 Task: What's the schedule for the any last Metrorail Orange Line train from Dadeland South to Miami Airport?
Action: Mouse moved to (111, 53)
Screenshot: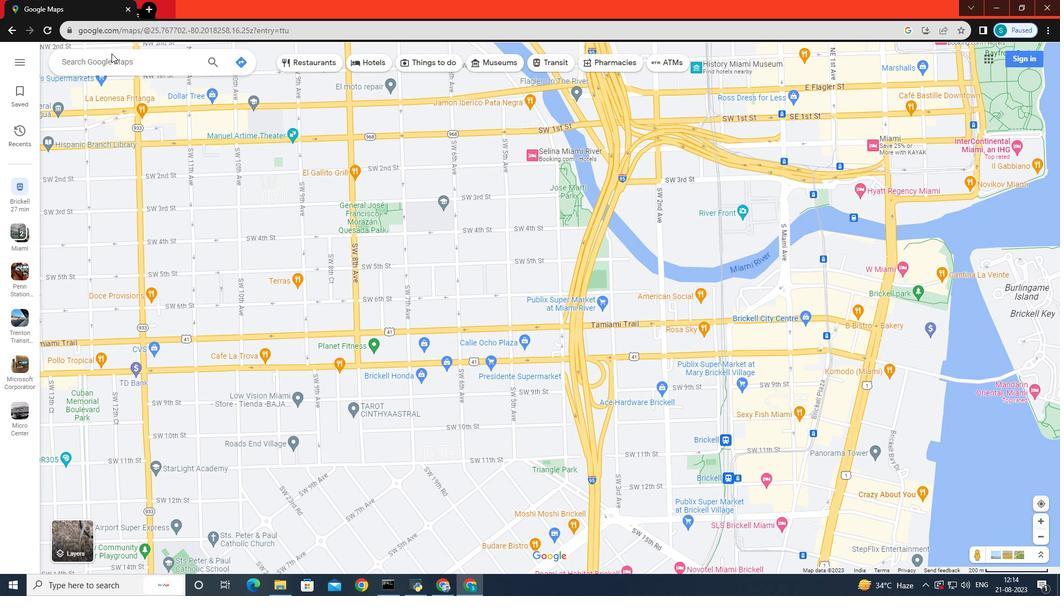 
Action: Mouse pressed left at (111, 53)
Screenshot: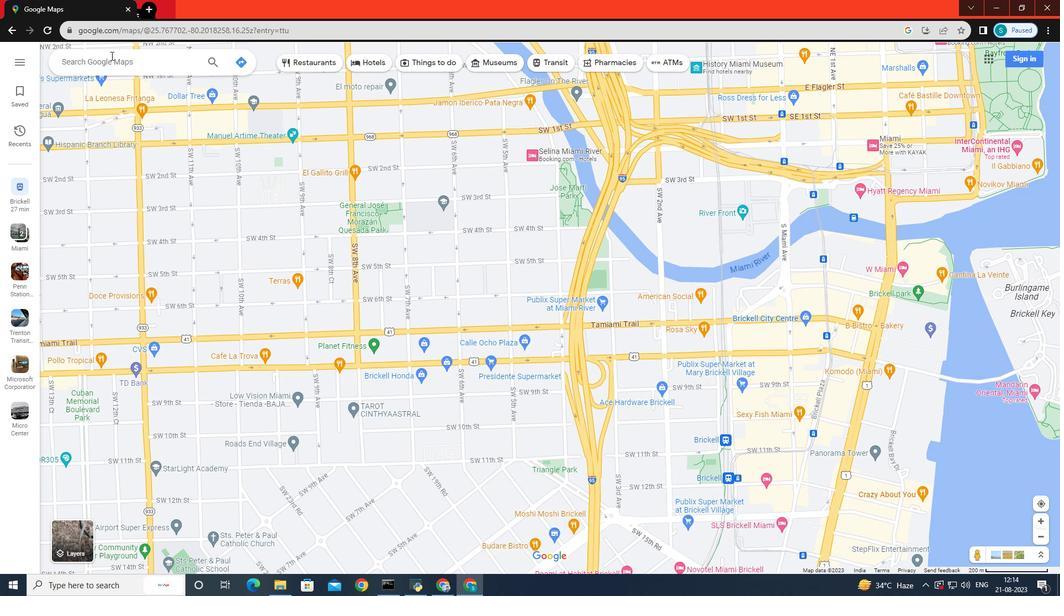
Action: Mouse moved to (107, 57)
Screenshot: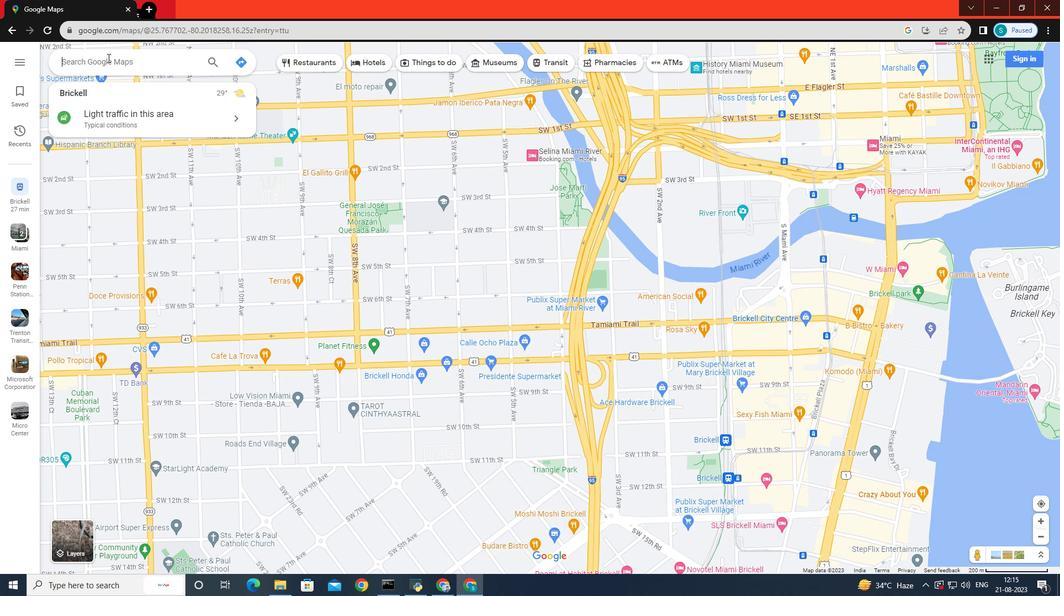 
Action: Mouse pressed left at (107, 57)
Screenshot: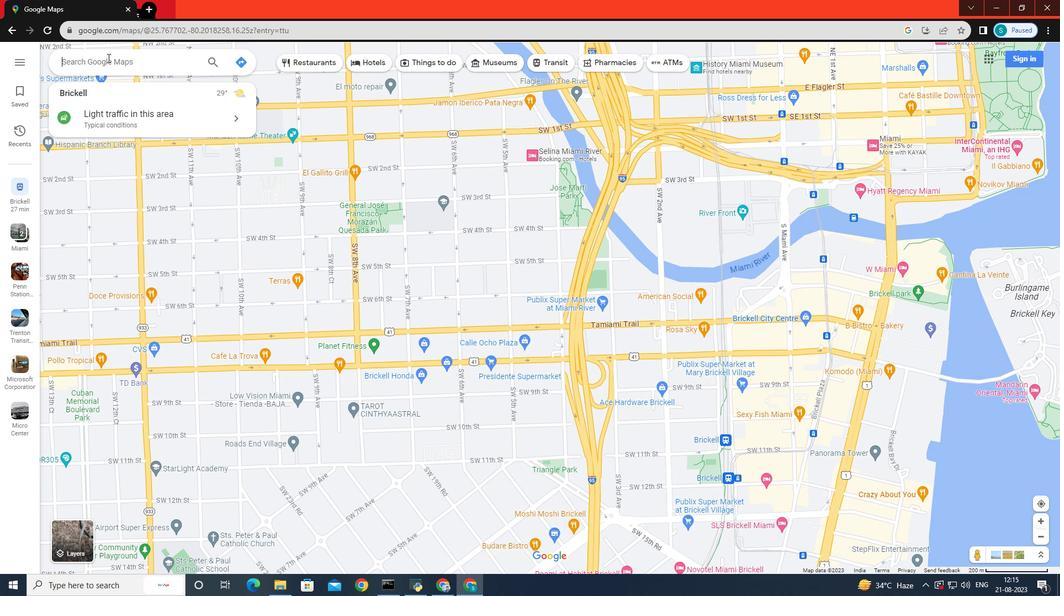 
Action: Key pressed <Key.shift>Dadeland<Key.space><Key.shift>South<Key.space><Key.shift>Station<Key.enter>
Screenshot: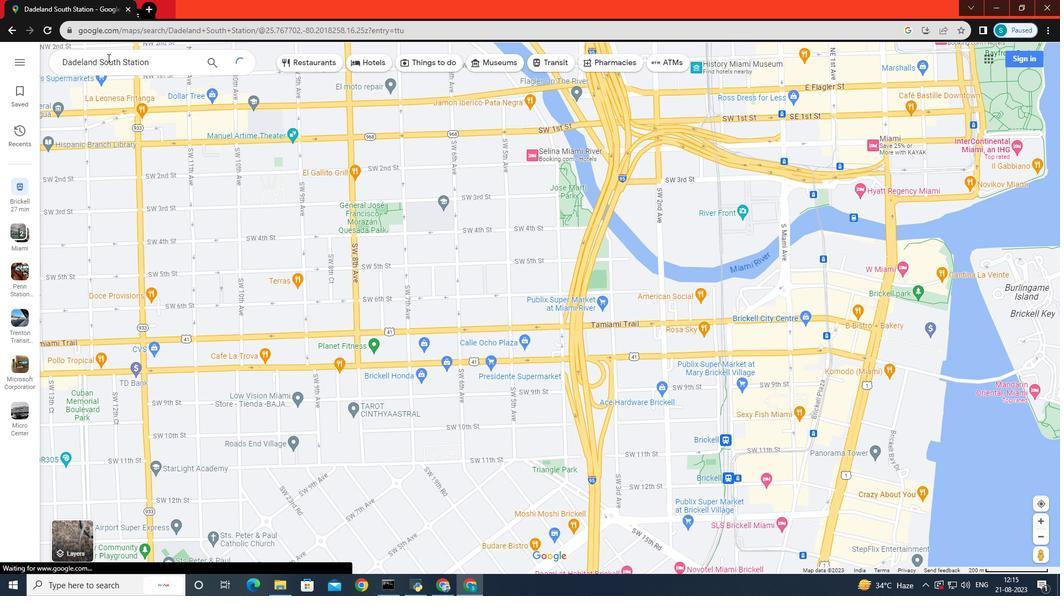
Action: Mouse moved to (75, 277)
Screenshot: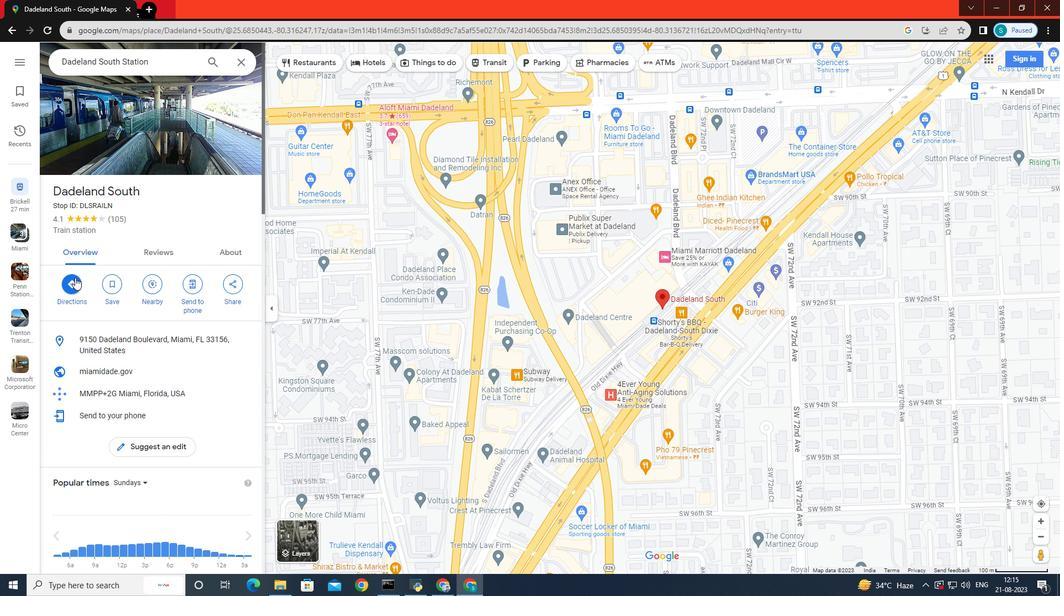 
Action: Mouse pressed left at (75, 277)
Screenshot: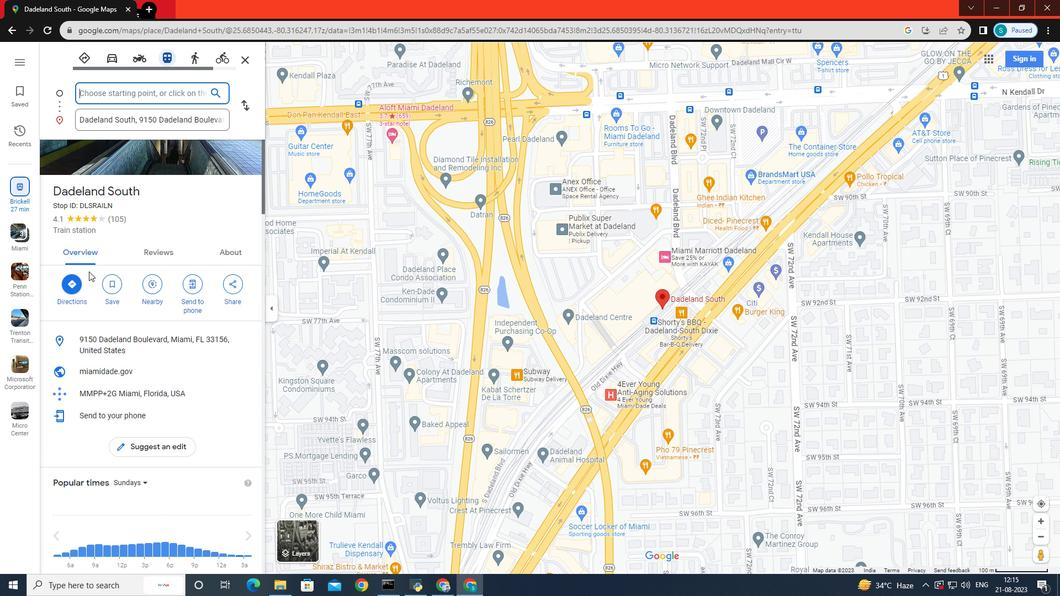 
Action: Mouse moved to (234, 118)
Screenshot: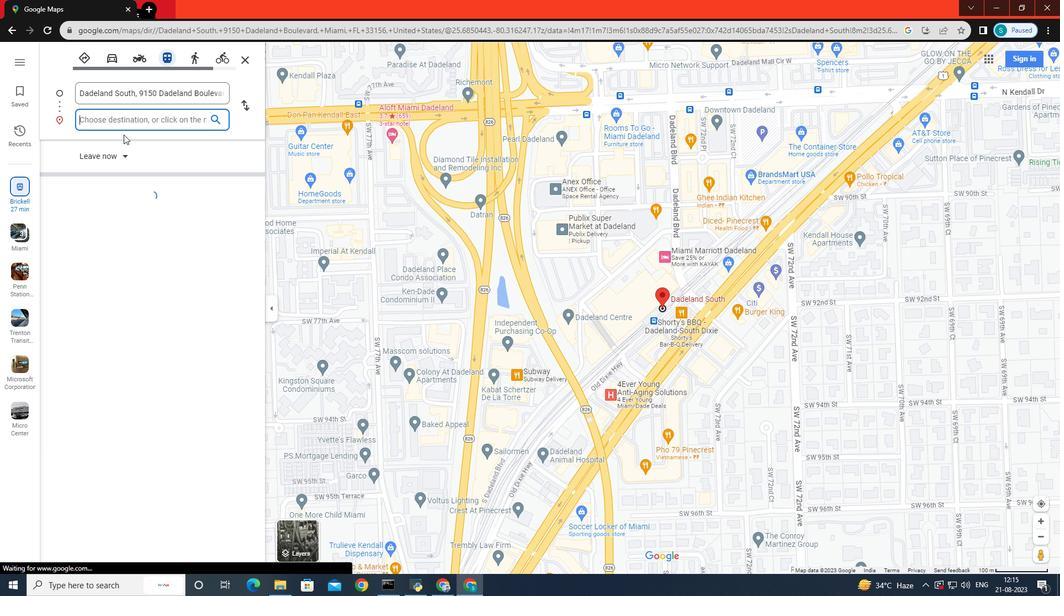 
Action: Mouse pressed left at (245, 111)
Screenshot: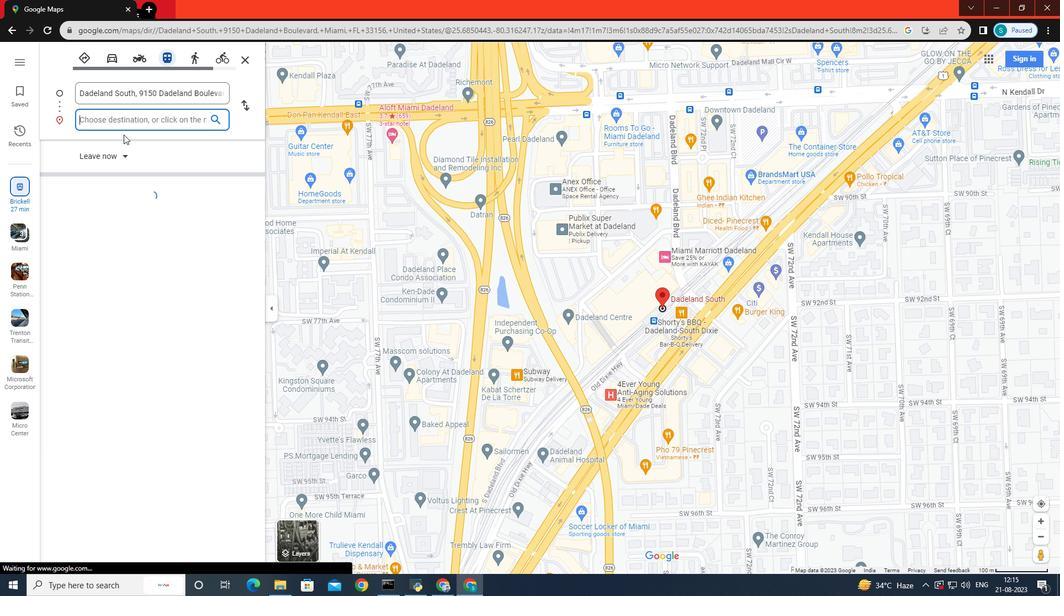 
Action: Mouse moved to (124, 120)
Screenshot: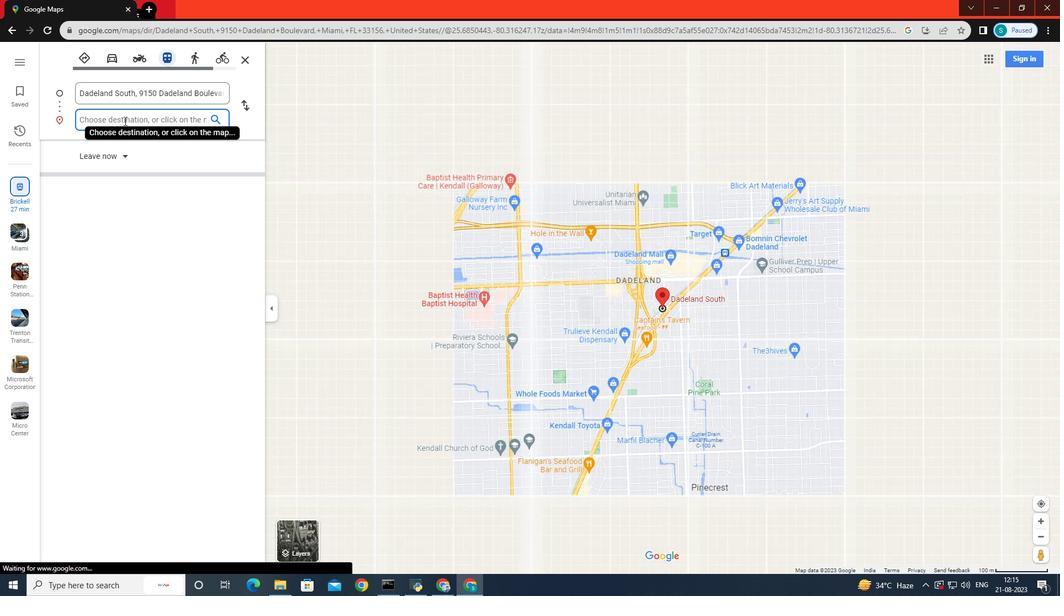 
Action: Mouse pressed left at (124, 120)
Screenshot: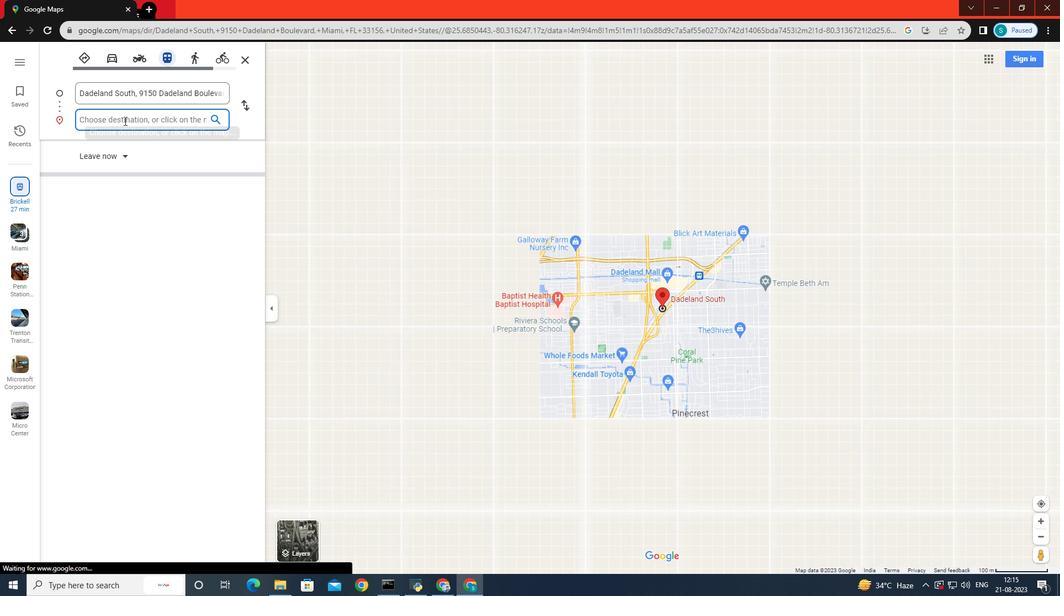 
Action: Mouse moved to (83, 54)
Screenshot: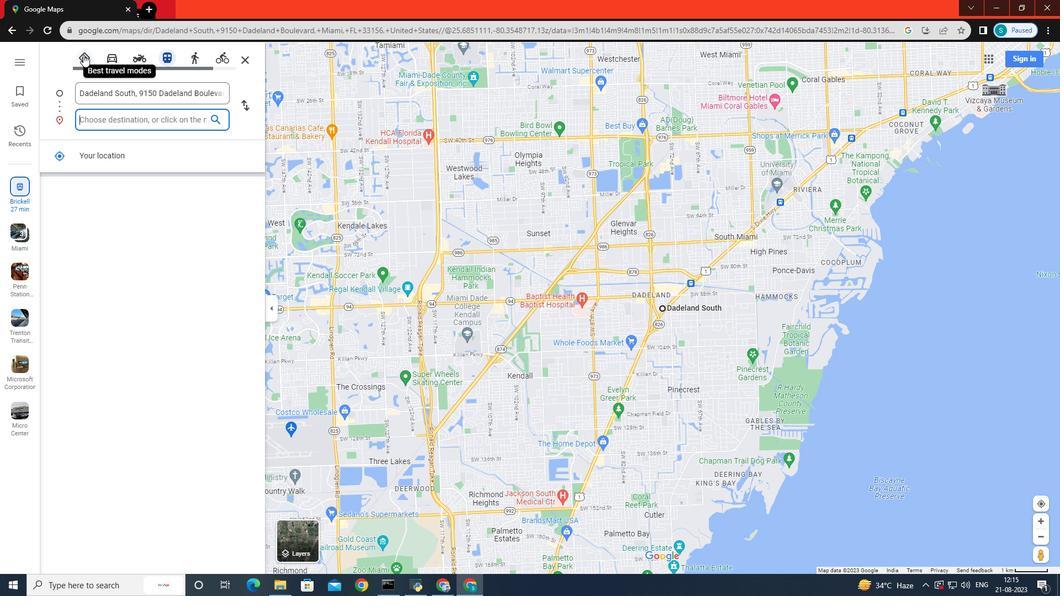 
Action: Key pressed <Key.shift>Miami<Key.space><Key.shift>Airport<Key.space><Key.shift>Station<Key.enter>
Screenshot: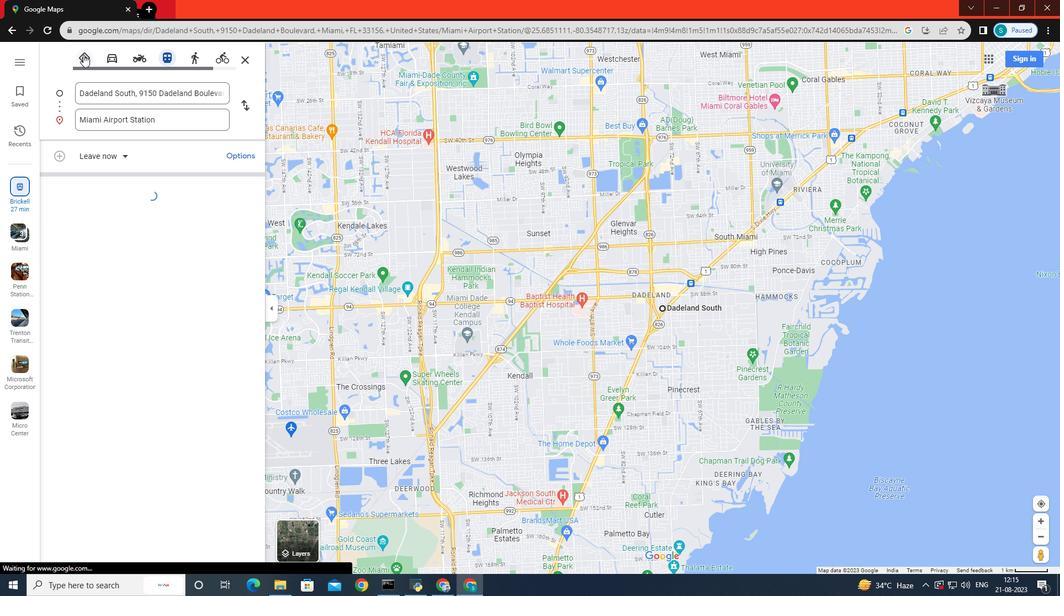 
Action: Mouse moved to (101, 272)
Screenshot: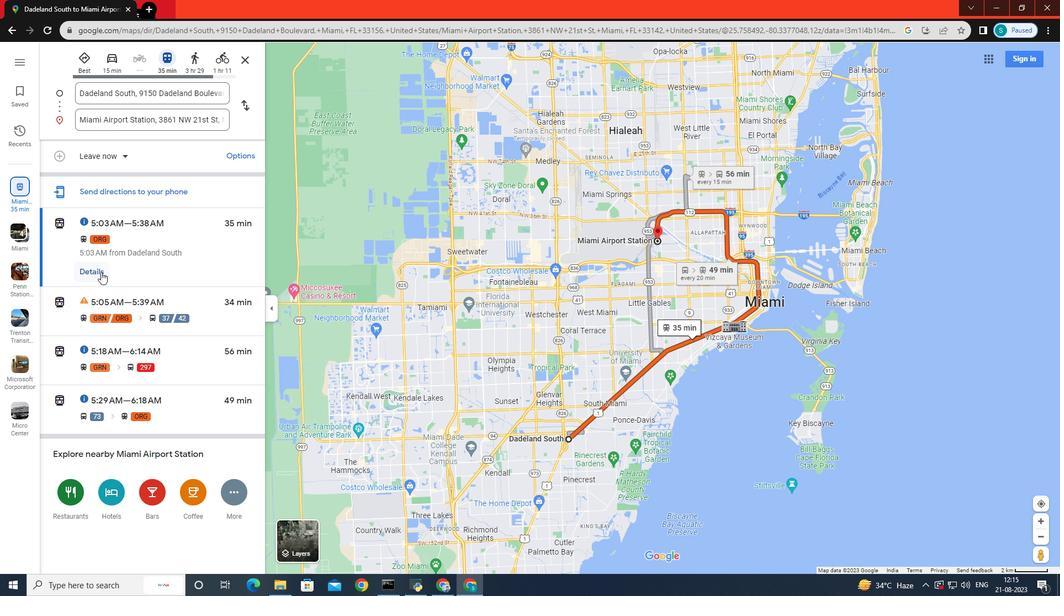 
Action: Mouse pressed left at (101, 272)
Screenshot: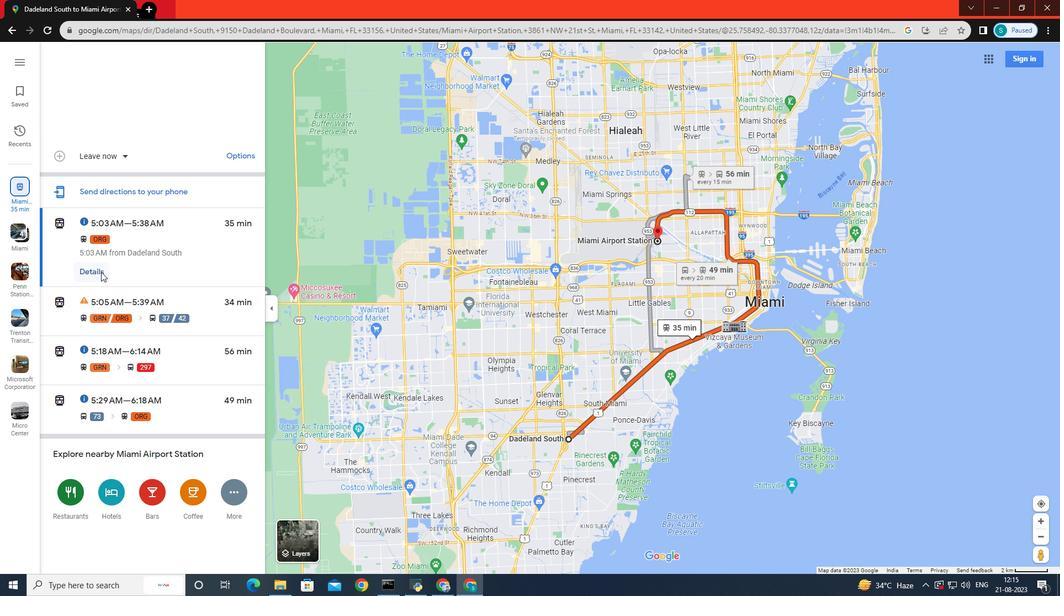 
Action: Mouse moved to (107, 284)
Screenshot: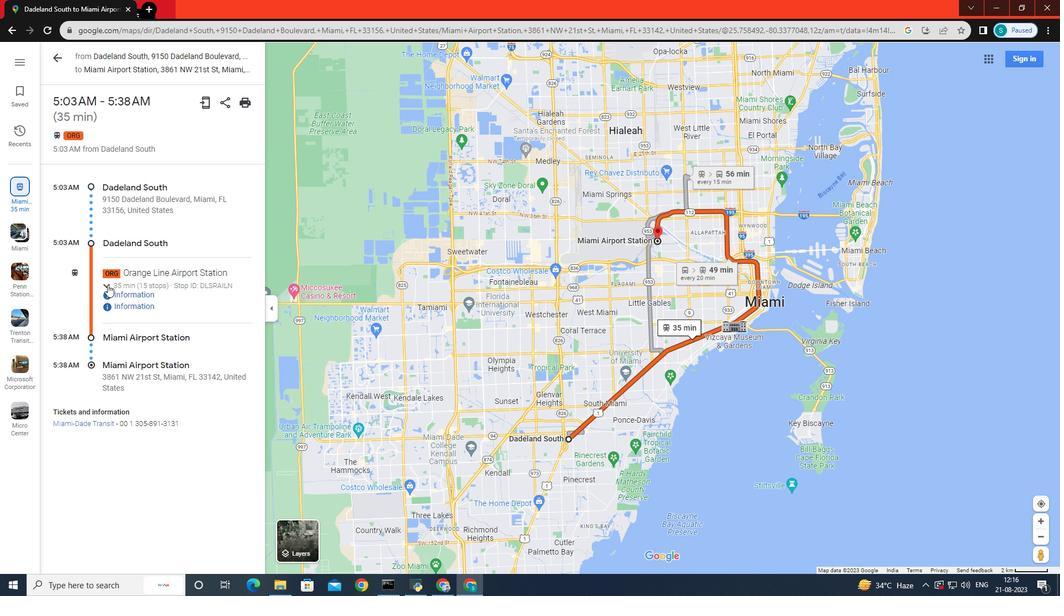
Action: Mouse pressed left at (107, 284)
Screenshot: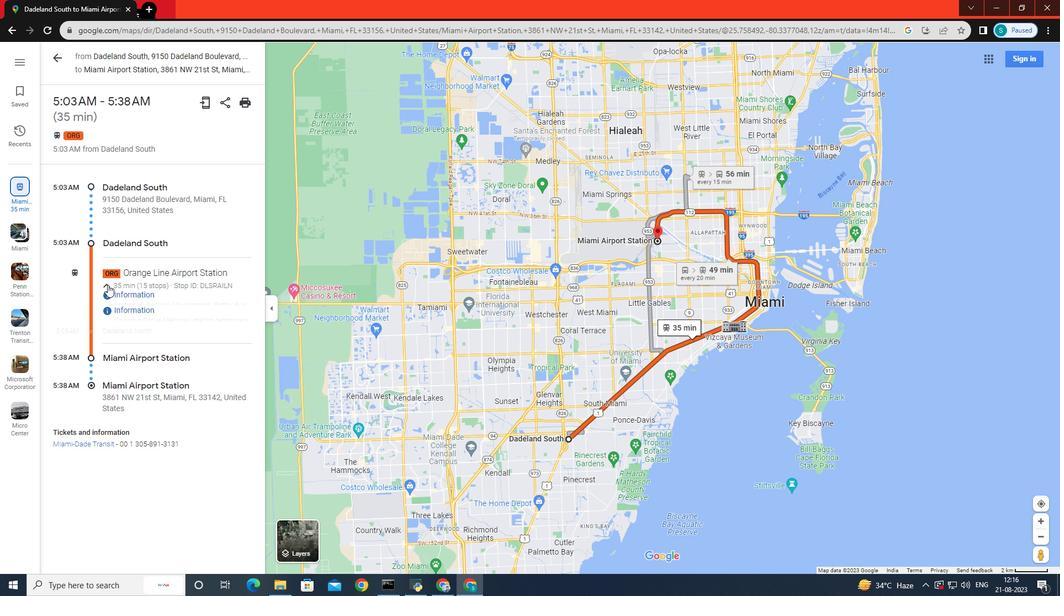 
Action: Mouse pressed left at (107, 284)
Screenshot: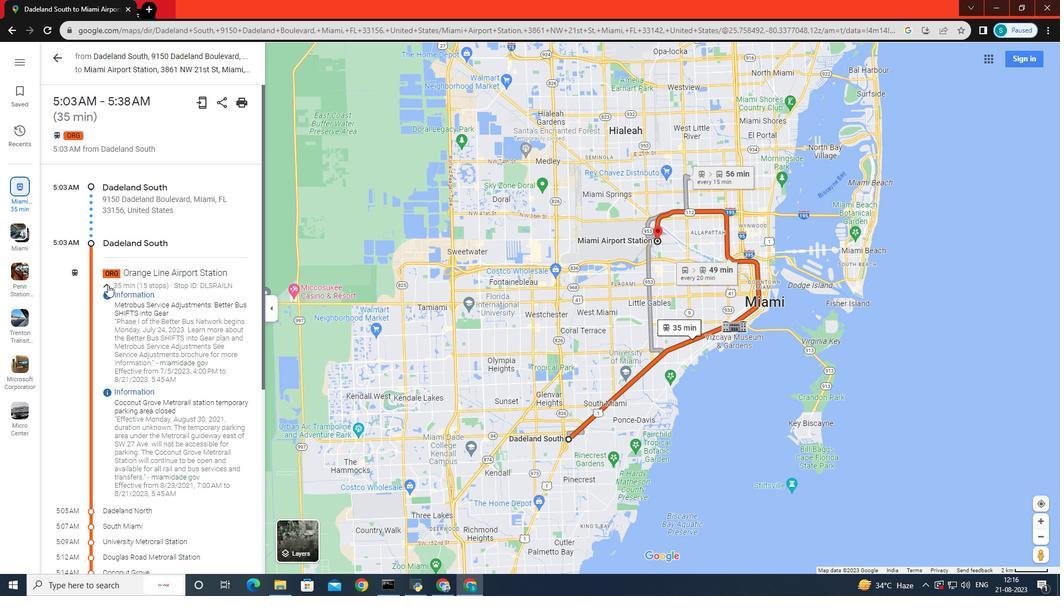 
Action: Mouse moved to (55, 53)
Screenshot: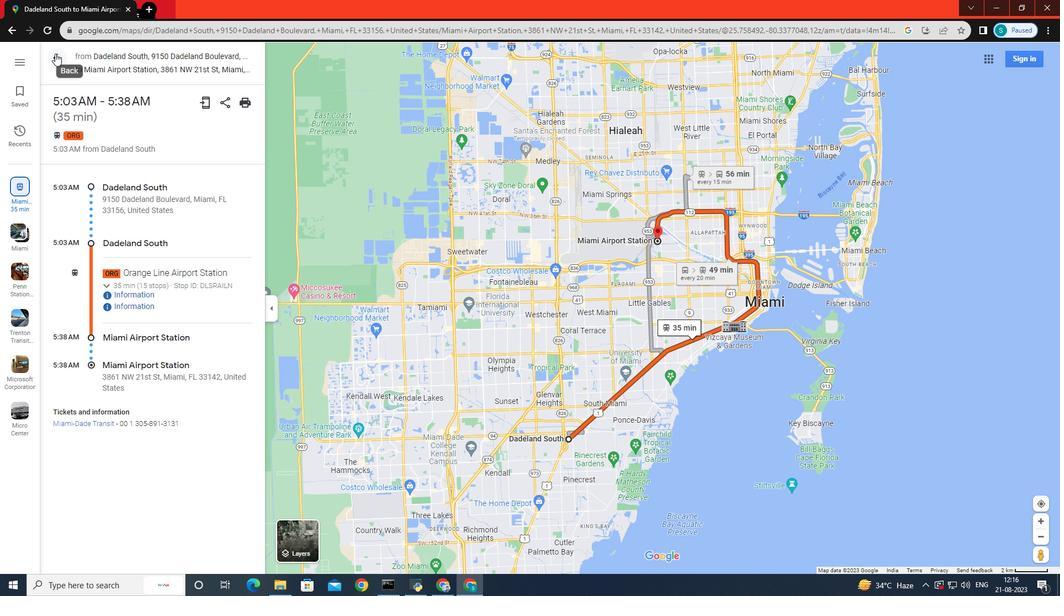 
Action: Mouse pressed left at (55, 53)
Screenshot: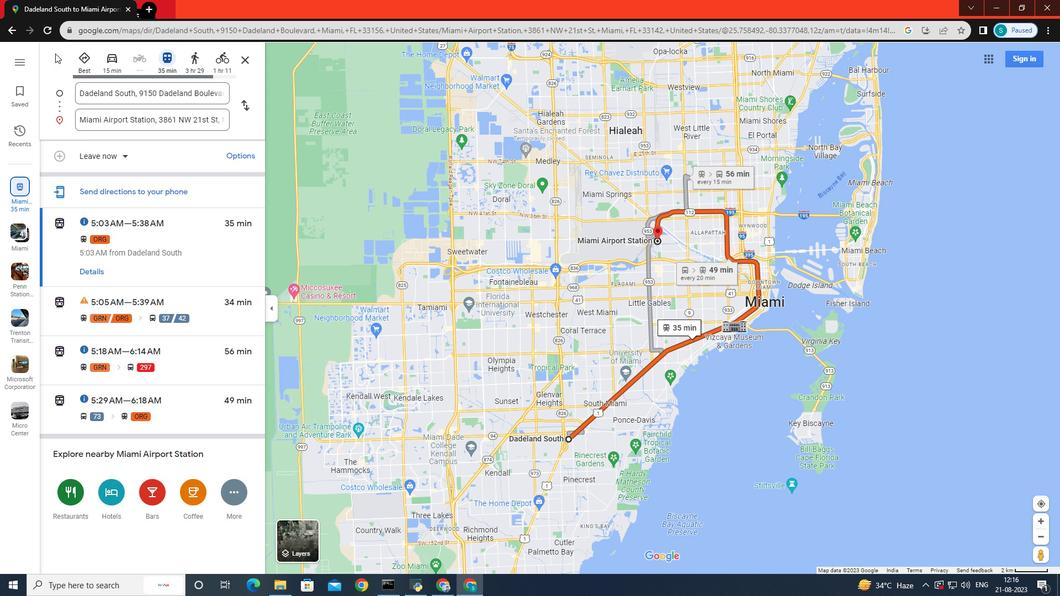 
Action: Mouse moved to (70, 315)
Screenshot: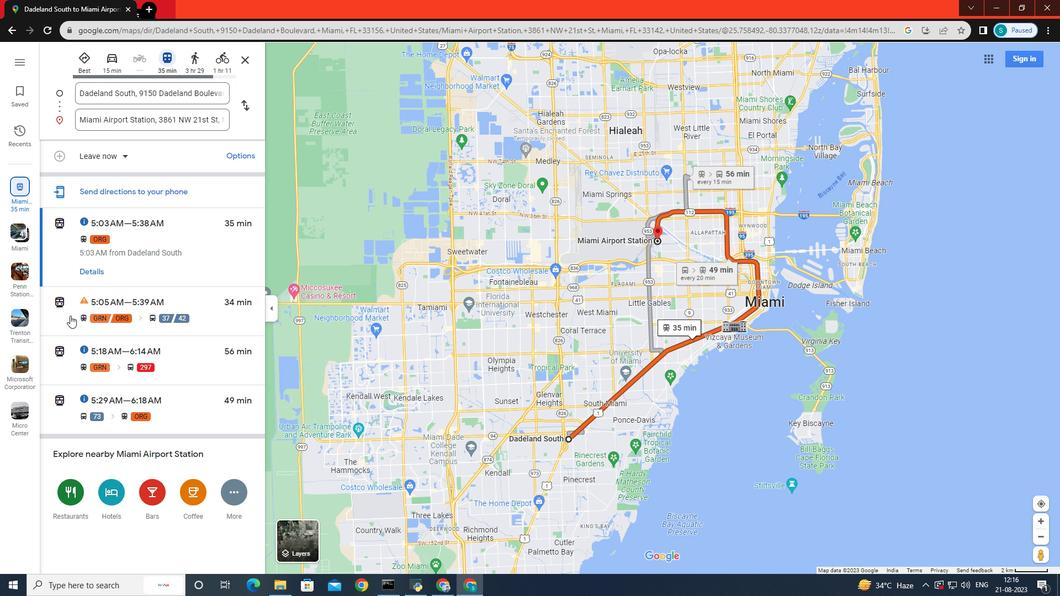 
Action: Mouse pressed left at (70, 315)
Screenshot: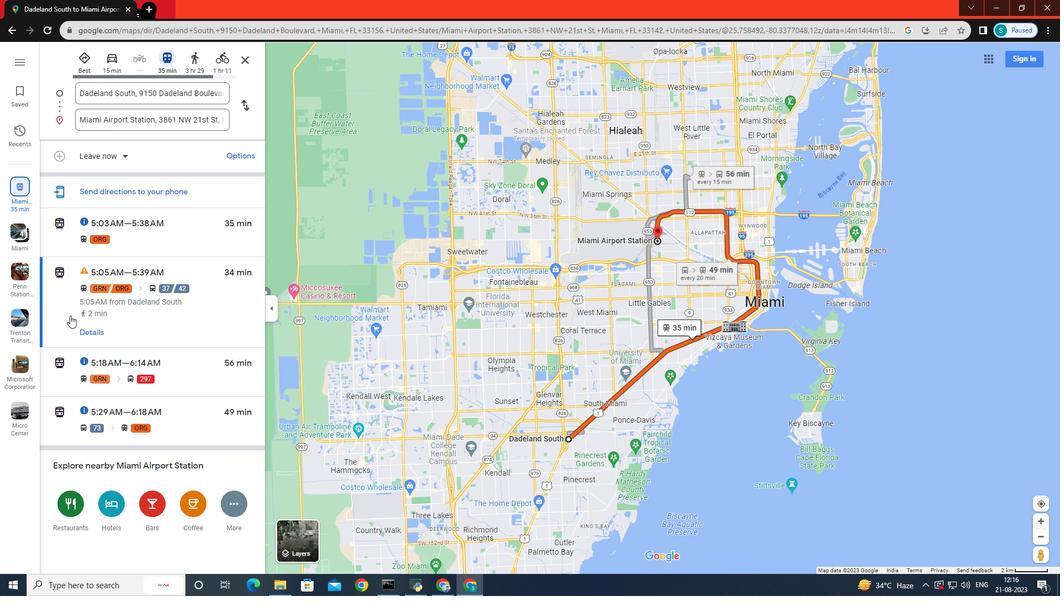 
Action: Mouse moved to (87, 329)
Screenshot: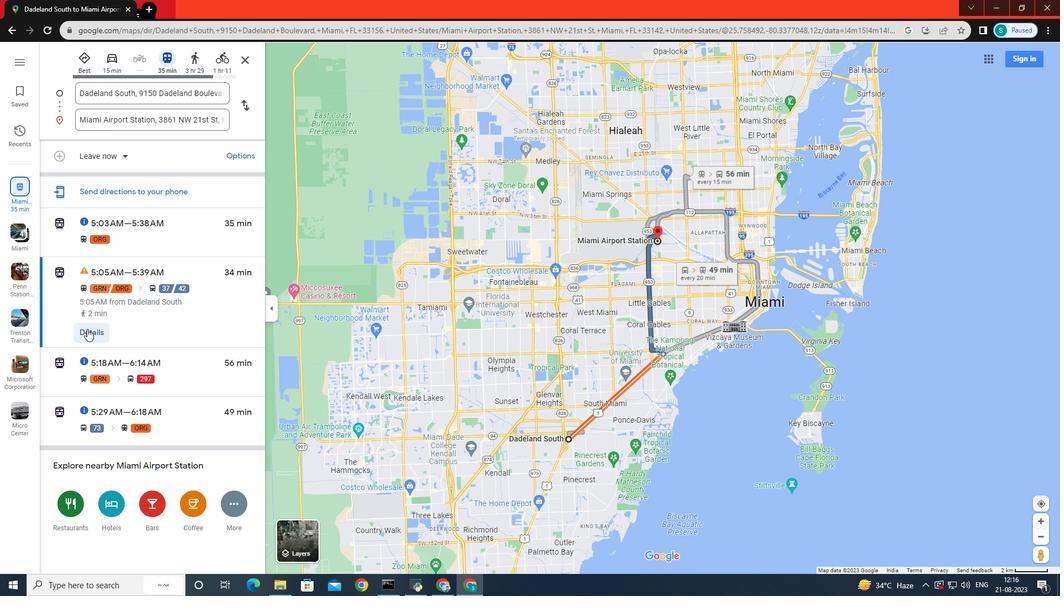 
Action: Mouse pressed left at (87, 329)
Screenshot: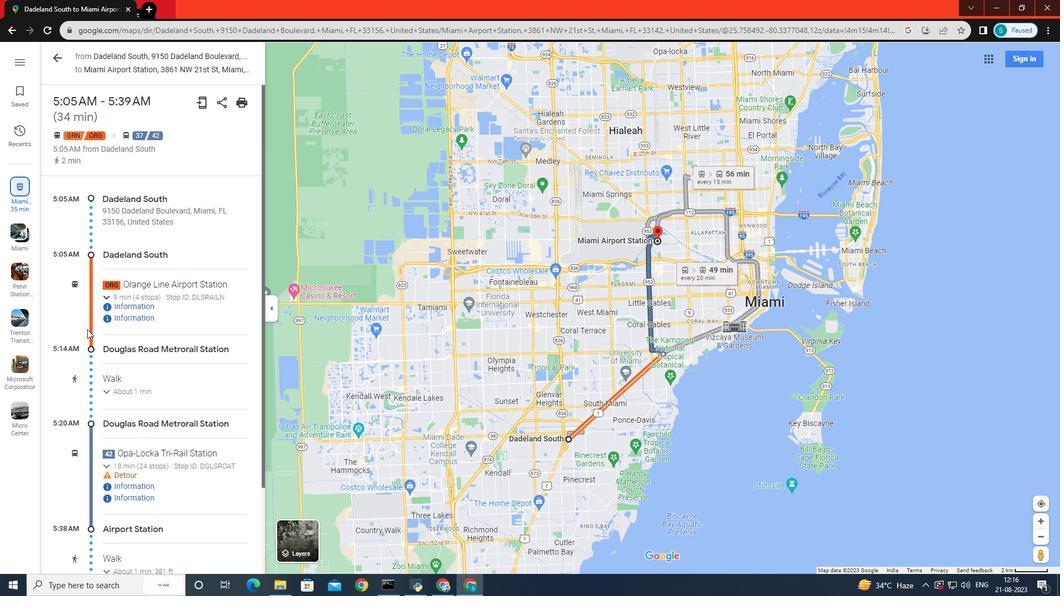 
Action: Mouse moved to (87, 329)
Screenshot: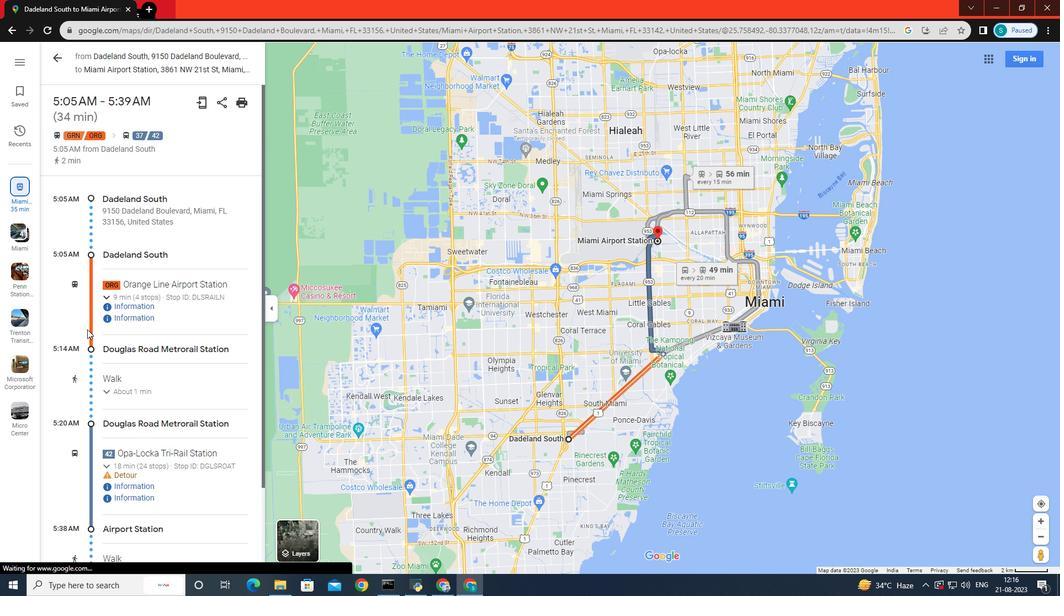 
Action: Mouse scrolled (87, 330) with delta (0, 0)
Screenshot: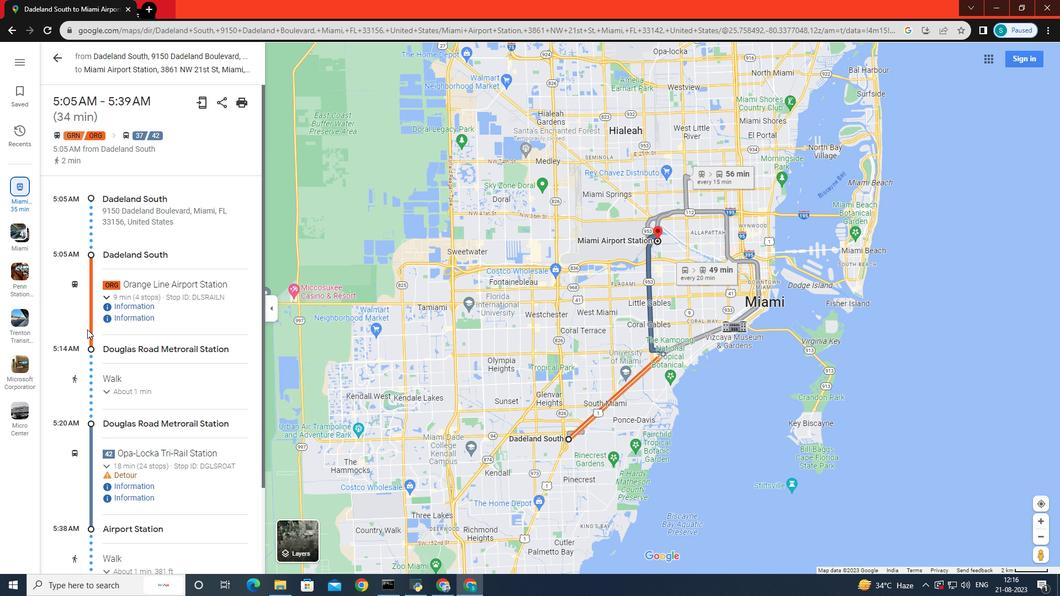 
Action: Mouse scrolled (87, 330) with delta (0, 0)
Screenshot: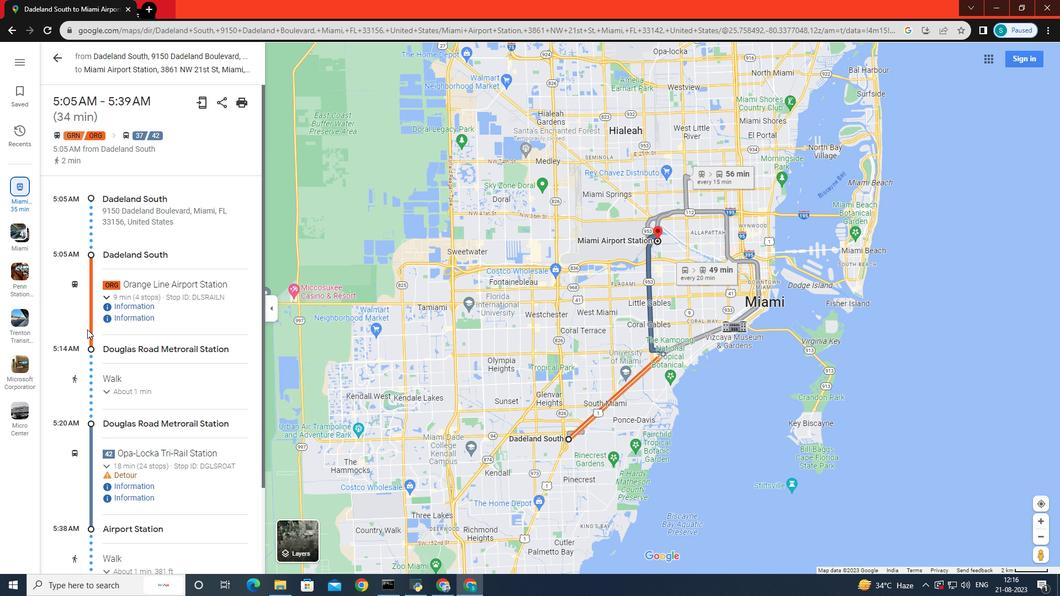 
Action: Mouse scrolled (87, 330) with delta (0, 0)
Screenshot: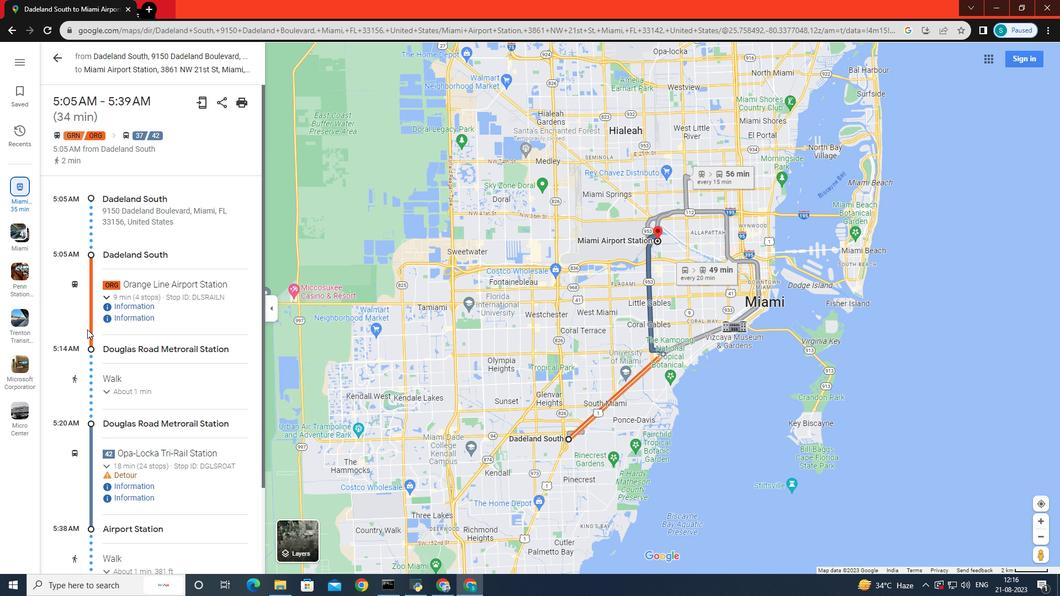 
Action: Mouse scrolled (87, 330) with delta (0, 0)
Screenshot: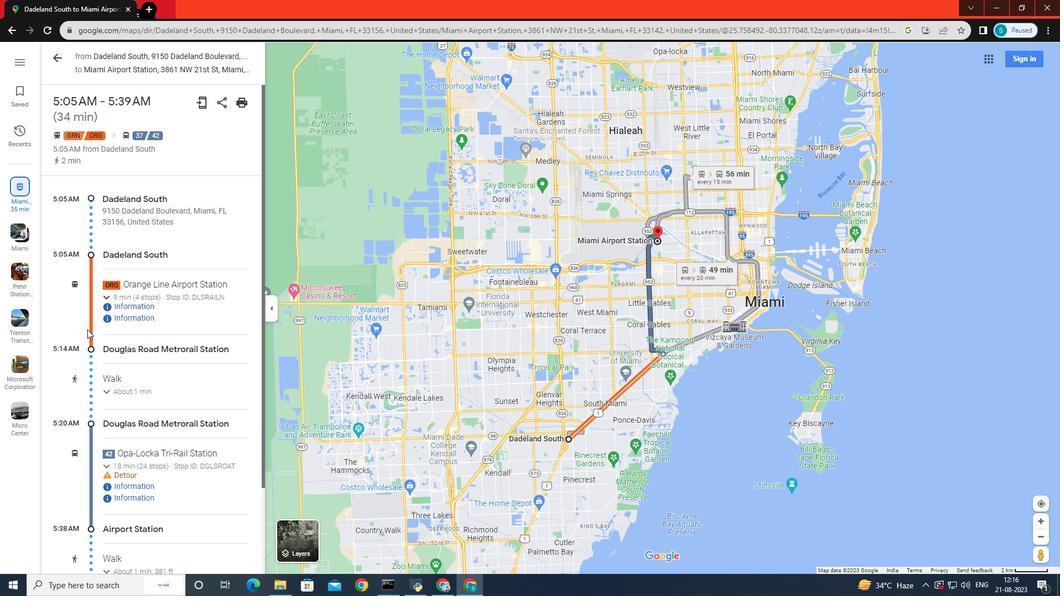 
Action: Mouse moved to (105, 294)
Screenshot: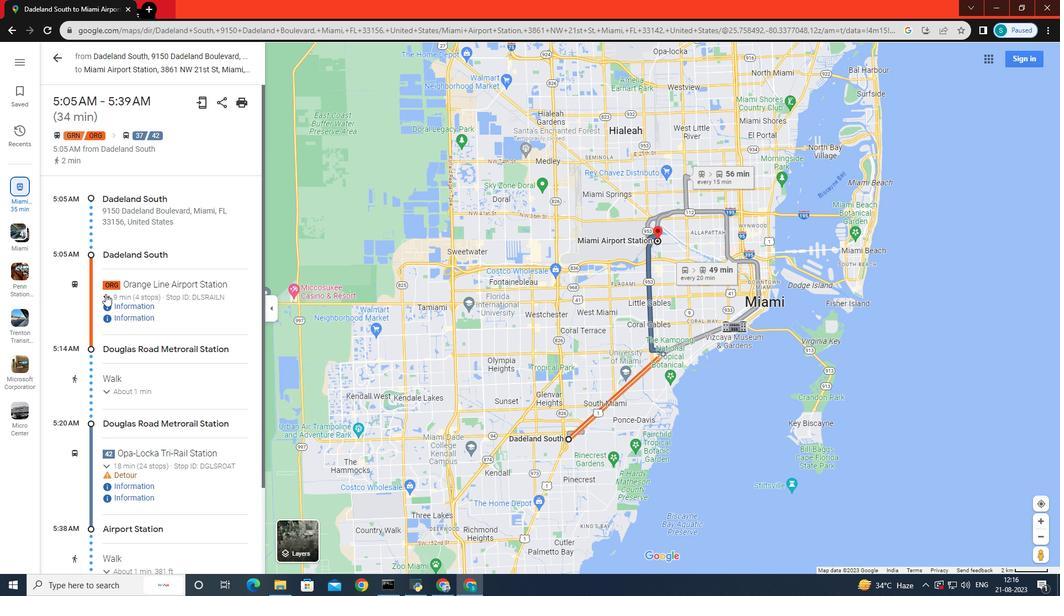 
Action: Mouse pressed left at (105, 294)
Screenshot: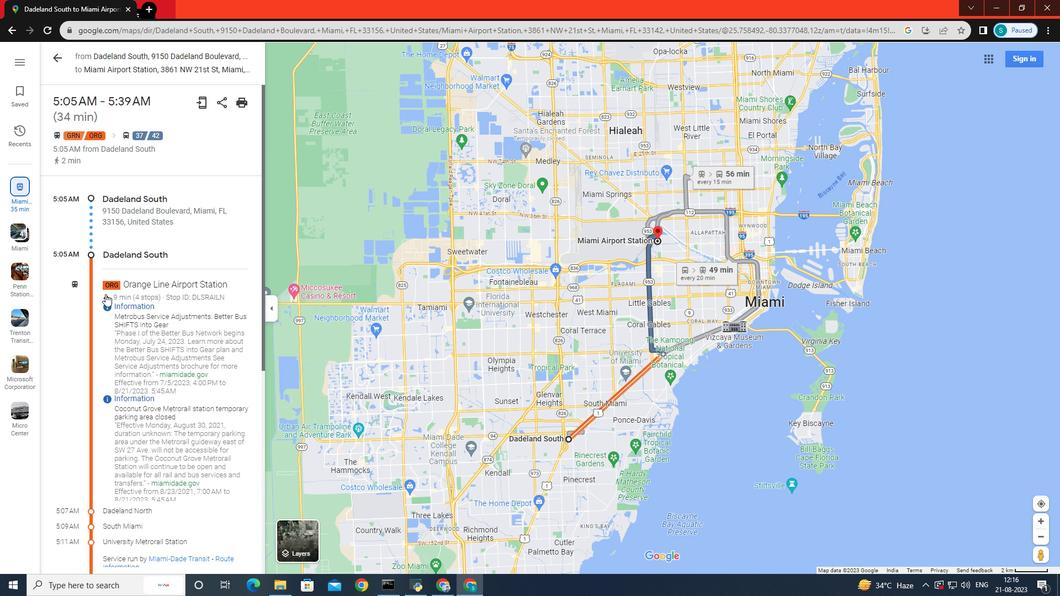 
Action: Mouse moved to (100, 297)
Screenshot: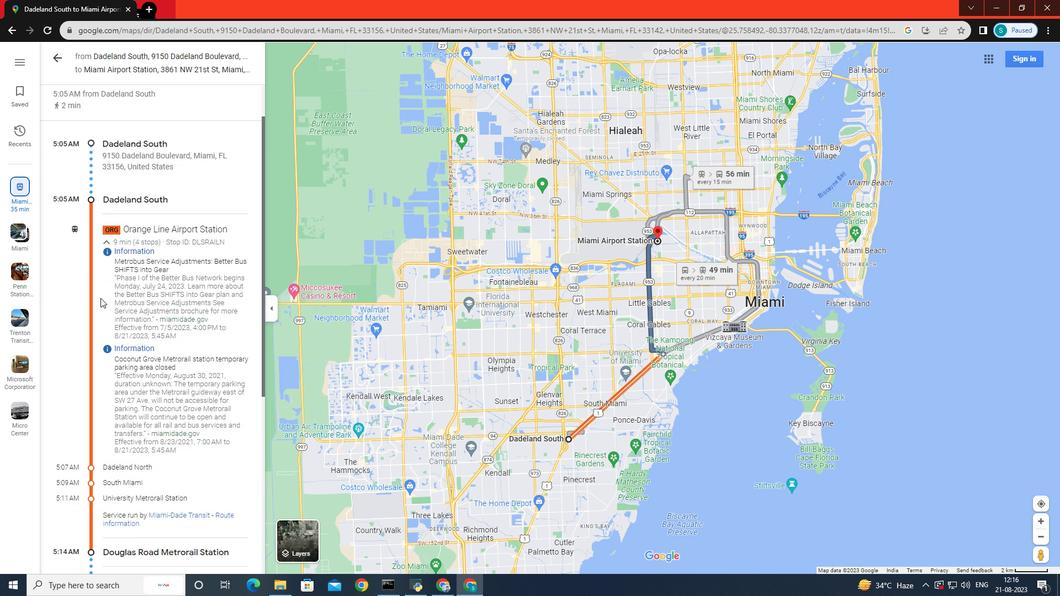 
Action: Mouse scrolled (100, 297) with delta (0, 0)
Screenshot: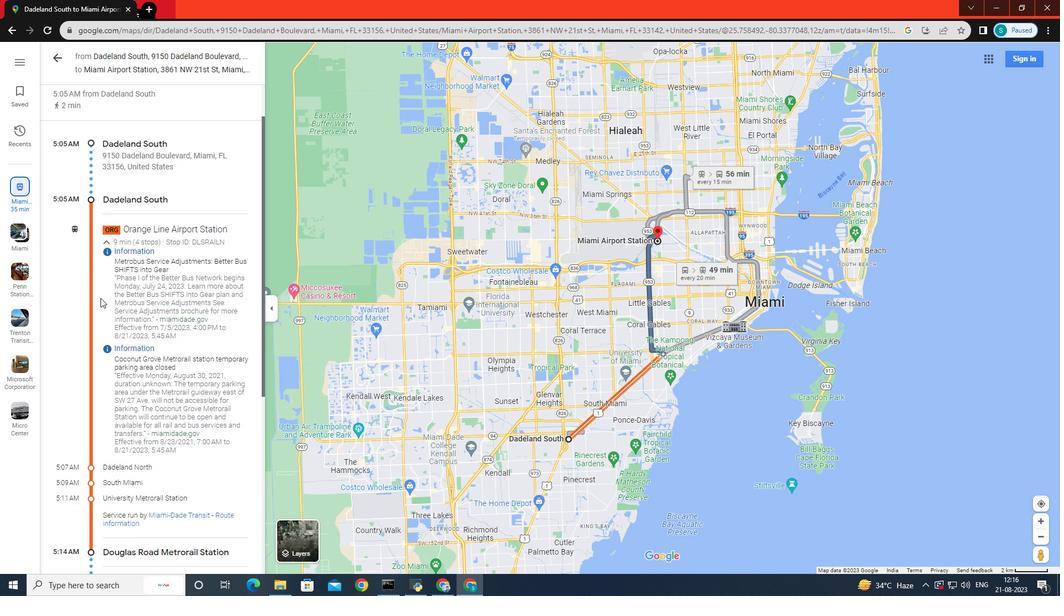 
Action: Mouse moved to (100, 298)
Screenshot: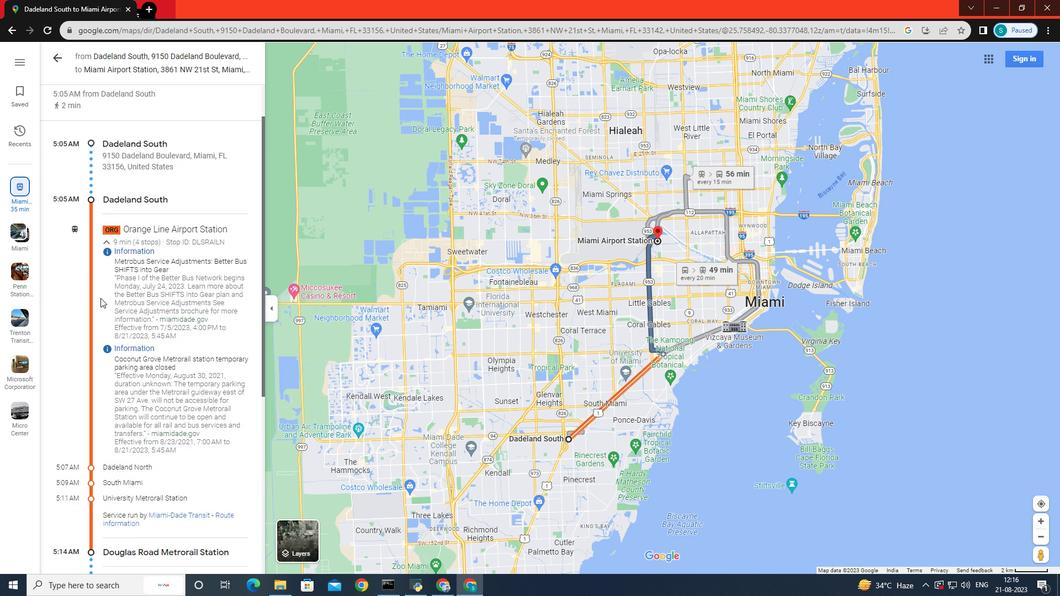
Action: Mouse scrolled (100, 297) with delta (0, 0)
Screenshot: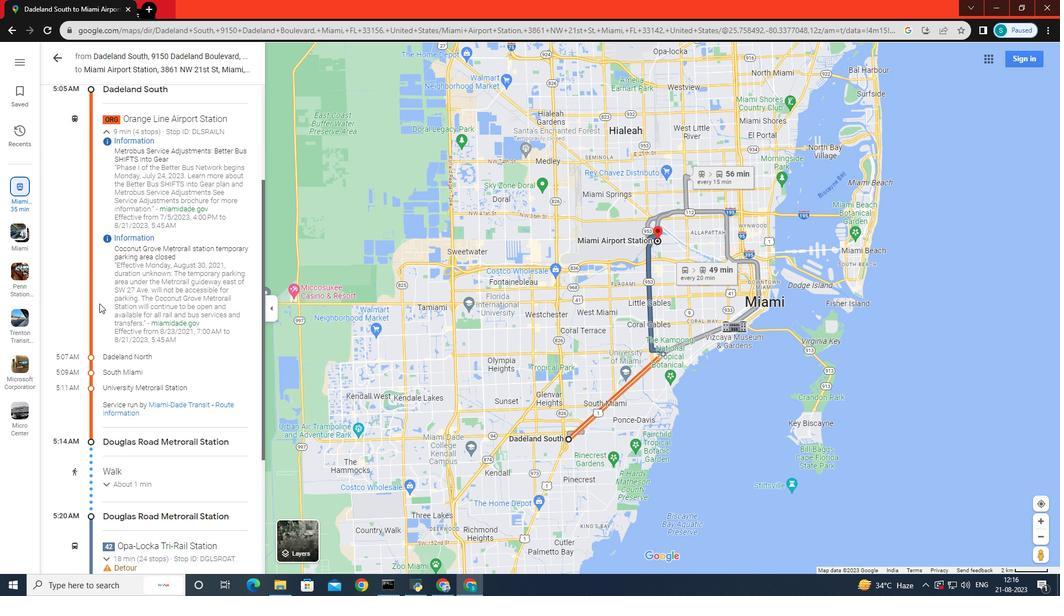 
Action: Mouse moved to (99, 303)
Screenshot: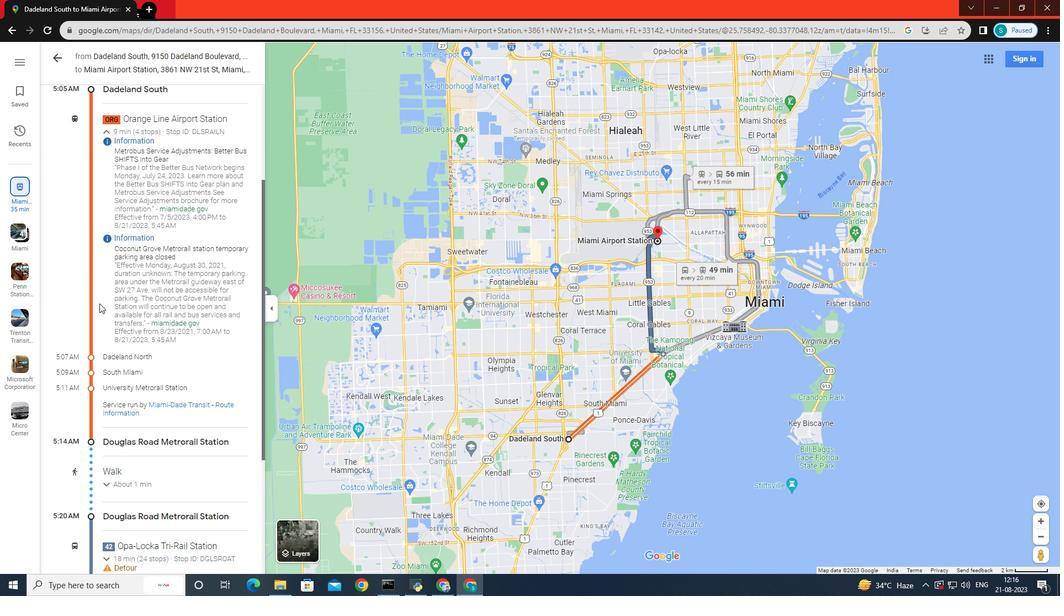 
Action: Mouse scrolled (99, 302) with delta (0, 0)
Screenshot: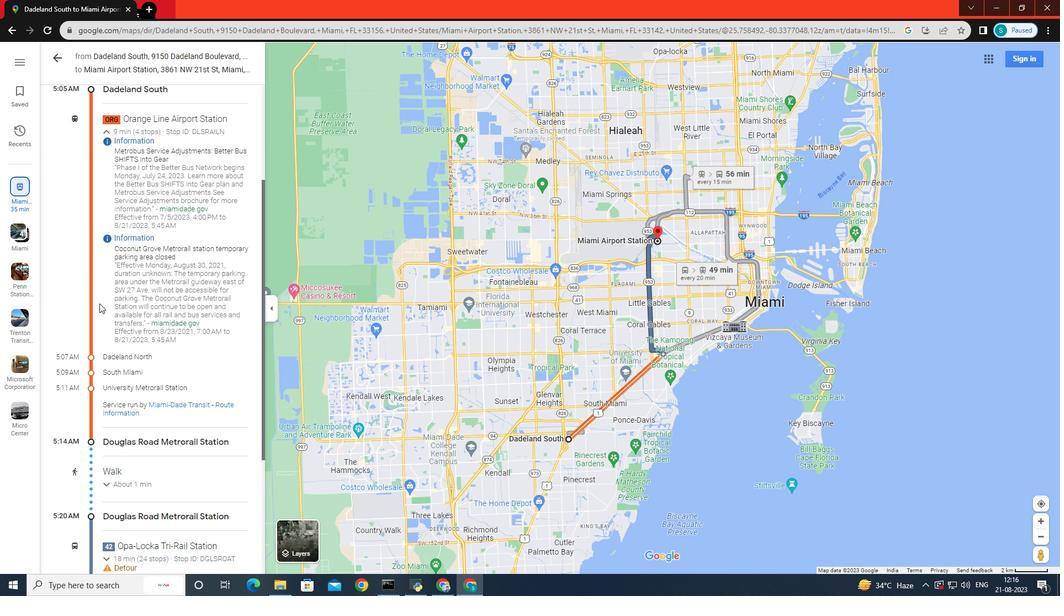 
Action: Mouse moved to (99, 303)
Screenshot: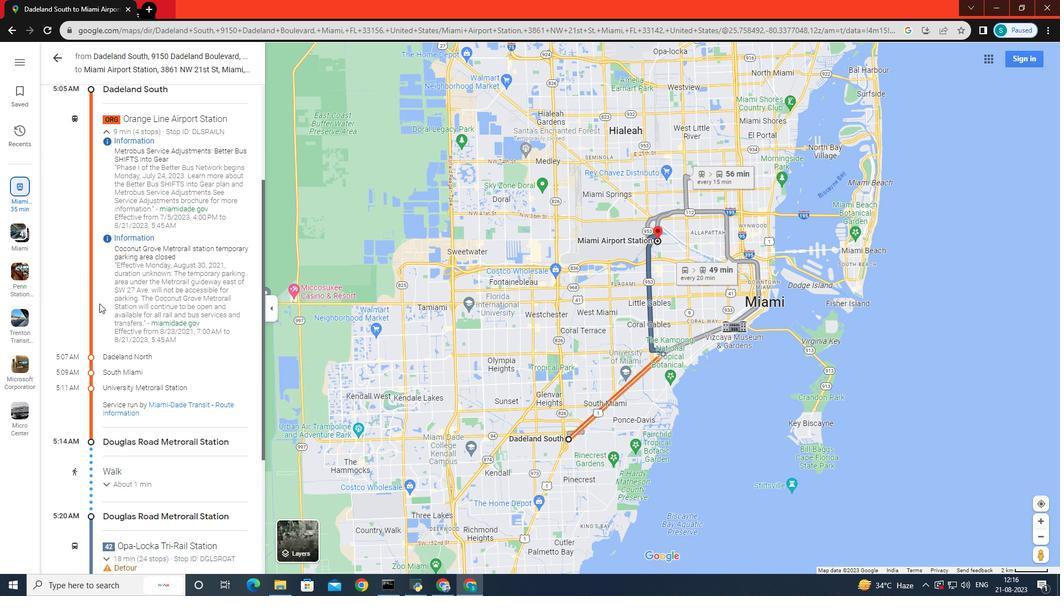 
Action: Mouse scrolled (99, 303) with delta (0, 0)
Screenshot: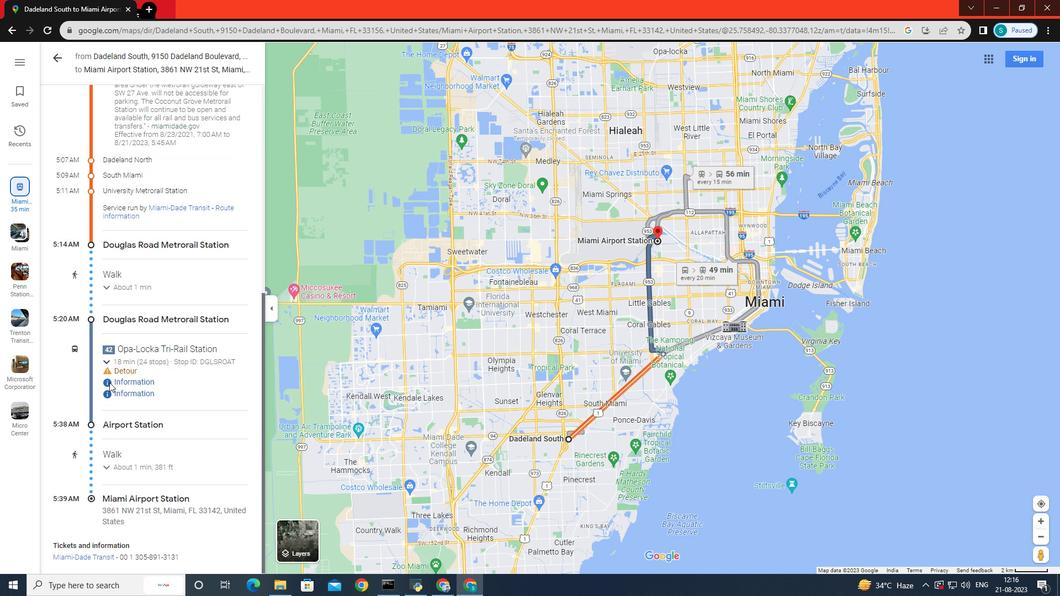 
Action: Mouse moved to (98, 305)
Screenshot: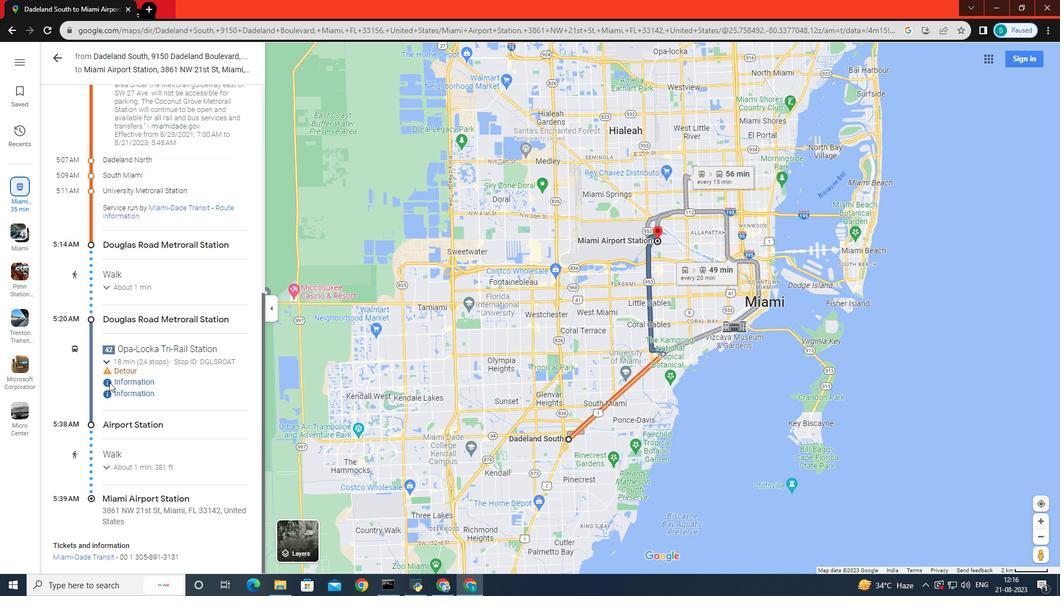 
Action: Mouse scrolled (98, 304) with delta (0, 0)
Screenshot: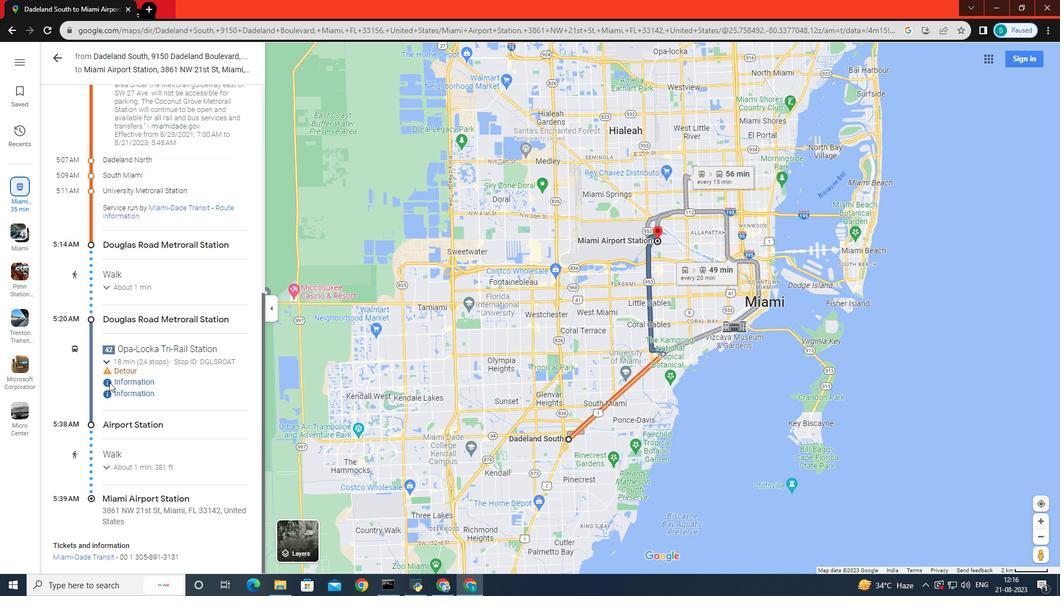 
Action: Mouse moved to (96, 308)
Screenshot: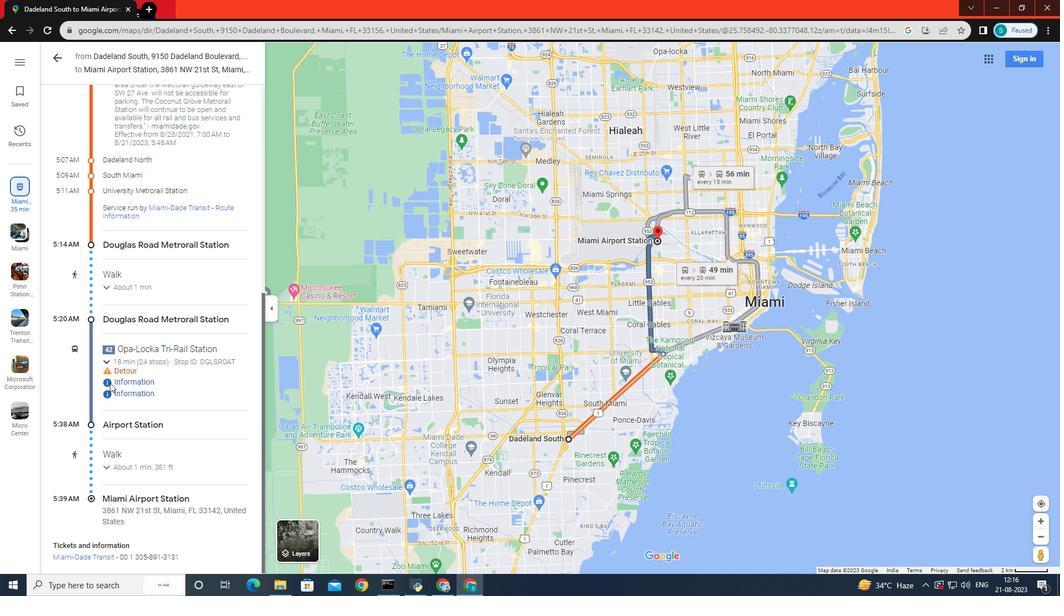 
Action: Mouse scrolled (96, 308) with delta (0, 0)
Screenshot: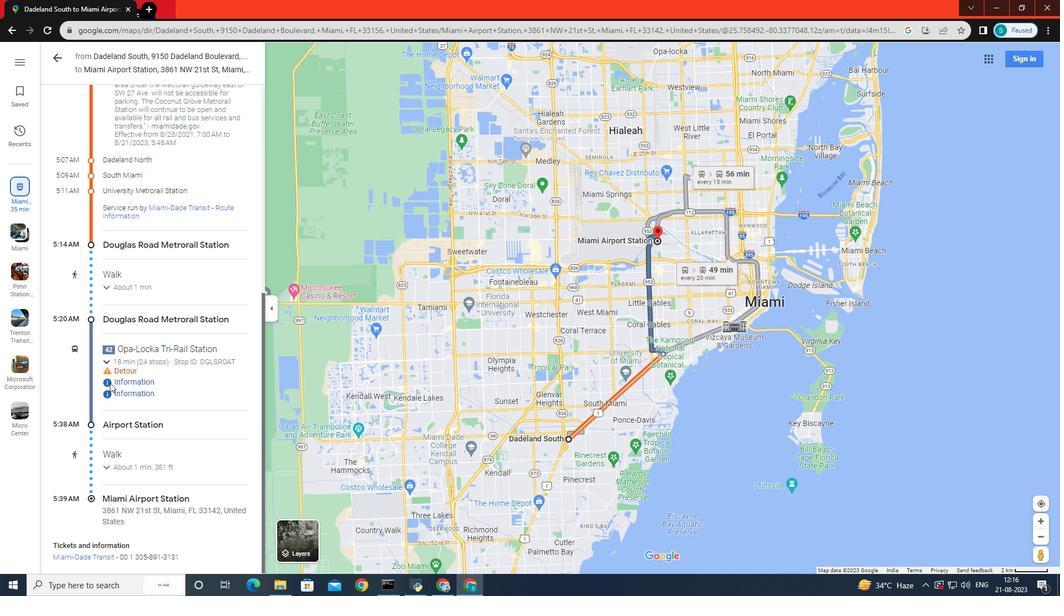 
Action: Mouse moved to (96, 310)
Screenshot: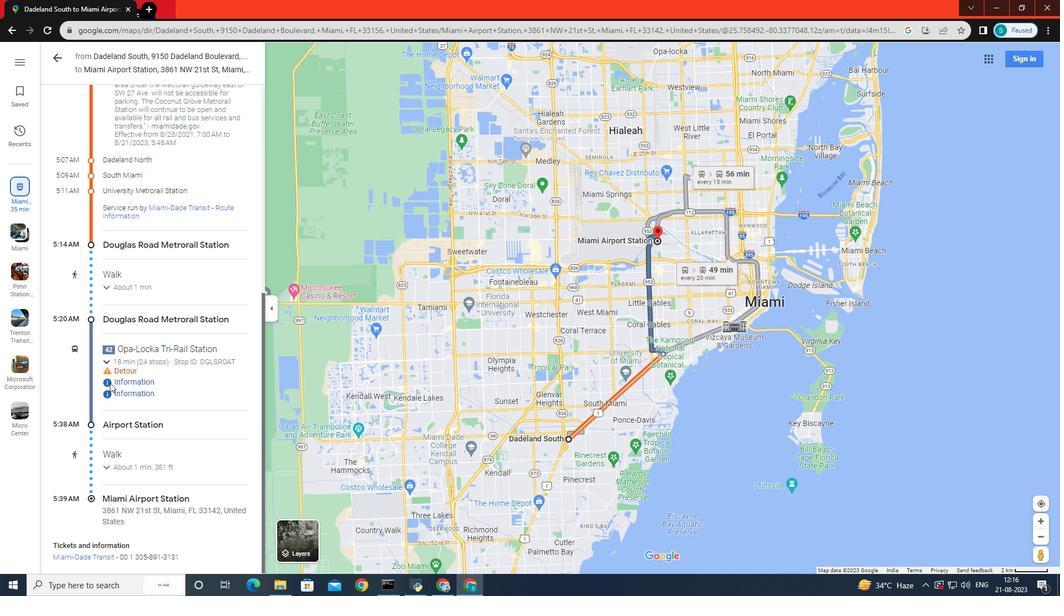 
Action: Mouse scrolled (96, 309) with delta (0, 0)
Screenshot: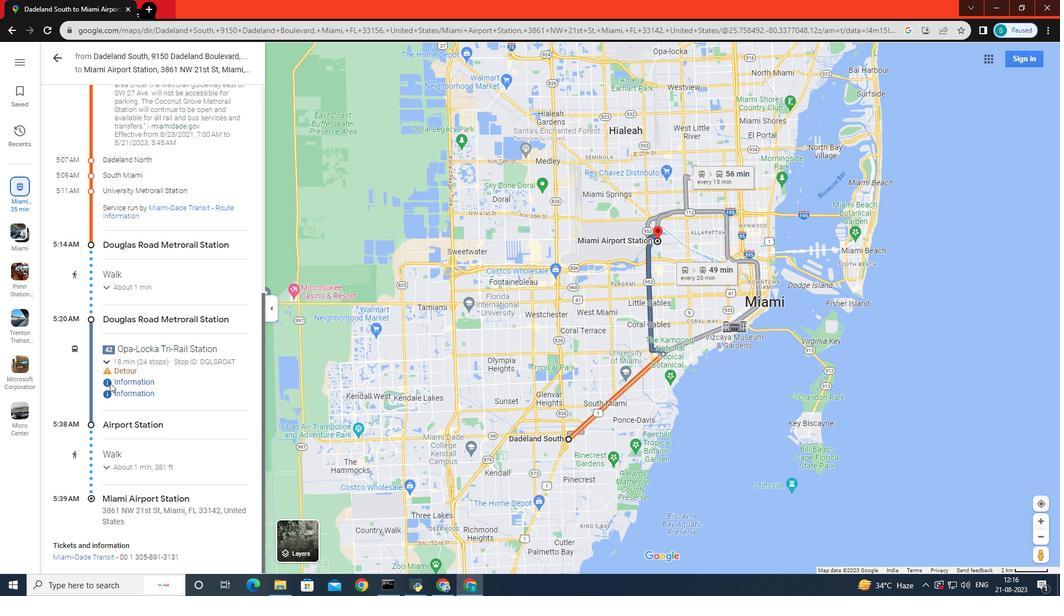 
Action: Mouse moved to (109, 286)
Screenshot: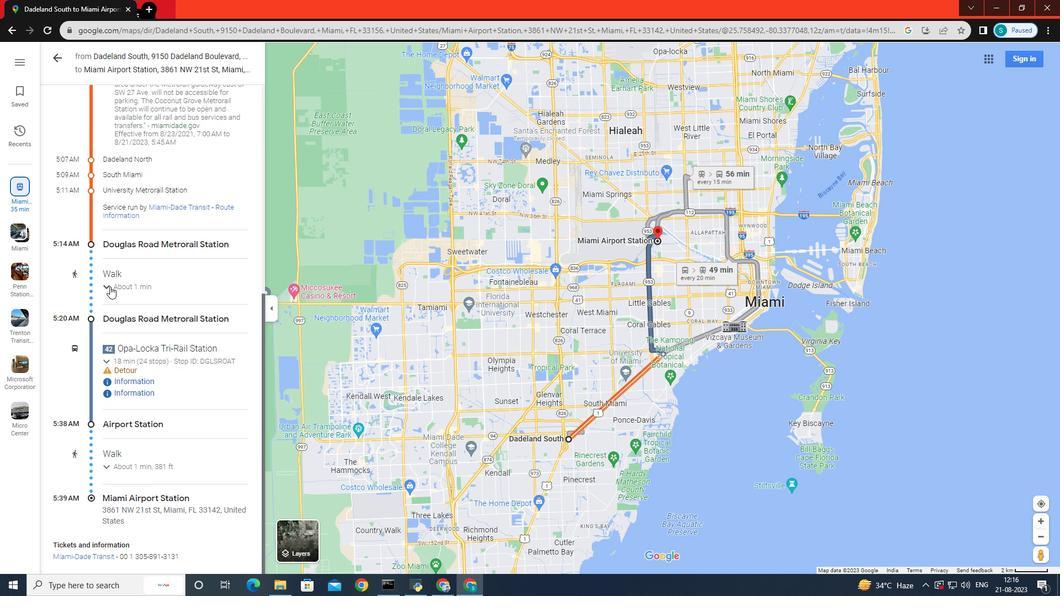 
Action: Mouse pressed left at (109, 286)
Screenshot: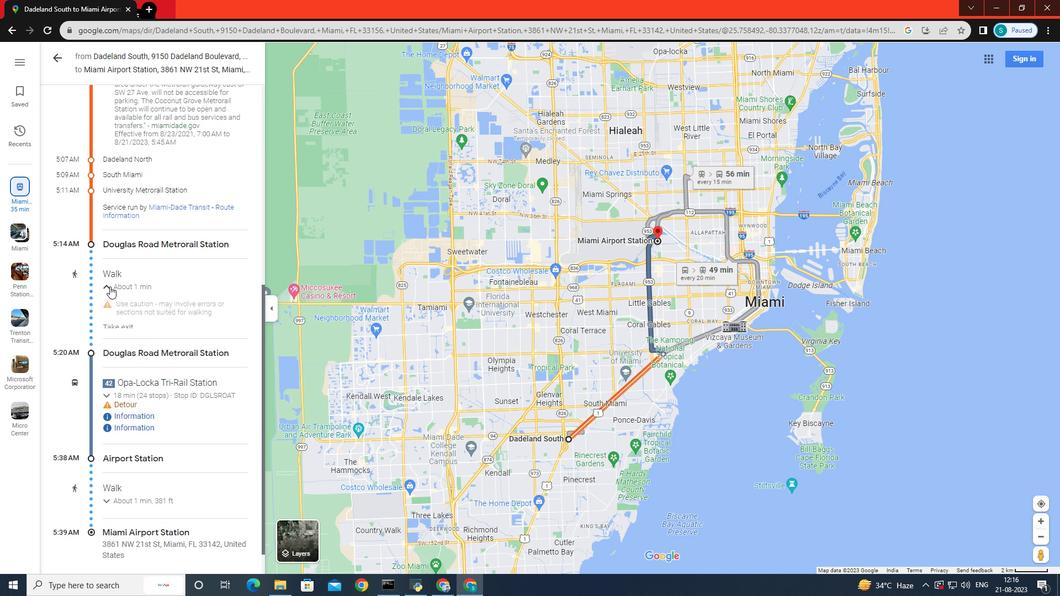 
Action: Mouse moved to (106, 287)
Screenshot: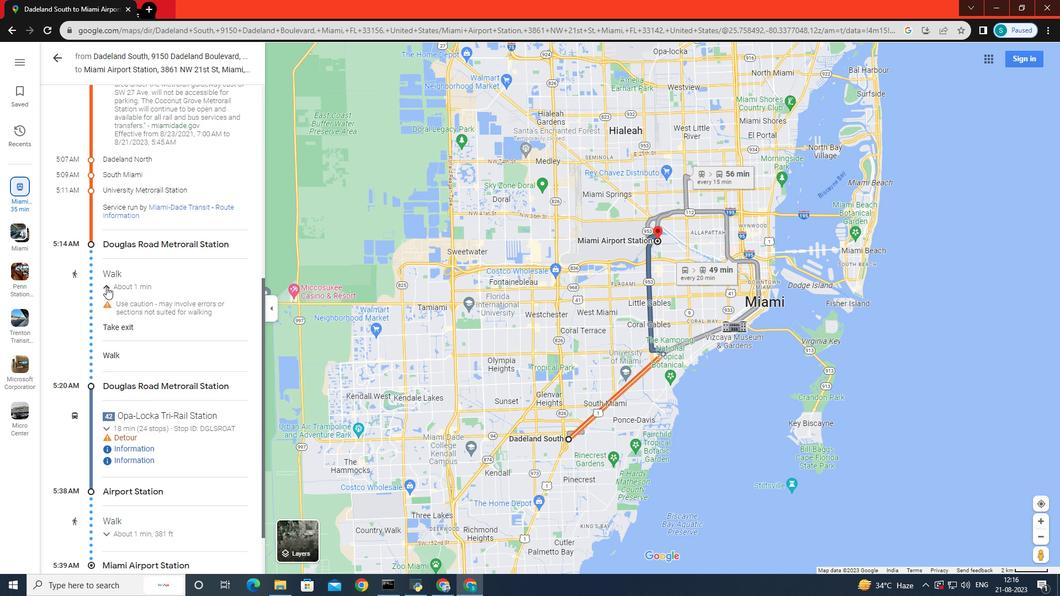 
Action: Mouse pressed left at (106, 287)
Screenshot: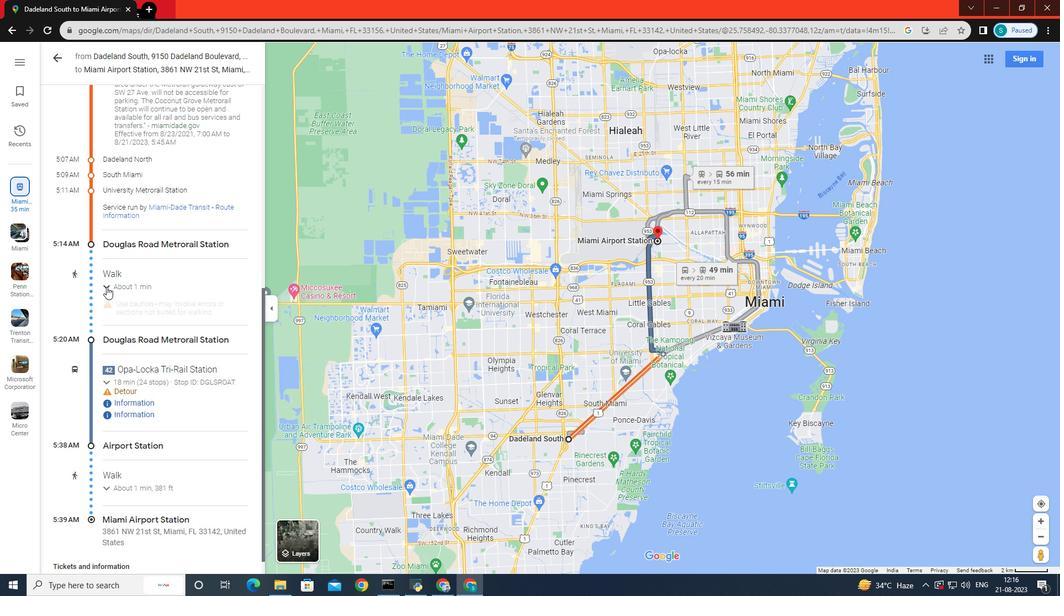 
Action: Mouse scrolled (106, 286) with delta (0, 0)
Screenshot: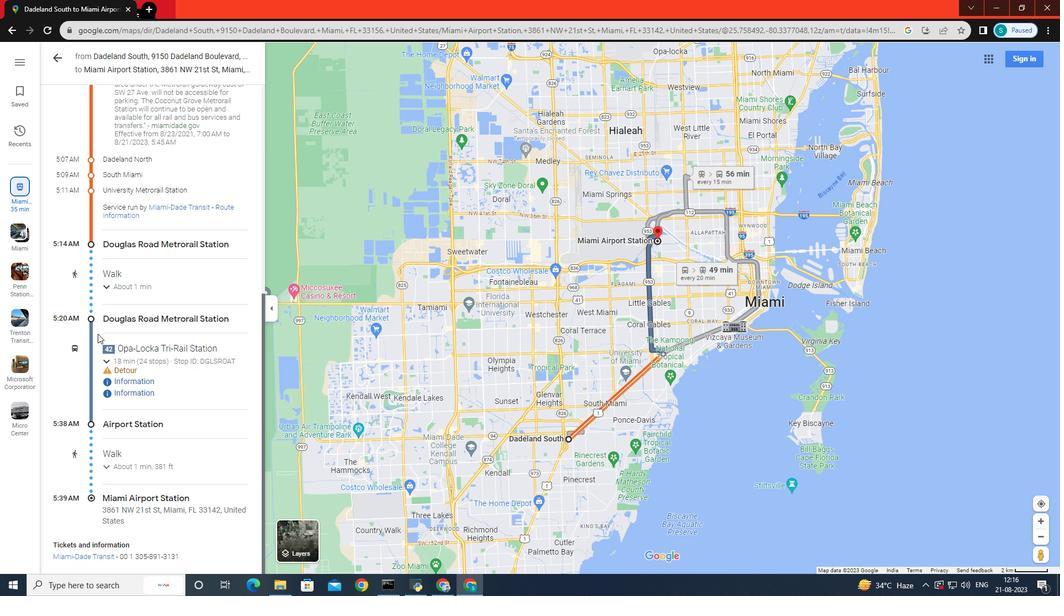 
Action: Mouse moved to (104, 464)
Screenshot: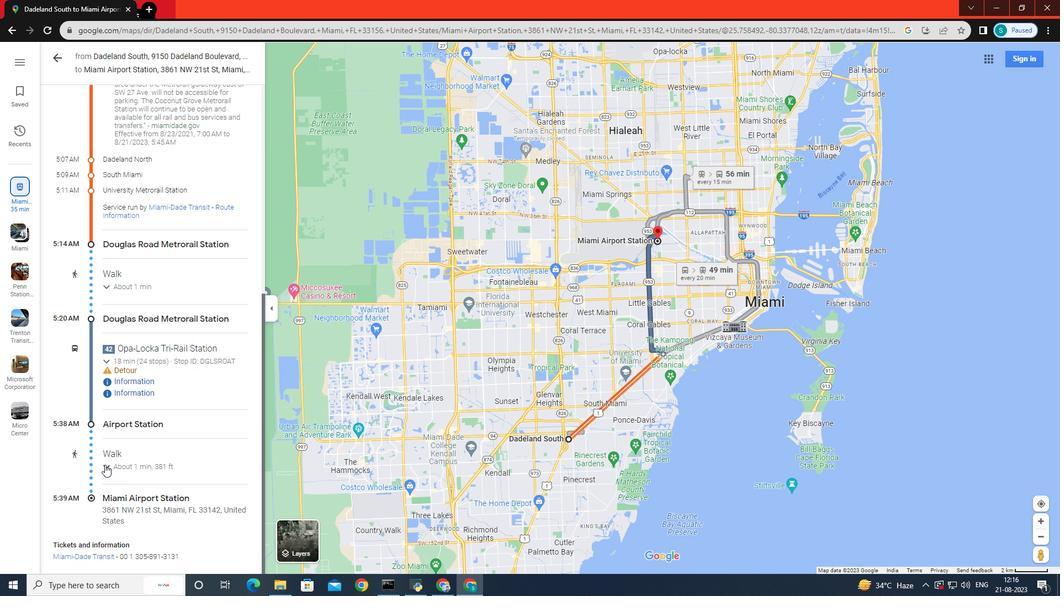 
Action: Mouse pressed left at (104, 464)
Screenshot: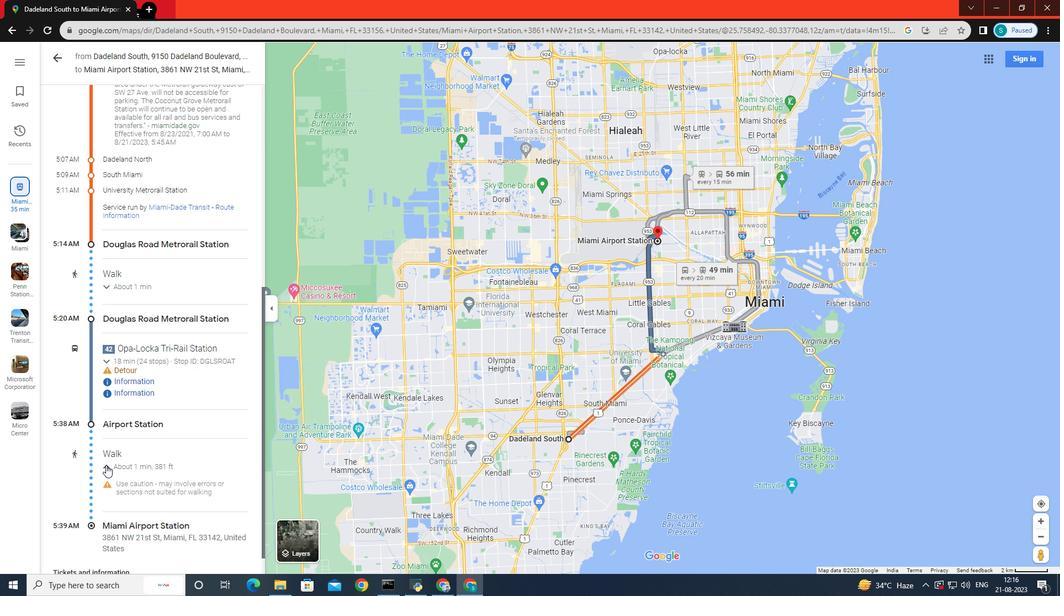
Action: Mouse moved to (107, 360)
Screenshot: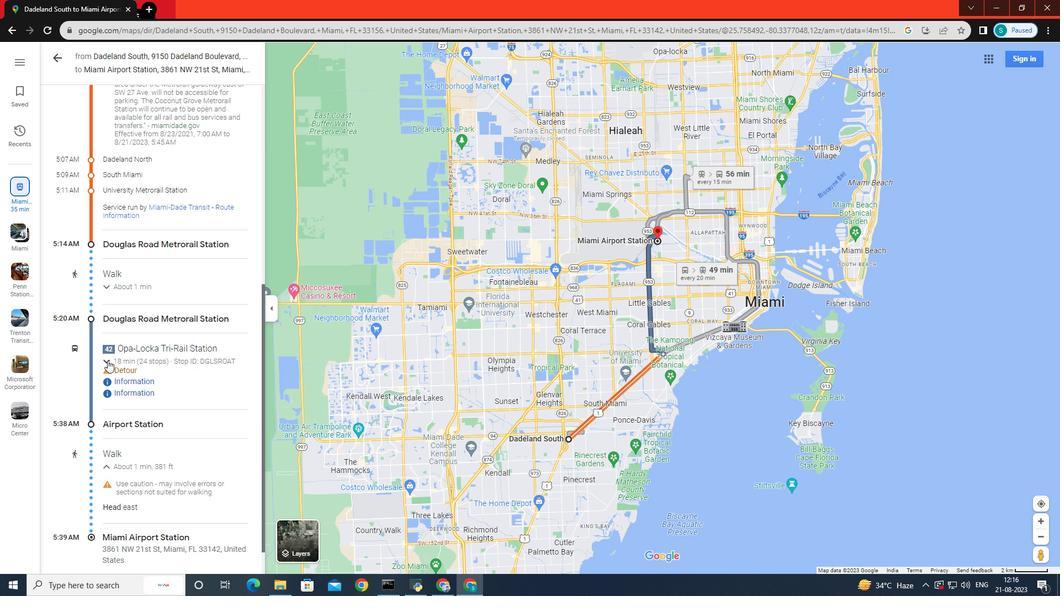 
Action: Mouse pressed left at (107, 360)
Screenshot: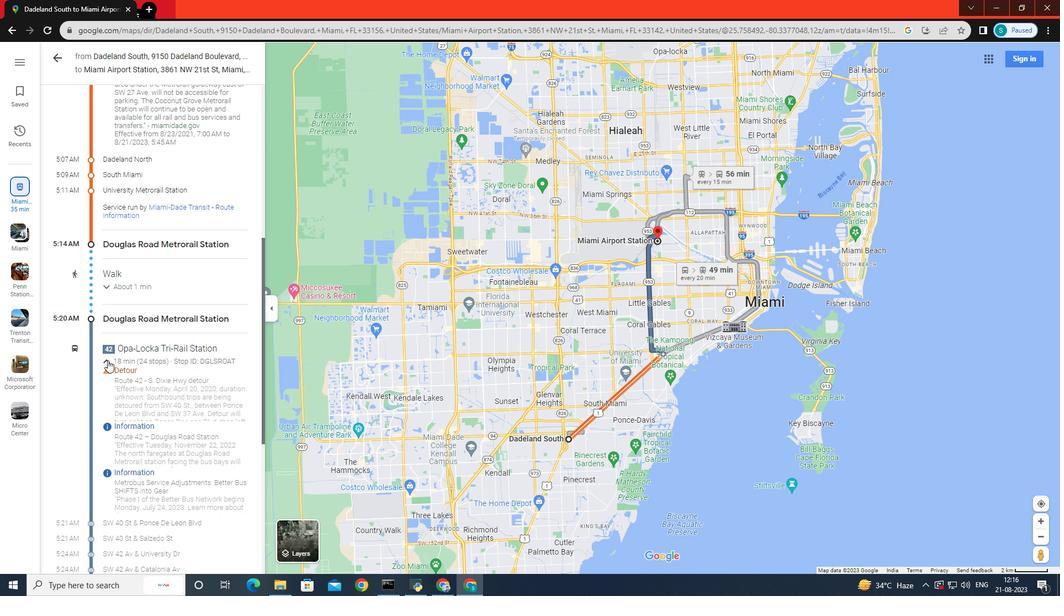 
Action: Mouse scrolled (107, 359) with delta (0, 0)
Screenshot: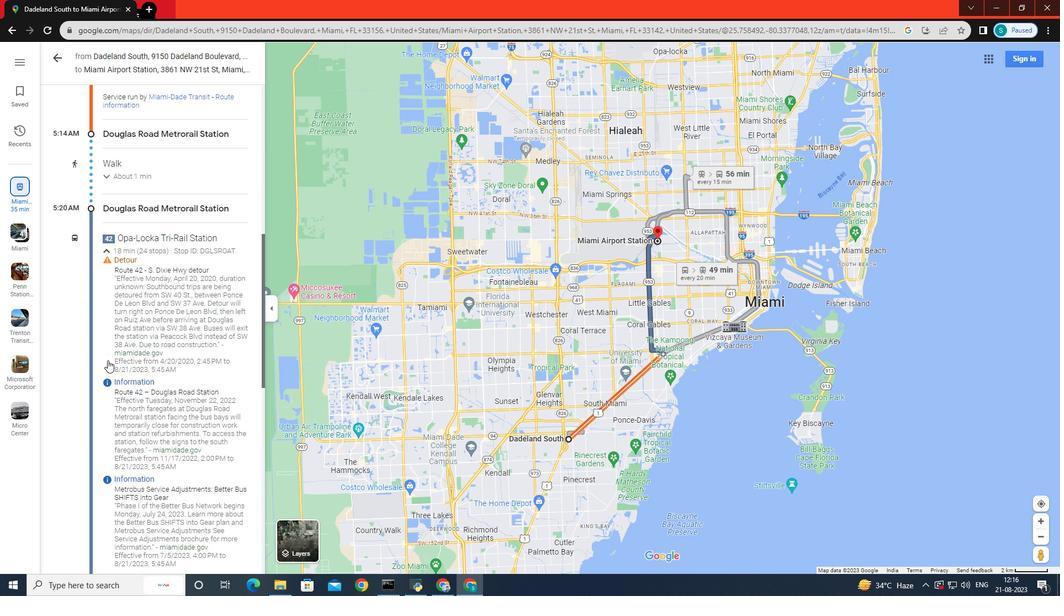 
Action: Mouse scrolled (107, 359) with delta (0, 0)
Screenshot: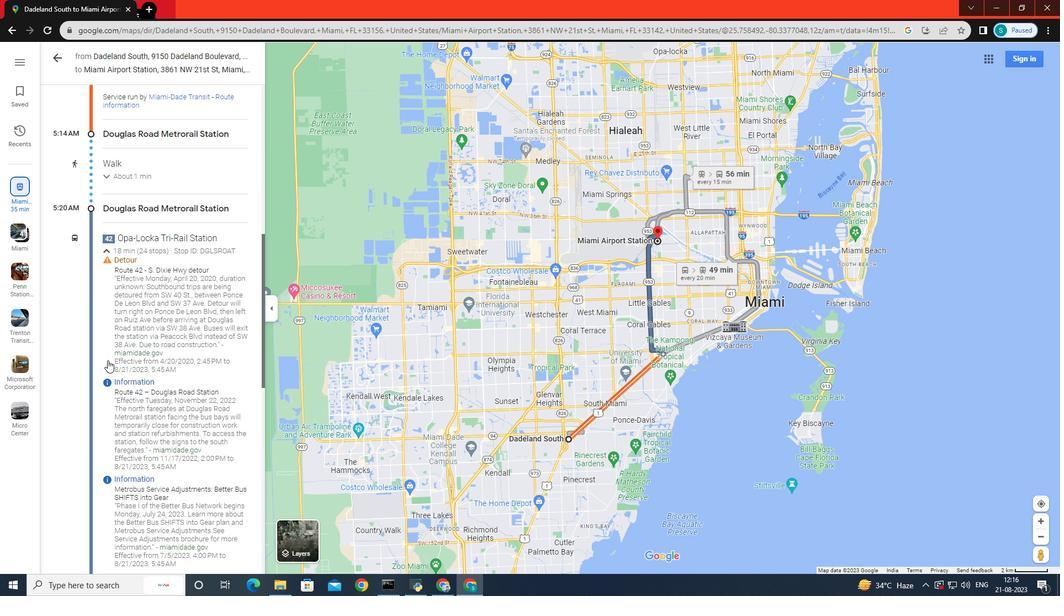 
Action: Mouse scrolled (107, 359) with delta (0, 0)
Screenshot: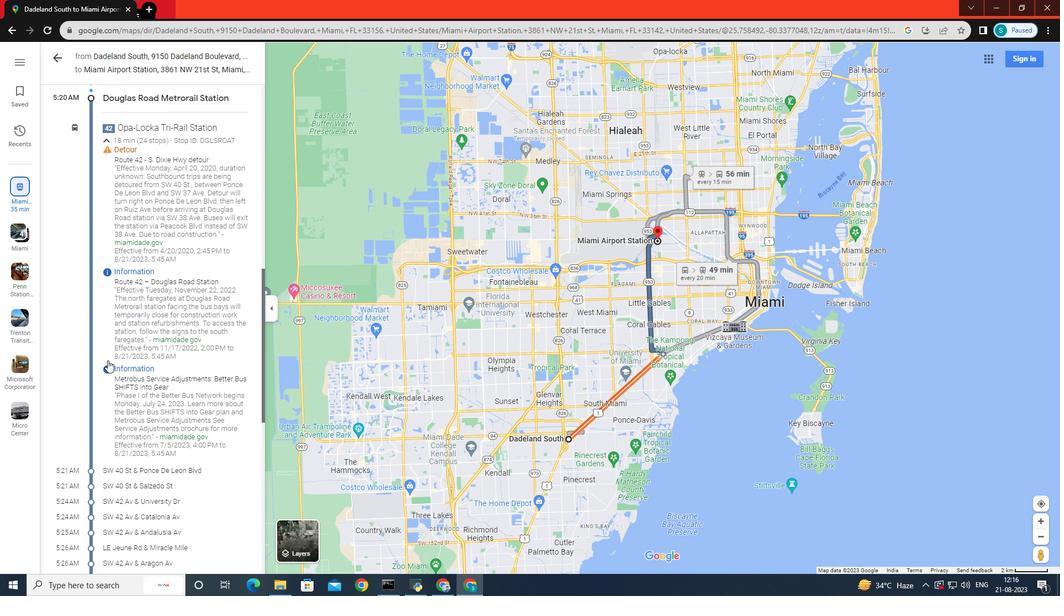 
Action: Mouse scrolled (107, 359) with delta (0, 0)
Screenshot: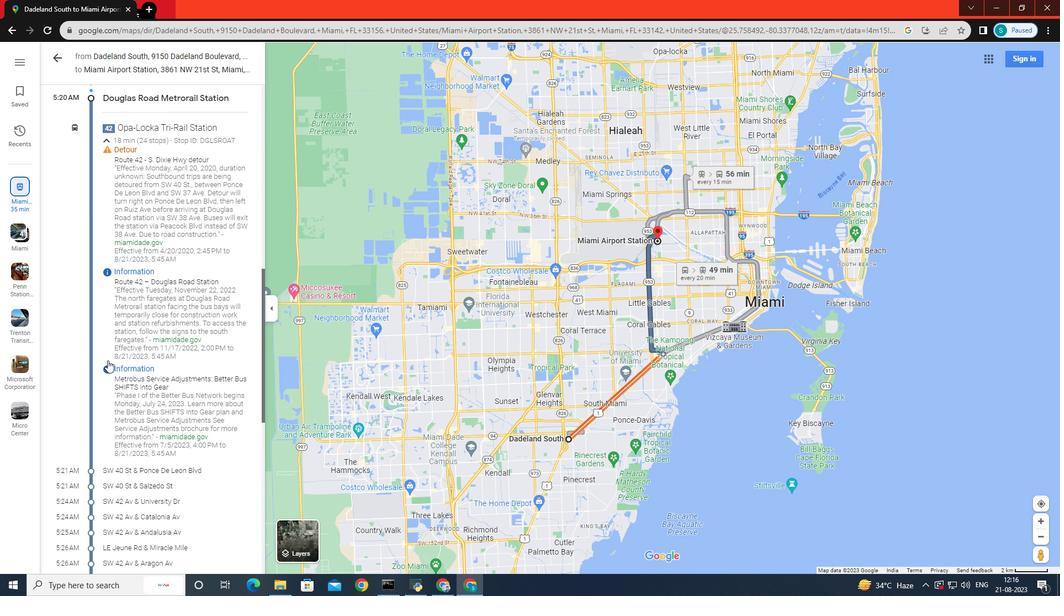 
Action: Mouse scrolled (107, 359) with delta (0, 0)
Screenshot: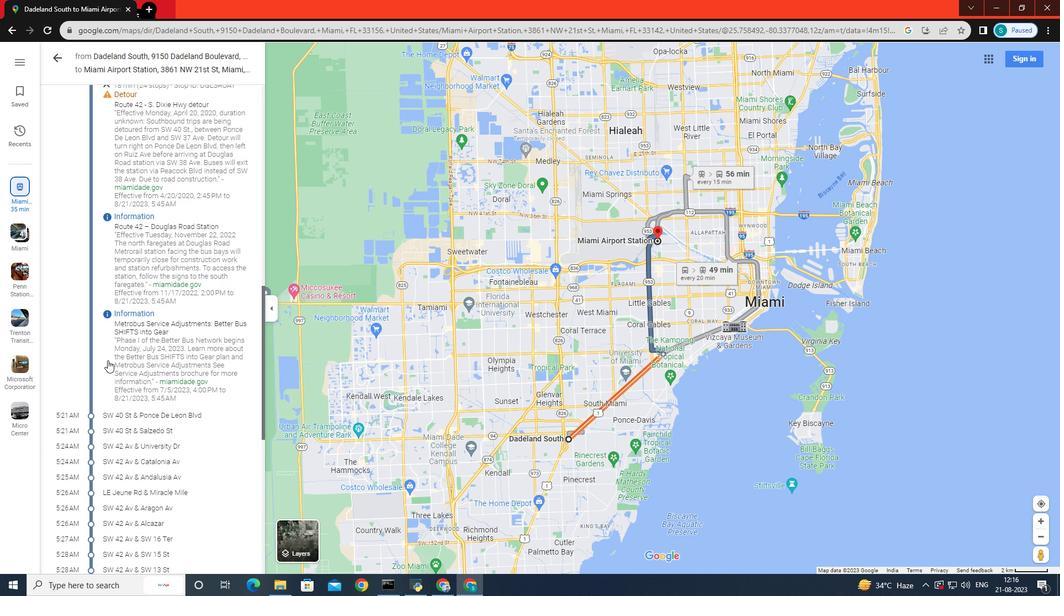 
Action: Mouse scrolled (107, 359) with delta (0, 0)
Screenshot: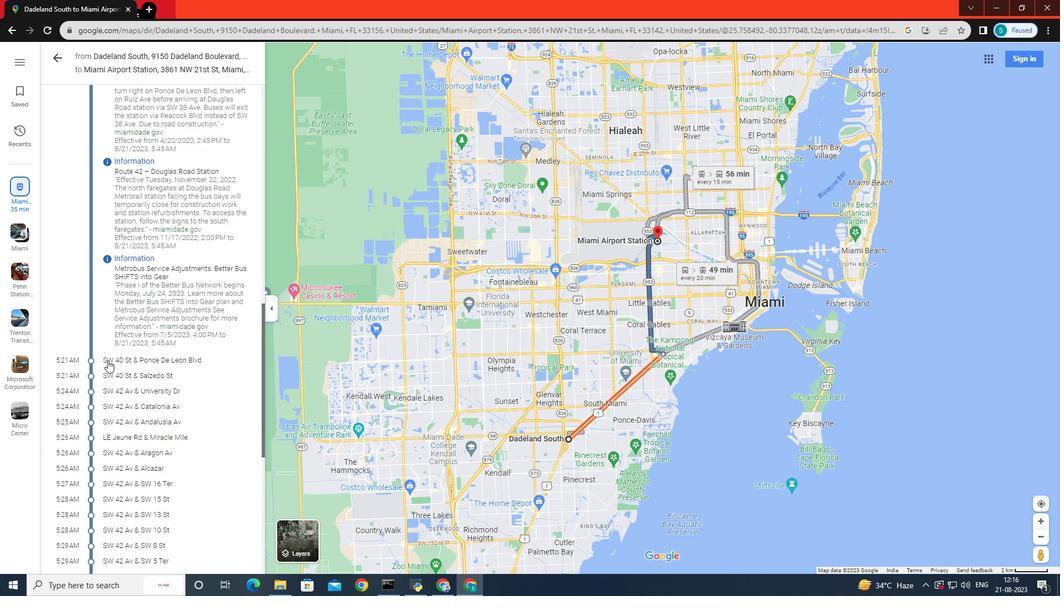
Action: Mouse scrolled (107, 359) with delta (0, 0)
Screenshot: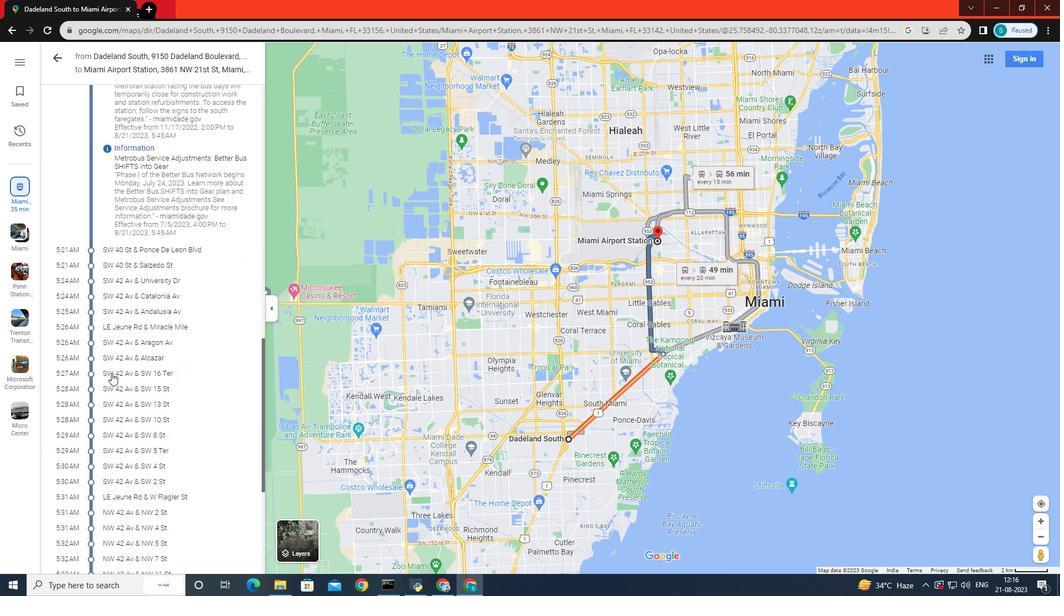 
Action: Mouse moved to (109, 360)
Screenshot: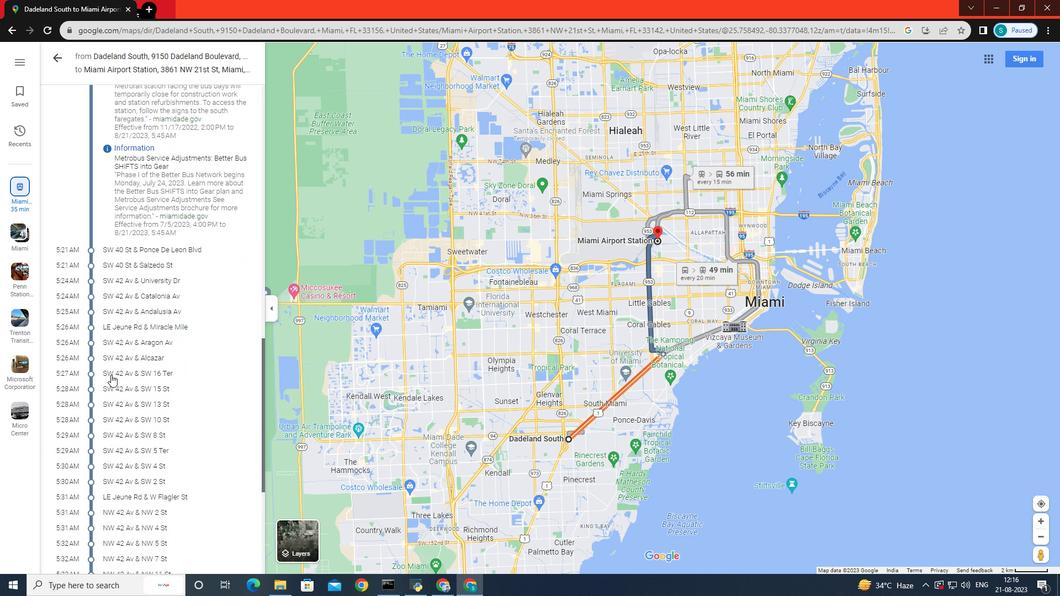 
Action: Mouse scrolled (109, 359) with delta (0, 0)
Screenshot: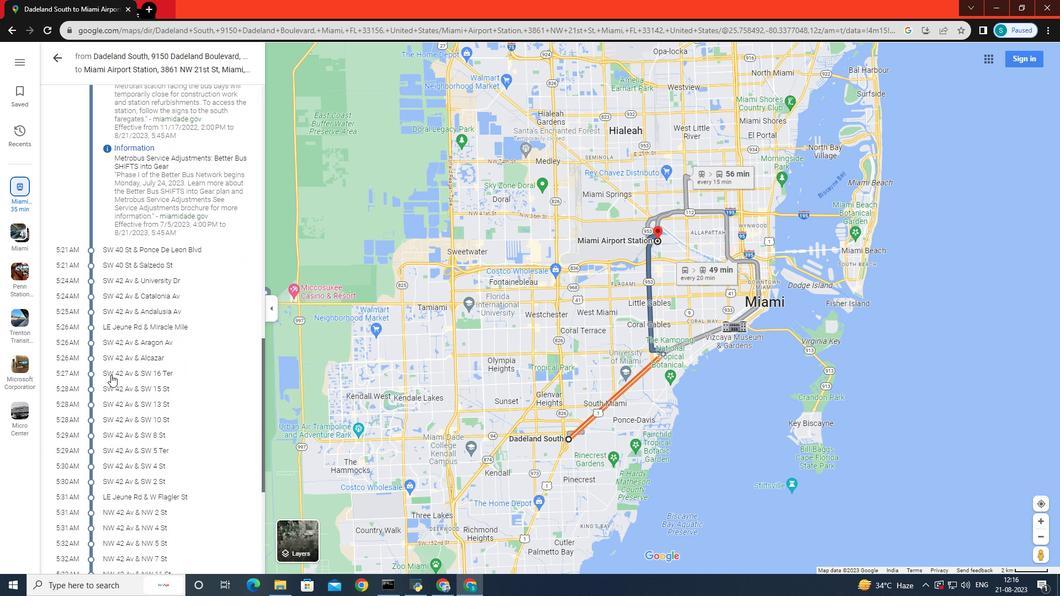 
Action: Mouse moved to (107, 376)
Screenshot: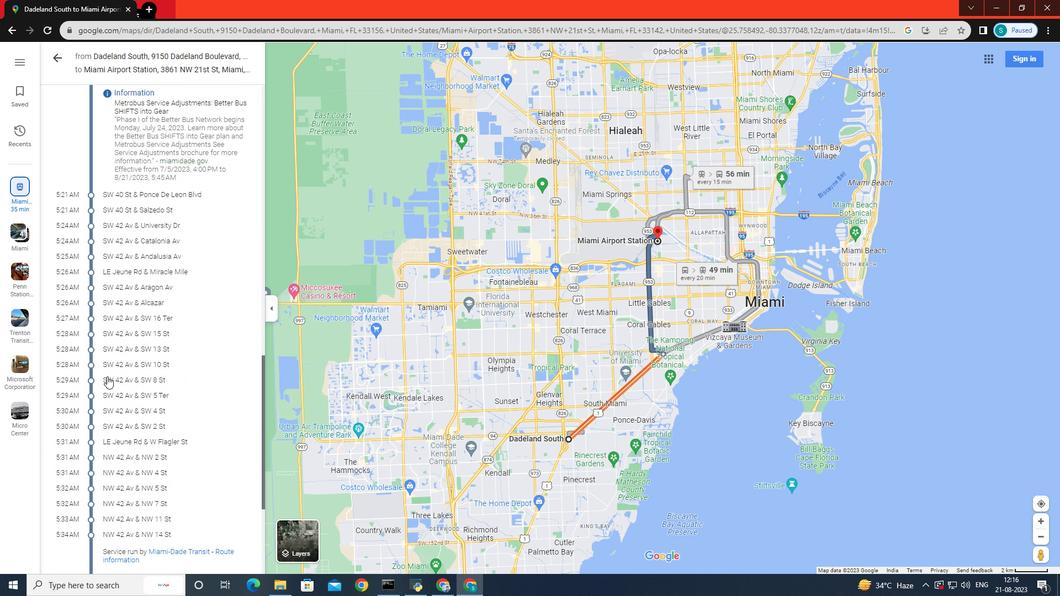 
Action: Mouse scrolled (107, 375) with delta (0, 0)
Screenshot: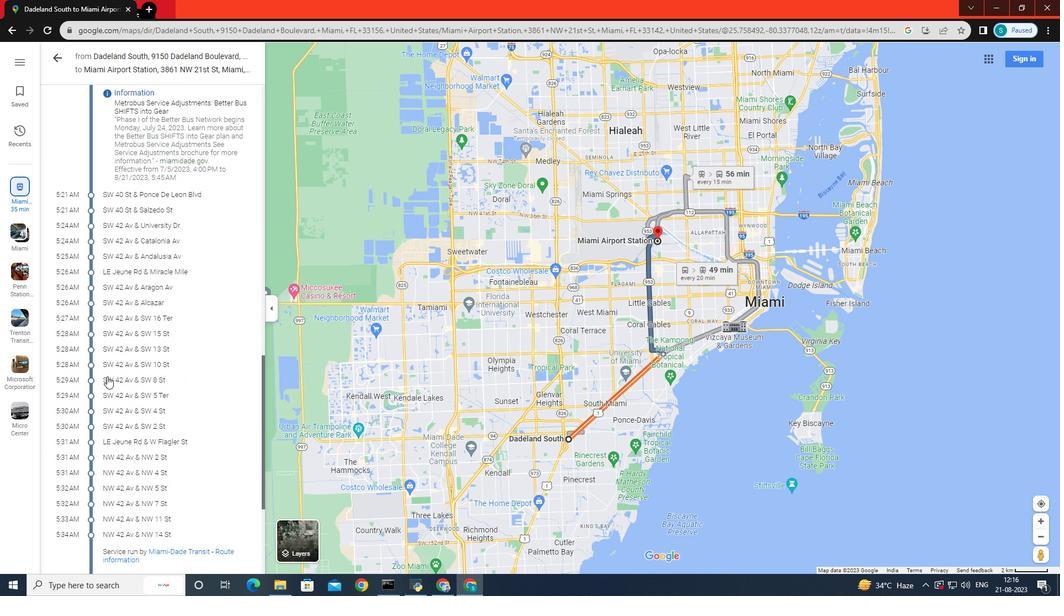 
Action: Mouse moved to (107, 376)
Screenshot: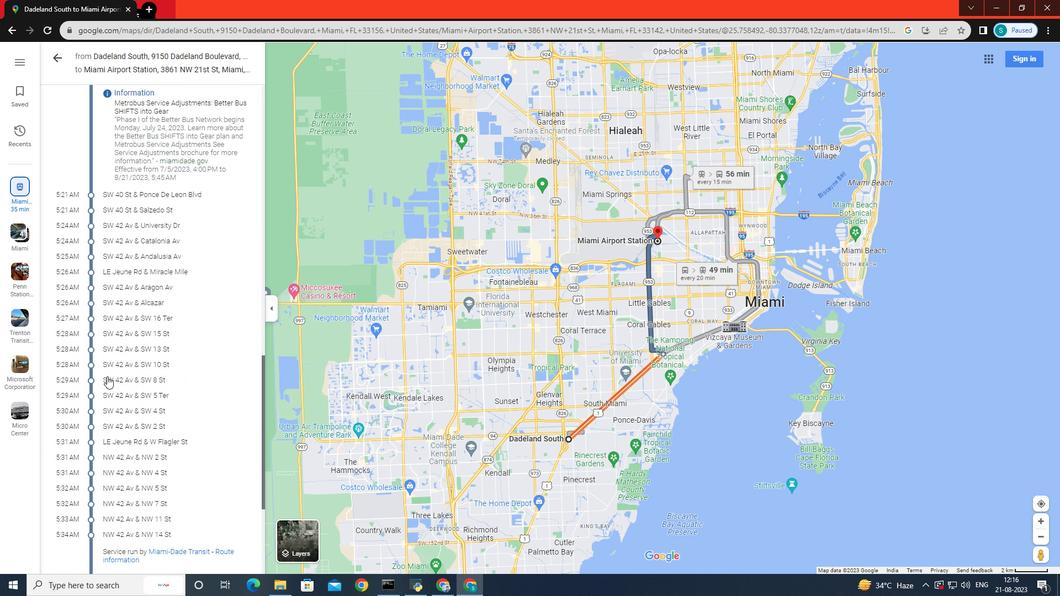 
Action: Mouse scrolled (107, 377) with delta (0, 0)
Screenshot: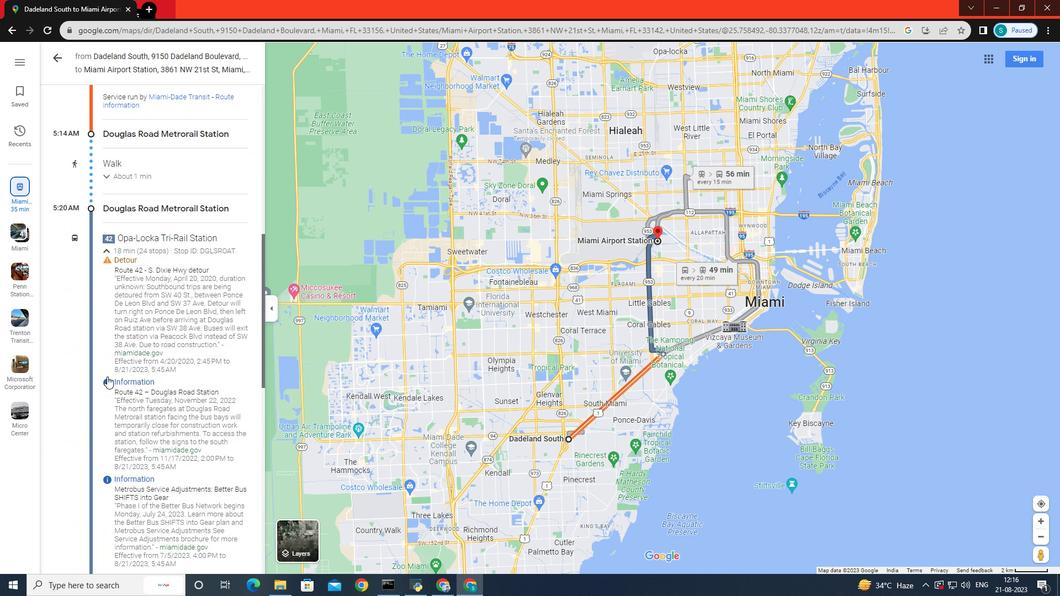 
Action: Mouse scrolled (107, 377) with delta (0, 0)
Screenshot: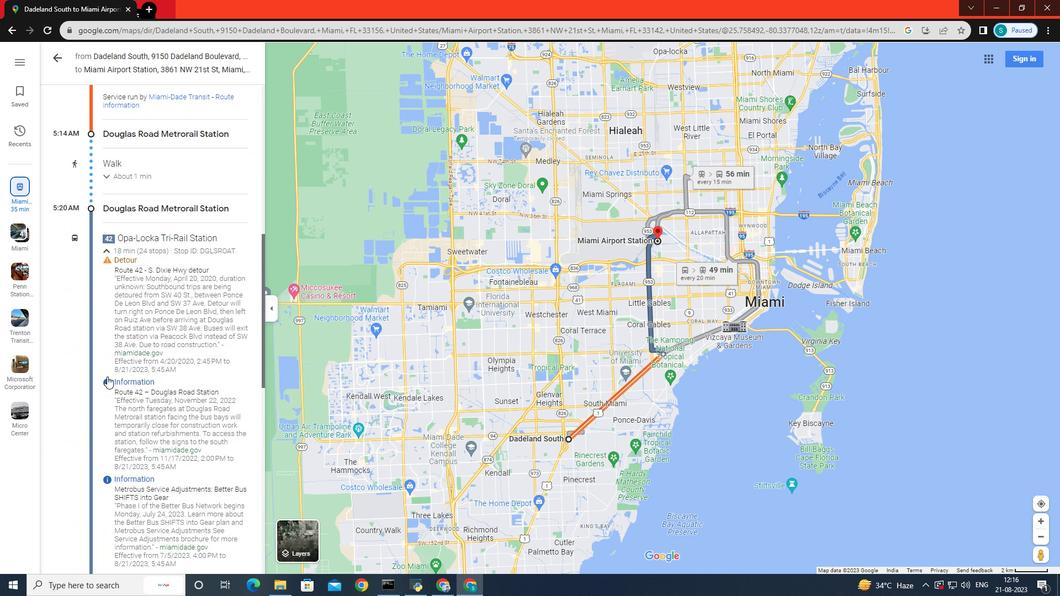 
Action: Mouse scrolled (107, 377) with delta (0, 0)
Screenshot: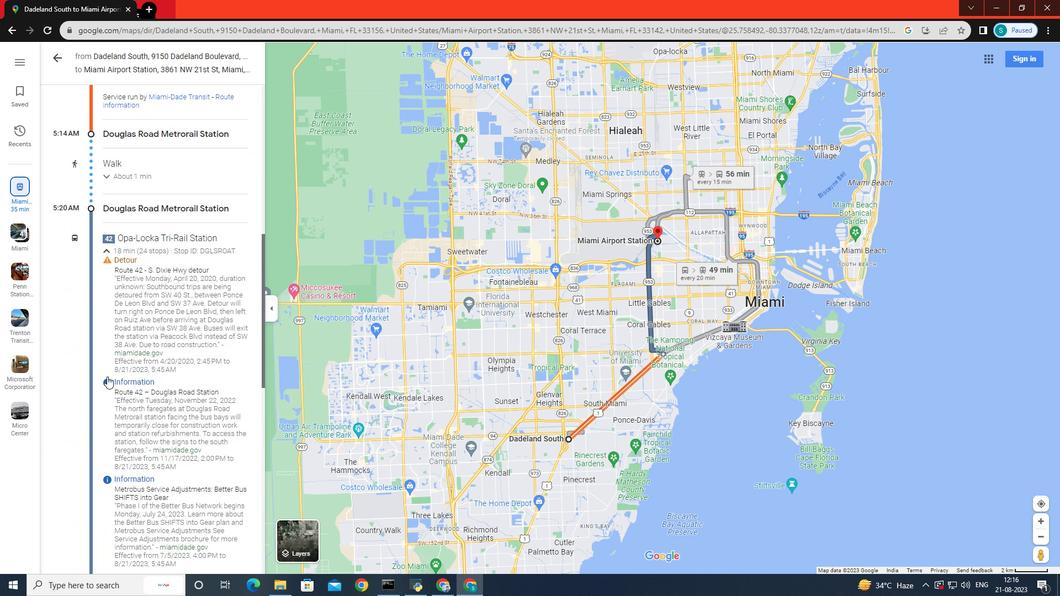 
Action: Mouse scrolled (107, 377) with delta (0, 0)
Screenshot: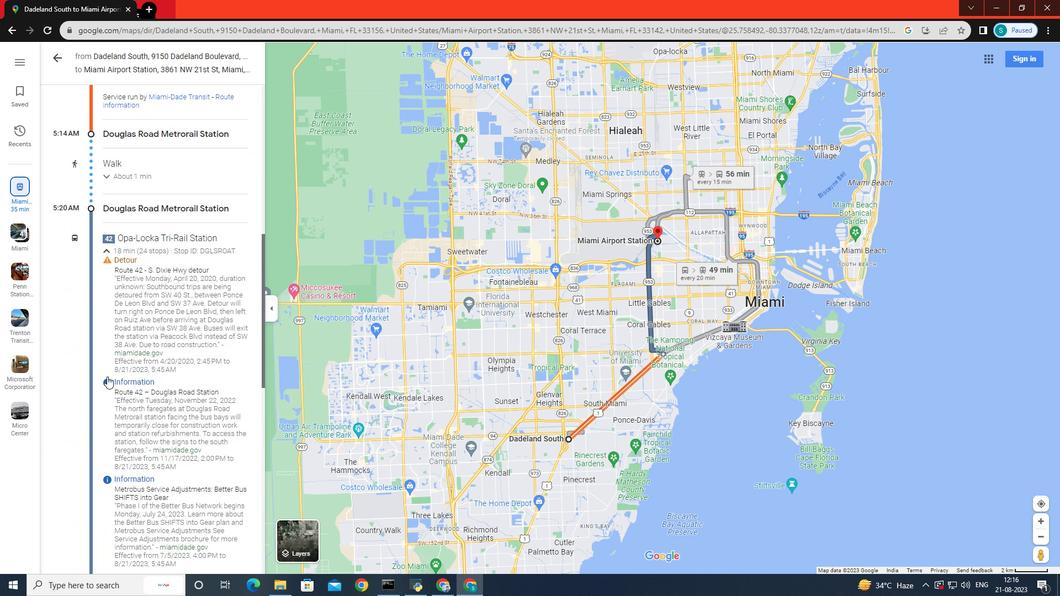 
Action: Mouse scrolled (107, 377) with delta (0, 0)
Screenshot: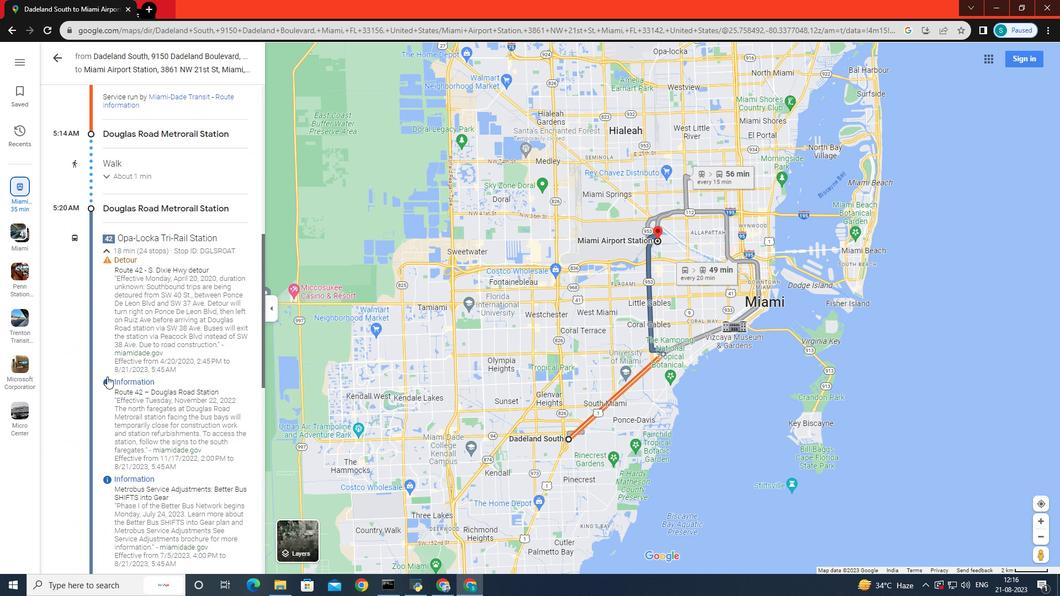 
Action: Mouse scrolled (107, 377) with delta (0, 0)
Screenshot: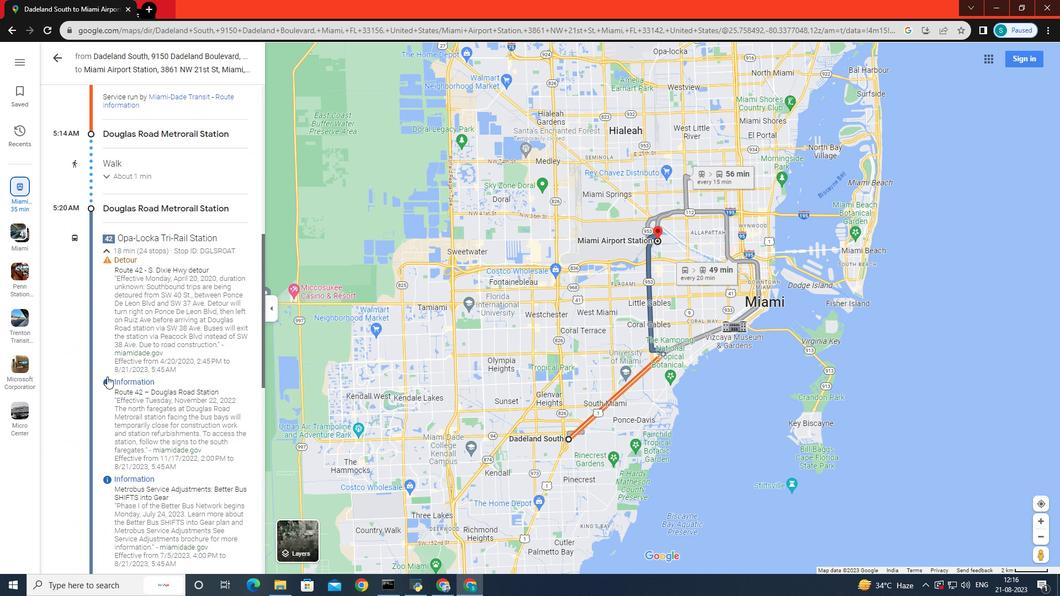 
Action: Mouse scrolled (107, 377) with delta (0, 0)
Screenshot: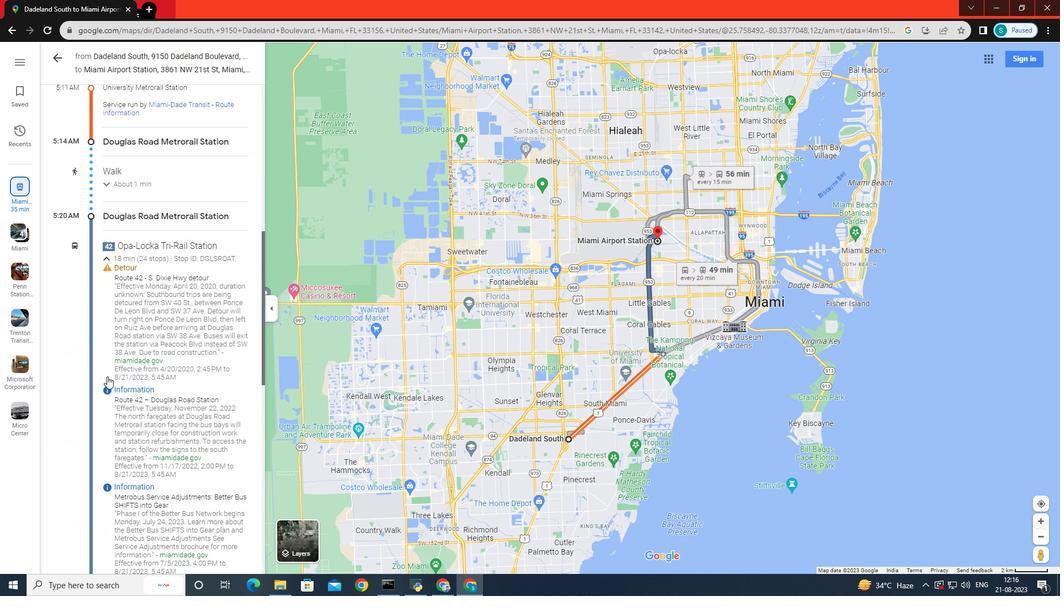 
Action: Mouse scrolled (107, 377) with delta (0, 0)
Screenshot: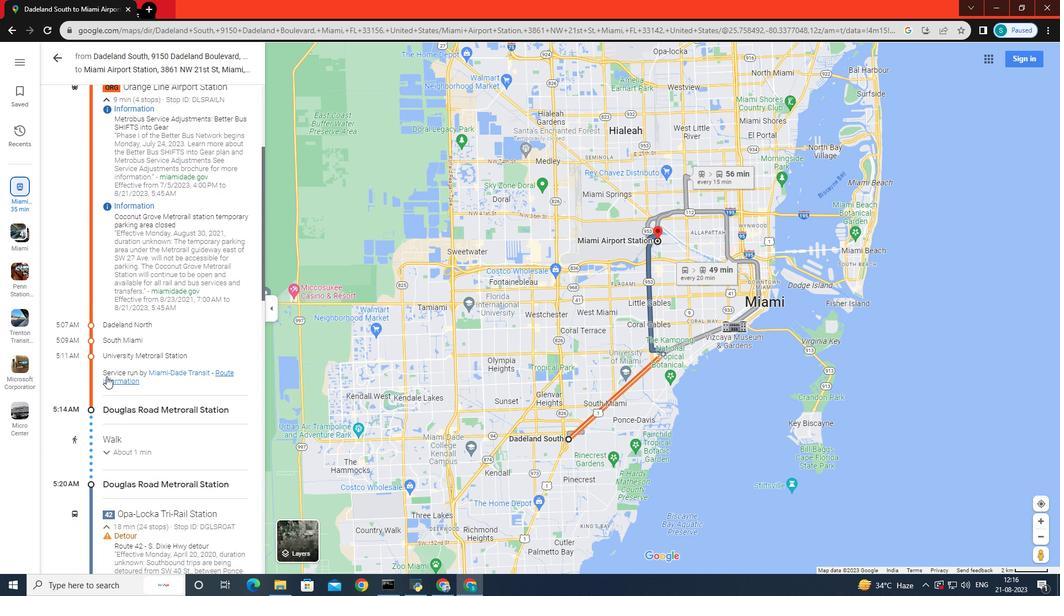 
Action: Mouse scrolled (107, 377) with delta (0, 0)
Screenshot: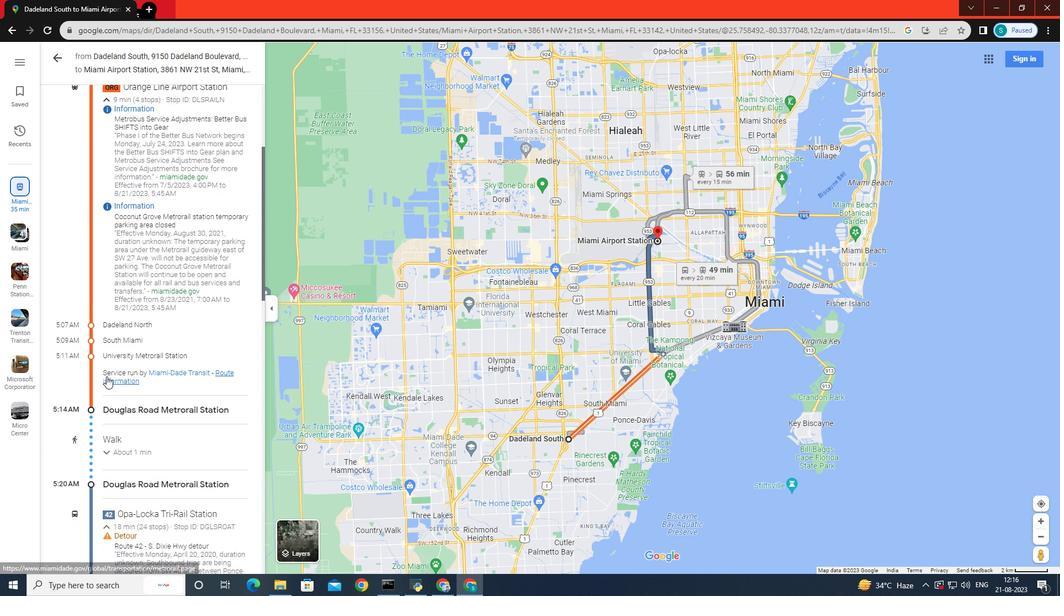 
Action: Mouse scrolled (107, 377) with delta (0, 0)
Screenshot: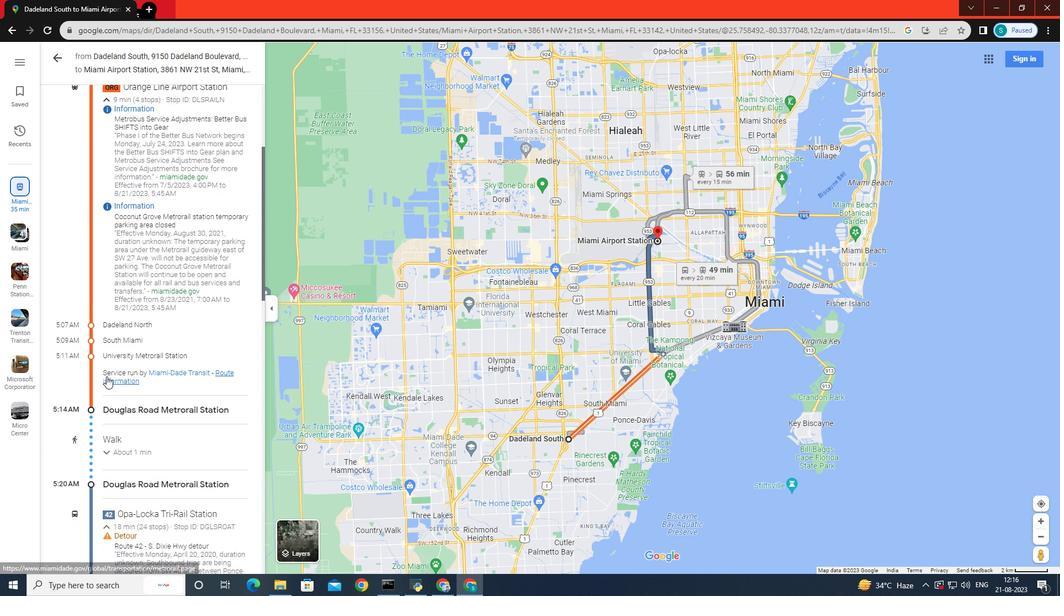 
Action: Mouse scrolled (107, 377) with delta (0, 0)
Screenshot: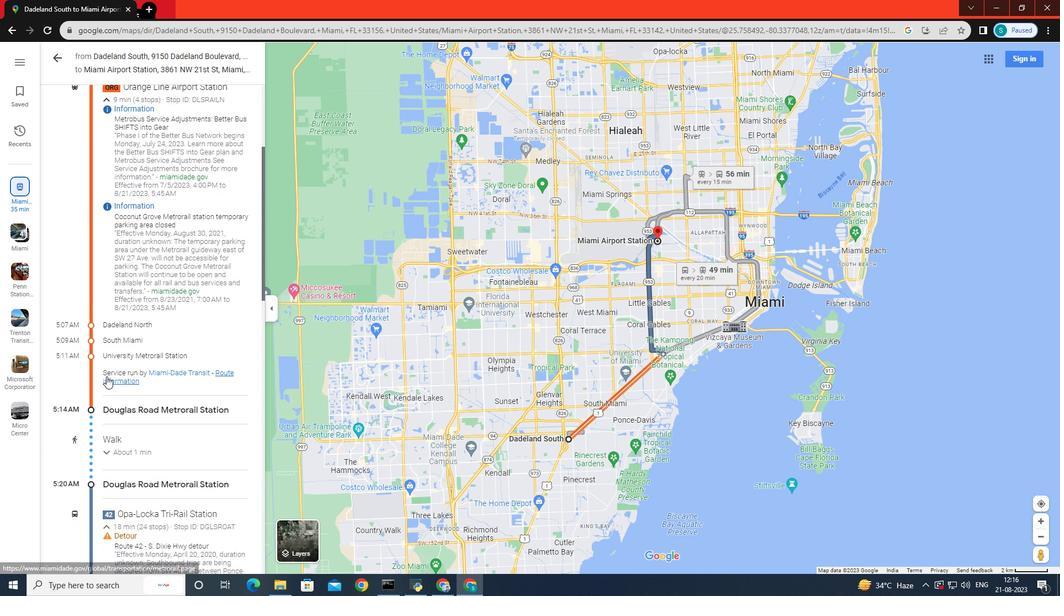 
Action: Mouse scrolled (107, 377) with delta (0, 0)
Screenshot: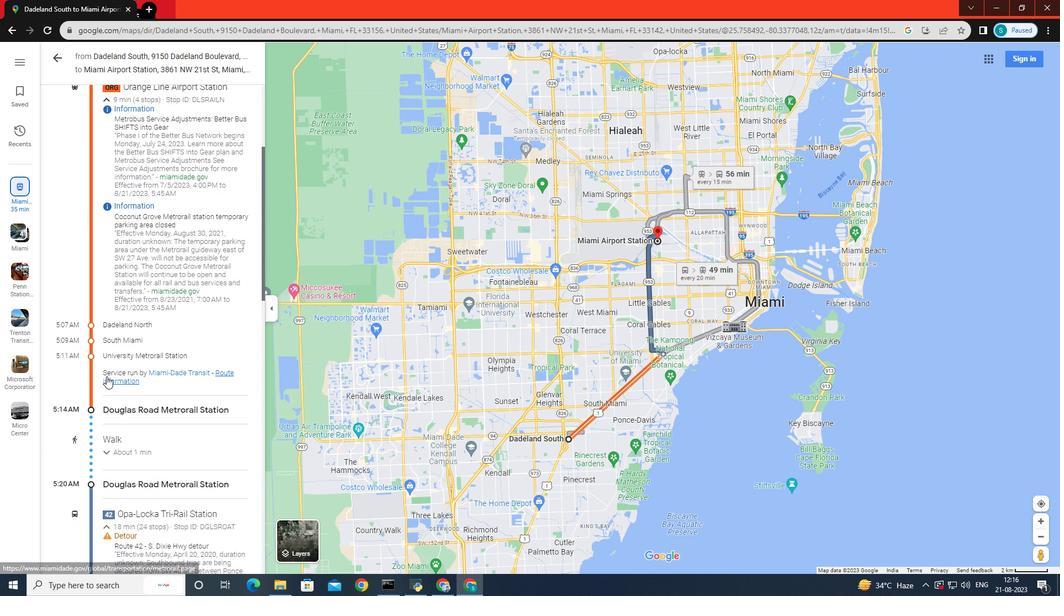 
Action: Mouse moved to (106, 376)
Screenshot: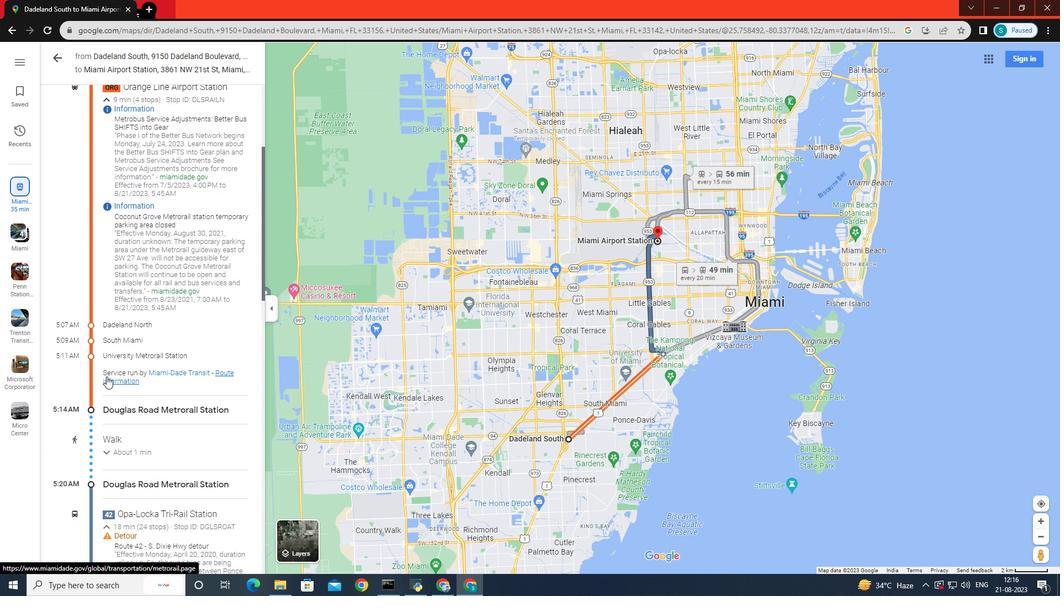 
Action: Key pressed <Key.down><Key.down><Key.down><Key.down><Key.down><Key.down><Key.down><Key.down><Key.down><Key.down><Key.down><Key.down><Key.down><Key.down><Key.down><Key.down><Key.down><Key.down><Key.down><Key.down><Key.down><Key.down><Key.down><Key.down><Key.down><Key.down><Key.down><Key.down><Key.down><Key.down><Key.down><Key.down><Key.down><Key.down><Key.down><Key.down><Key.down><Key.right><Key.right><Key.down><Key.down>
Screenshot: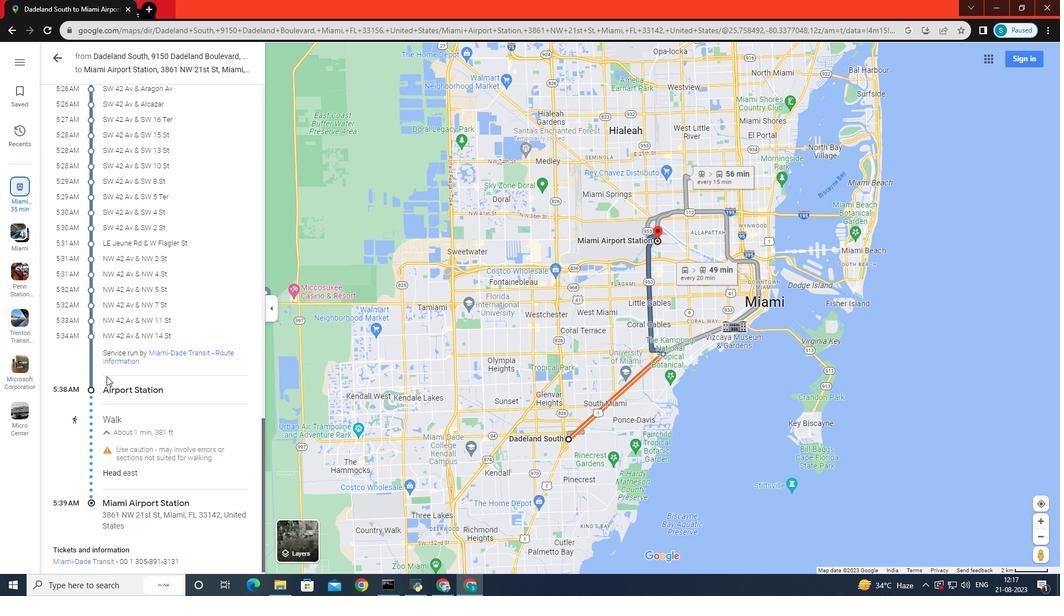 
Action: Mouse moved to (107, 267)
Screenshot: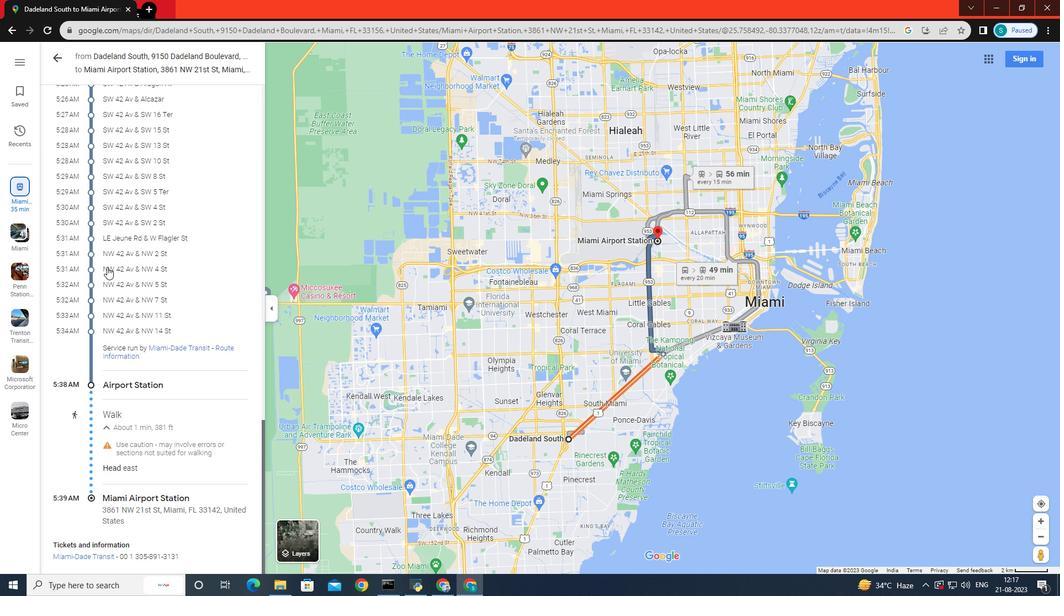 
Action: Mouse scrolled (107, 266) with delta (0, 0)
Screenshot: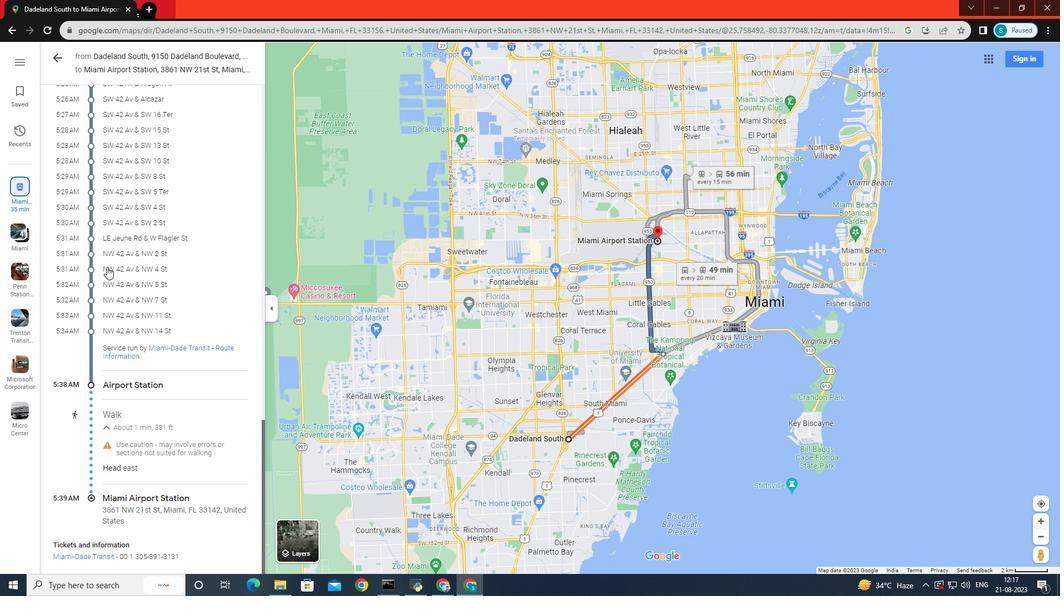 
Action: Mouse moved to (162, 374)
Screenshot: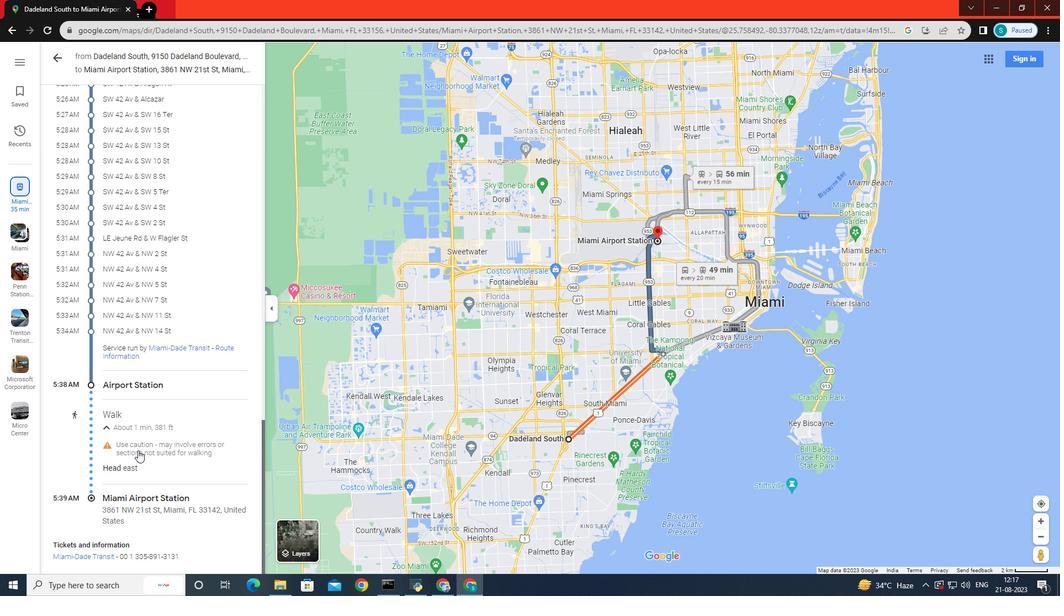 
Action: Mouse scrolled (103, 280) with delta (0, 0)
Screenshot: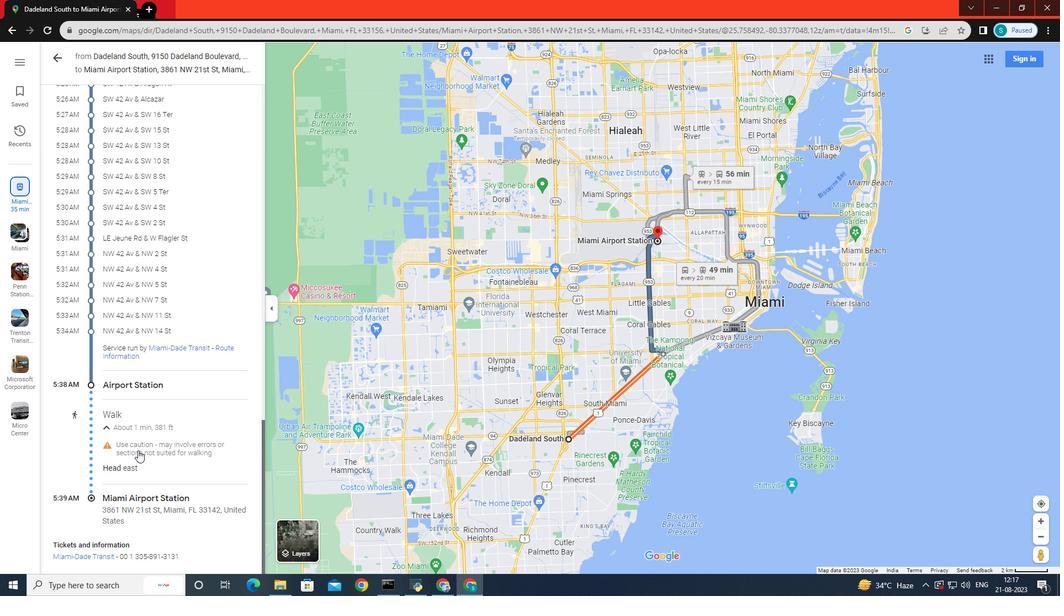 
Action: Mouse moved to (162, 375)
Screenshot: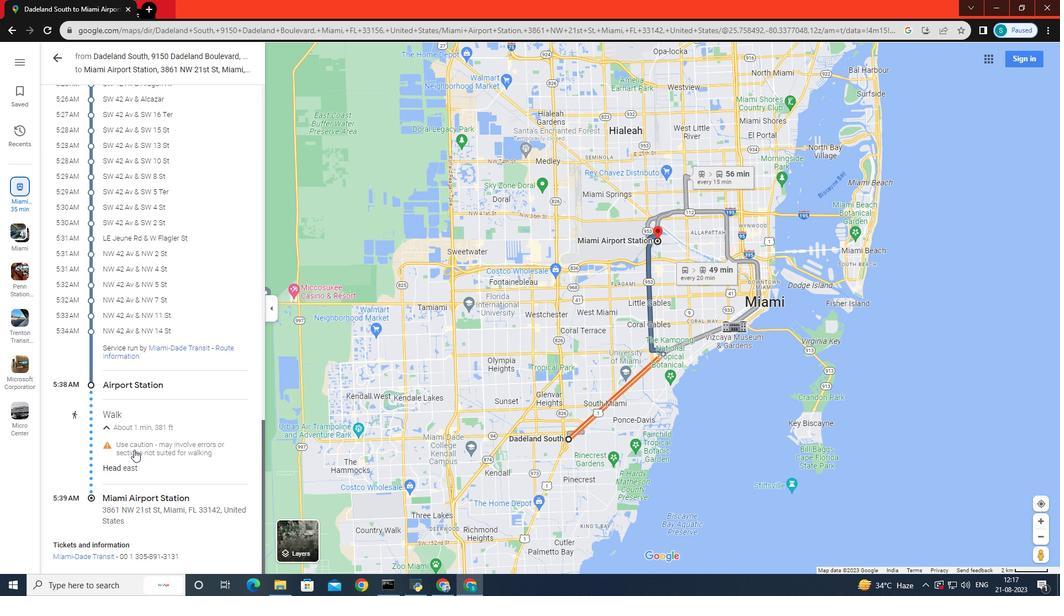 
Action: Mouse scrolled (119, 327) with delta (0, 0)
Screenshot: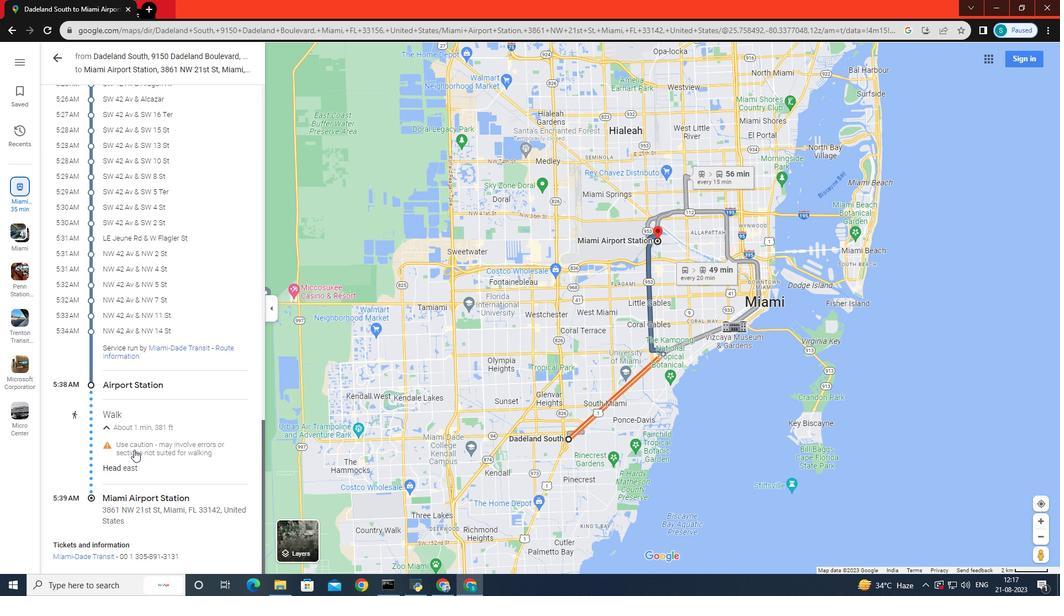 
Action: Mouse moved to (103, 429)
Screenshot: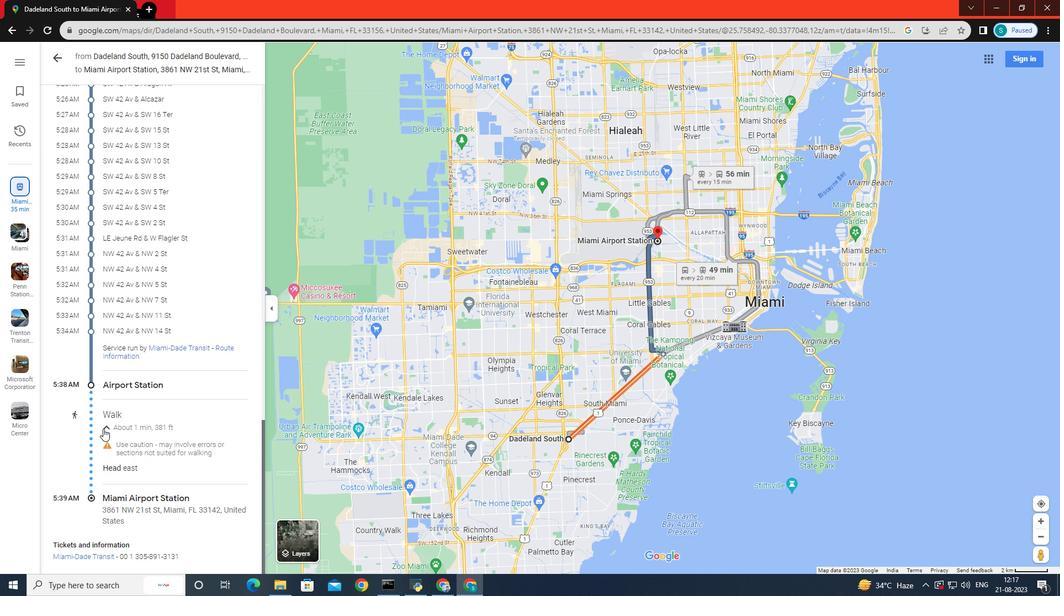 
Action: Mouse pressed left at (103, 429)
Screenshot: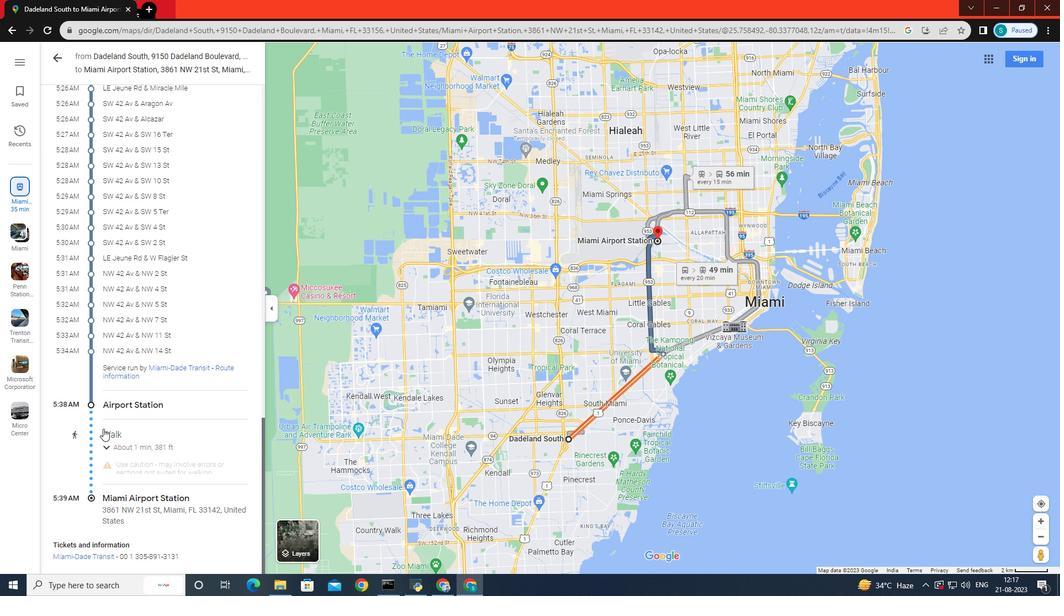 
Action: Mouse moved to (107, 466)
Screenshot: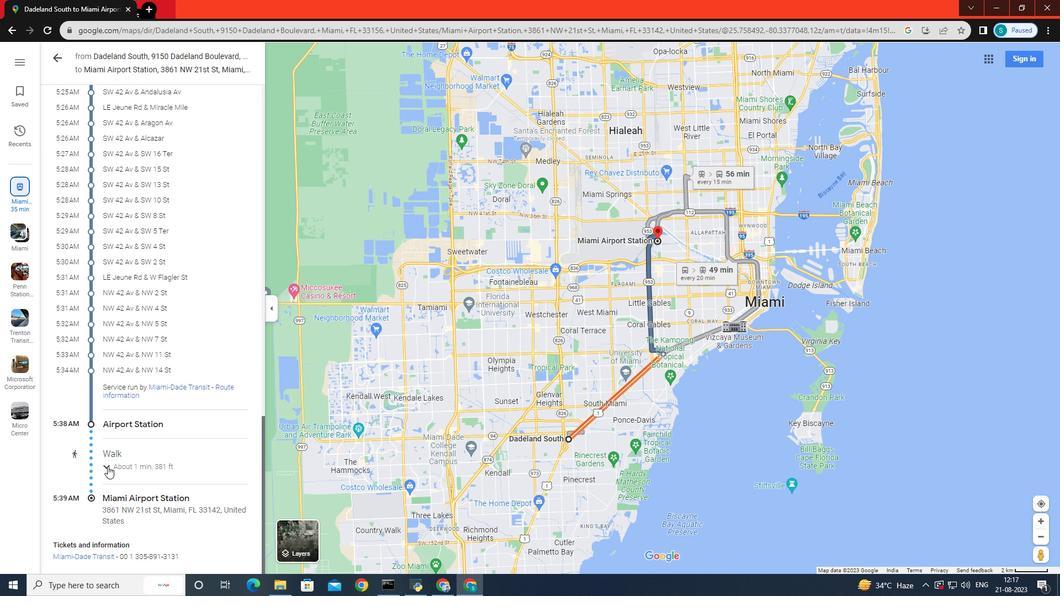 
Action: Mouse pressed left at (107, 466)
Screenshot: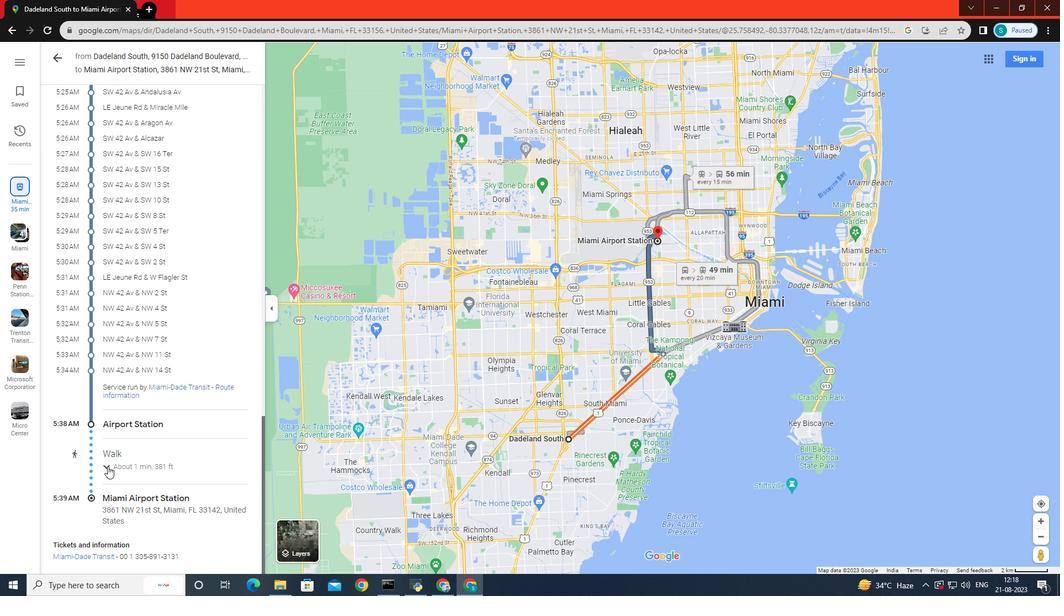 
Action: Mouse moved to (114, 440)
Screenshot: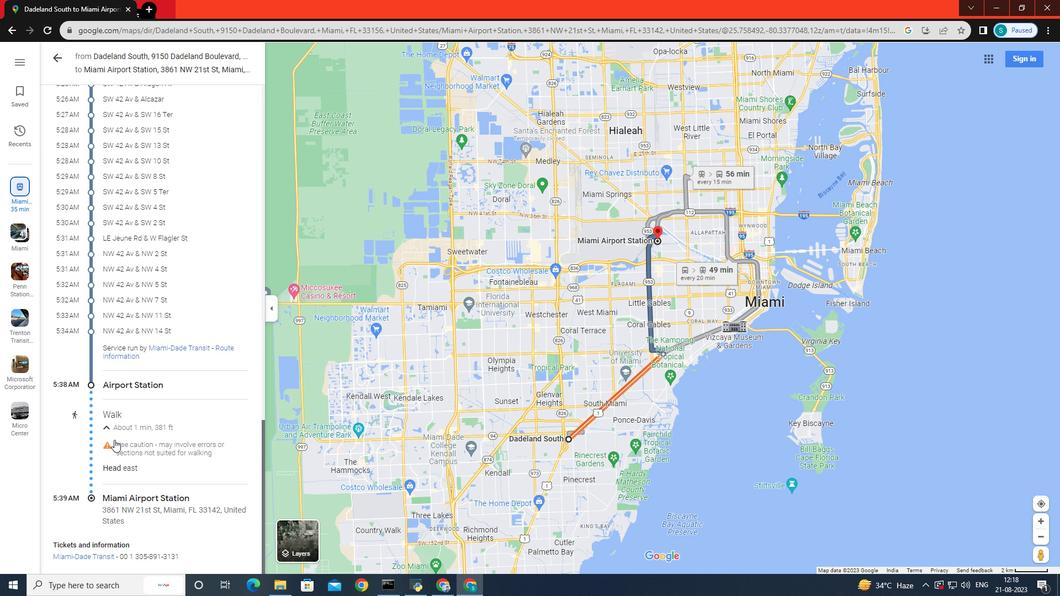 
Action: Mouse scrolled (114, 439) with delta (0, 0)
Screenshot: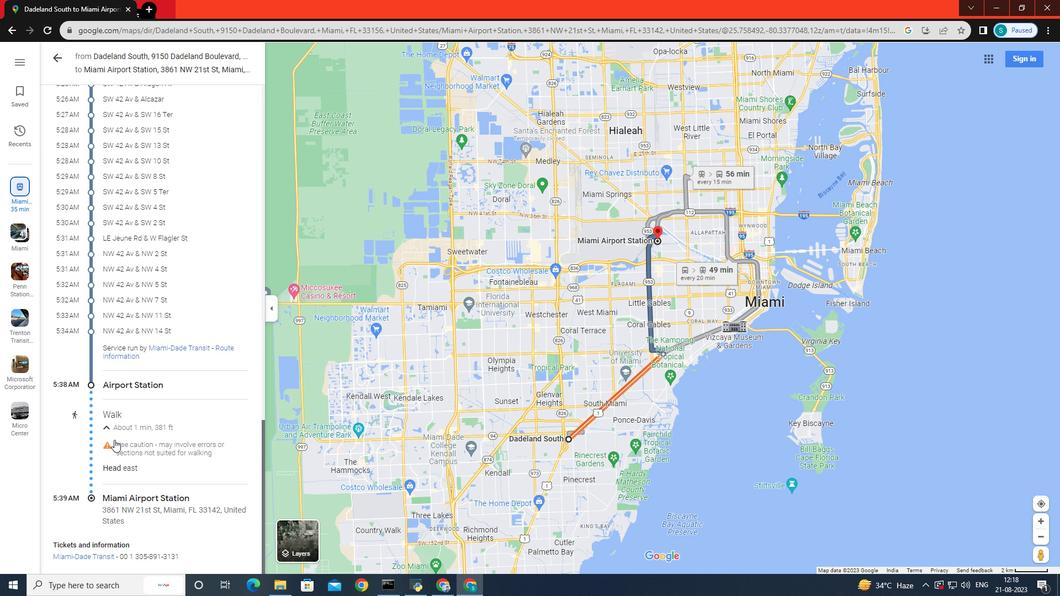 
Action: Mouse scrolled (114, 439) with delta (0, 0)
Screenshot: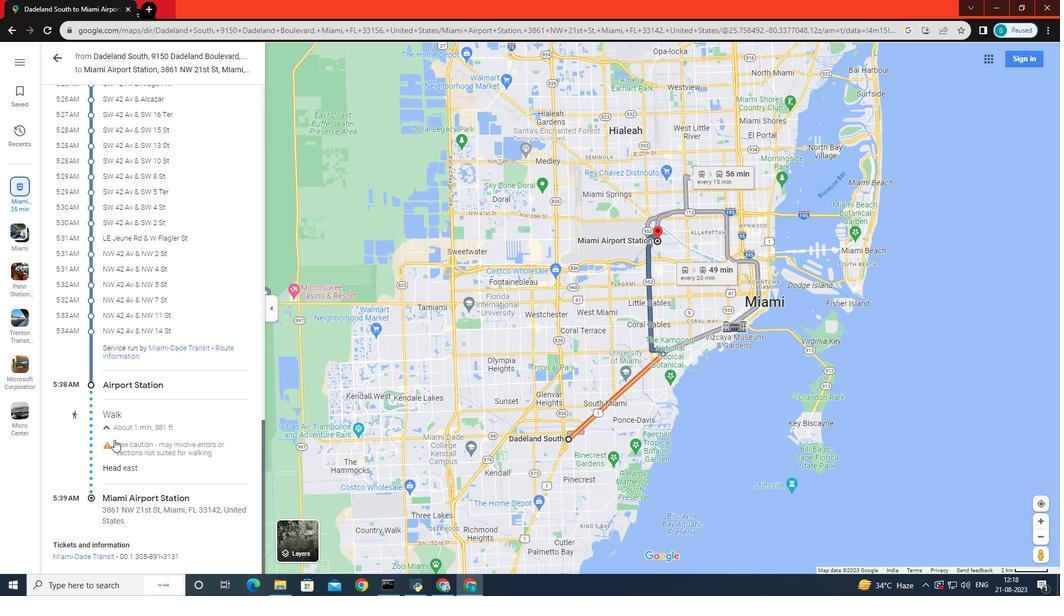 
Action: Mouse scrolled (114, 439) with delta (0, 0)
Screenshot: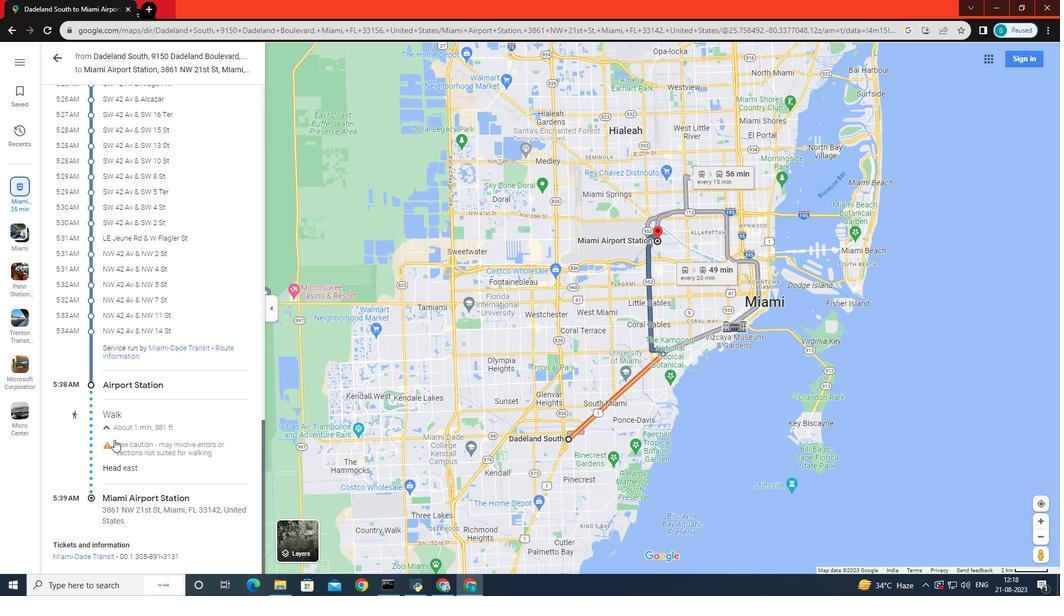 
Action: Mouse scrolled (114, 439) with delta (0, 0)
Screenshot: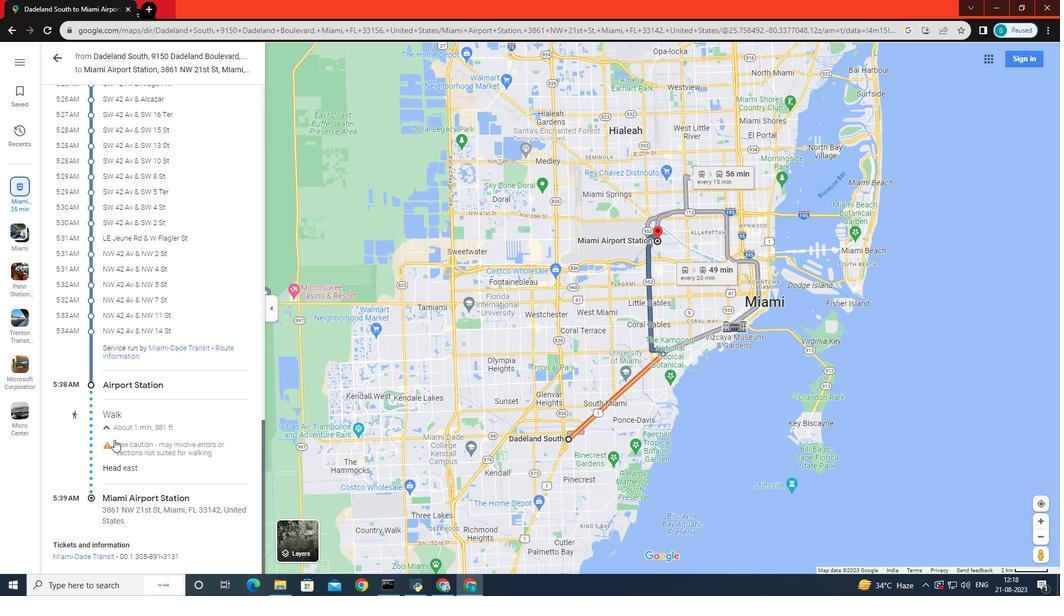 
Action: Mouse scrolled (114, 439) with delta (0, 0)
Screenshot: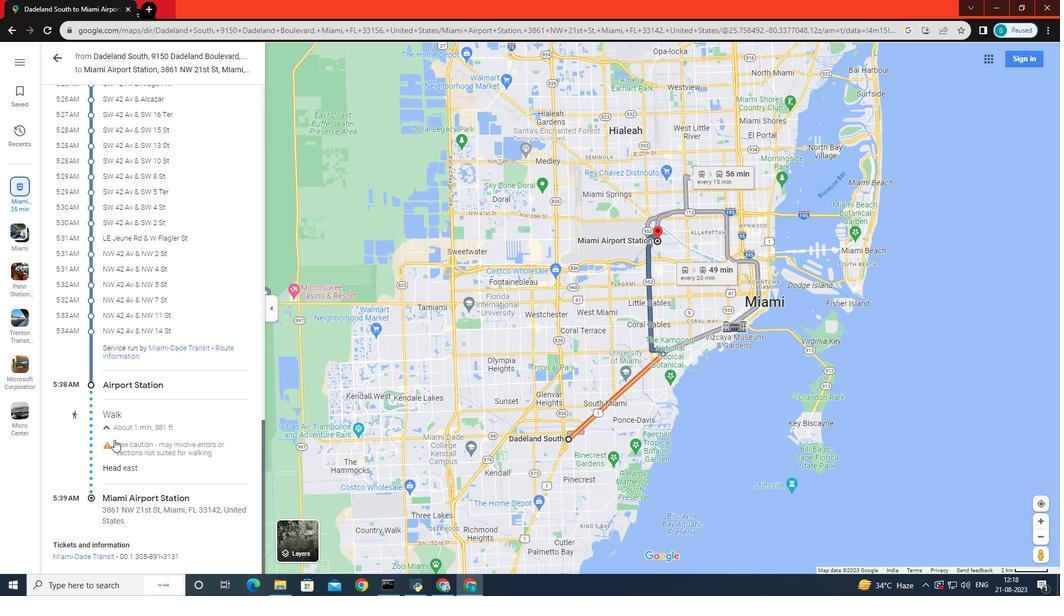 
Action: Mouse scrolled (114, 439) with delta (0, 0)
Screenshot: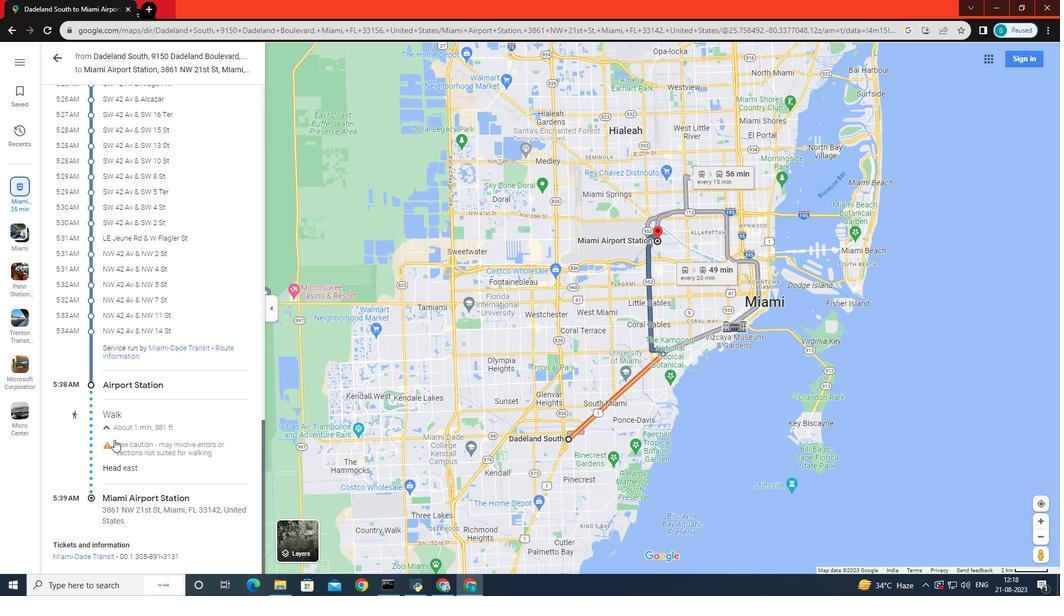 
Action: Mouse scrolled (114, 439) with delta (0, 0)
Screenshot: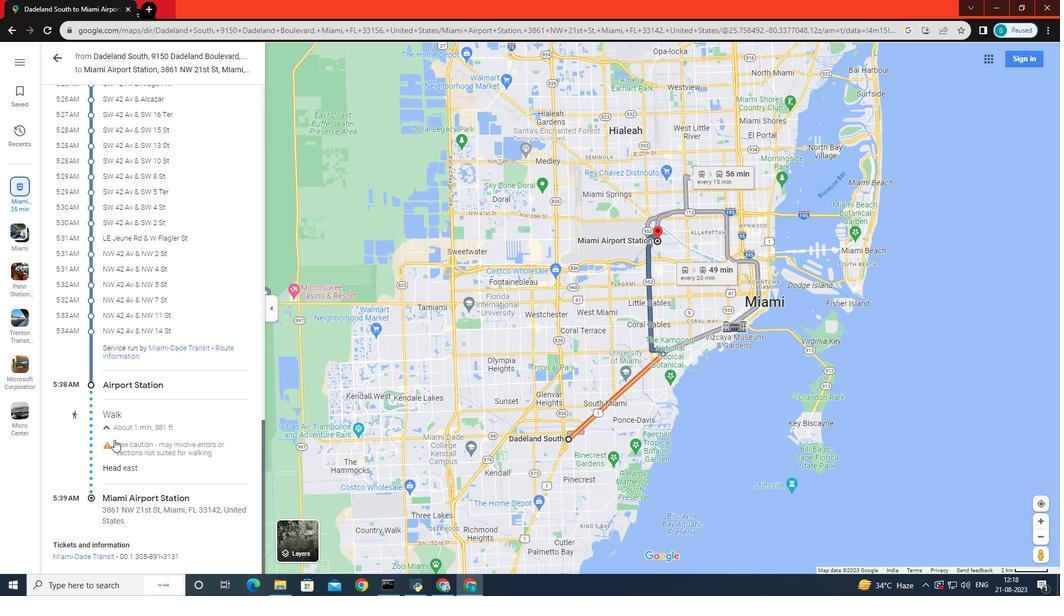 
Action: Mouse scrolled (114, 439) with delta (0, 0)
Screenshot: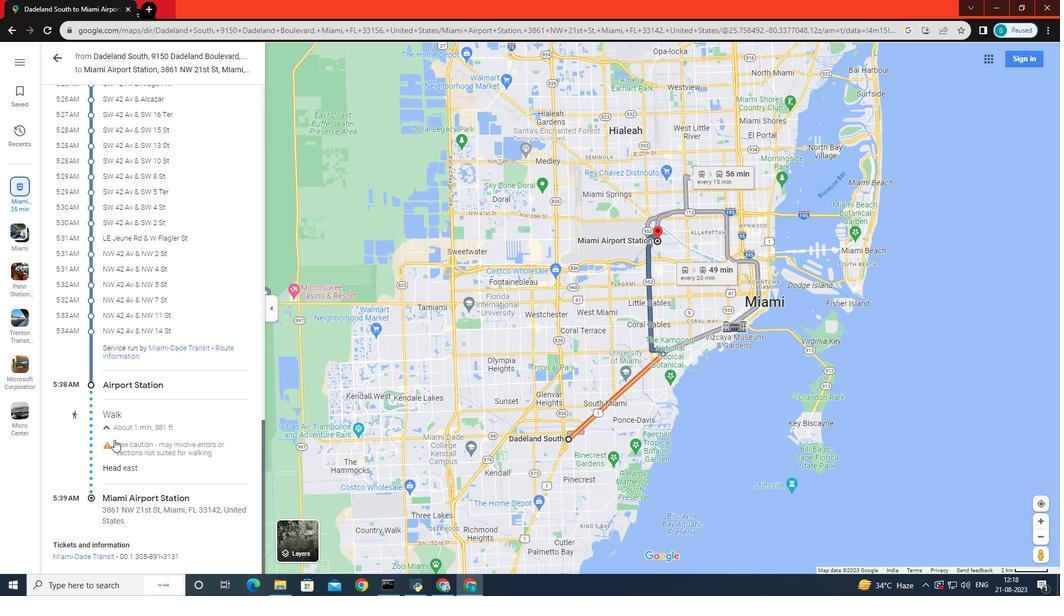 
Action: Mouse scrolled (114, 439) with delta (0, 0)
Screenshot: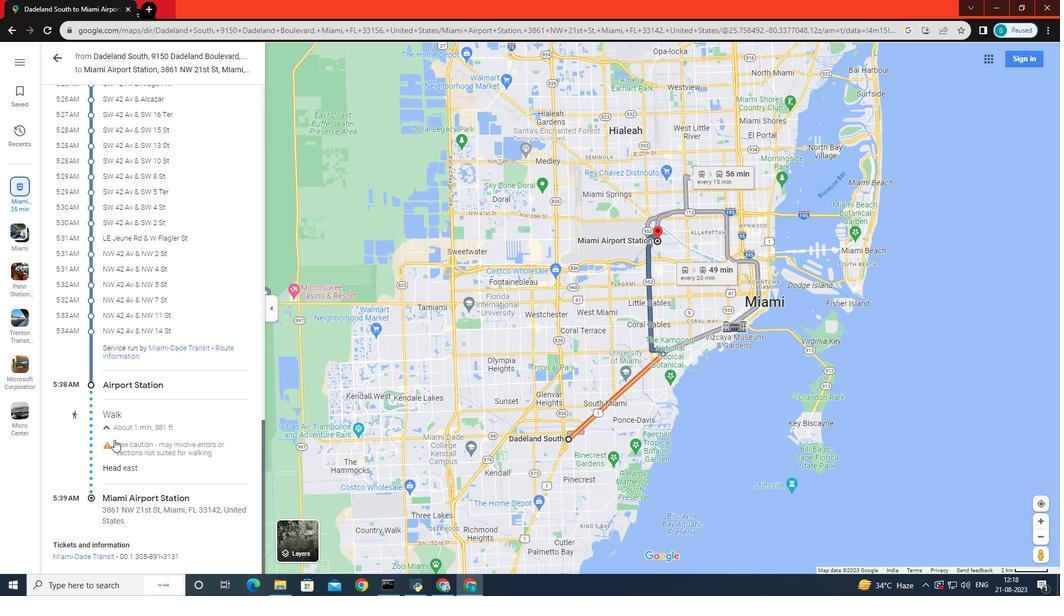 
Action: Mouse scrolled (114, 440) with delta (0, 0)
Screenshot: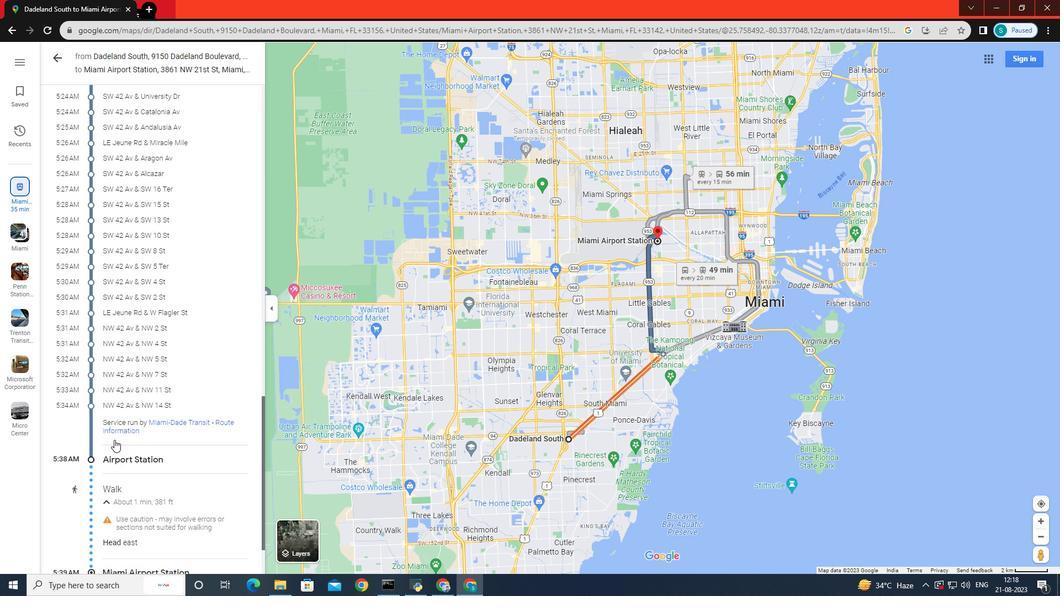 
Action: Mouse scrolled (114, 440) with delta (0, 0)
Screenshot: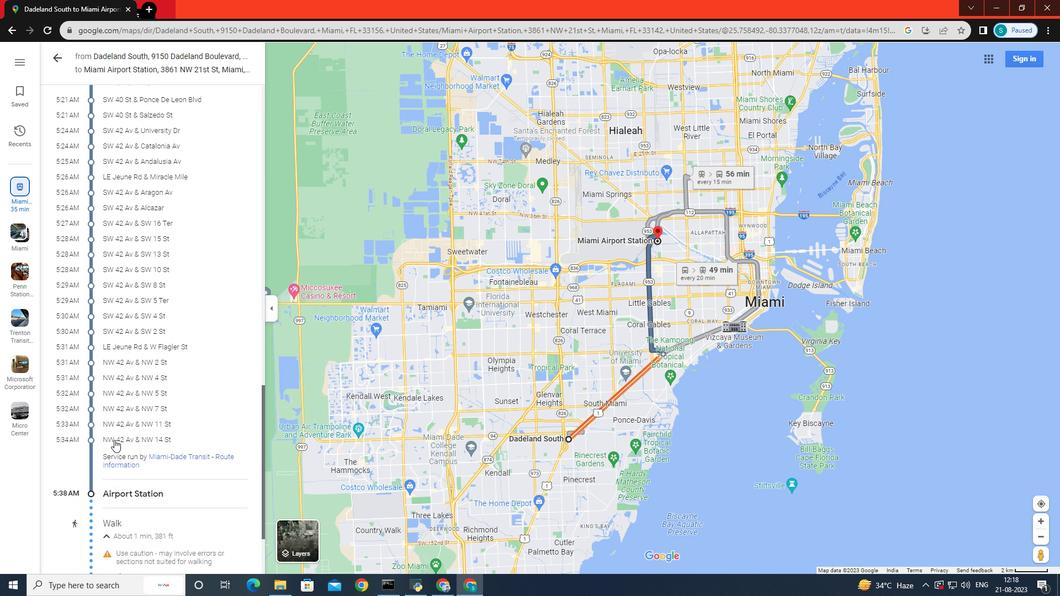 
Action: Mouse scrolled (114, 440) with delta (0, 0)
Screenshot: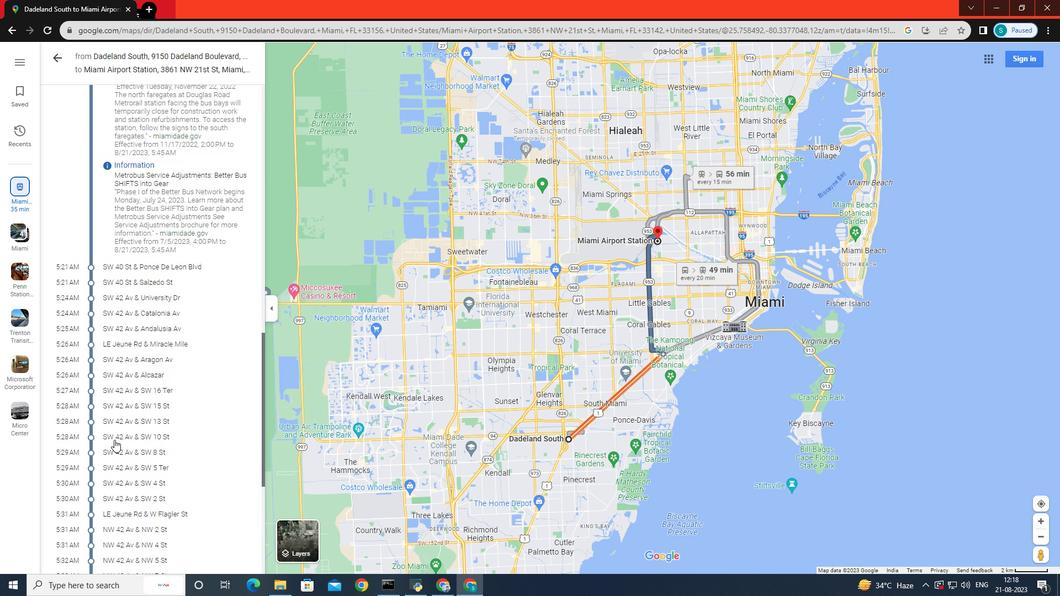 
Action: Mouse scrolled (114, 440) with delta (0, 0)
Screenshot: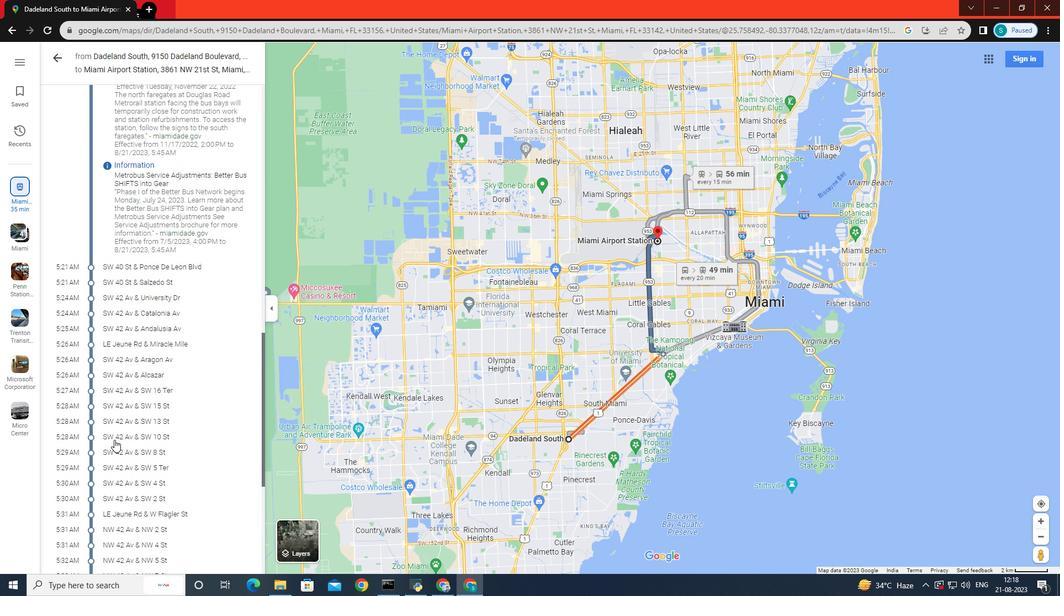 
Action: Mouse scrolled (114, 440) with delta (0, 0)
Screenshot: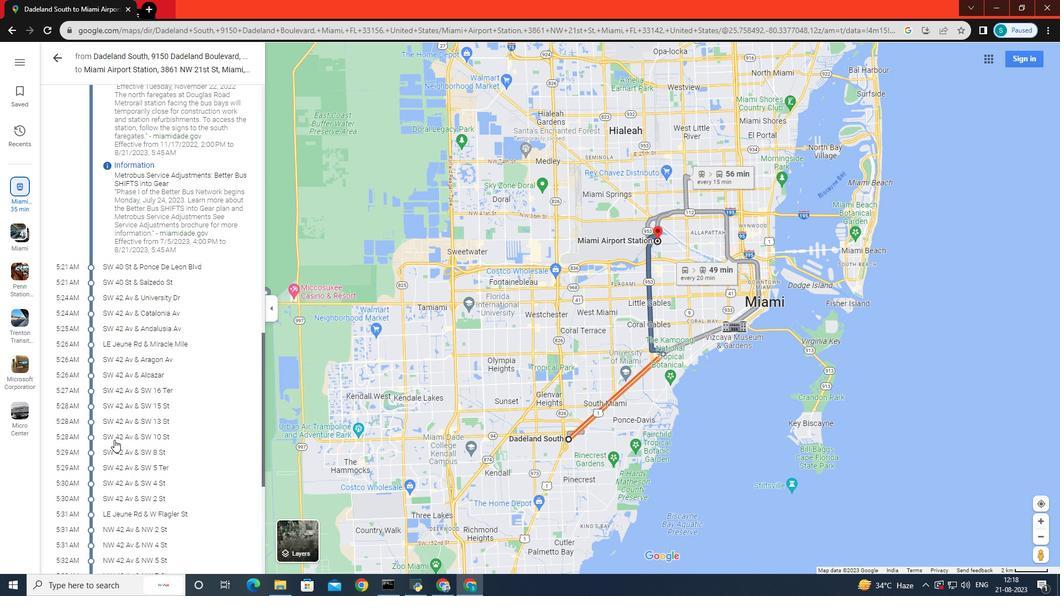 
Action: Mouse scrolled (114, 440) with delta (0, 0)
Screenshot: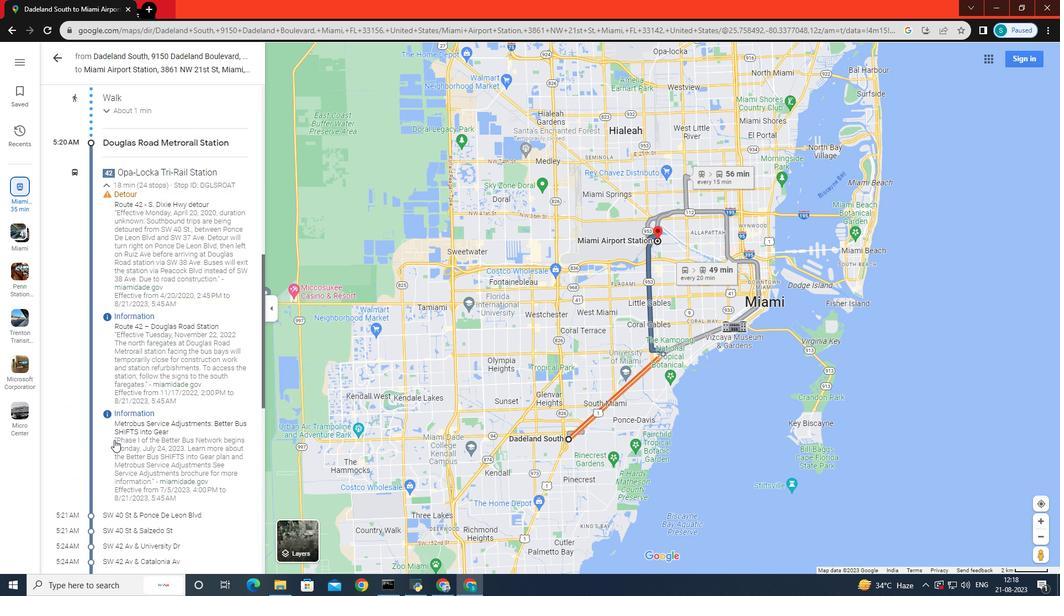 
Action: Mouse scrolled (114, 440) with delta (0, 0)
Screenshot: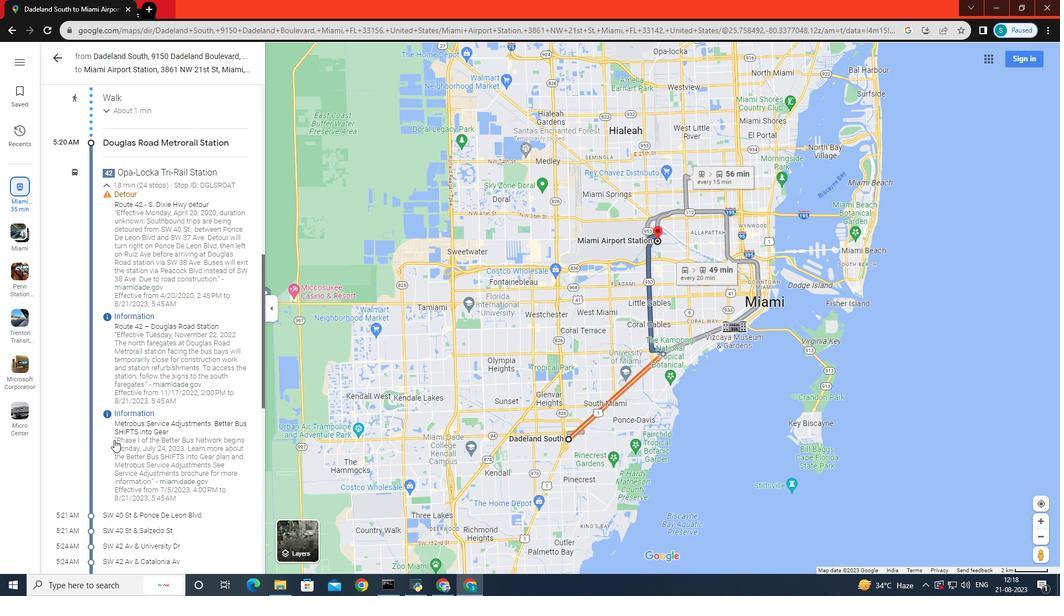 
Action: Mouse scrolled (114, 440) with delta (0, 0)
Screenshot: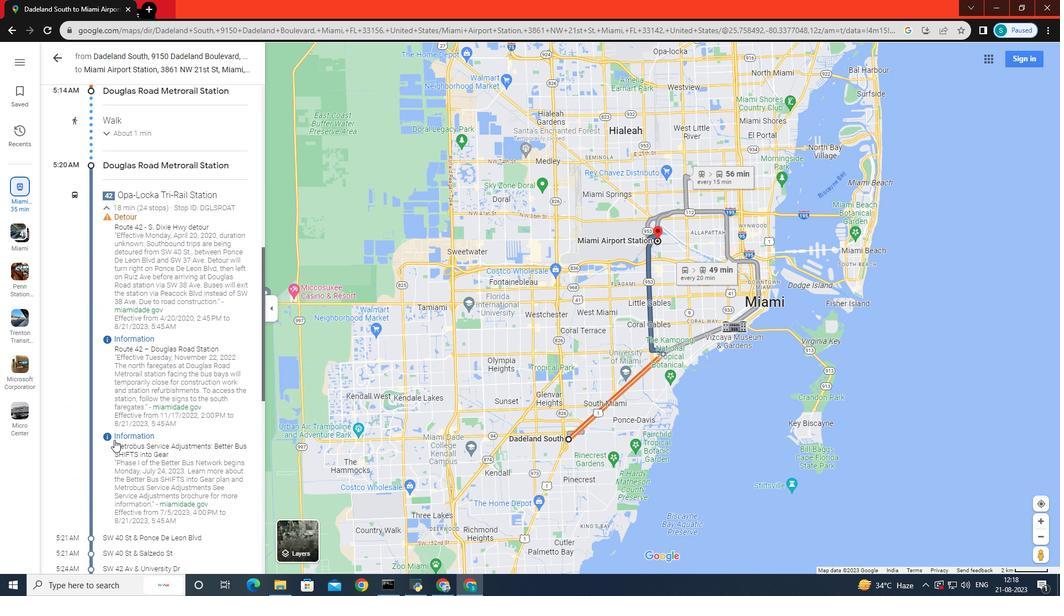 
Action: Mouse scrolled (114, 440) with delta (0, 0)
Screenshot: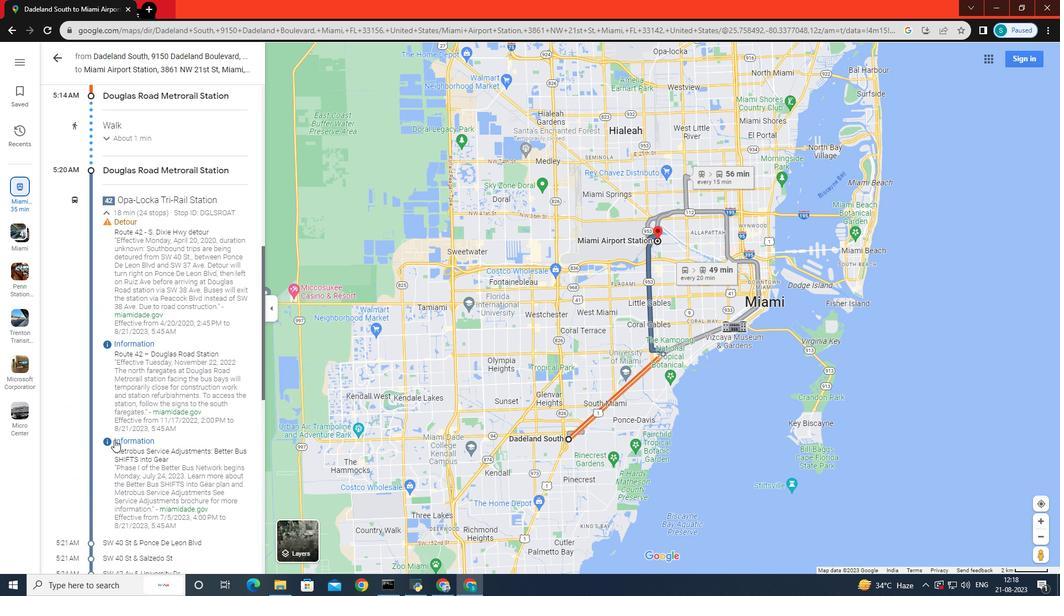 
Action: Mouse scrolled (114, 440) with delta (0, 0)
Screenshot: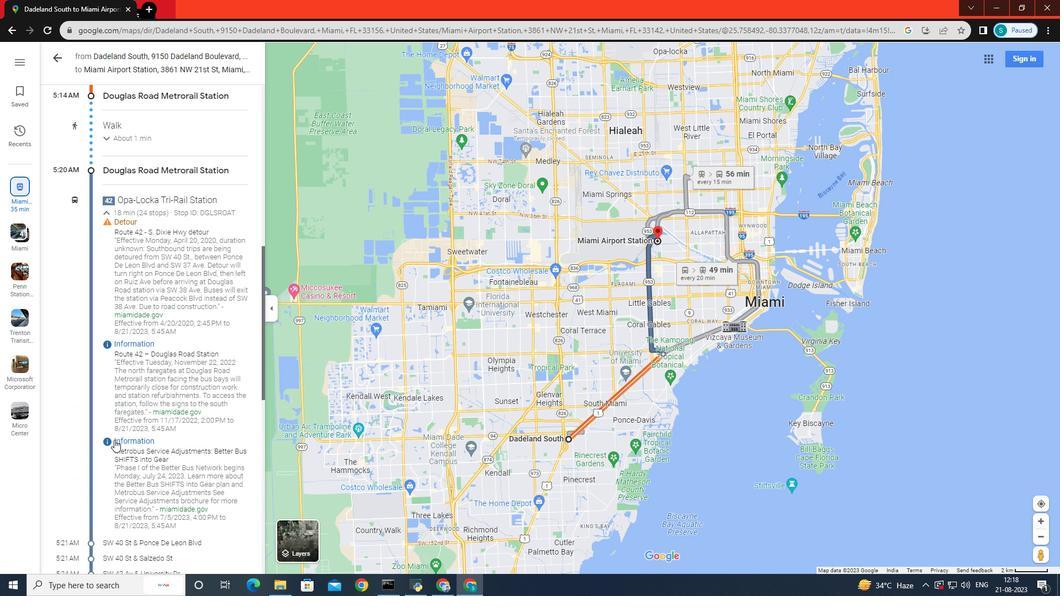 
Action: Mouse scrolled (114, 440) with delta (0, 0)
Screenshot: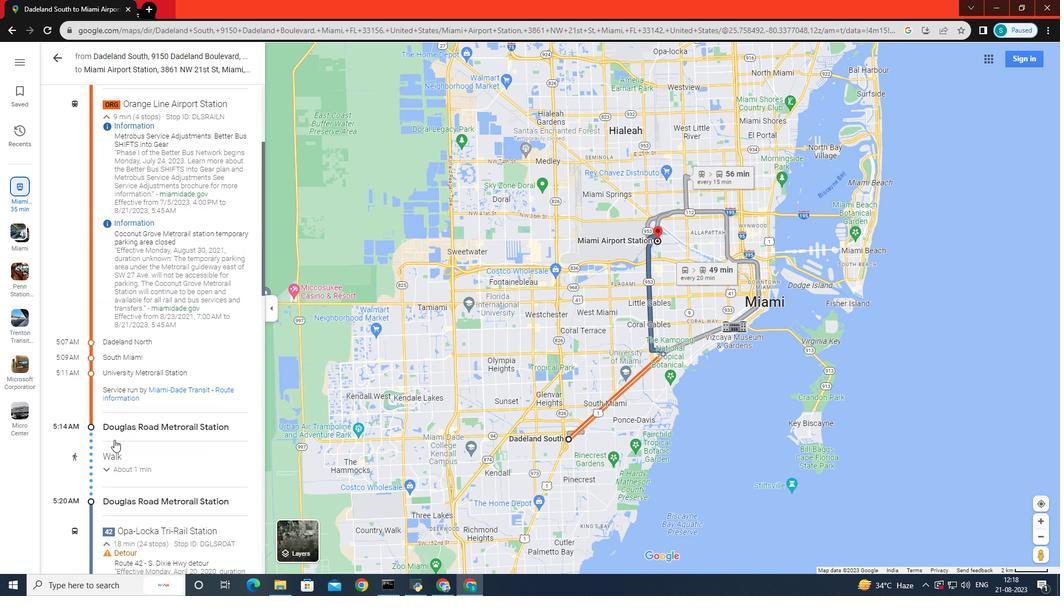 
Action: Mouse scrolled (114, 440) with delta (0, 0)
Screenshot: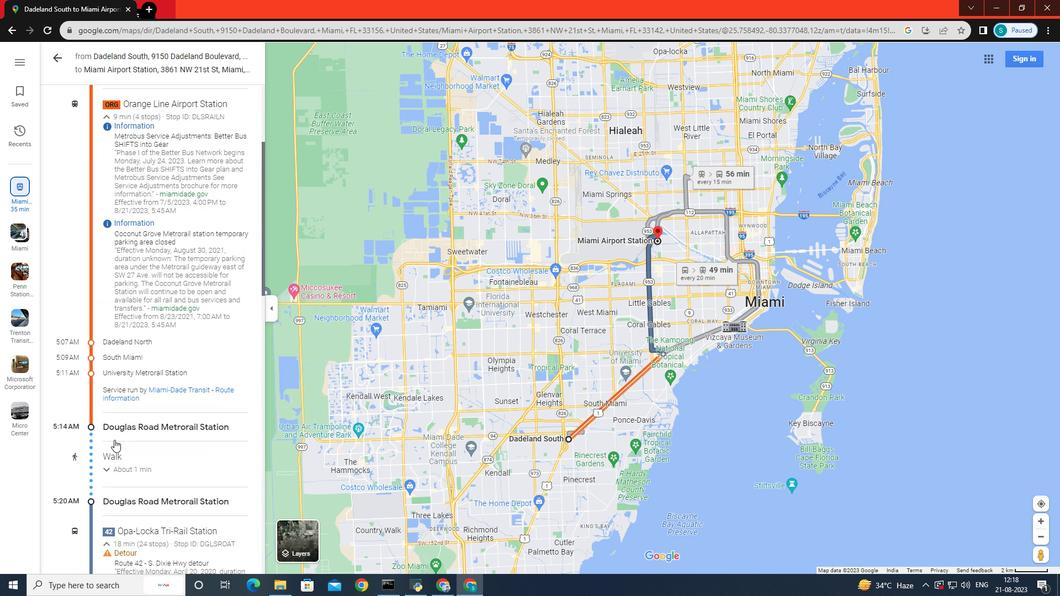 
Action: Mouse scrolled (114, 440) with delta (0, 0)
Screenshot: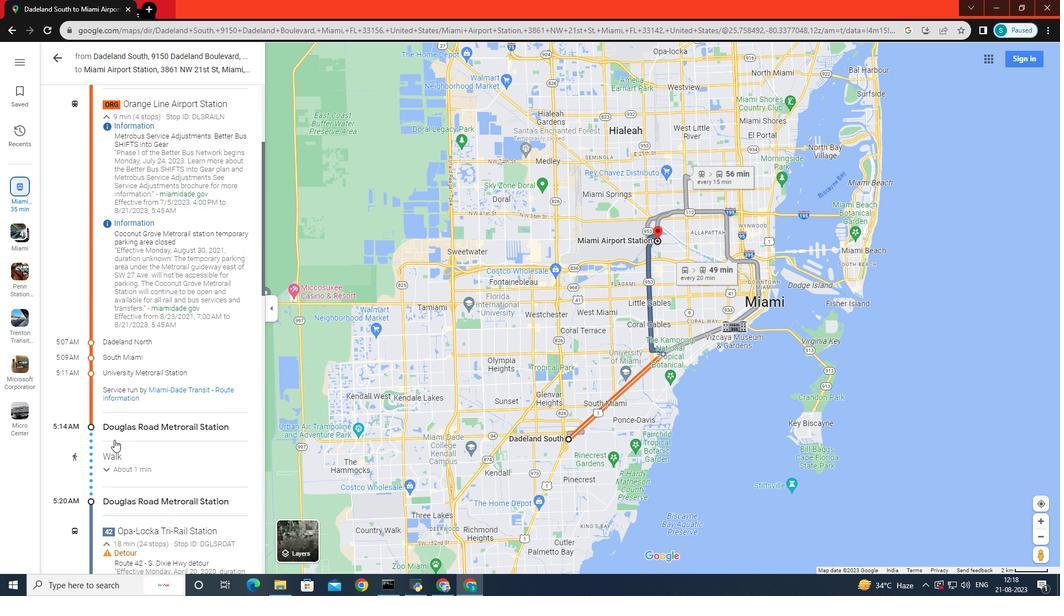 
Action: Mouse scrolled (114, 440) with delta (0, 0)
Screenshot: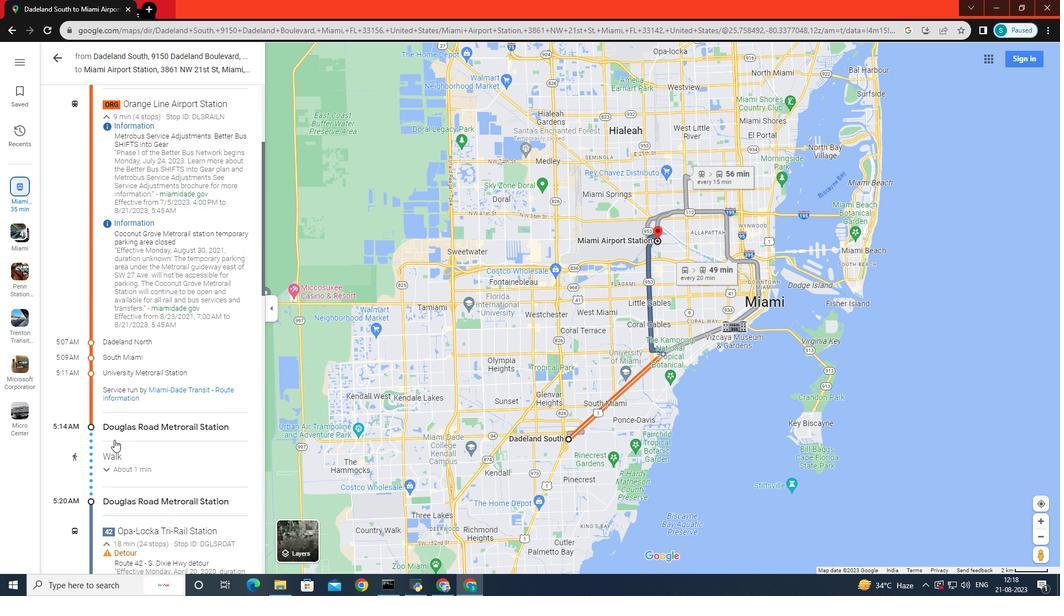 
Action: Mouse scrolled (114, 440) with delta (0, 0)
Screenshot: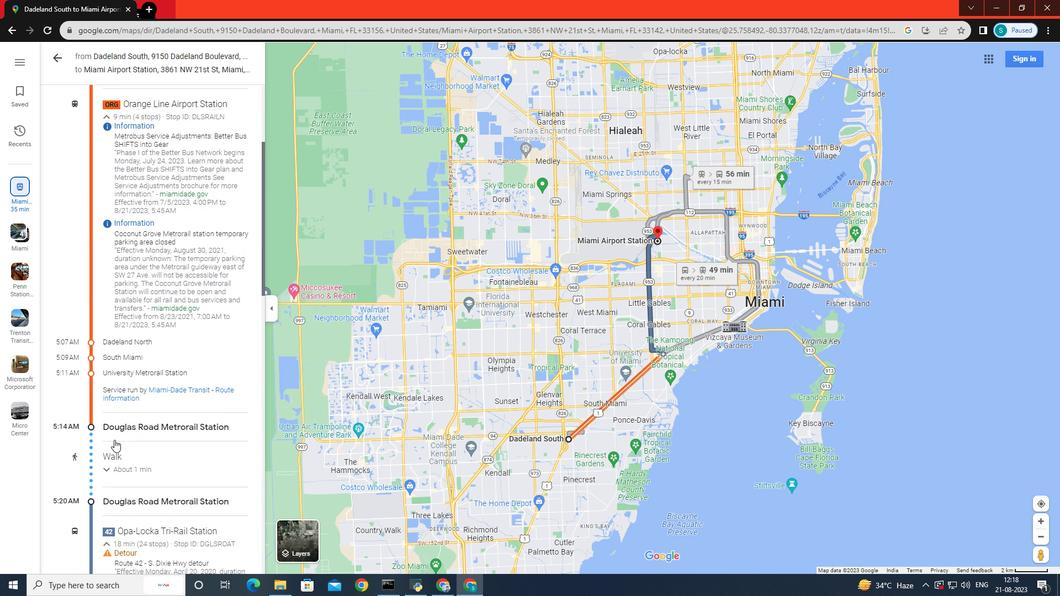 
Action: Mouse scrolled (114, 440) with delta (0, 0)
Screenshot: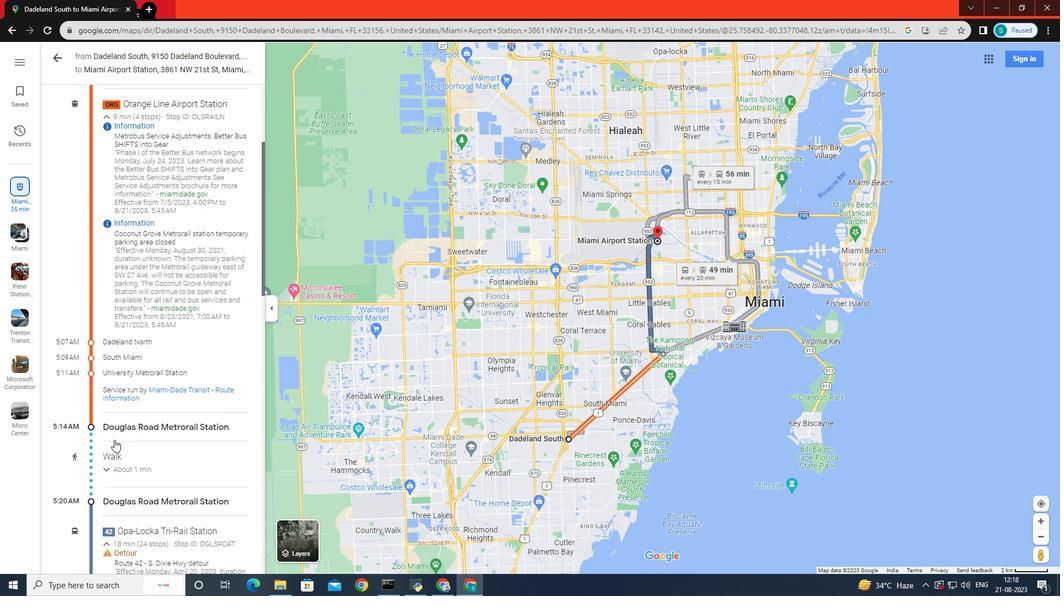
Action: Mouse scrolled (114, 440) with delta (0, 0)
Screenshot: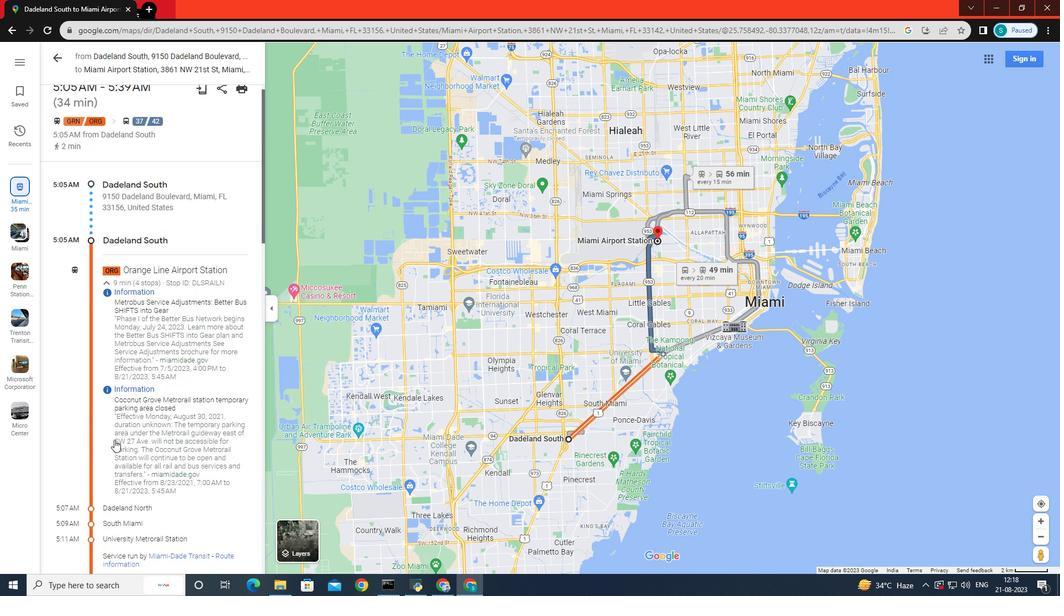
Action: Mouse scrolled (114, 440) with delta (0, 0)
Screenshot: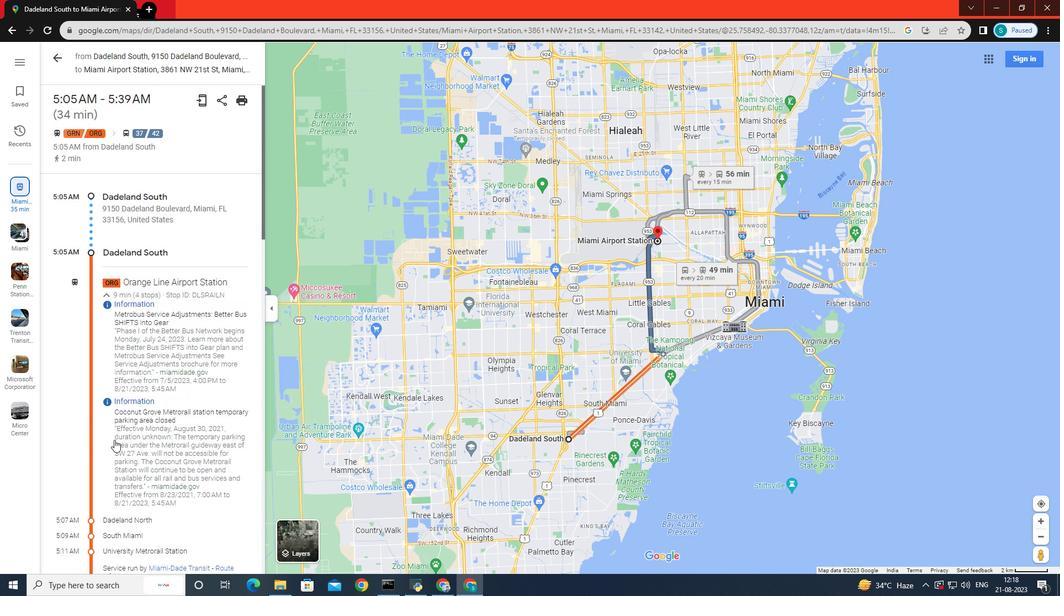 
Action: Mouse scrolled (114, 440) with delta (0, 0)
Screenshot: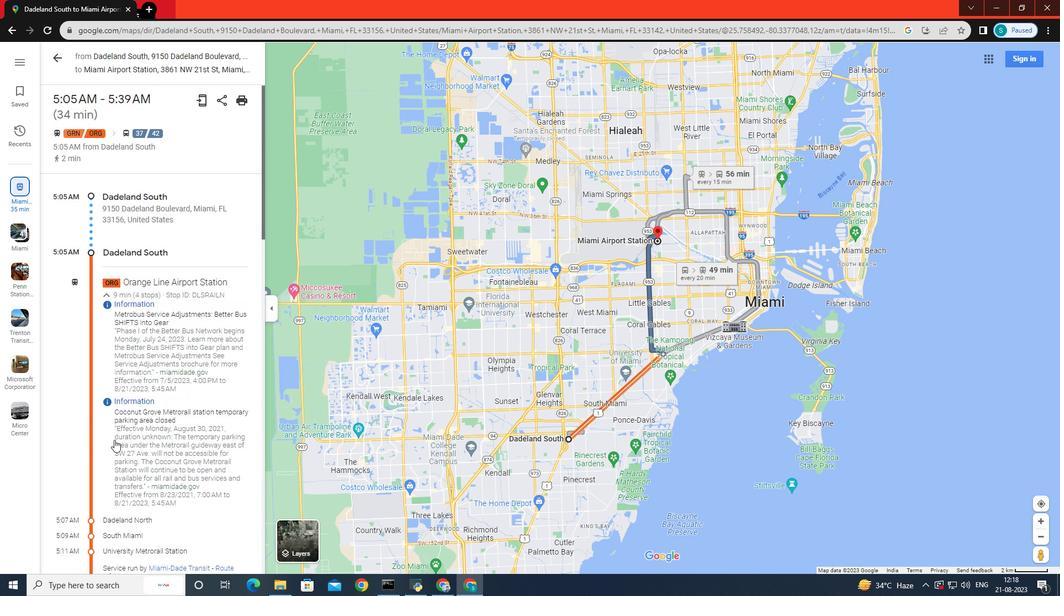 
Action: Mouse scrolled (114, 440) with delta (0, 0)
Screenshot: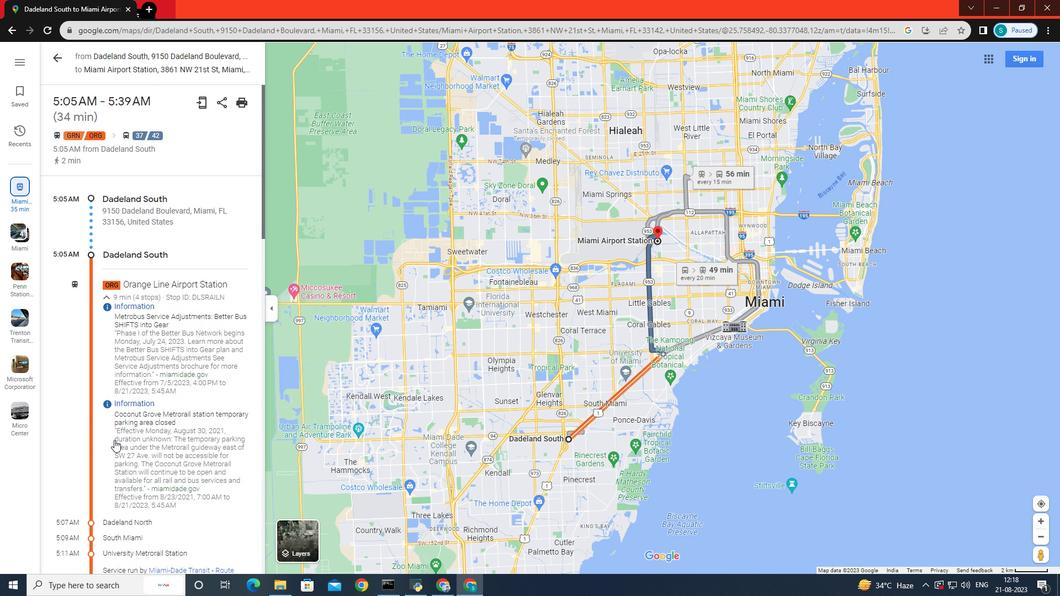 
Action: Mouse scrolled (114, 440) with delta (0, 0)
Screenshot: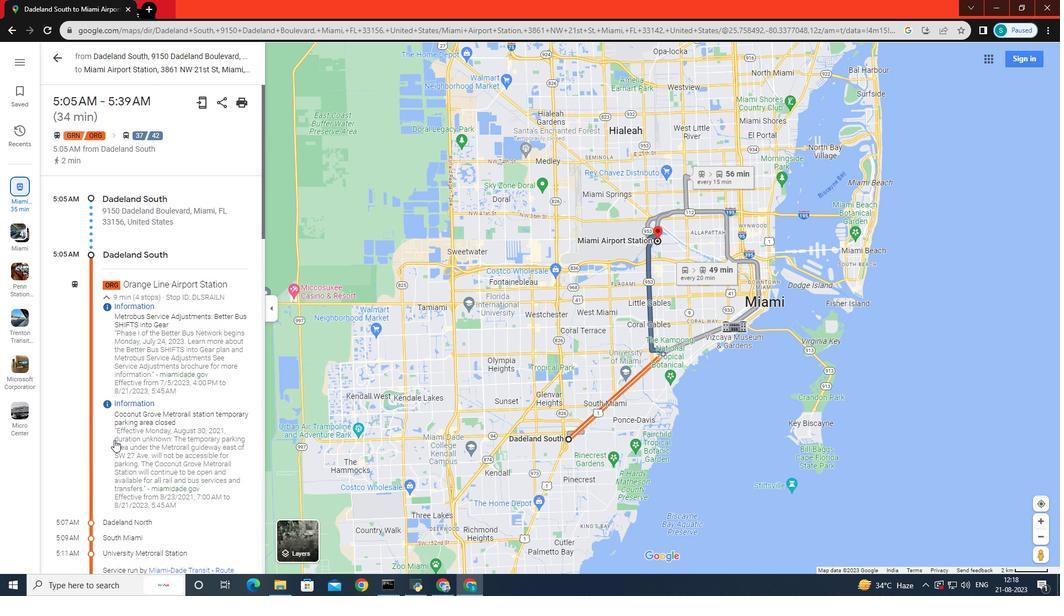 
Action: Mouse scrolled (114, 440) with delta (0, 0)
Screenshot: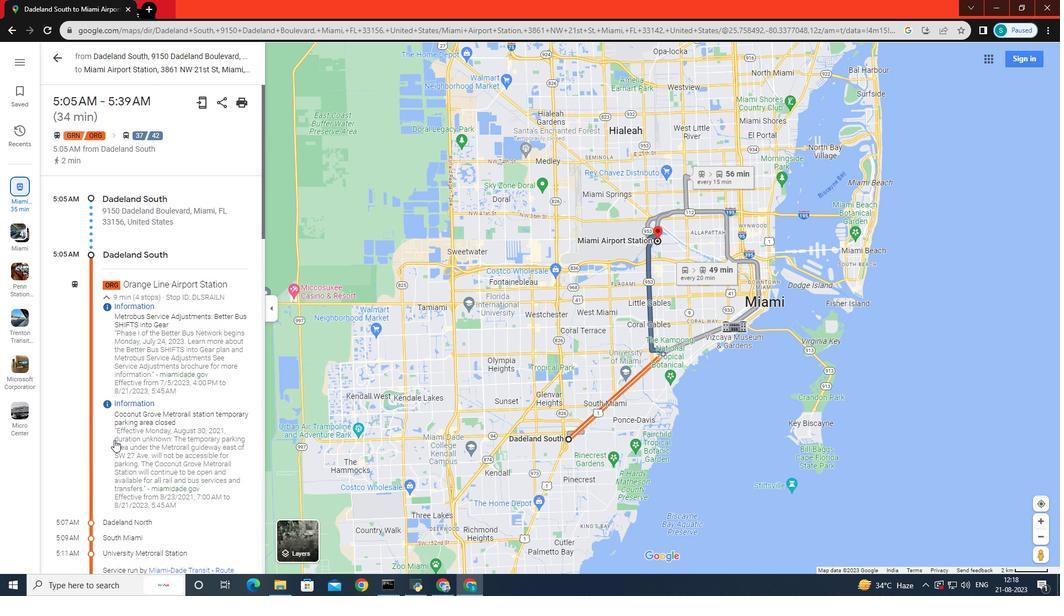 
Action: Mouse scrolled (114, 440) with delta (0, 0)
Screenshot: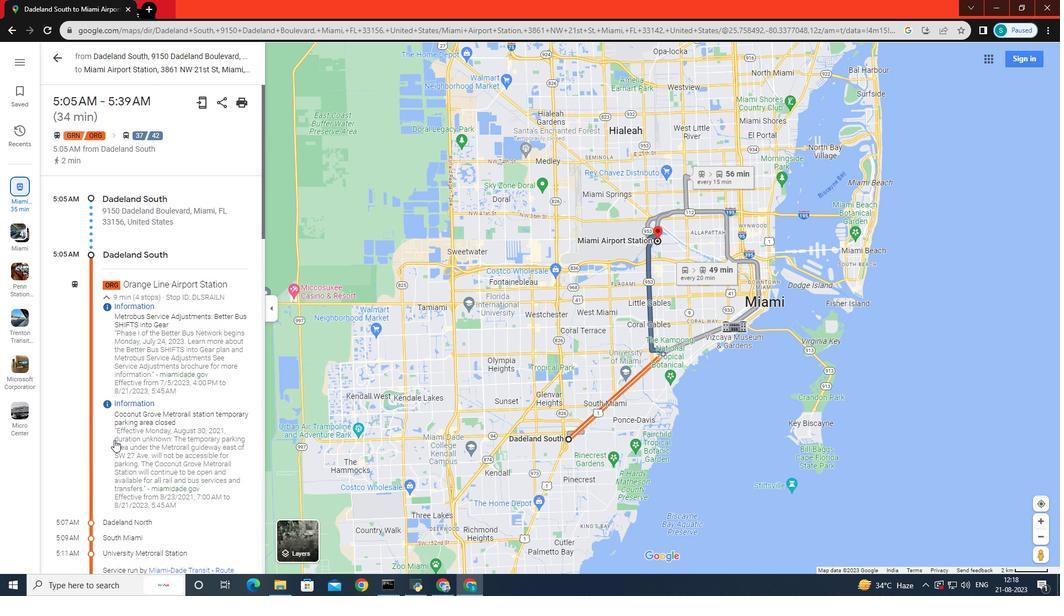 
Action: Mouse scrolled (114, 440) with delta (0, 0)
Screenshot: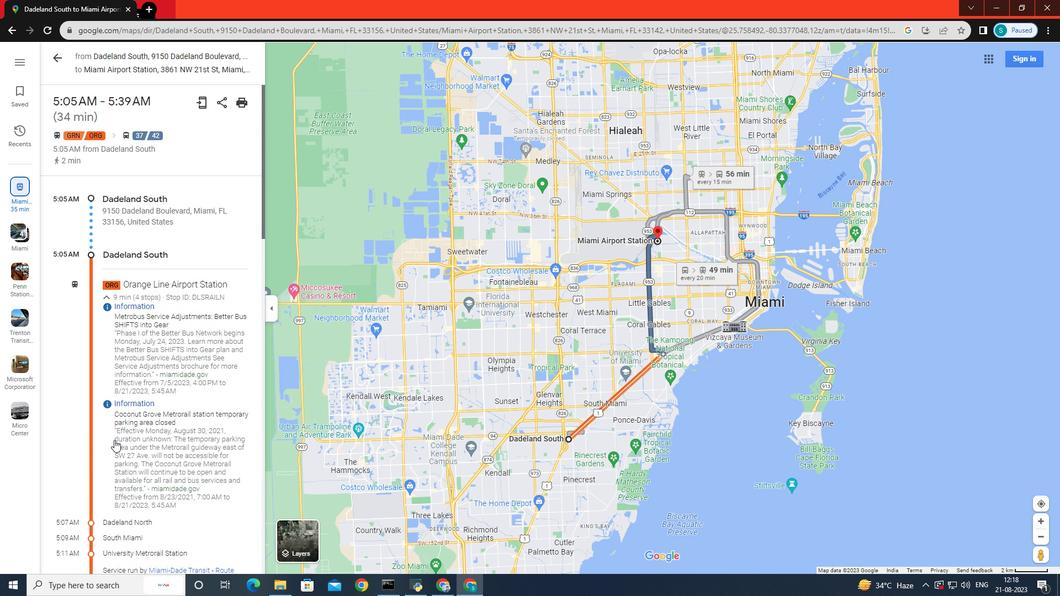 
Action: Mouse scrolled (114, 440) with delta (0, 0)
Screenshot: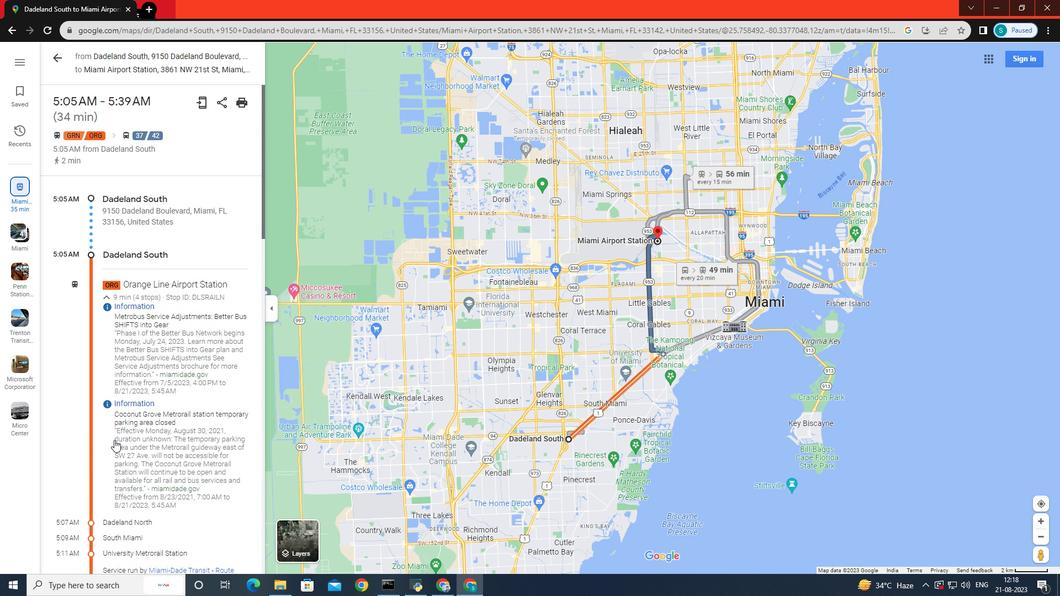 
Action: Mouse scrolled (114, 440) with delta (0, 0)
Screenshot: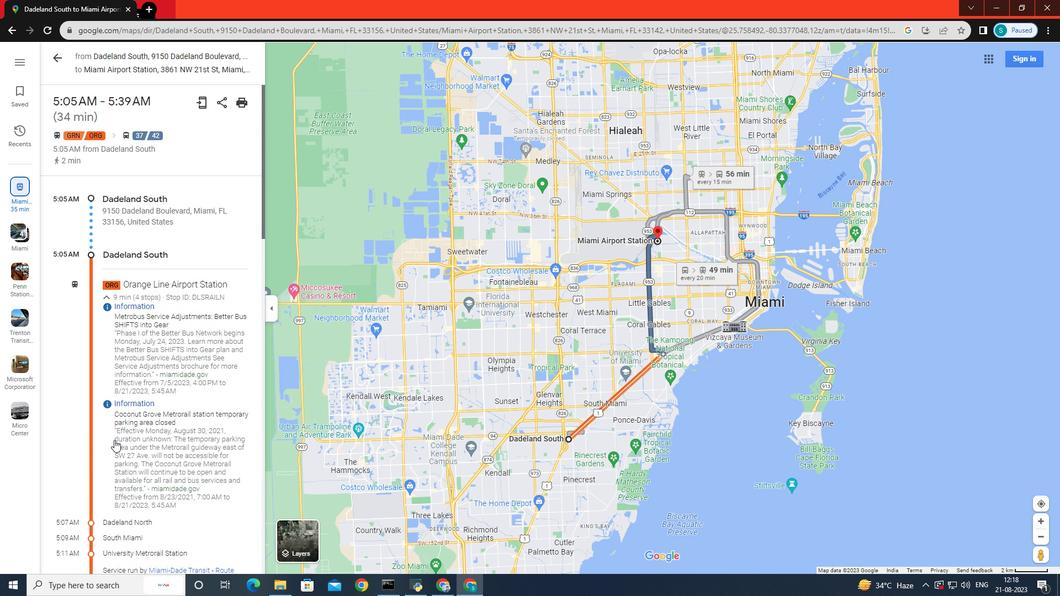 
Action: Mouse scrolled (114, 440) with delta (0, 0)
Screenshot: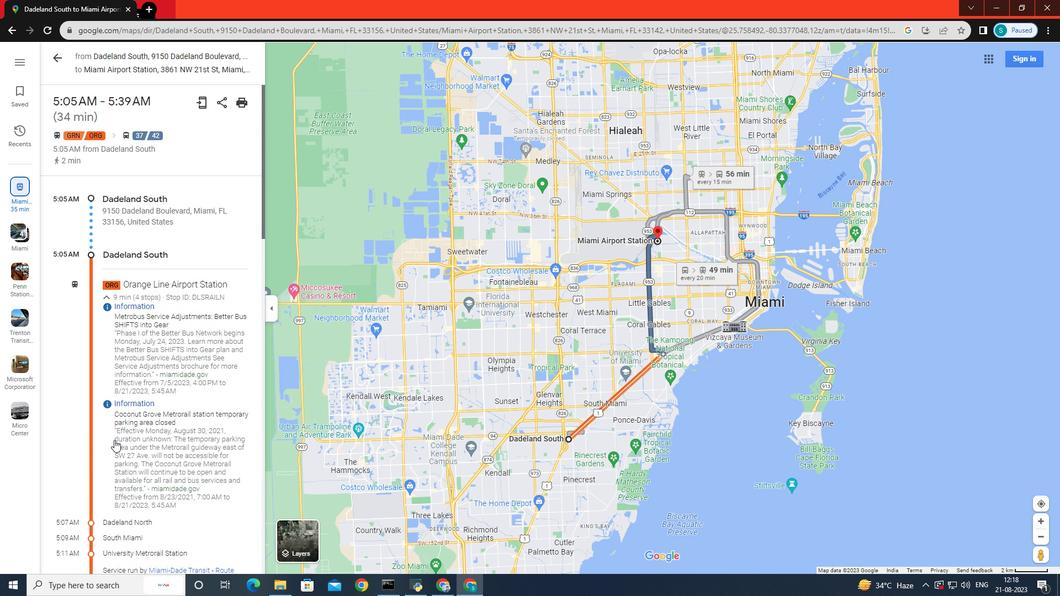
Action: Mouse scrolled (114, 440) with delta (0, 0)
Screenshot: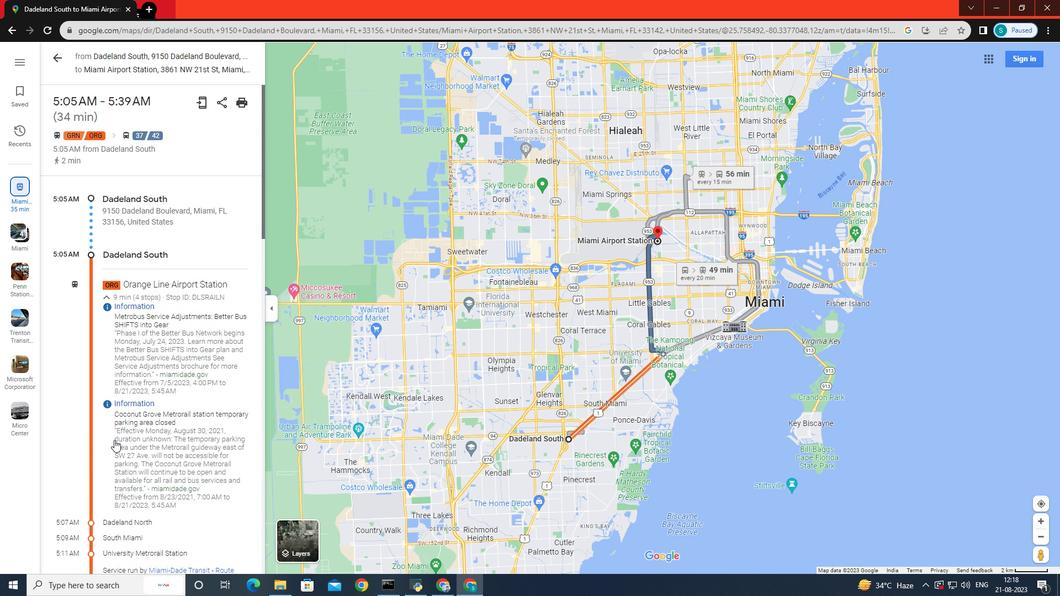 
Action: Mouse scrolled (114, 440) with delta (0, 0)
Screenshot: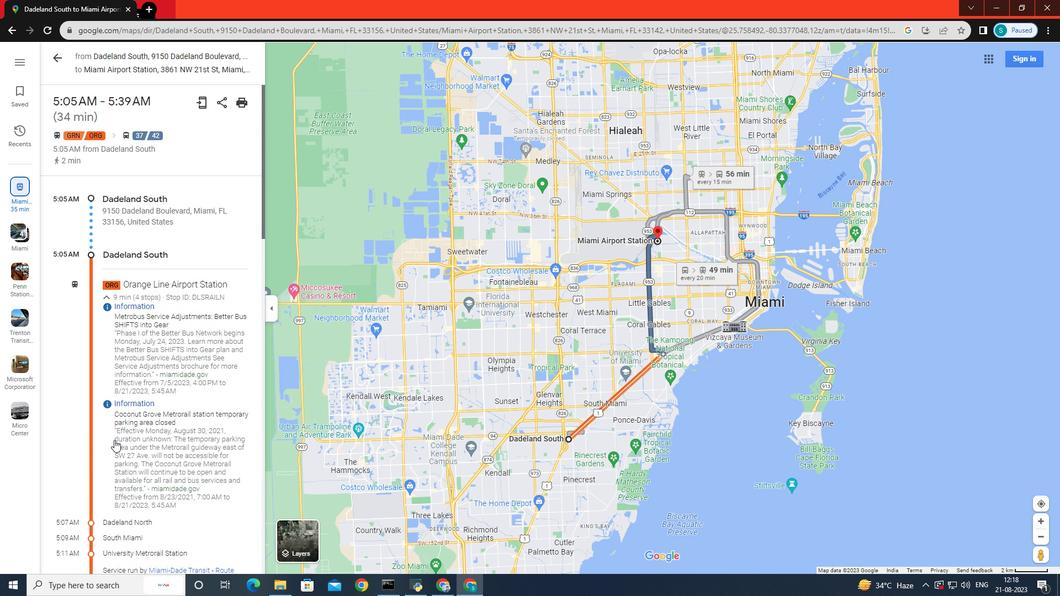 
Action: Mouse scrolled (114, 440) with delta (0, 0)
Screenshot: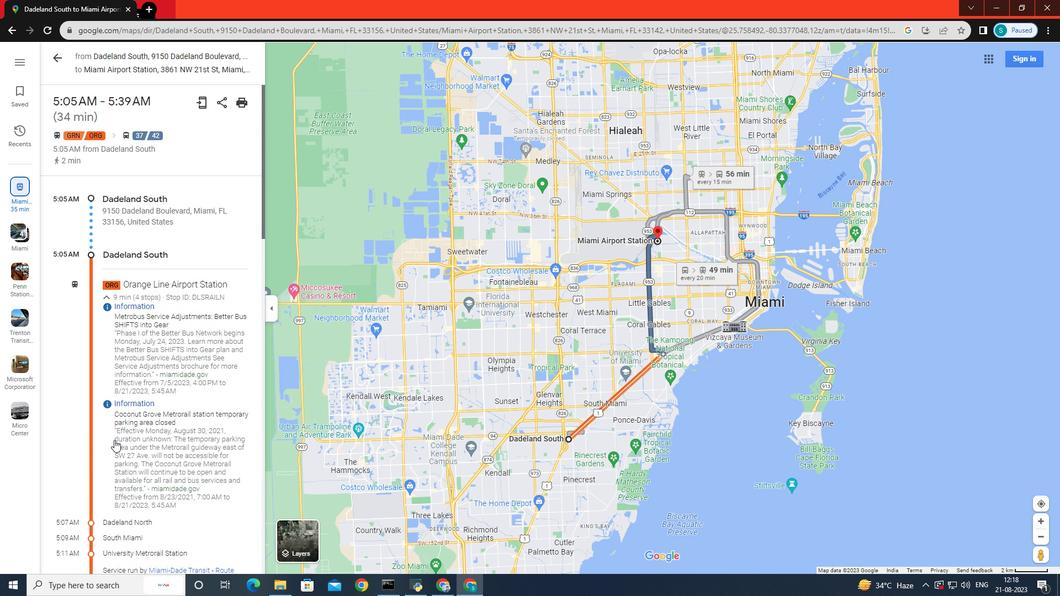 
Action: Mouse scrolled (114, 440) with delta (0, 0)
Screenshot: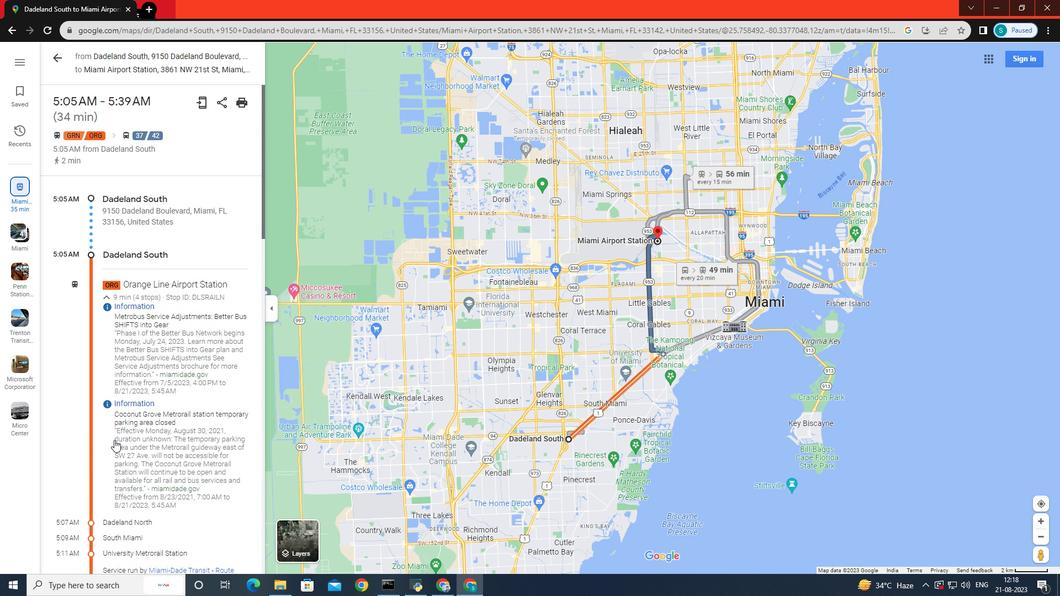 
Action: Mouse scrolled (114, 440) with delta (0, 0)
Screenshot: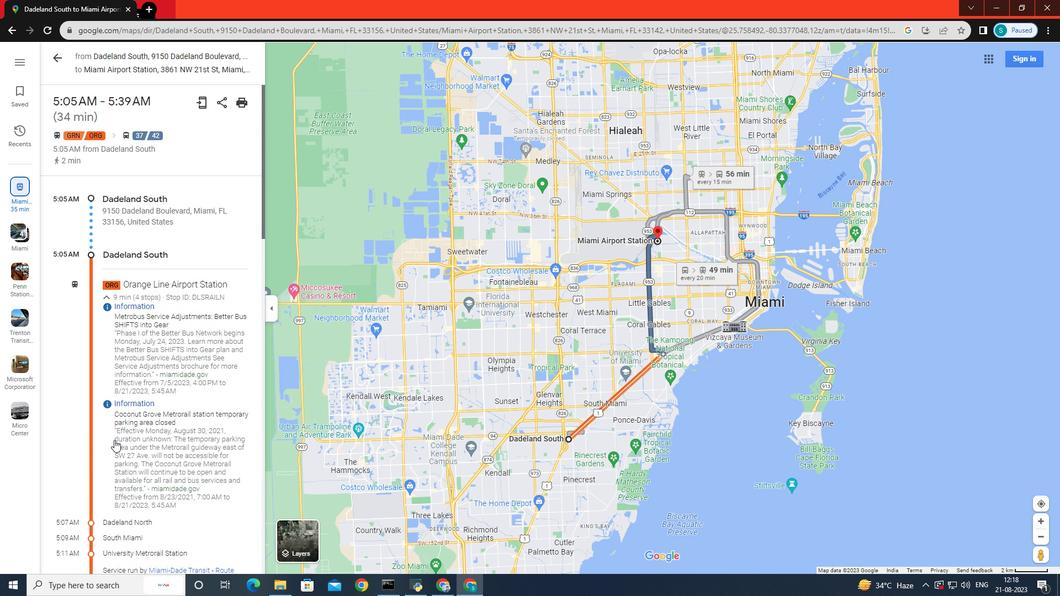 
Action: Mouse scrolled (114, 440) with delta (0, 0)
Screenshot: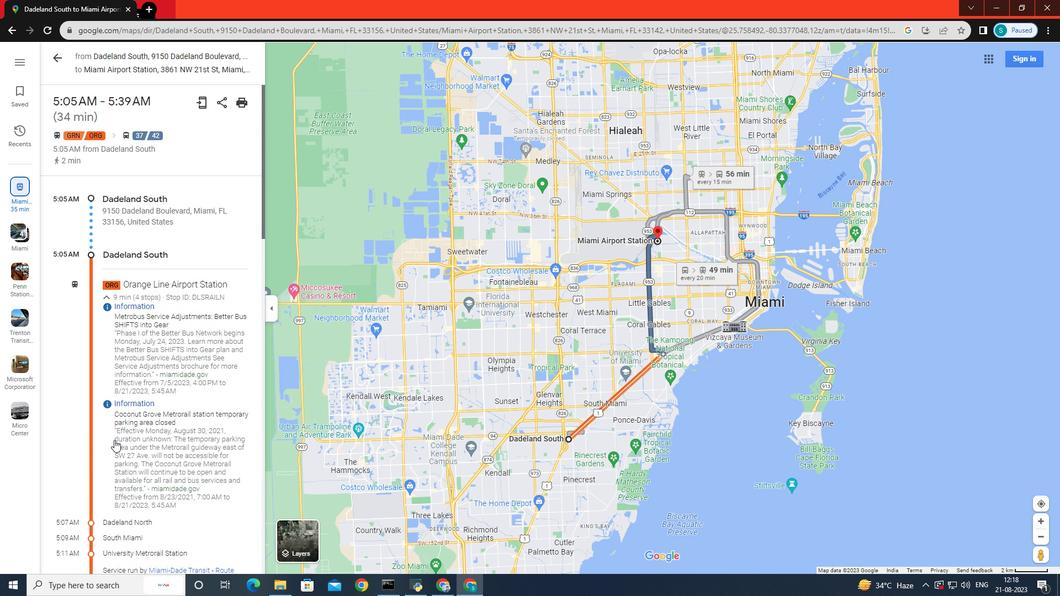 
Action: Mouse scrolled (114, 440) with delta (0, 0)
Screenshot: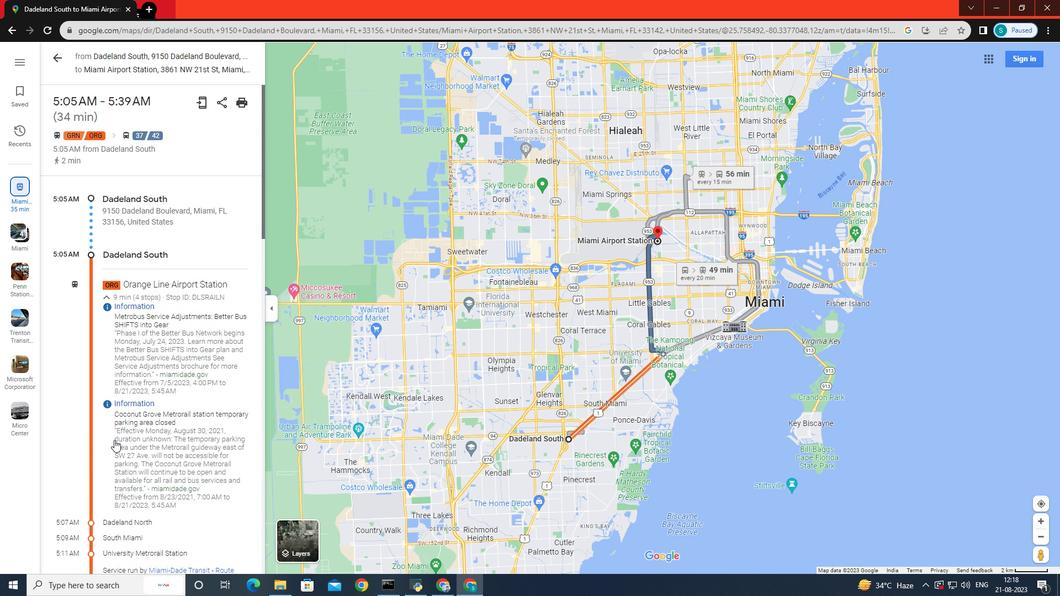 
Action: Mouse scrolled (114, 440) with delta (0, 0)
Screenshot: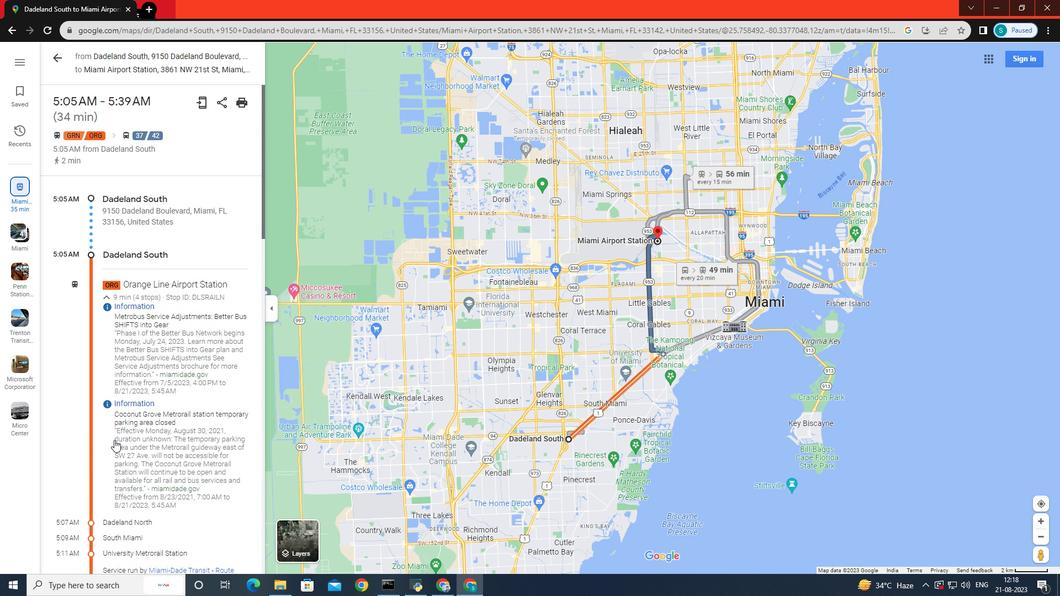 
Action: Mouse scrolled (114, 440) with delta (0, 0)
Screenshot: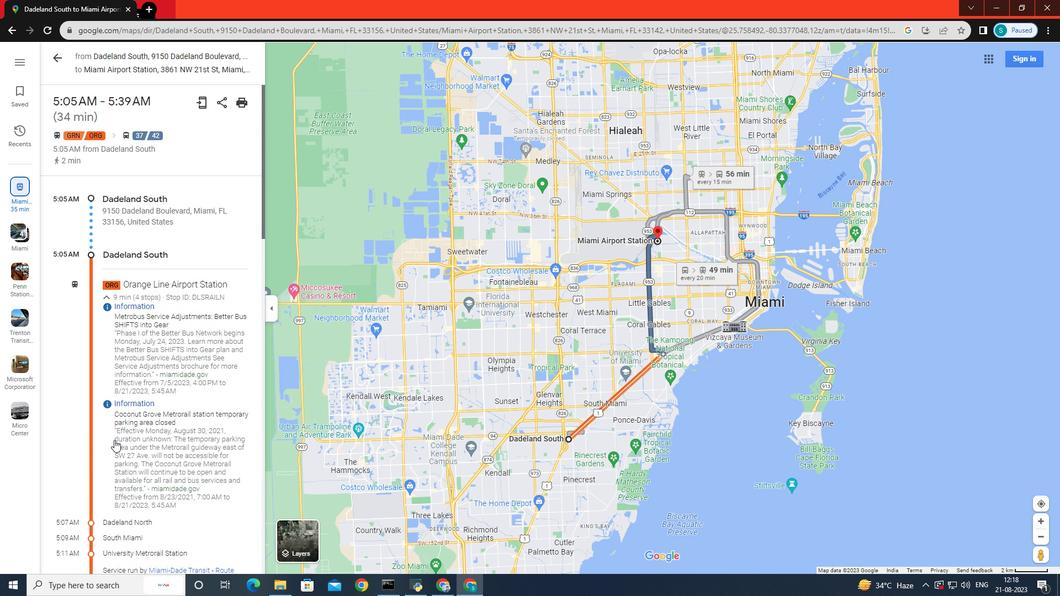 
Action: Mouse scrolled (114, 440) with delta (0, 0)
Screenshot: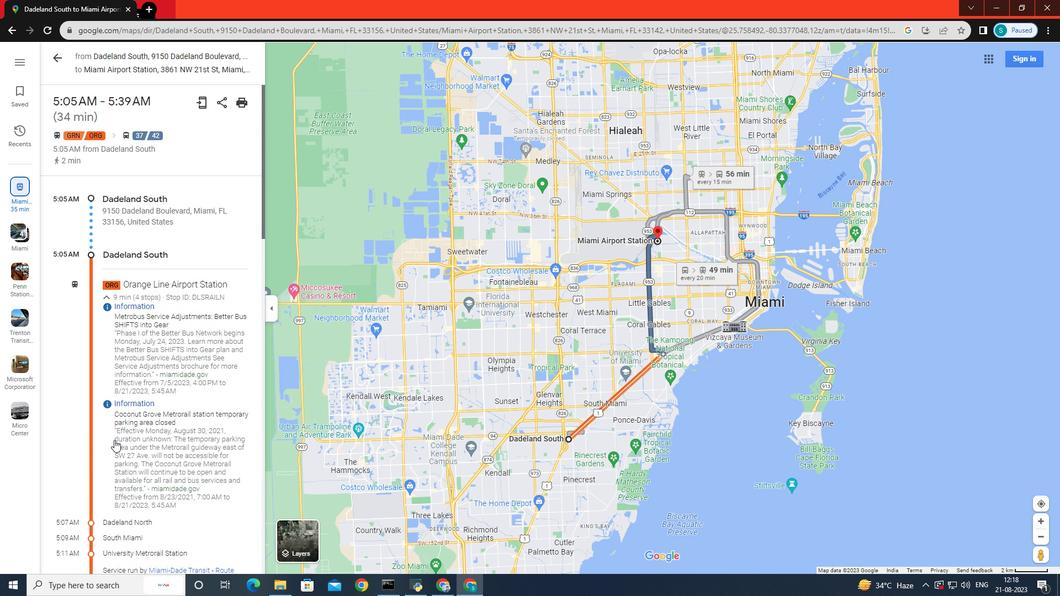 
Action: Mouse scrolled (114, 440) with delta (0, 0)
Screenshot: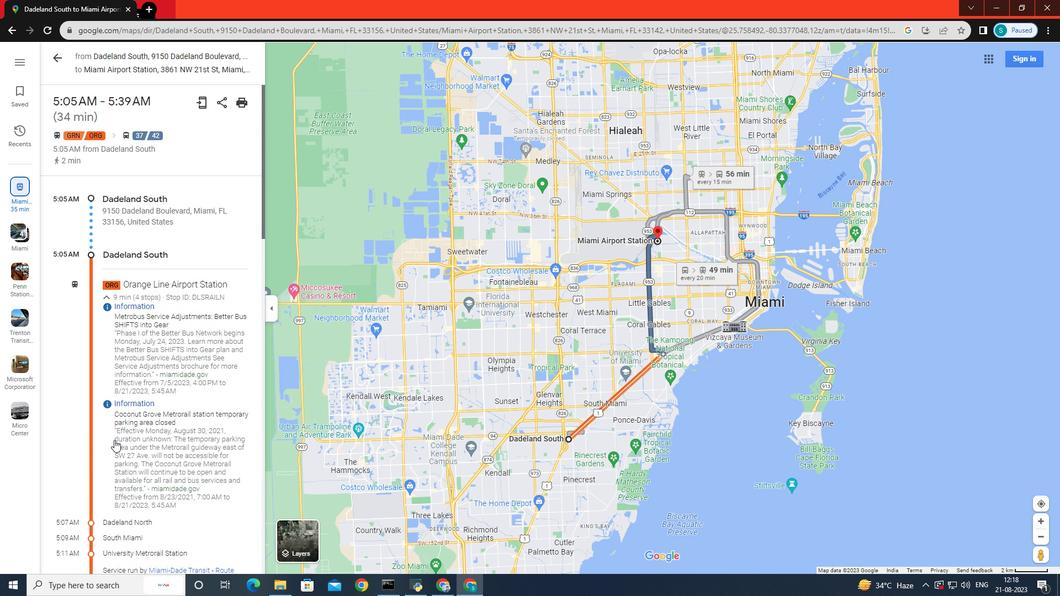 
Action: Mouse scrolled (114, 440) with delta (0, 0)
Screenshot: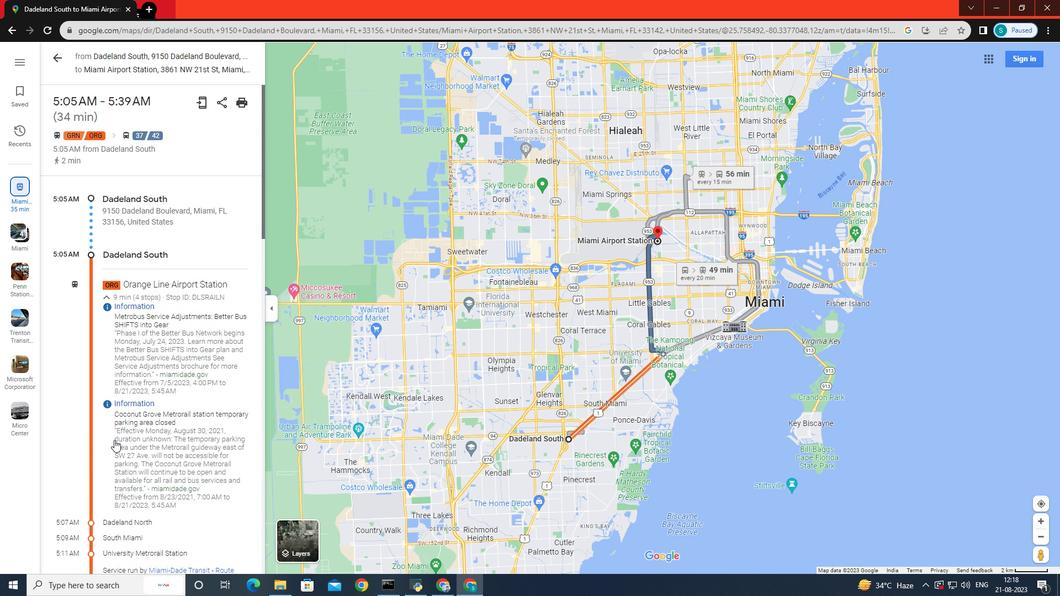 
Action: Mouse scrolled (114, 440) with delta (0, 0)
Screenshot: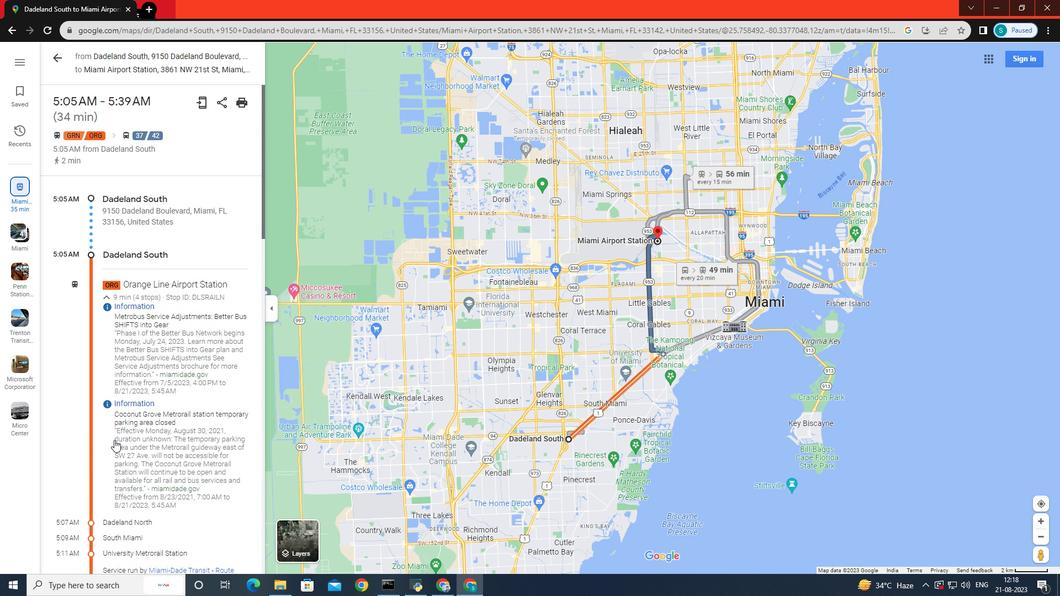 
Action: Mouse scrolled (114, 440) with delta (0, 0)
Screenshot: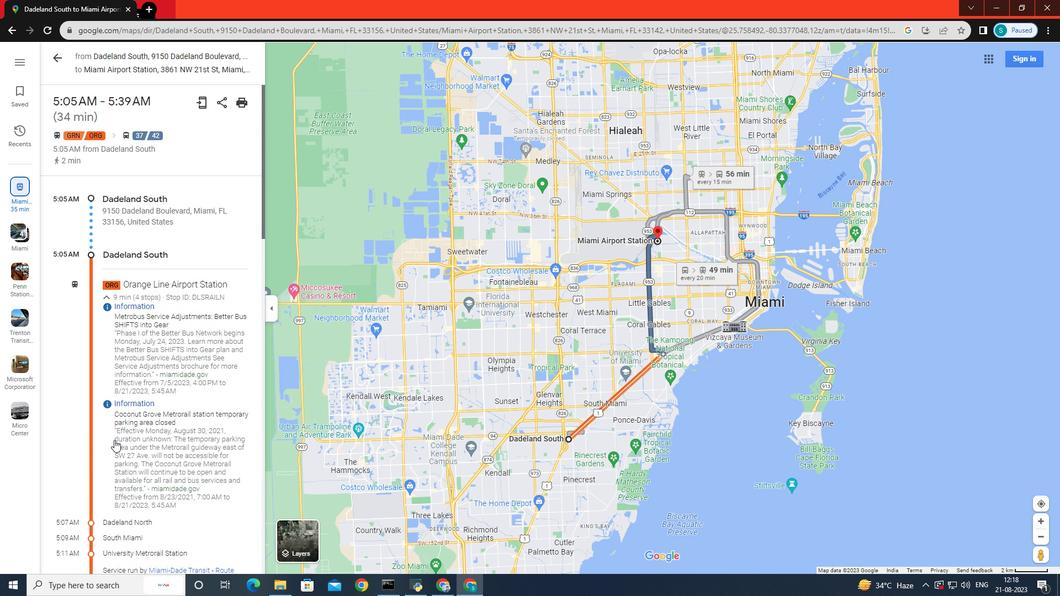 
Action: Mouse scrolled (114, 440) with delta (0, 0)
Screenshot: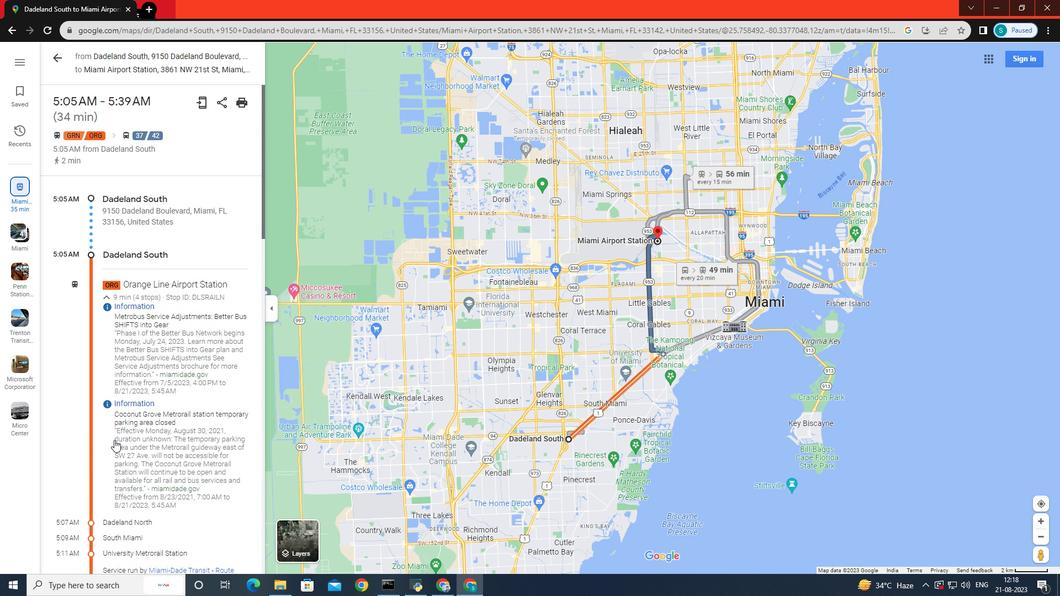 
Action: Mouse scrolled (114, 440) with delta (0, 0)
Screenshot: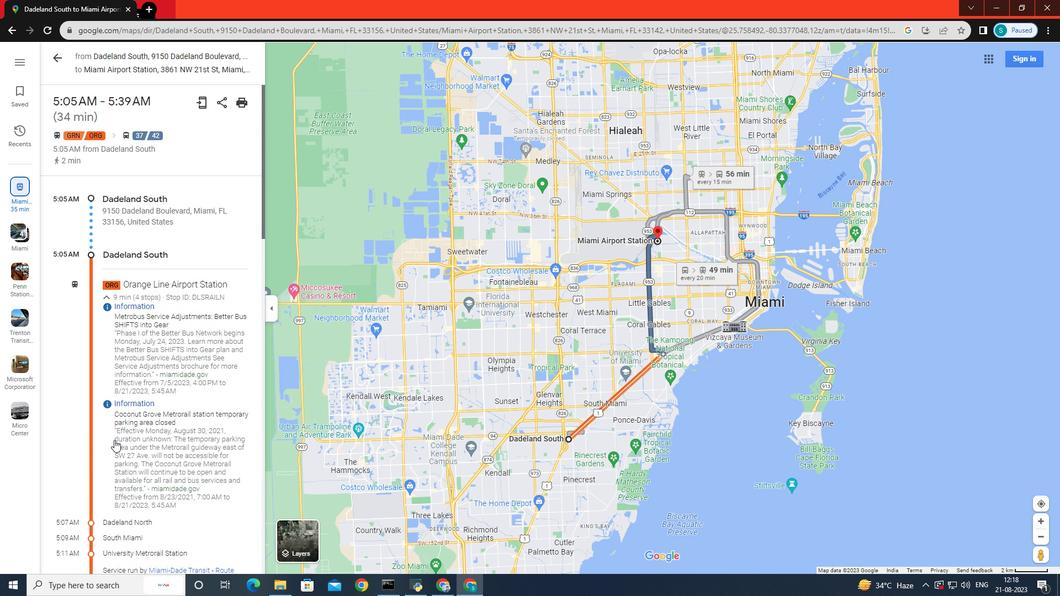 
Action: Mouse scrolled (114, 440) with delta (0, 0)
Screenshot: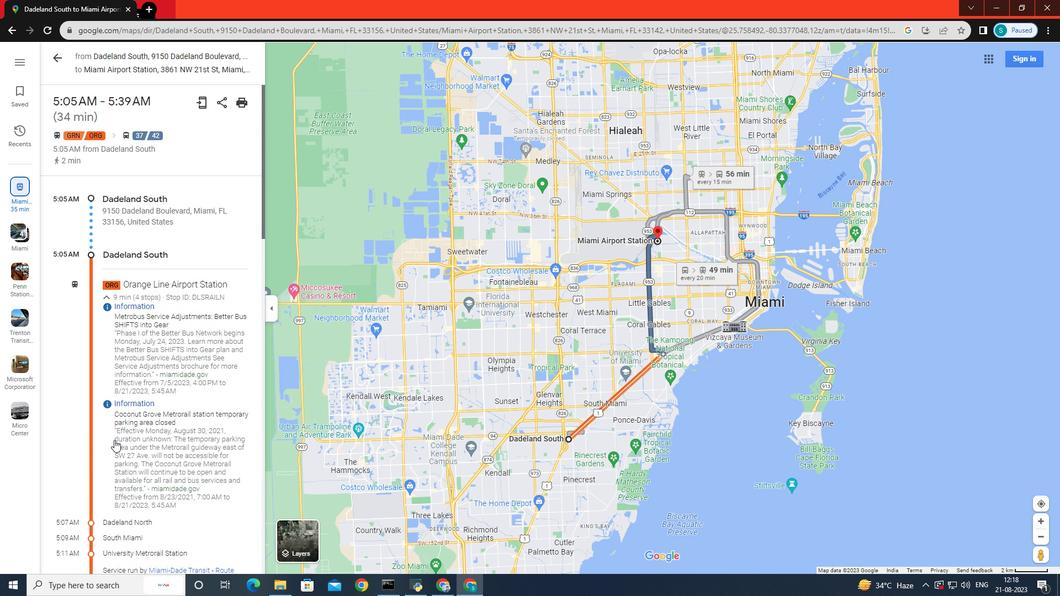 
Action: Mouse scrolled (114, 440) with delta (0, 0)
Screenshot: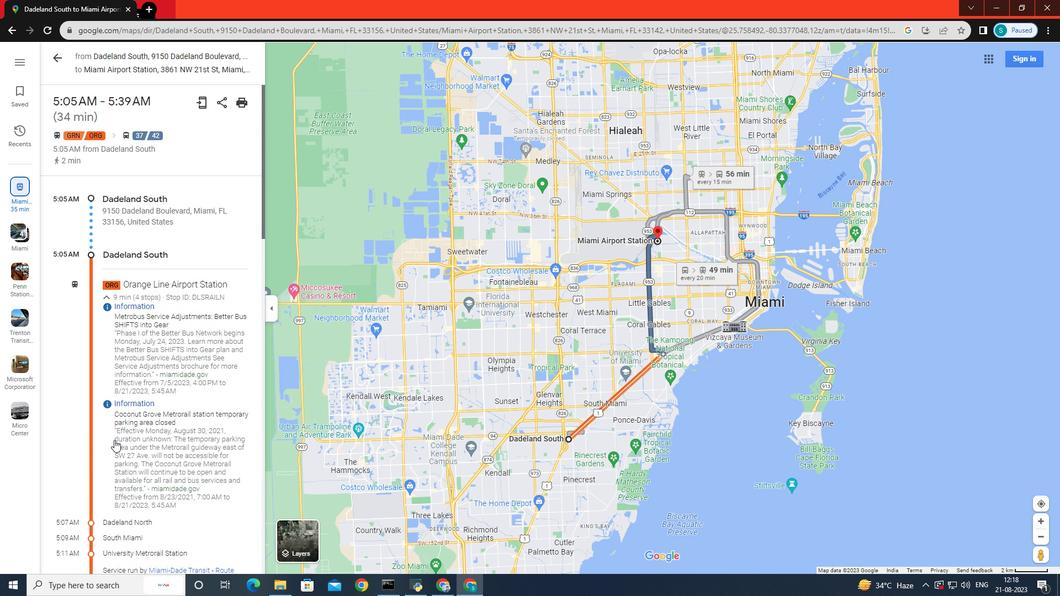 
Action: Mouse scrolled (114, 440) with delta (0, 0)
Screenshot: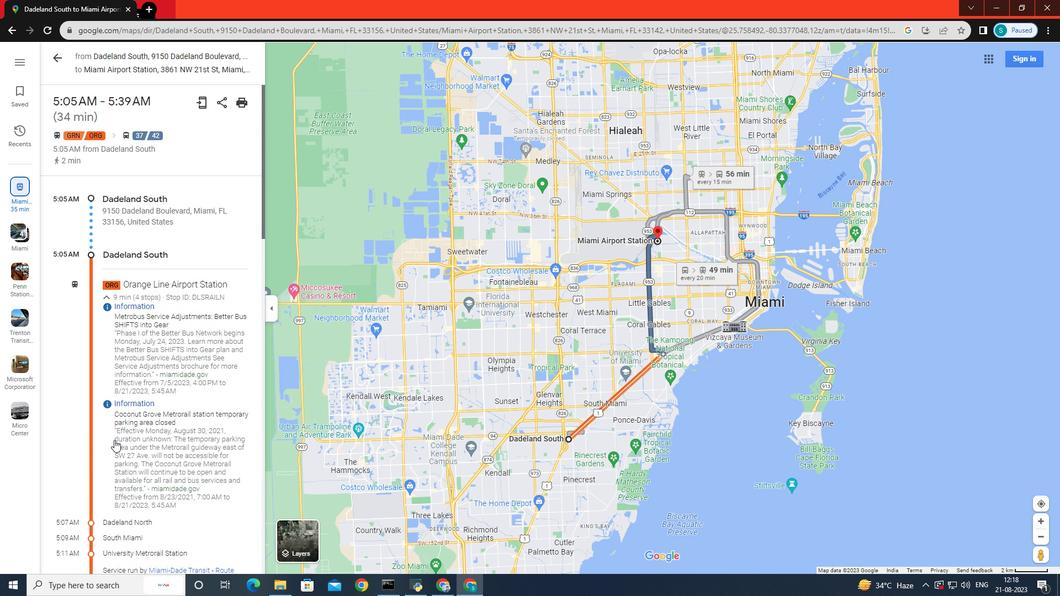 
Action: Mouse scrolled (114, 440) with delta (0, 0)
Screenshot: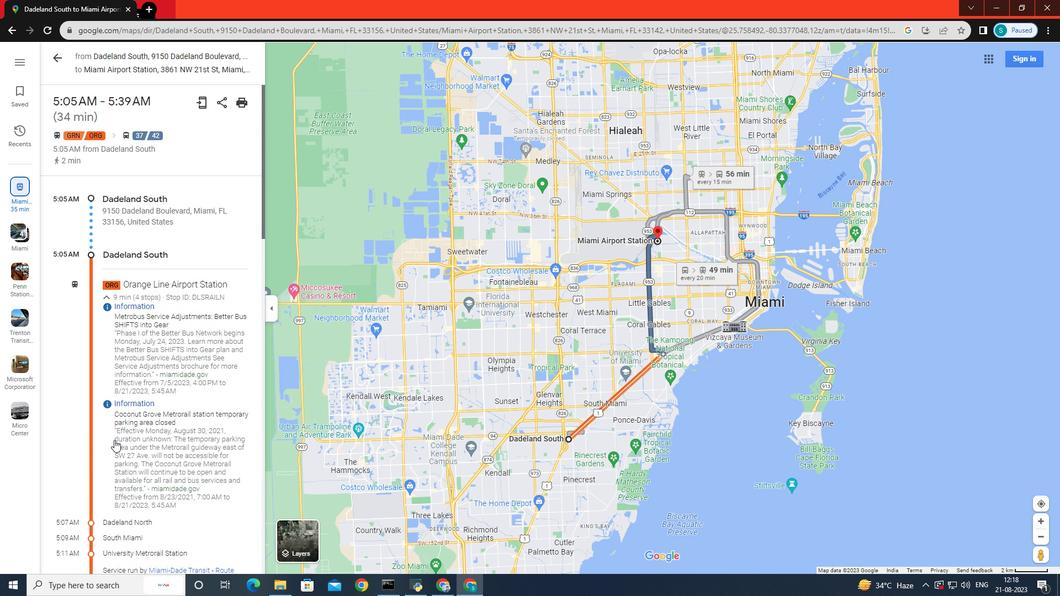 
Action: Mouse scrolled (114, 440) with delta (0, 0)
Screenshot: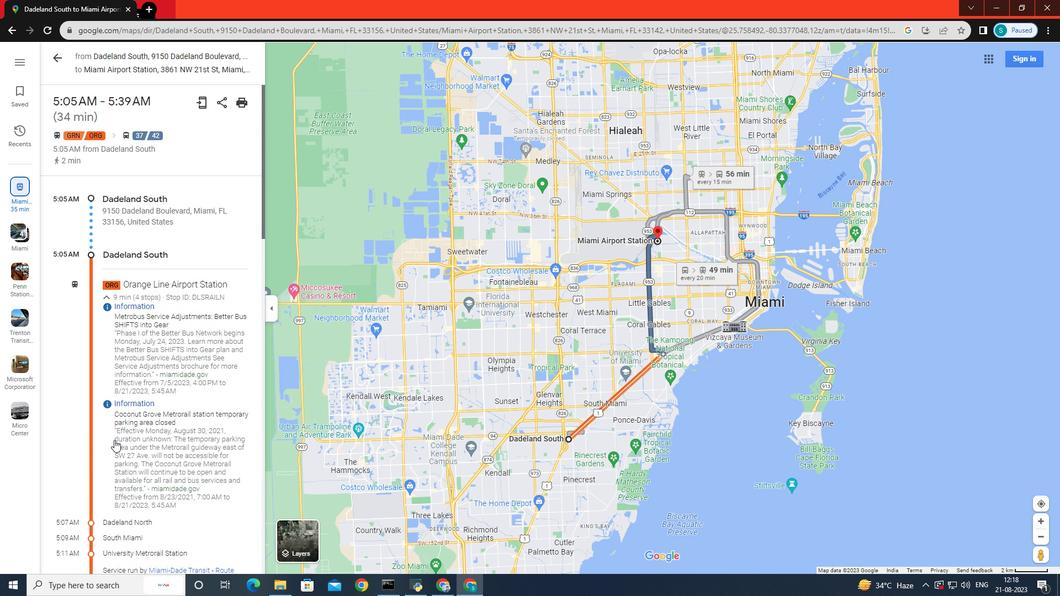 
Action: Mouse scrolled (114, 440) with delta (0, 0)
Screenshot: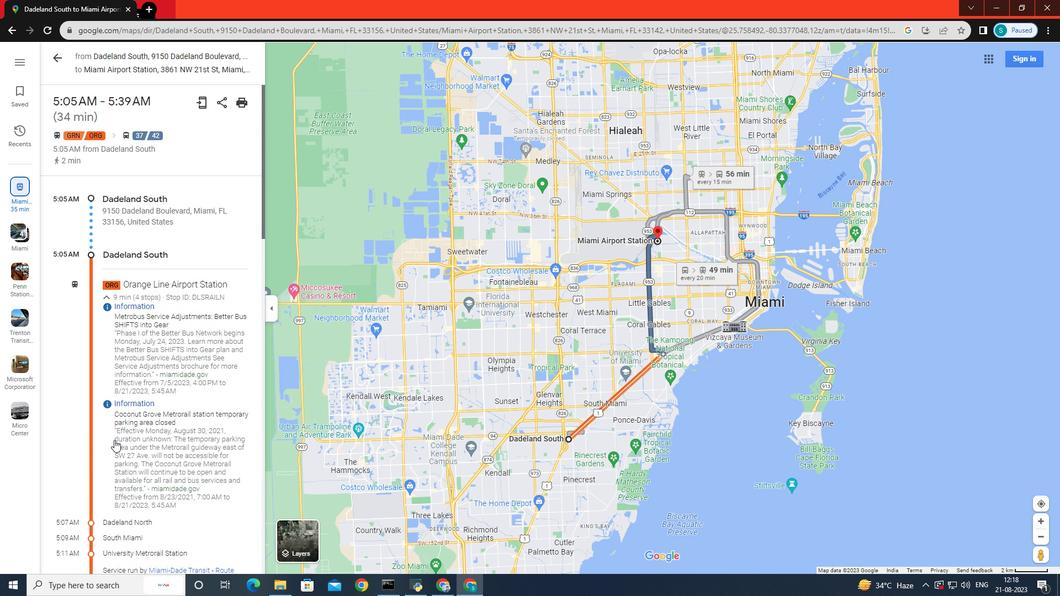 
Action: Mouse scrolled (114, 440) with delta (0, 0)
Screenshot: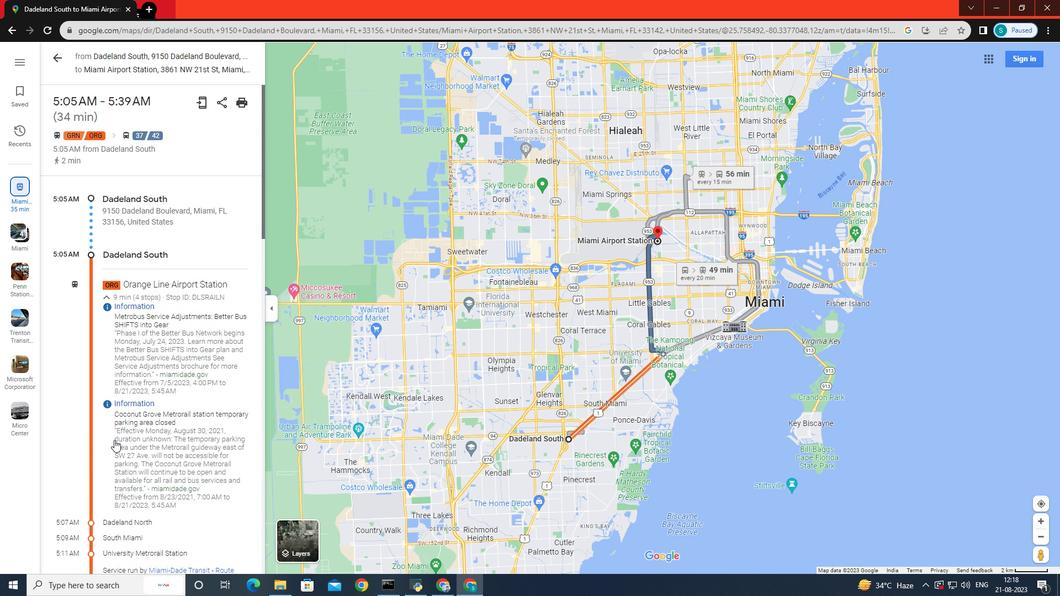 
Action: Mouse scrolled (114, 440) with delta (0, 0)
Screenshot: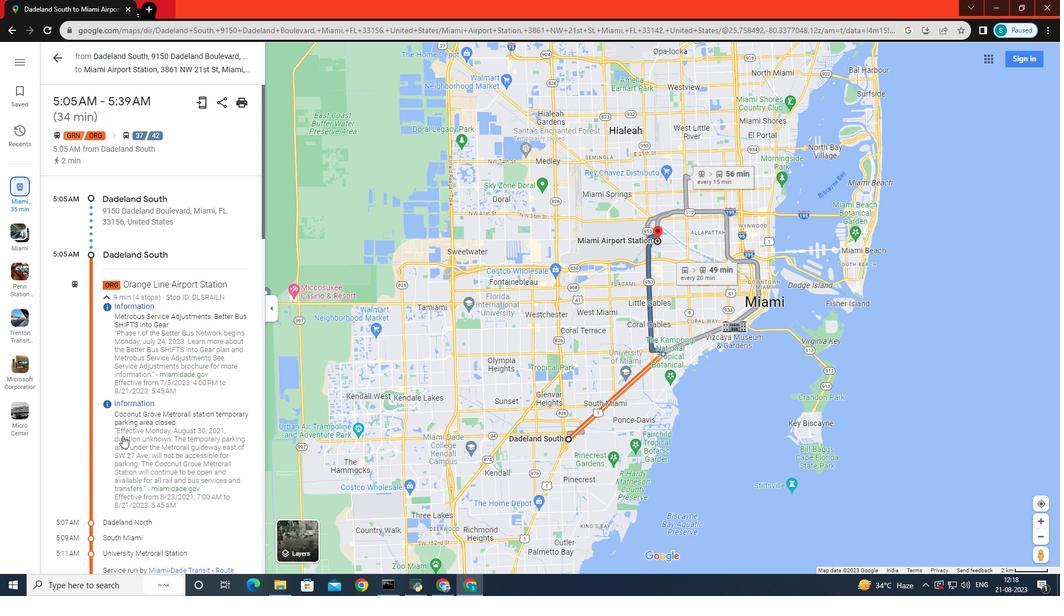 
Action: Mouse scrolled (114, 440) with delta (0, 0)
Screenshot: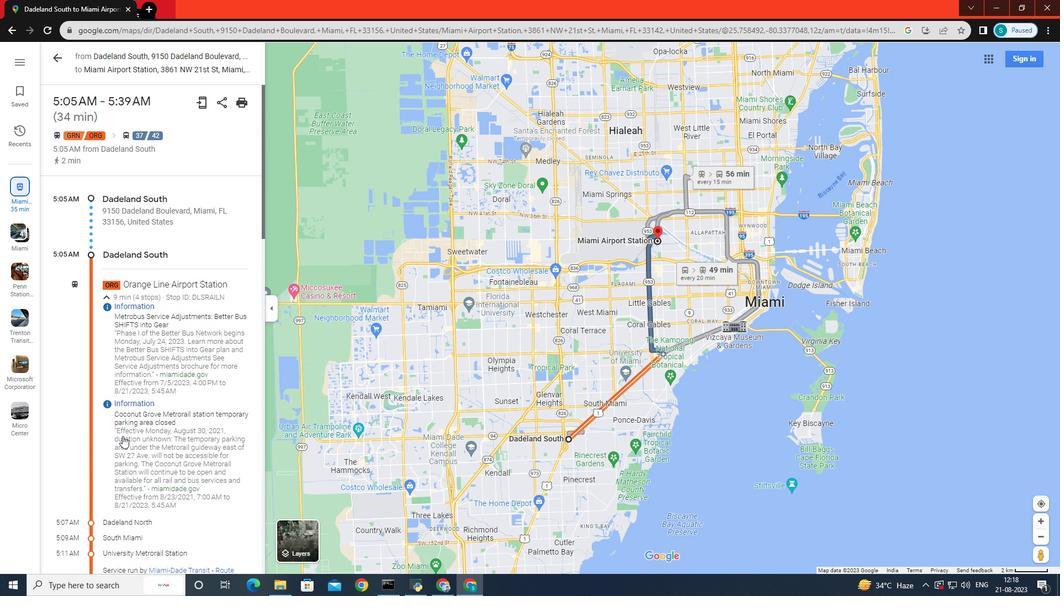 
Action: Mouse scrolled (114, 440) with delta (0, 0)
Screenshot: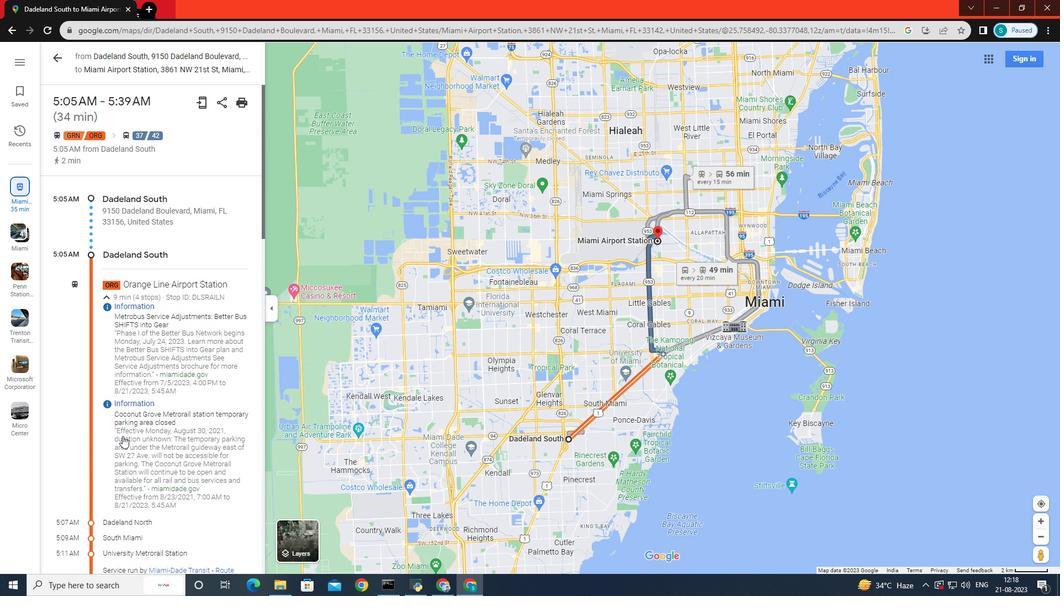 
Action: Mouse scrolled (114, 440) with delta (0, 0)
Screenshot: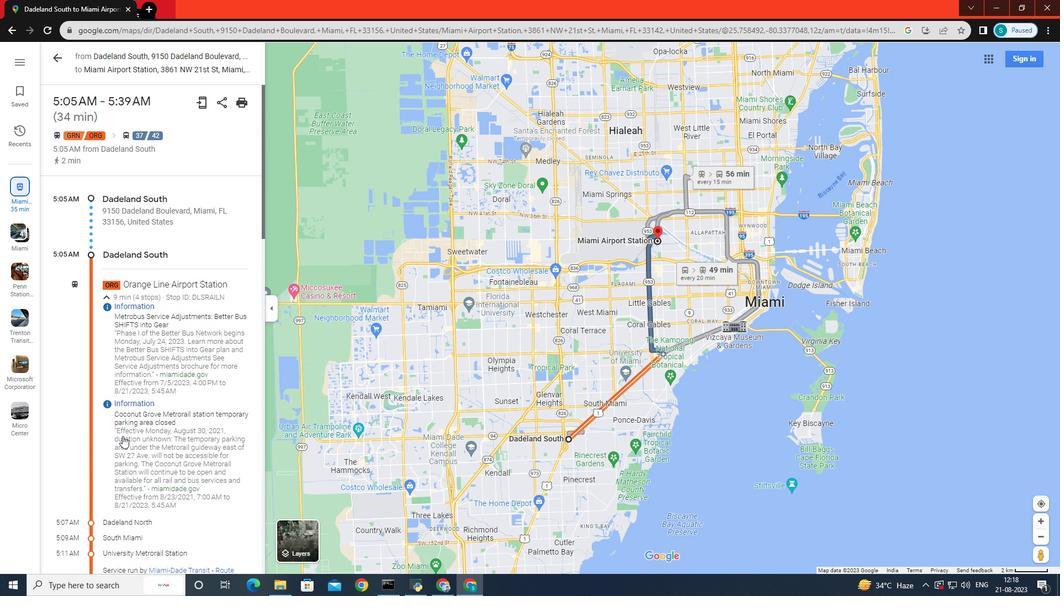 
Action: Mouse scrolled (114, 440) with delta (0, 0)
Screenshot: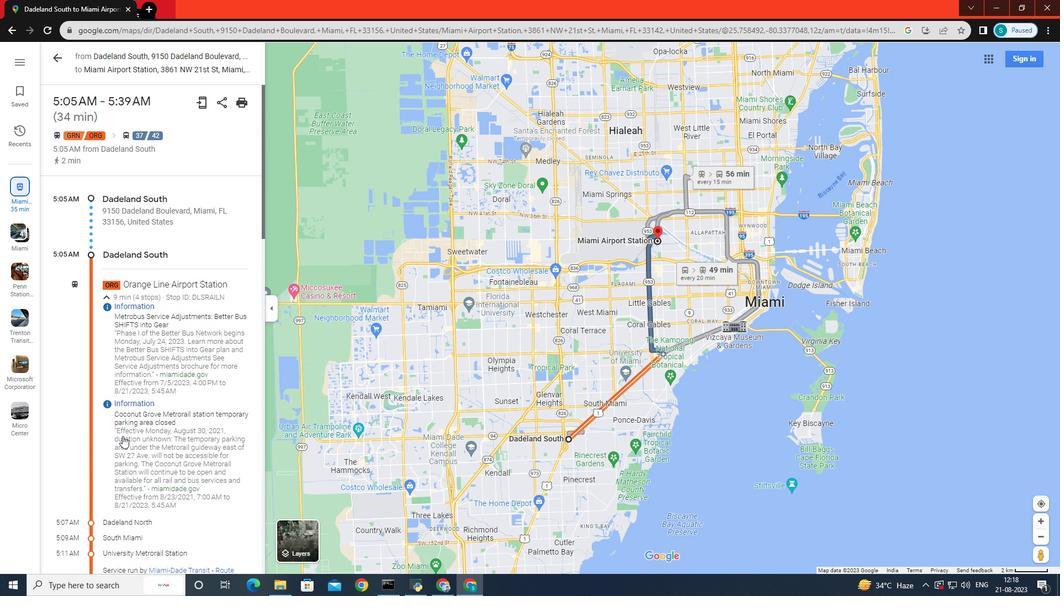 
Action: Mouse scrolled (114, 440) with delta (0, 0)
Screenshot: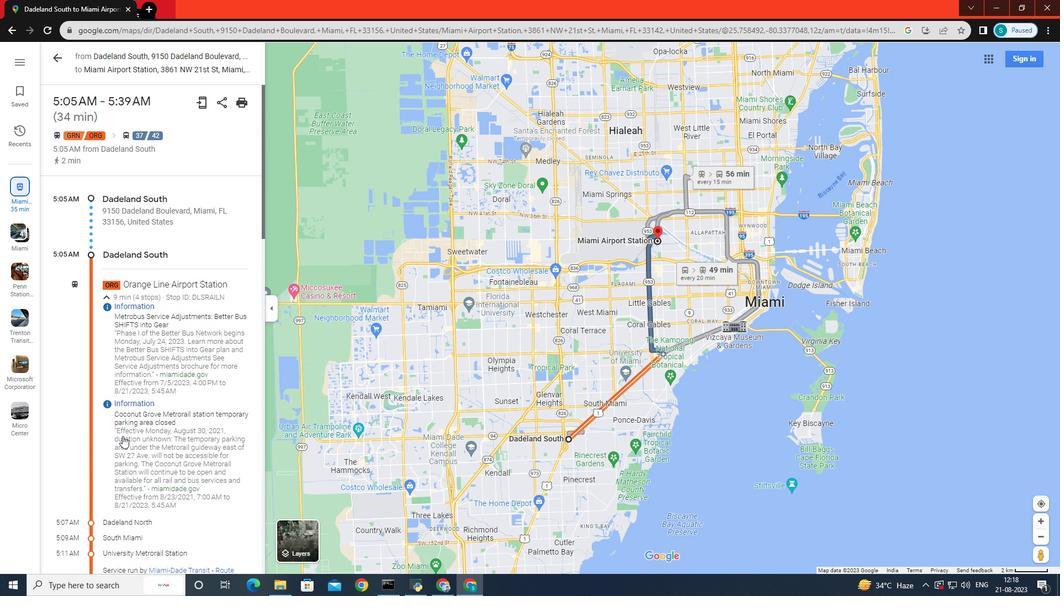 
Action: Mouse scrolled (114, 440) with delta (0, 0)
Screenshot: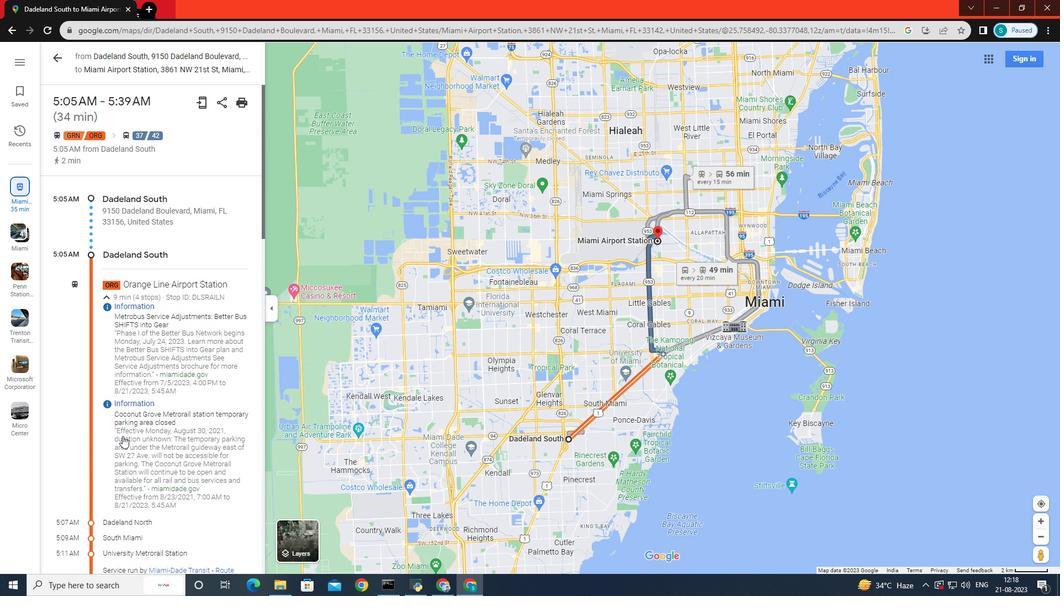 
Action: Mouse scrolled (114, 440) with delta (0, 0)
Screenshot: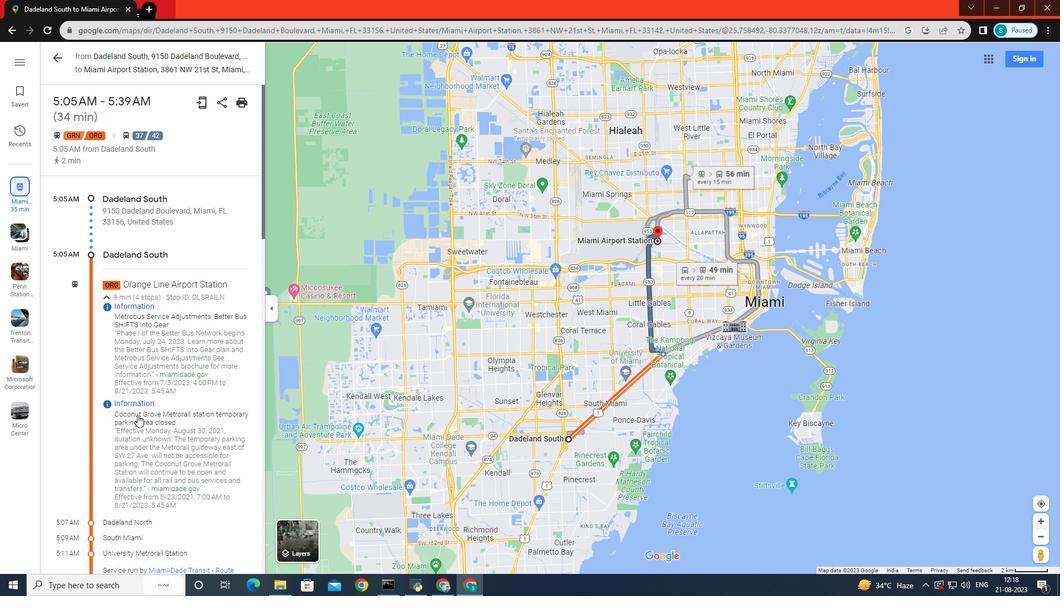 
Action: Mouse moved to (58, 53)
Screenshot: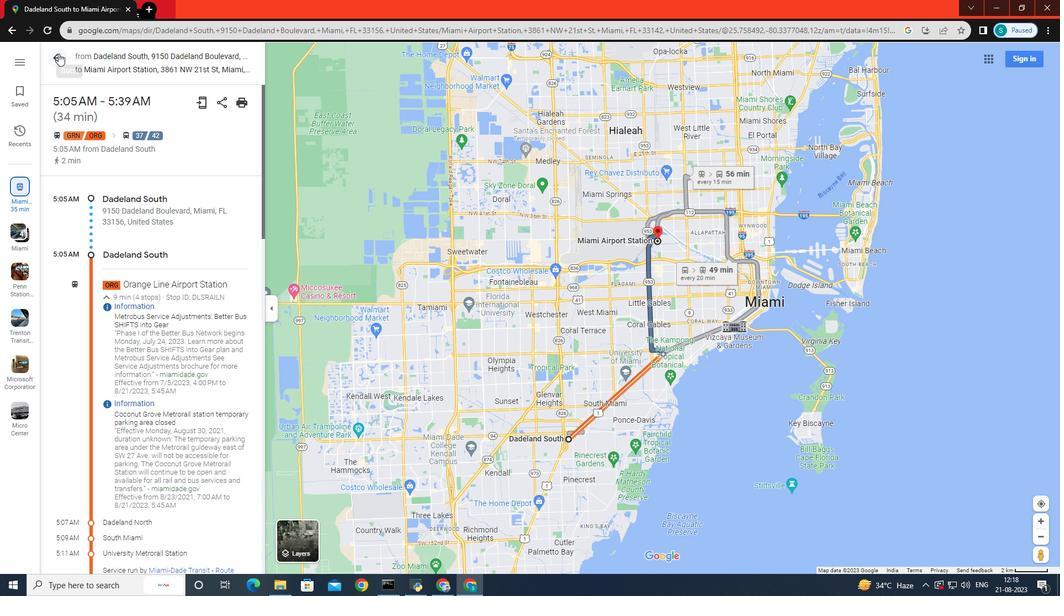 
Action: Mouse pressed left at (58, 53)
Screenshot: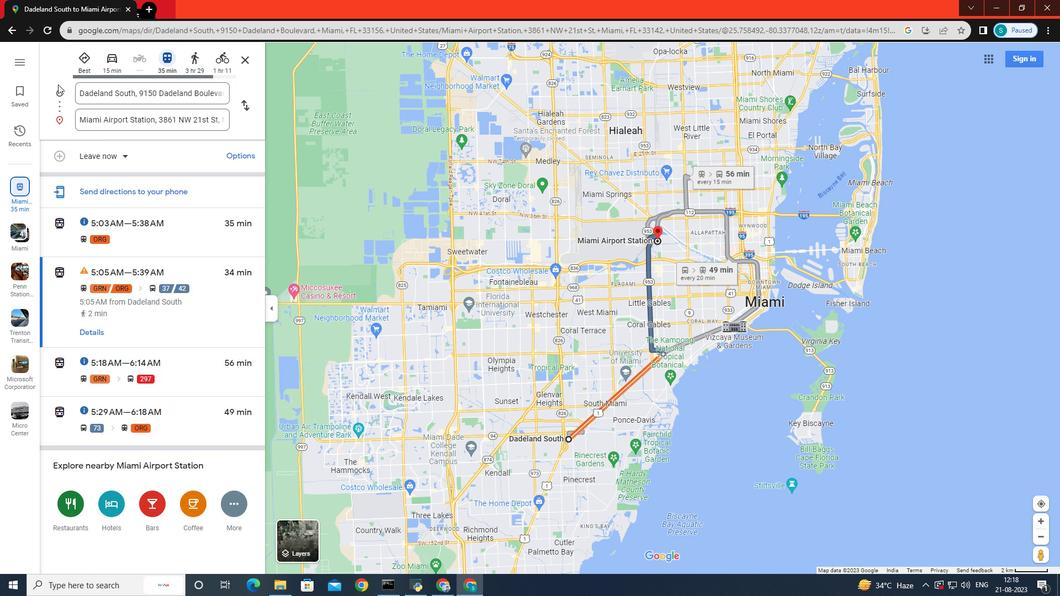 
Action: Mouse moved to (56, 378)
Screenshot: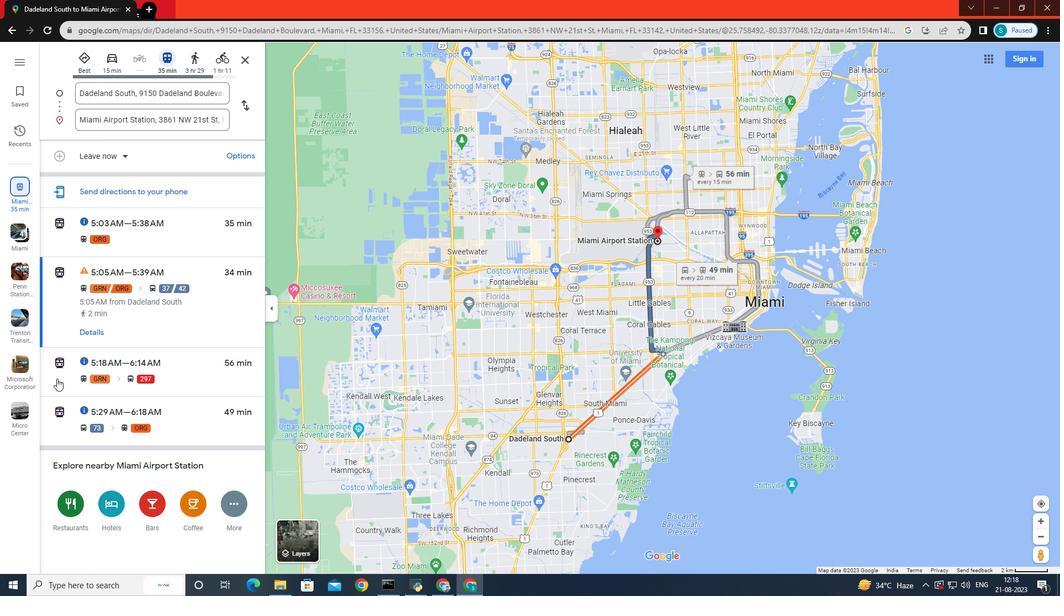 
Action: Mouse pressed left at (56, 378)
Screenshot: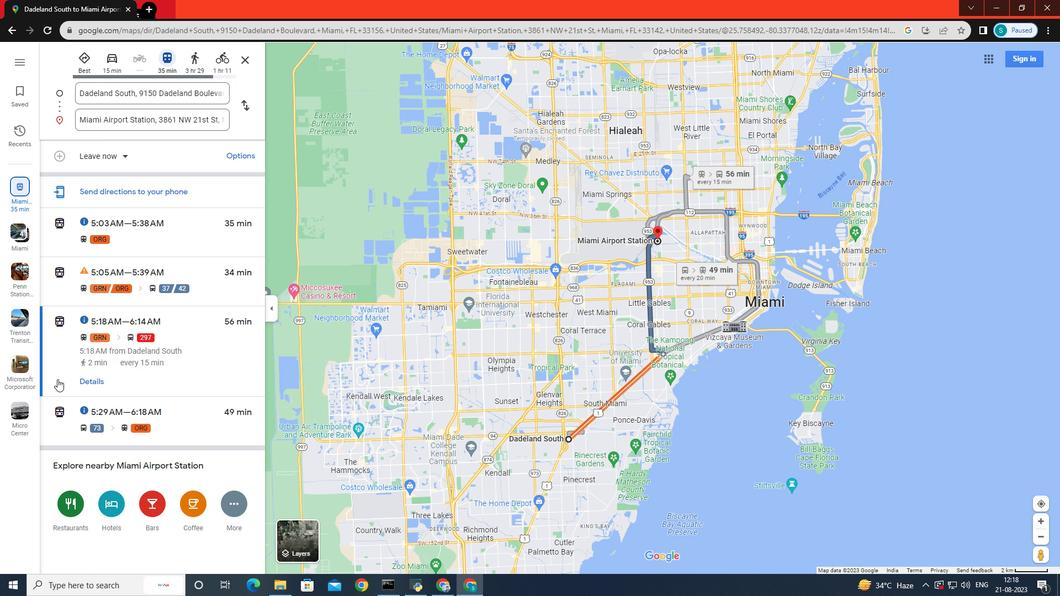 
Action: Mouse moved to (91, 383)
Screenshot: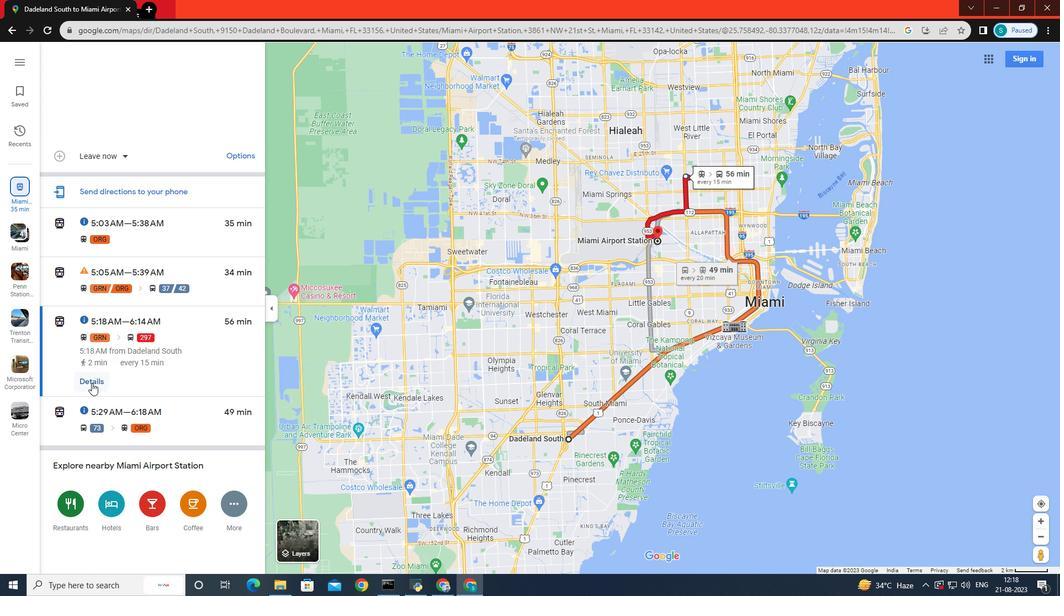 
Action: Mouse pressed left at (91, 383)
Screenshot: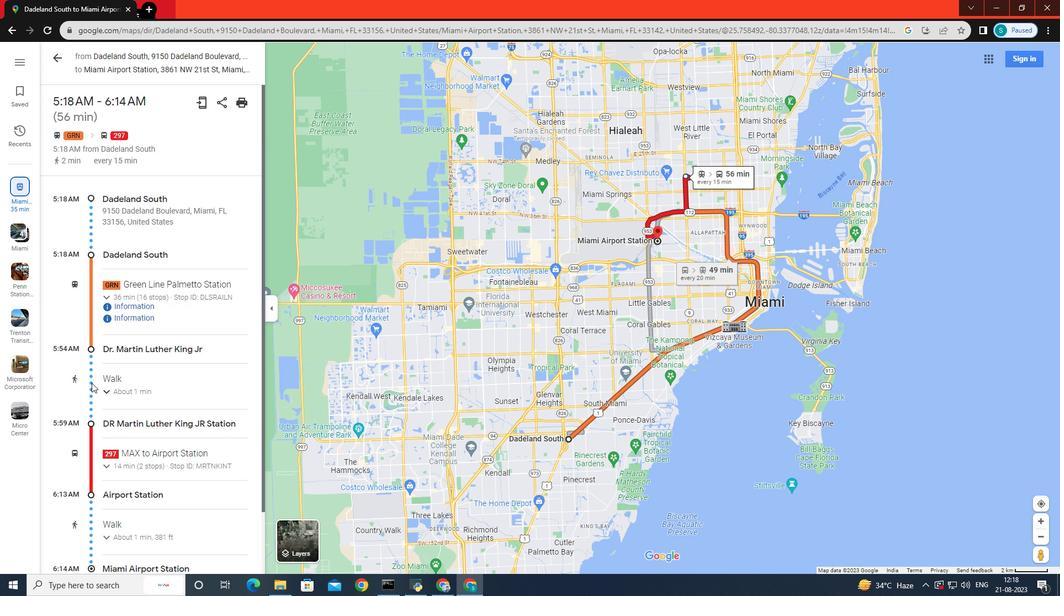 
Action: Mouse moved to (99, 273)
Screenshot: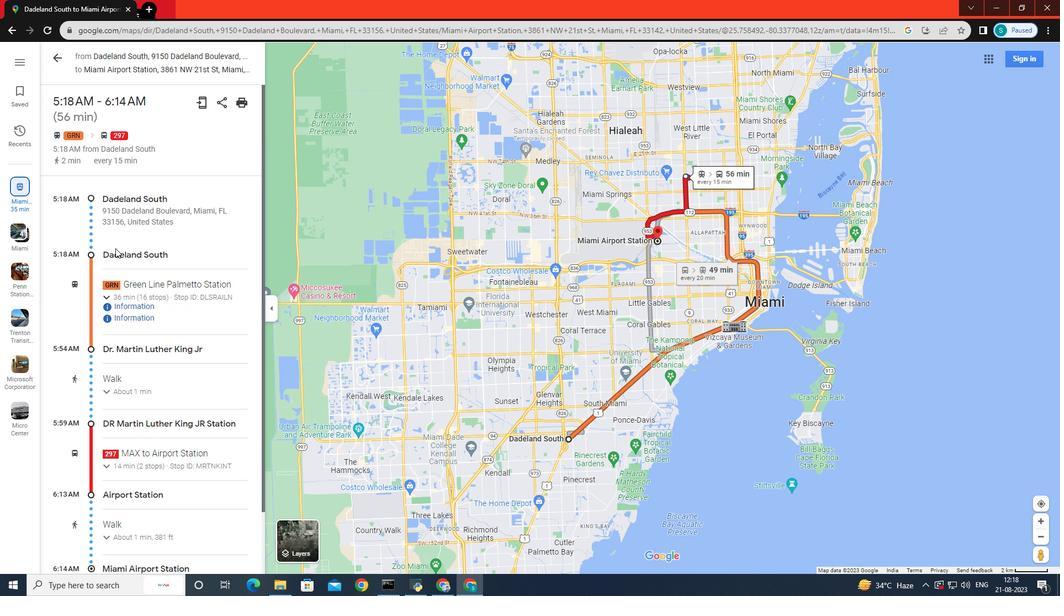 
Action: Mouse scrolled (99, 273) with delta (0, 0)
Screenshot: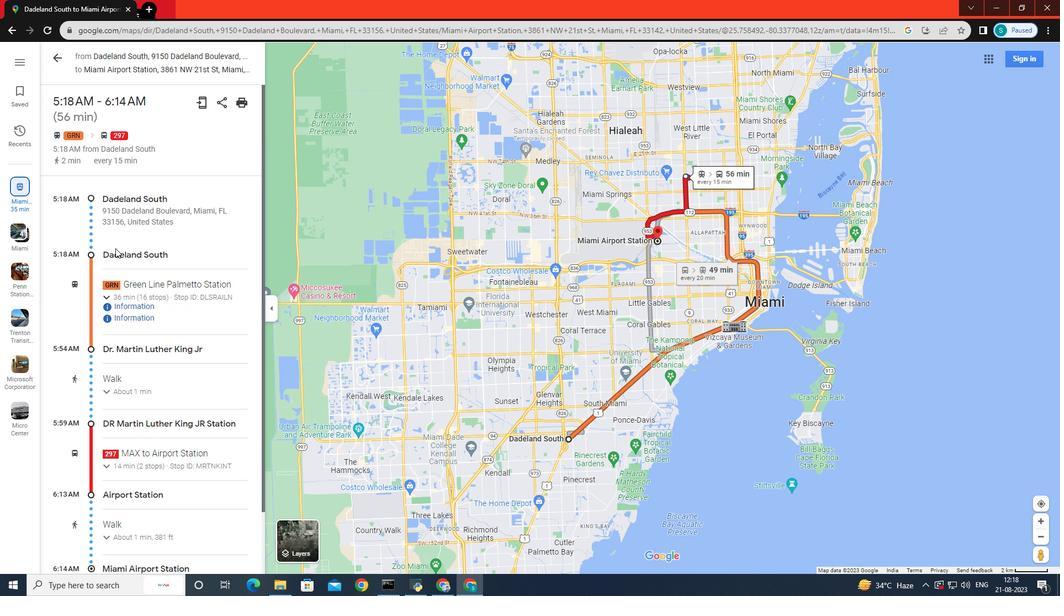 
Action: Mouse moved to (99, 272)
Screenshot: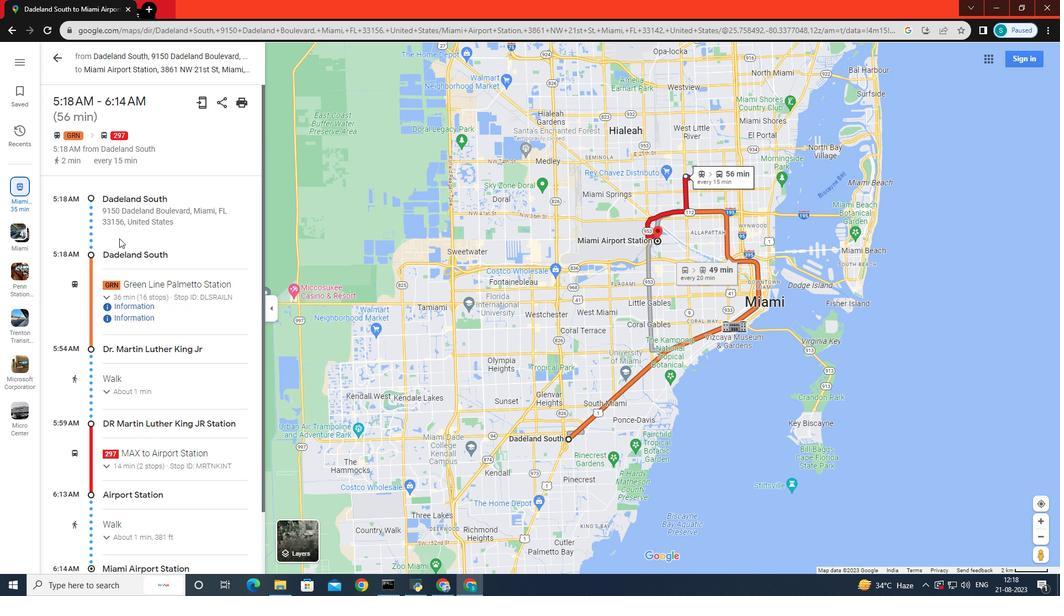 
Action: Mouse scrolled (99, 273) with delta (0, 0)
Screenshot: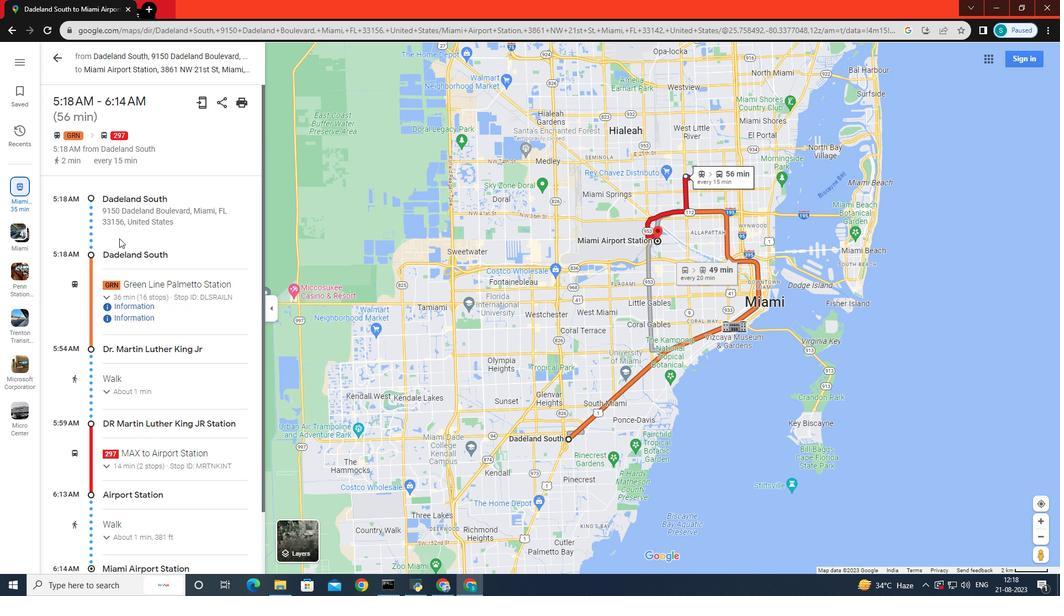 
Action: Mouse moved to (101, 270)
Screenshot: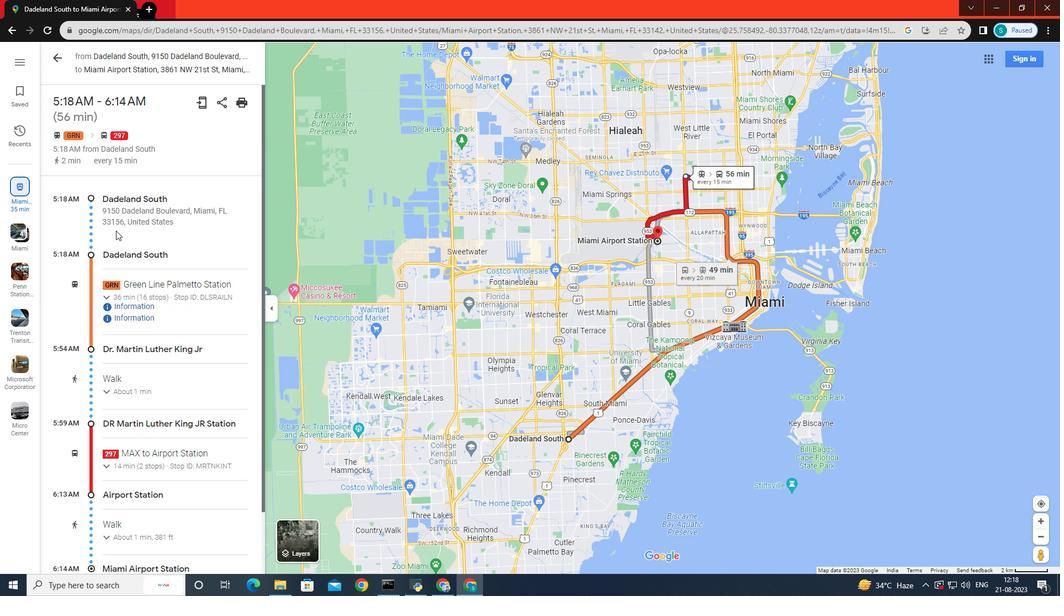 
Action: Mouse scrolled (101, 271) with delta (0, 0)
Screenshot: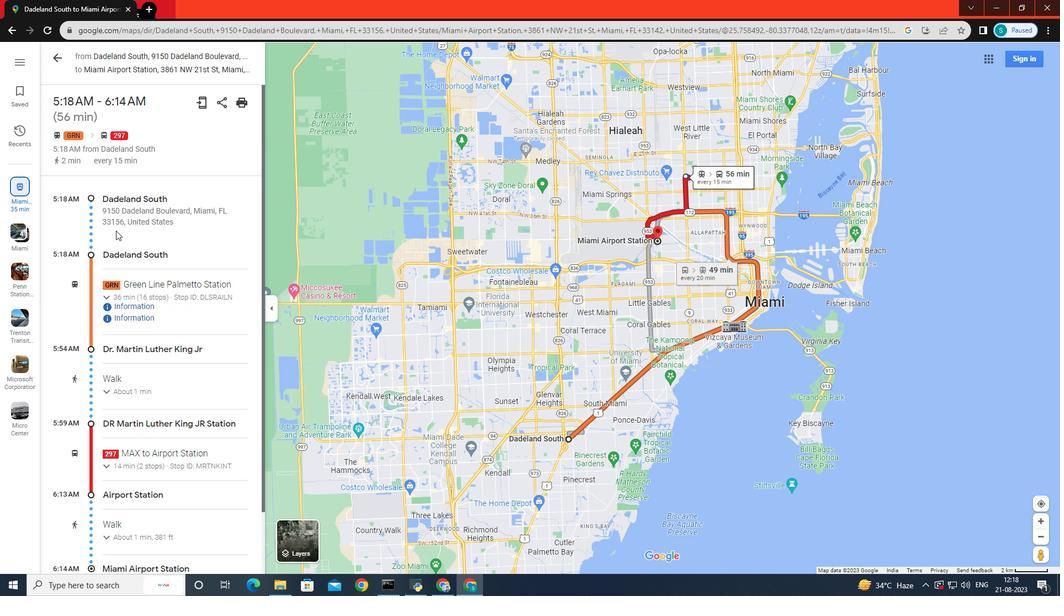 
Action: Mouse moved to (114, 231)
Screenshot: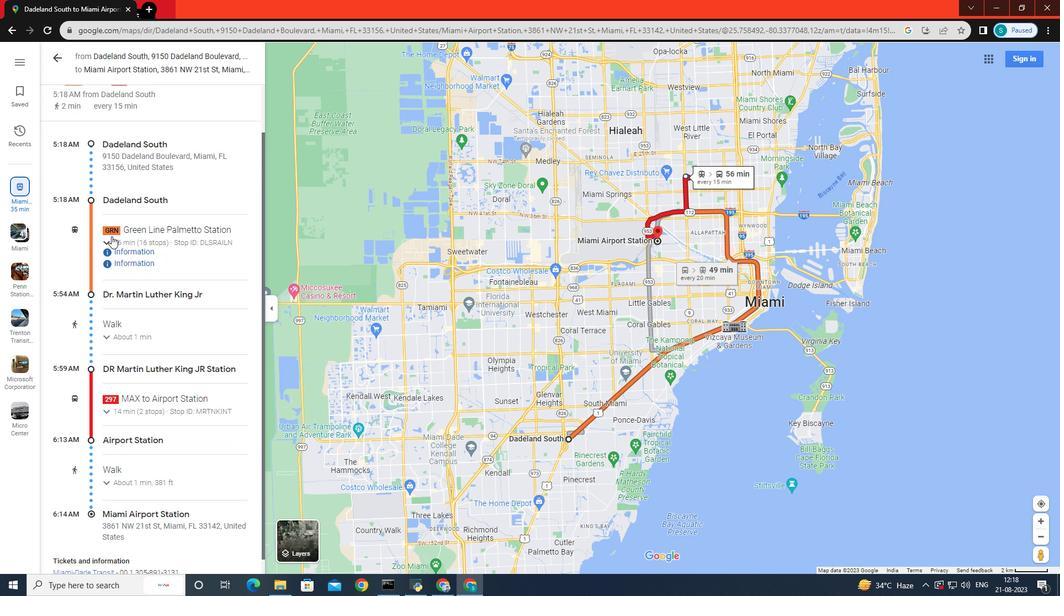 
Action: Mouse scrolled (114, 230) with delta (0, 0)
Screenshot: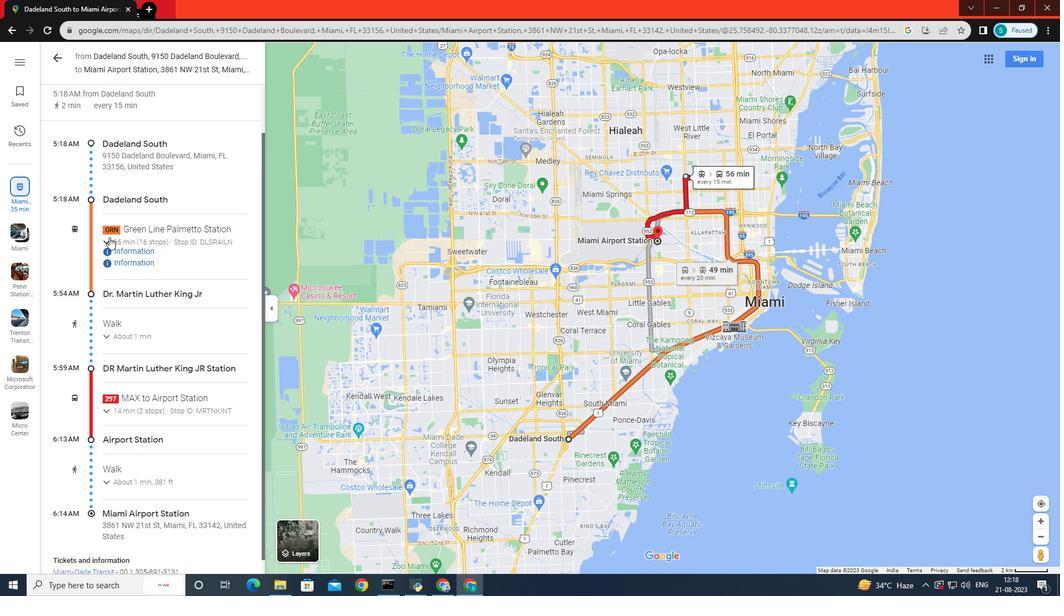 
Action: Mouse moved to (106, 241)
Screenshot: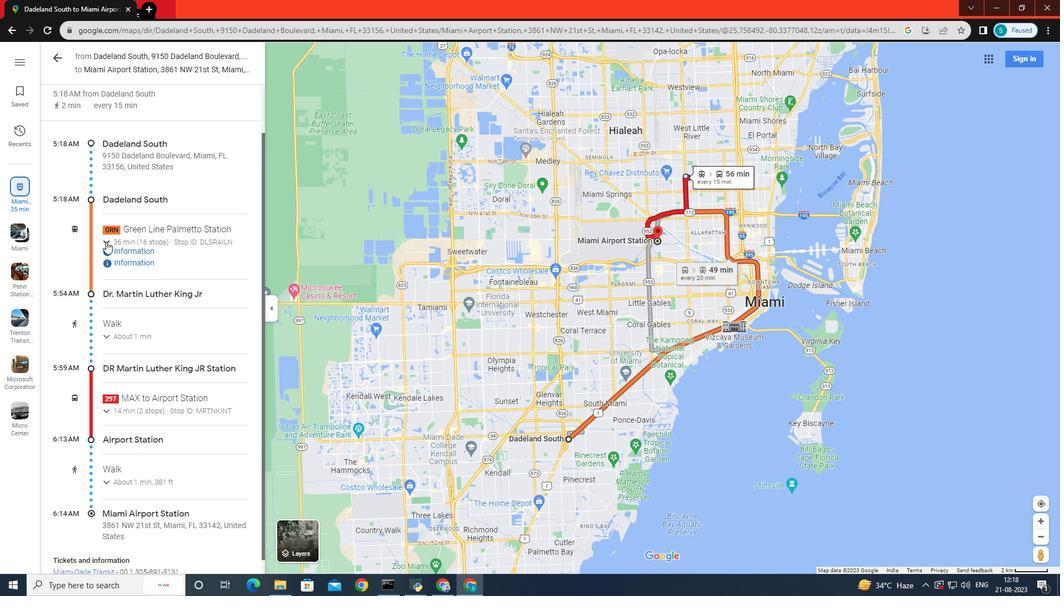 
Action: Mouse pressed left at (106, 241)
Screenshot: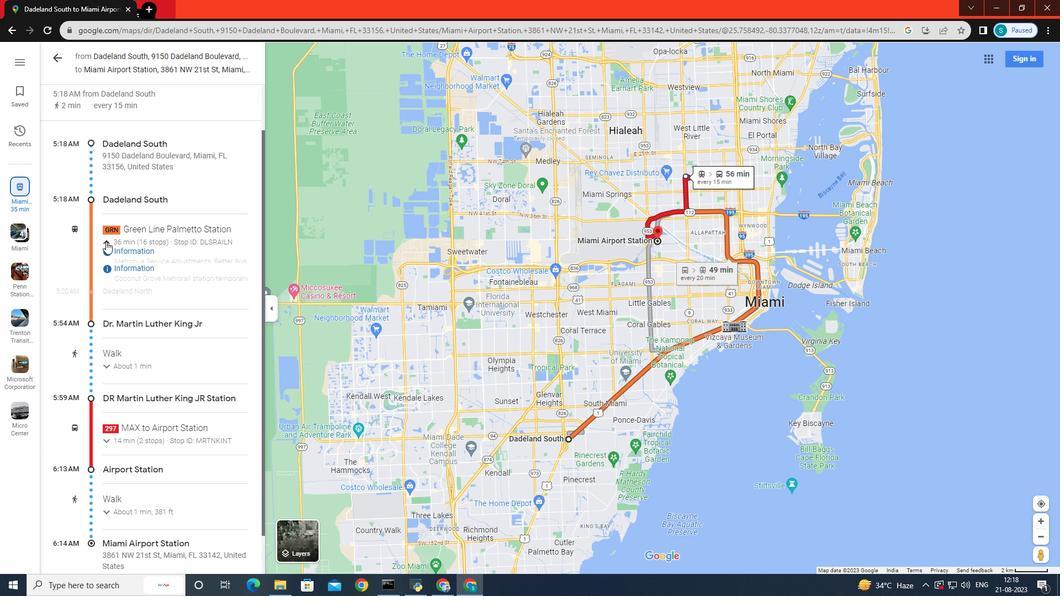 
Action: Key pressed <Key.down><Key.down><Key.down><Key.down><Key.down><Key.down><Key.down><Key.down><Key.down><Key.down><Key.down><Key.down><Key.down><Key.down><Key.down><Key.down><Key.down><Key.down><Key.down><Key.down><Key.down><Key.down><Key.down>
Screenshot: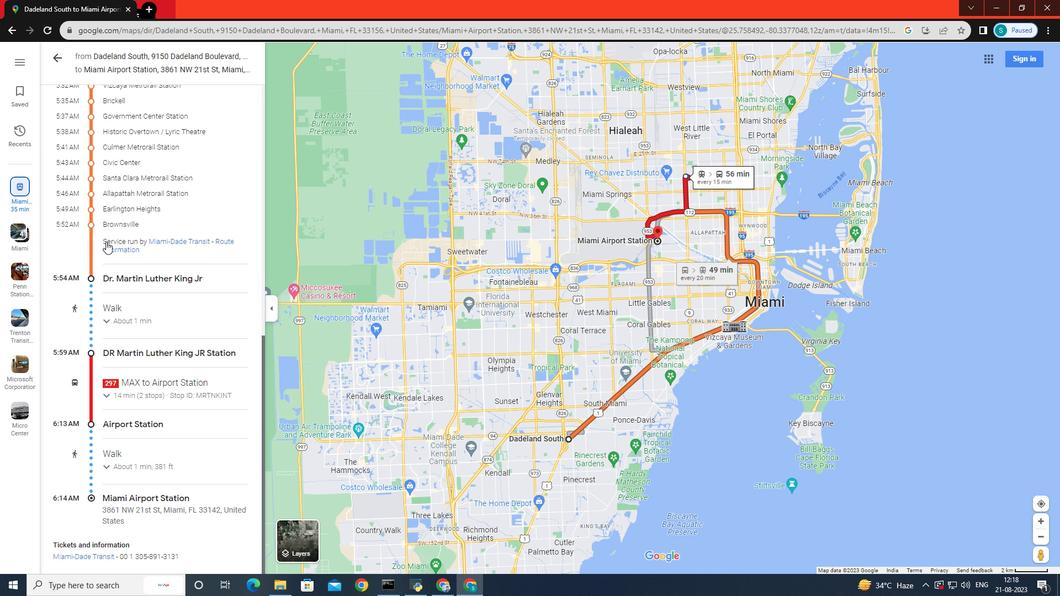 
Action: Mouse moved to (108, 320)
Screenshot: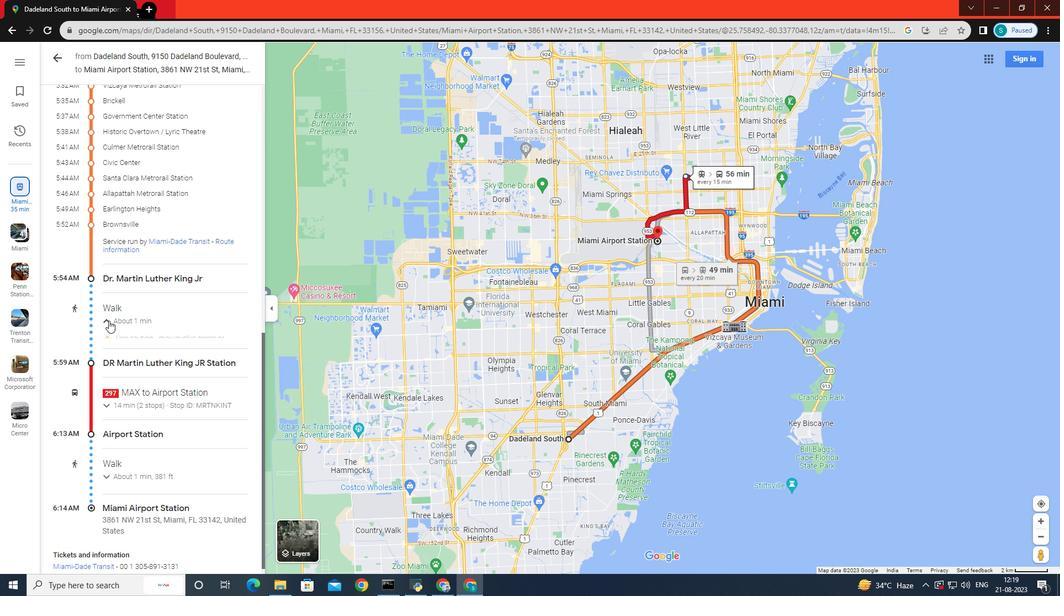 
Action: Mouse pressed left at (108, 320)
Screenshot: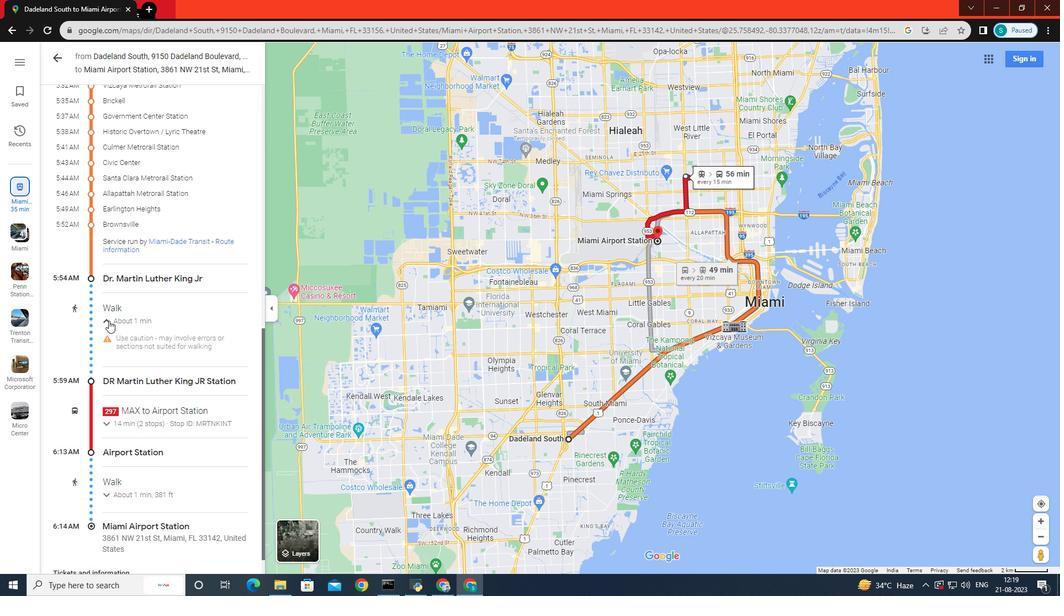 
Action: Key pressed <Key.down><Key.down><Key.down><Key.down>
Screenshot: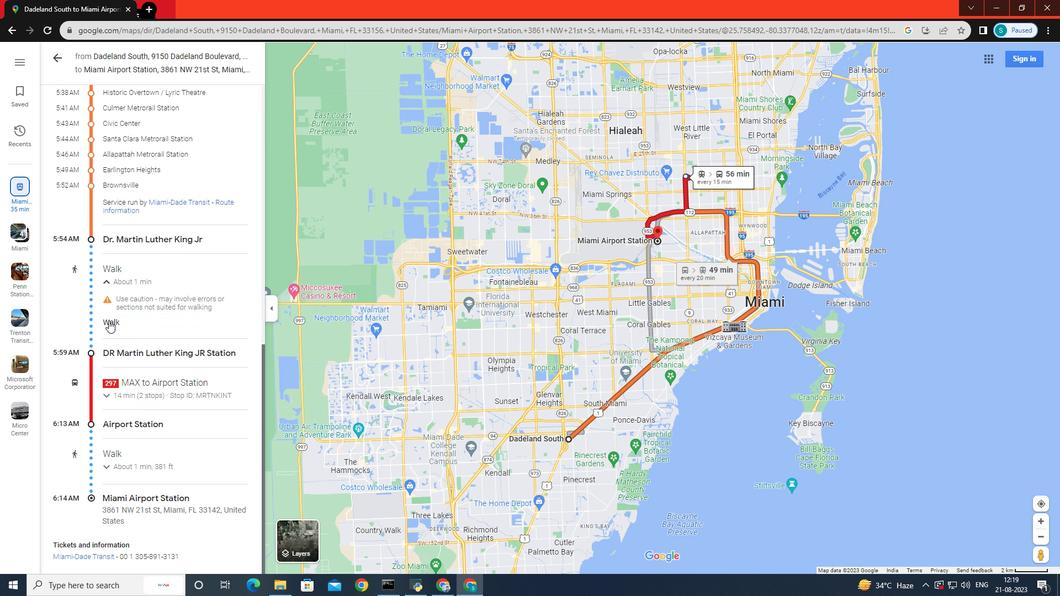 
Action: Mouse moved to (103, 394)
Screenshot: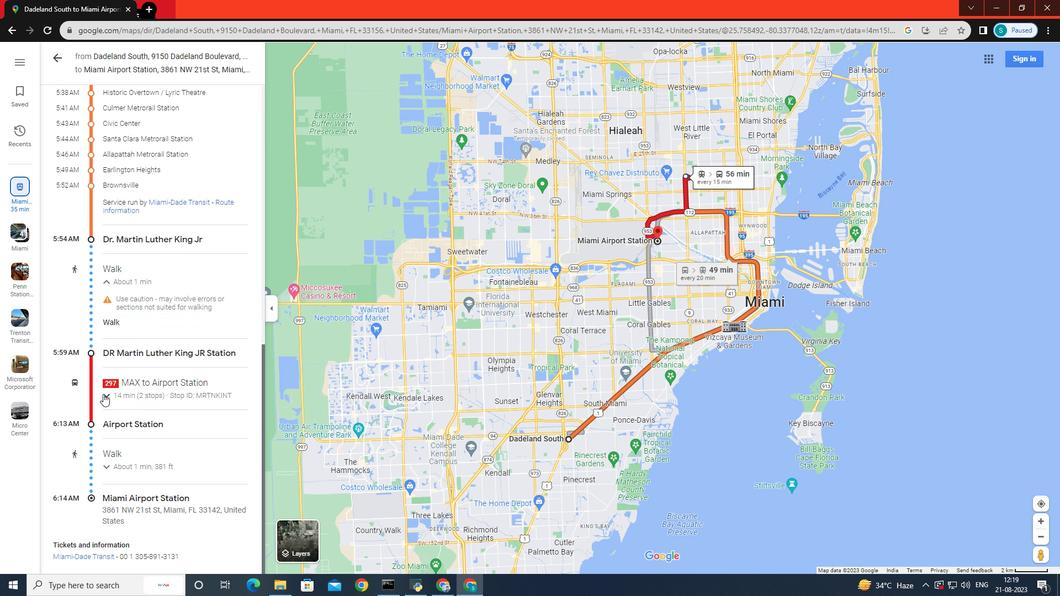 
Action: Mouse pressed left at (103, 394)
Screenshot: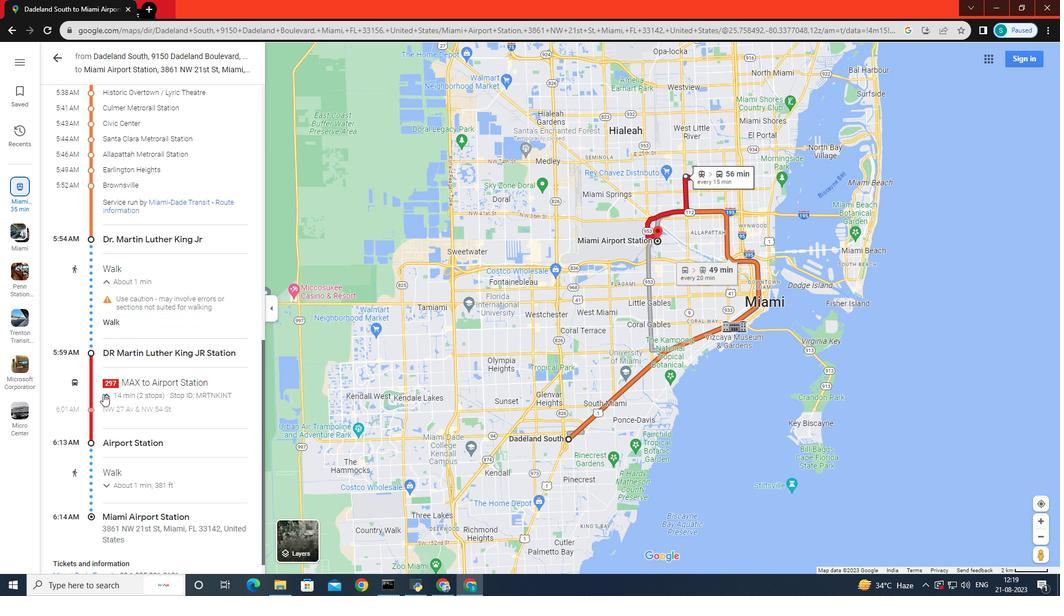 
Action: Mouse moved to (117, 334)
Screenshot: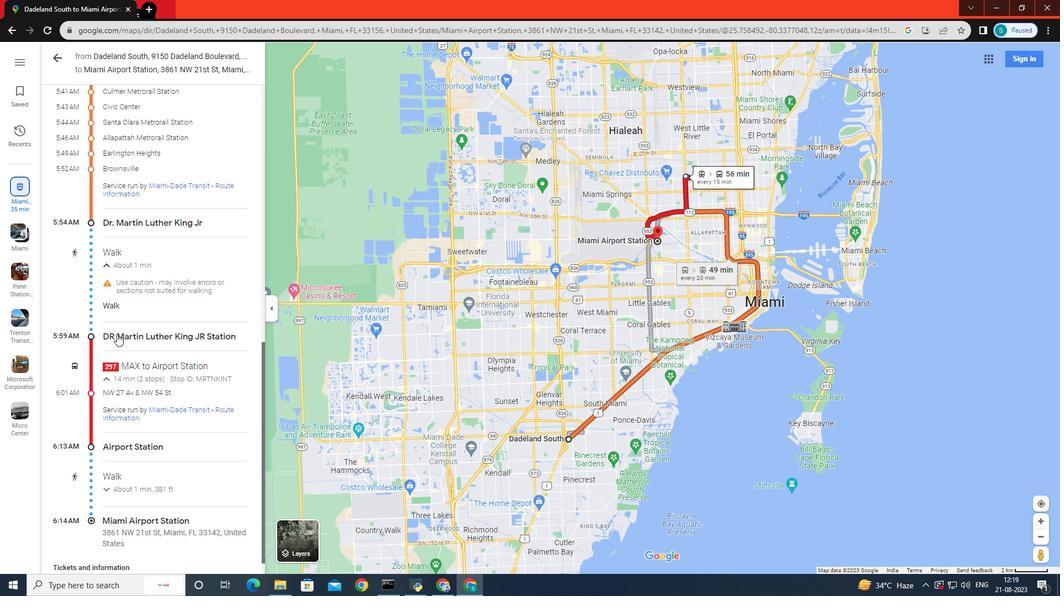 
Action: Mouse scrolled (117, 333) with delta (0, 0)
Screenshot: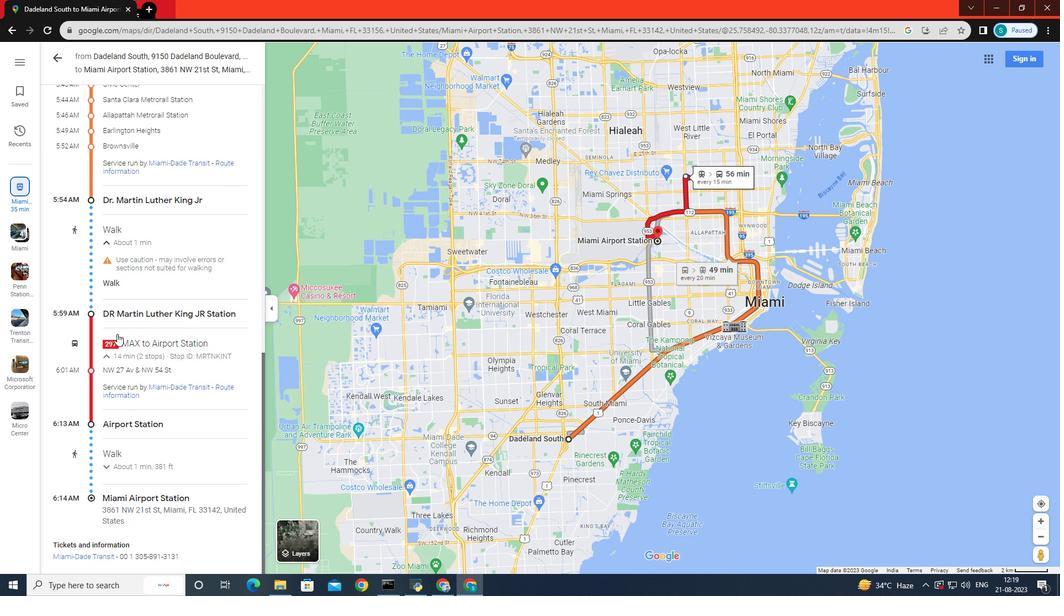 
Action: Mouse scrolled (117, 333) with delta (0, 0)
Screenshot: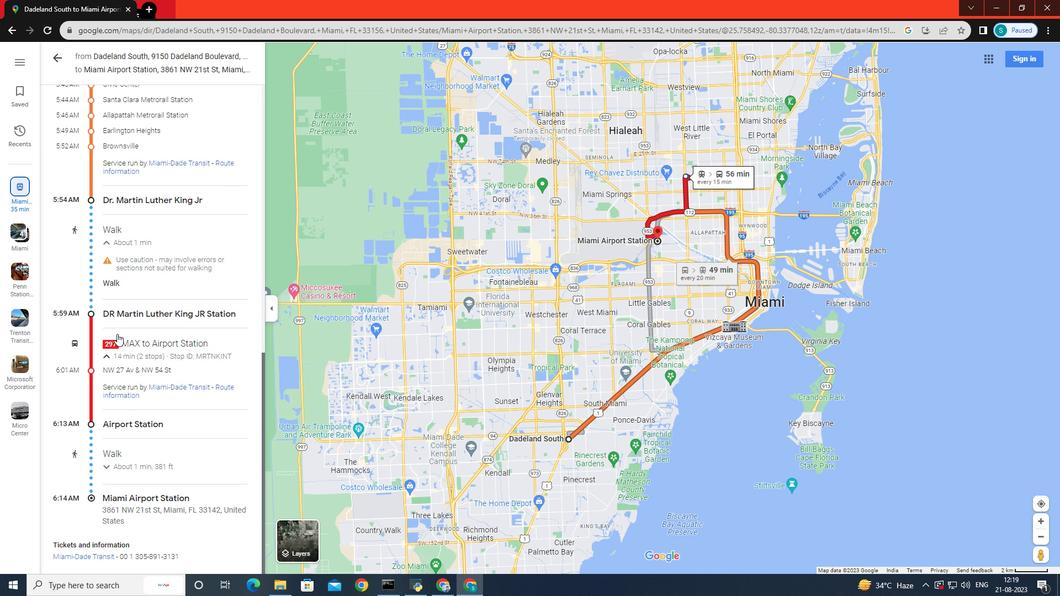 
Action: Mouse scrolled (117, 333) with delta (0, 0)
Screenshot: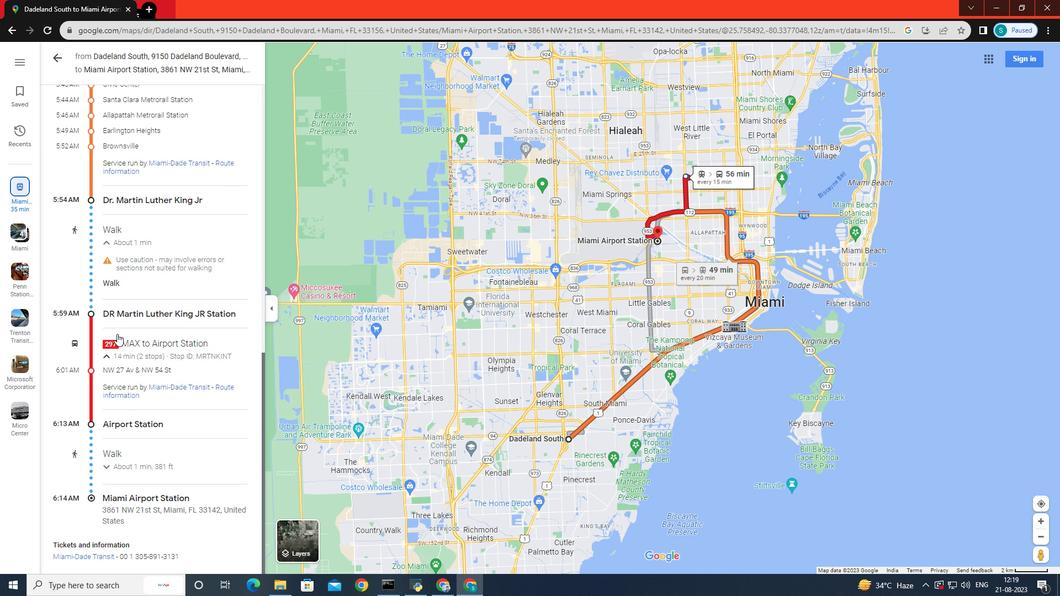 
Action: Mouse moved to (107, 467)
Screenshot: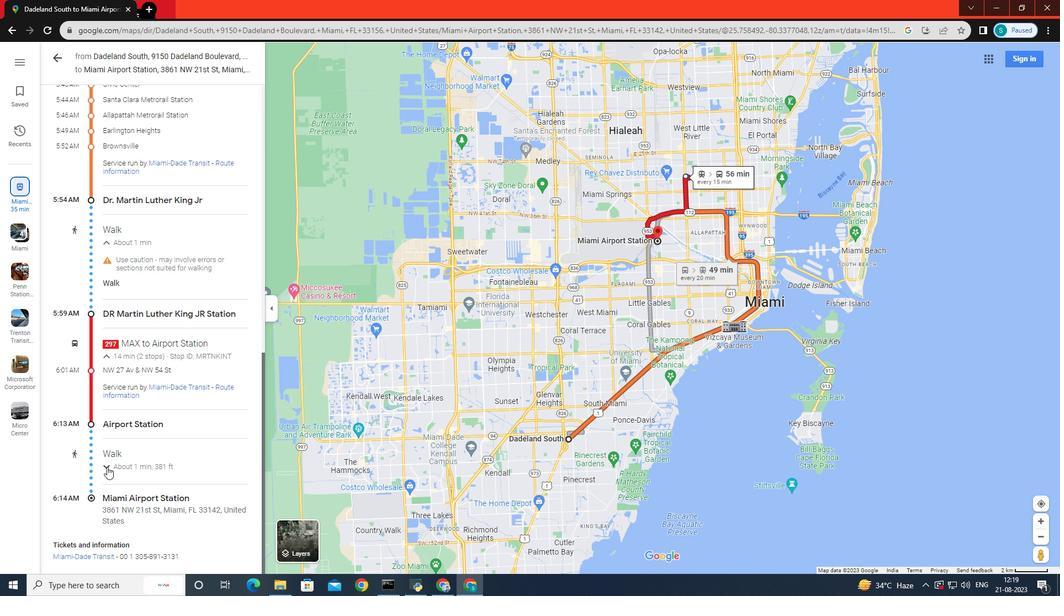 
Action: Mouse pressed left at (107, 467)
Screenshot: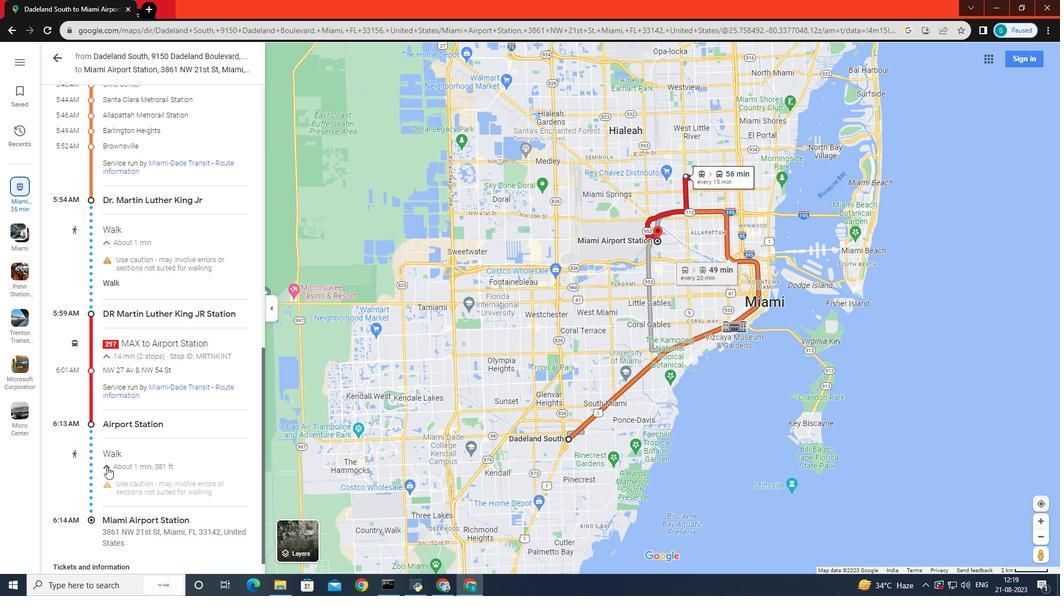 
Action: Mouse moved to (132, 403)
Screenshot: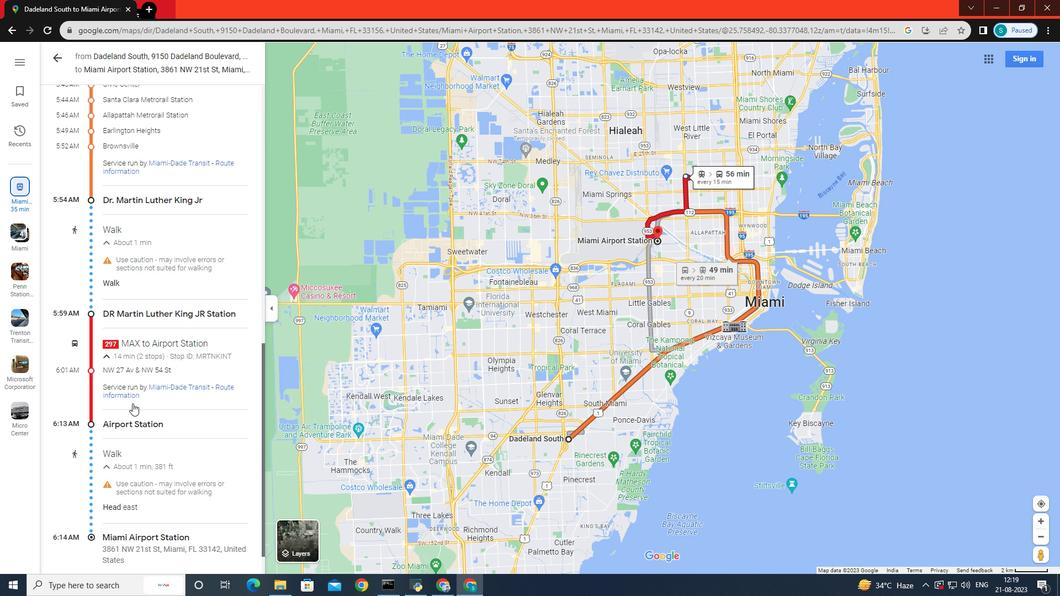 
Action: Mouse scrolled (132, 403) with delta (0, 0)
Screenshot: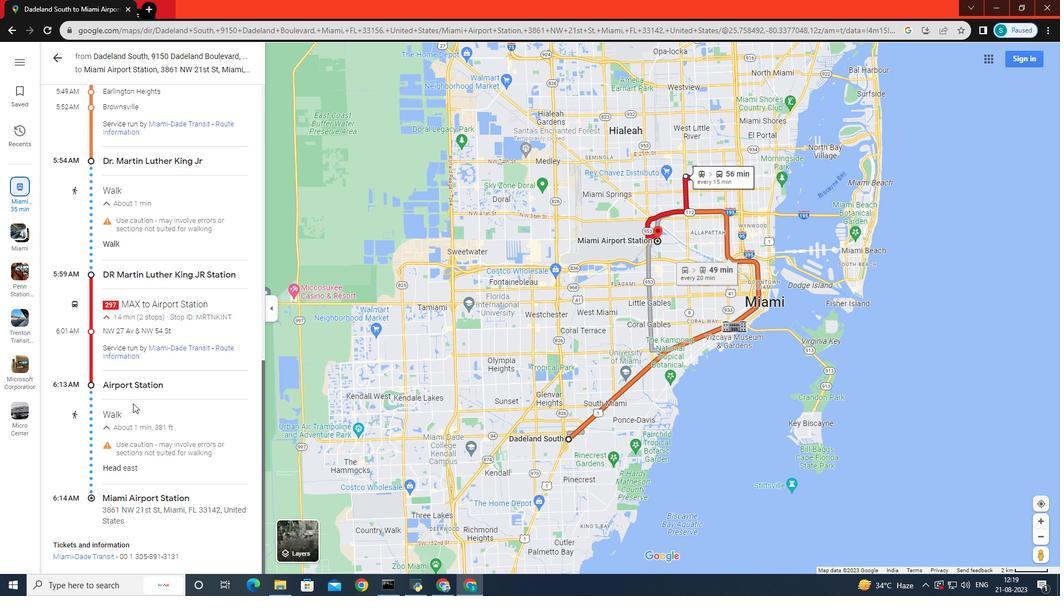 
Action: Mouse moved to (133, 403)
Screenshot: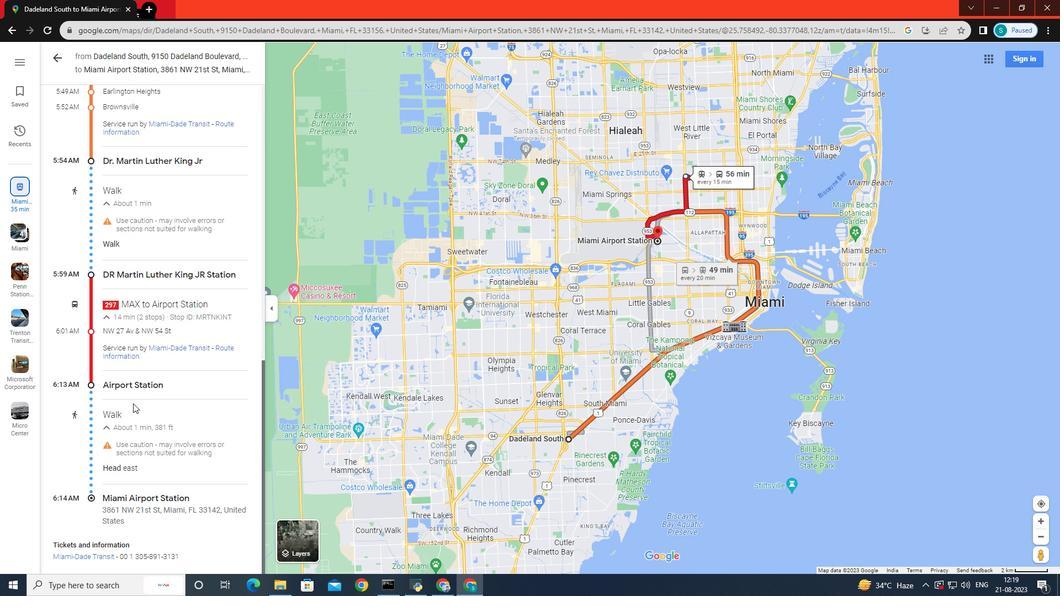 
Action: Mouse scrolled (133, 403) with delta (0, 0)
Screenshot: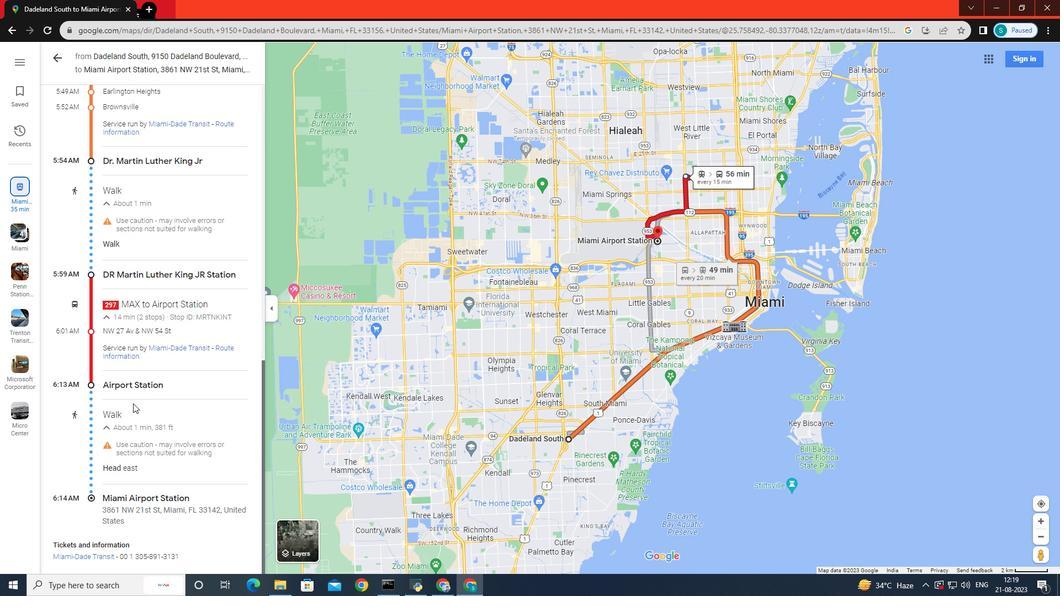 
Action: Mouse scrolled (133, 403) with delta (0, 0)
Screenshot: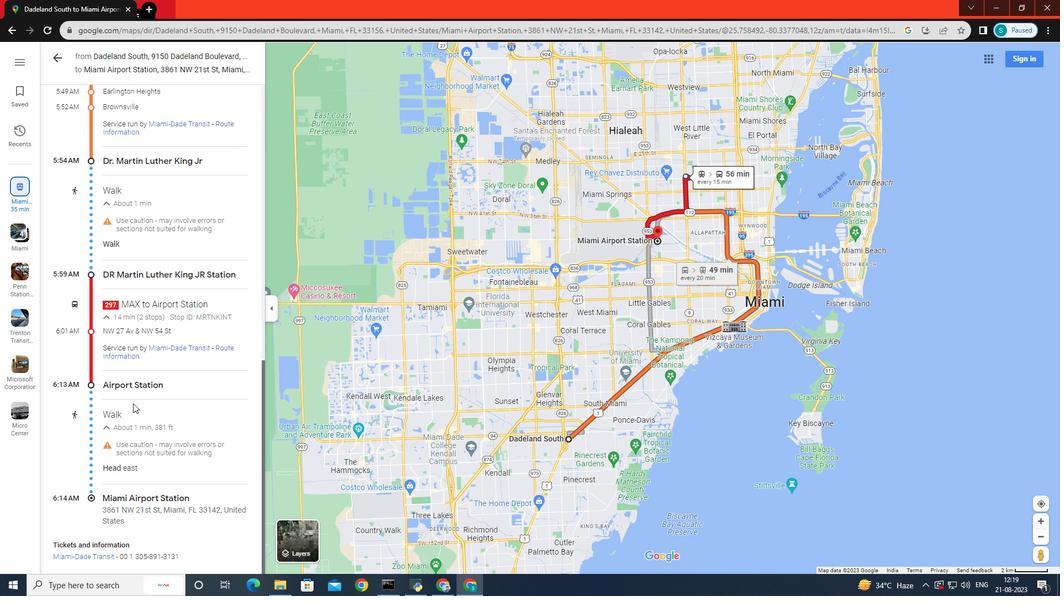 
Action: Mouse moved to (149, 403)
Screenshot: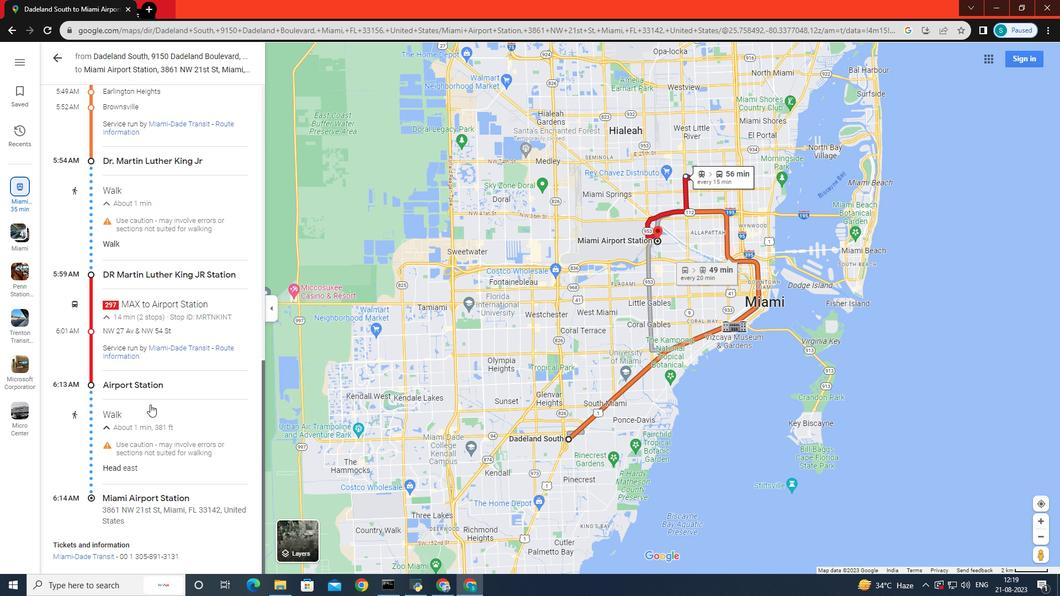 
Action: Mouse scrolled (149, 403) with delta (0, 0)
Screenshot: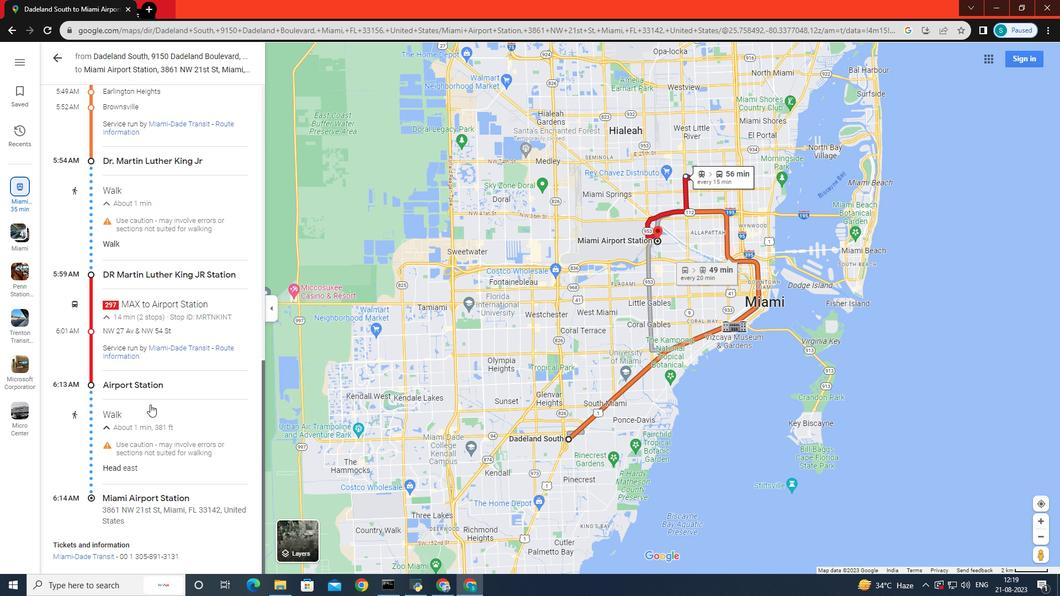 
Action: Mouse moved to (150, 404)
Screenshot: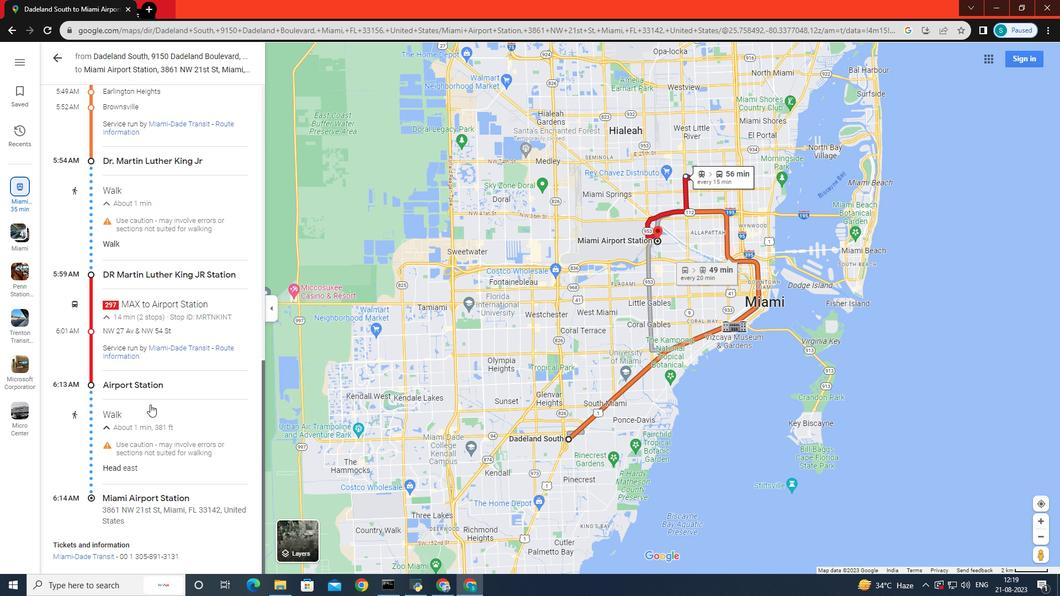 
Action: Mouse scrolled (150, 404) with delta (0, 0)
Screenshot: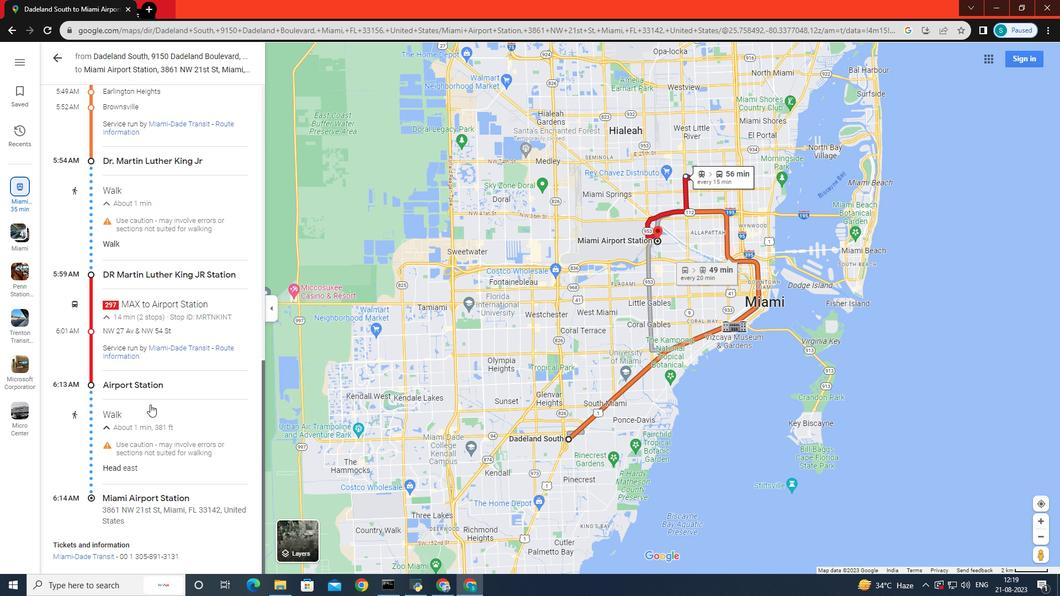 
Action: Mouse scrolled (150, 405) with delta (0, 0)
Screenshot: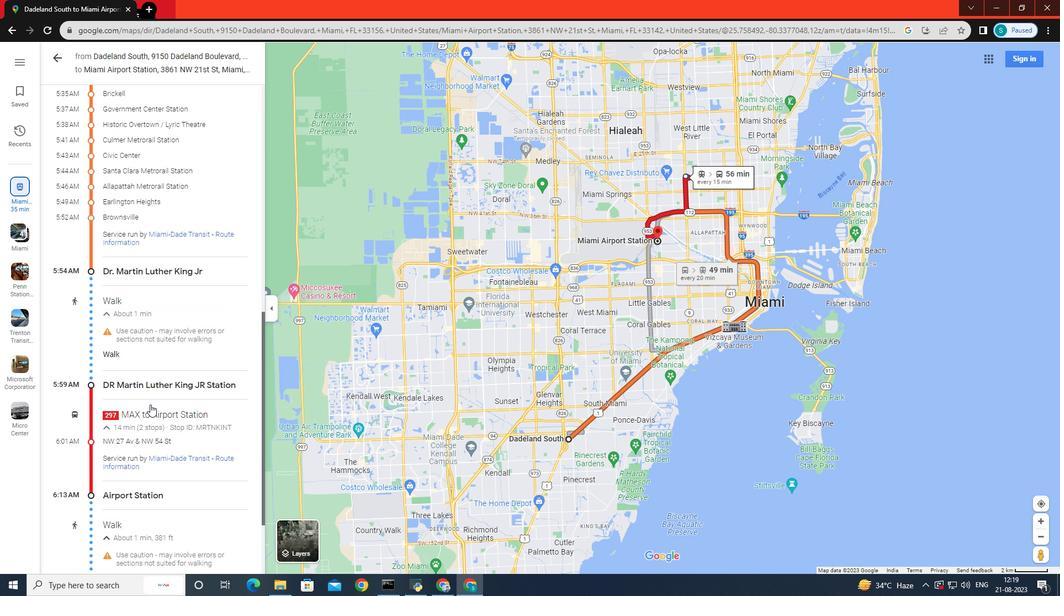 
Action: Mouse scrolled (150, 405) with delta (0, 0)
Screenshot: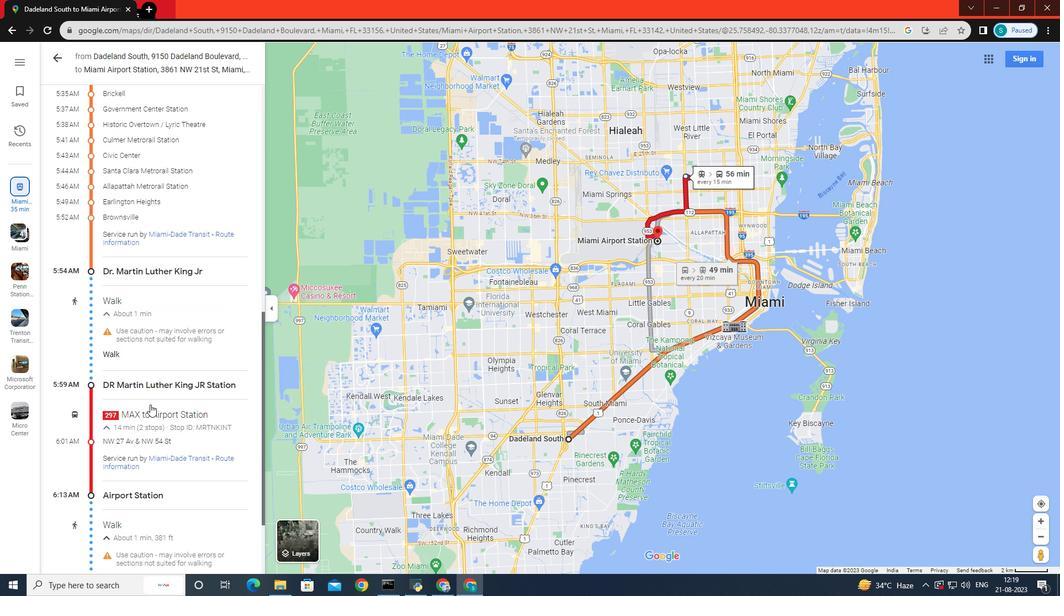
Action: Mouse scrolled (150, 405) with delta (0, 0)
Screenshot: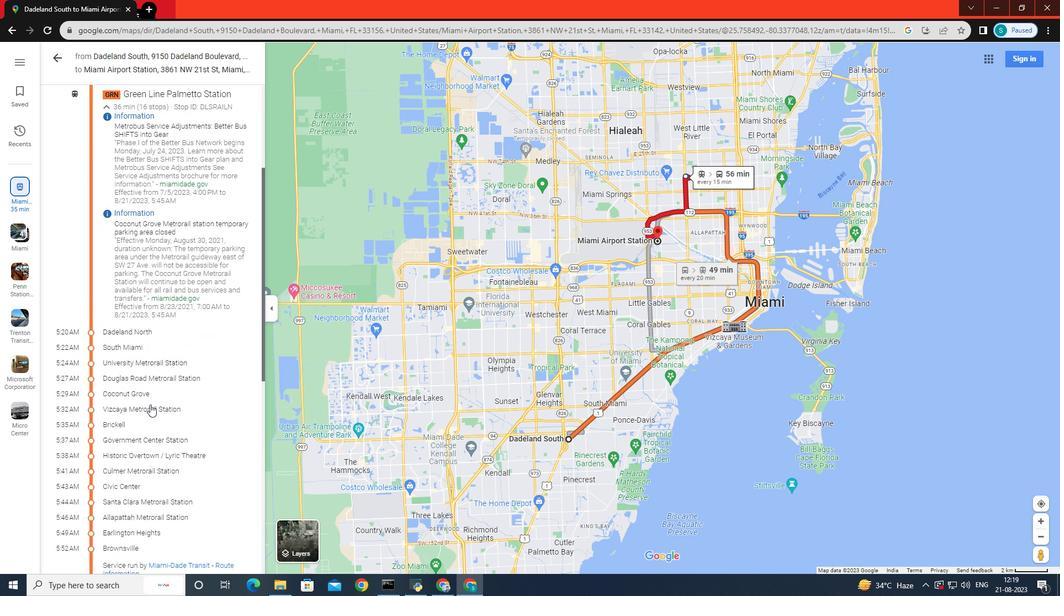 
Action: Mouse scrolled (150, 405) with delta (0, 0)
Screenshot: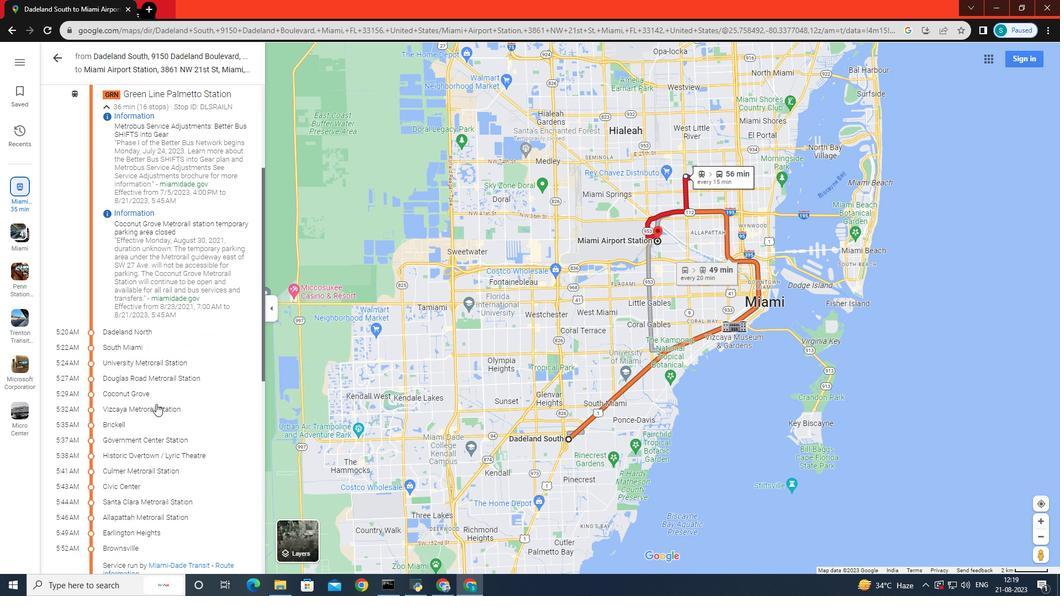 
Action: Mouse scrolled (150, 405) with delta (0, 0)
Screenshot: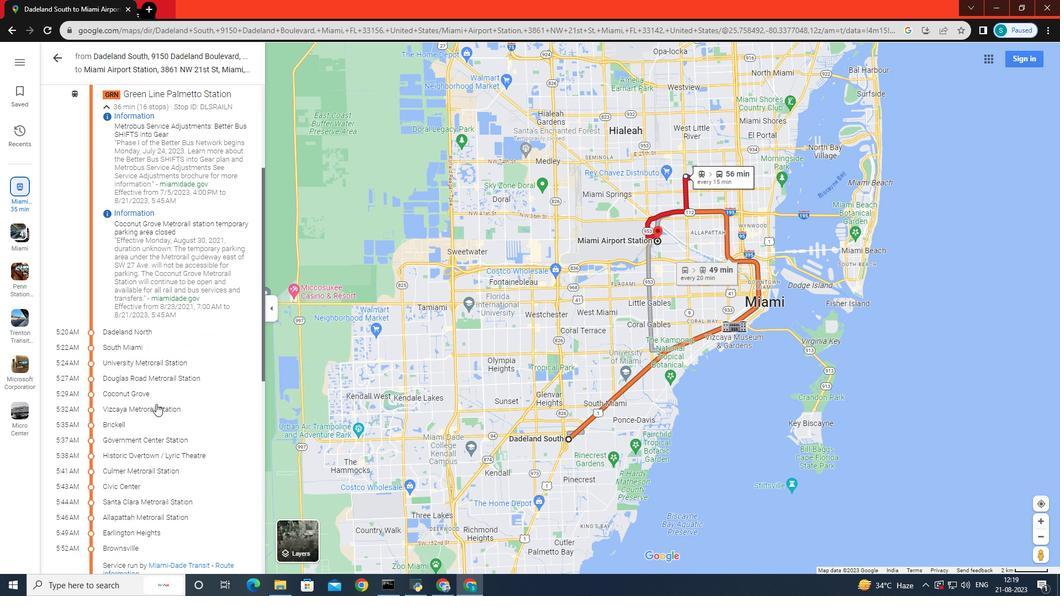 
Action: Mouse scrolled (150, 405) with delta (0, 0)
Screenshot: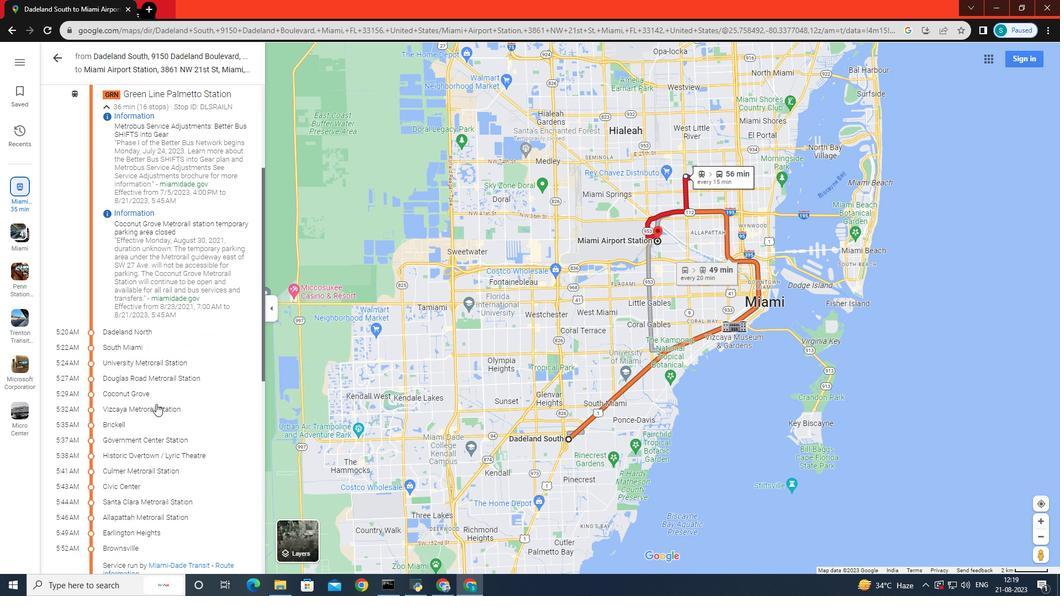 
Action: Mouse scrolled (150, 405) with delta (0, 0)
Screenshot: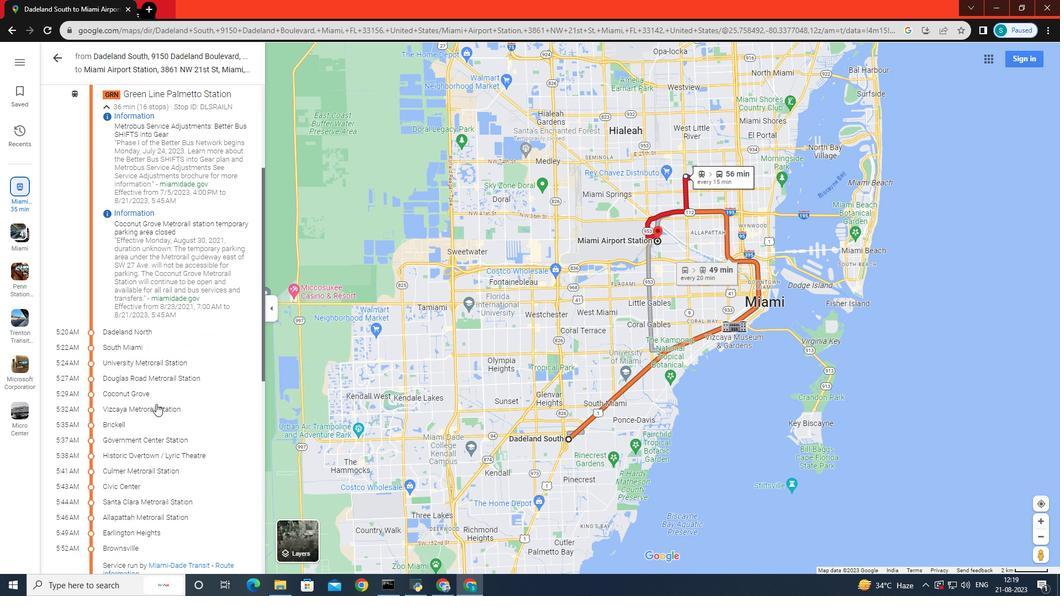 
Action: Mouse scrolled (150, 405) with delta (0, 0)
Screenshot: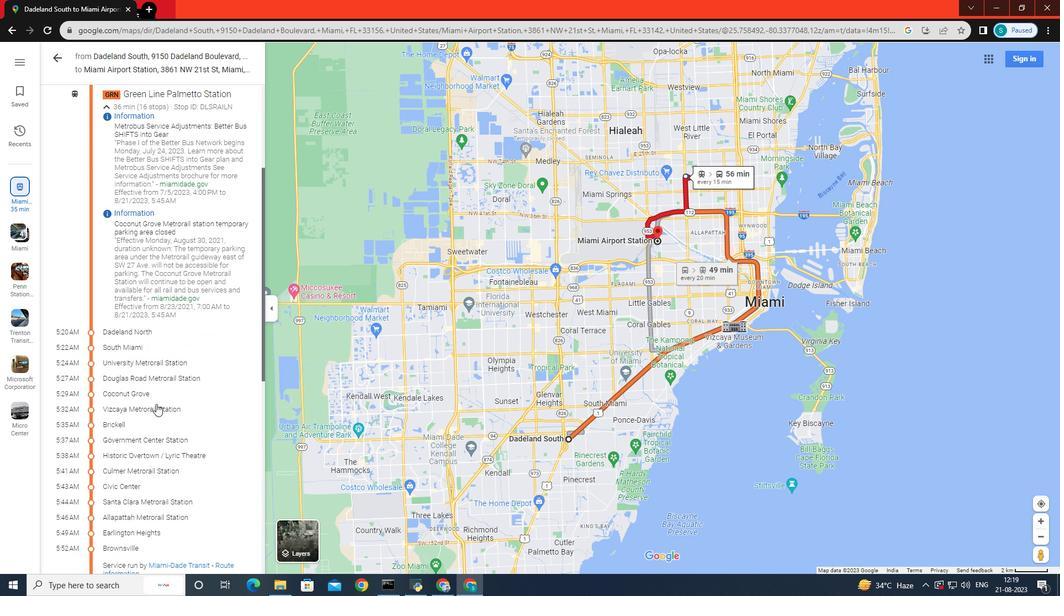 
Action: Mouse moved to (156, 404)
Screenshot: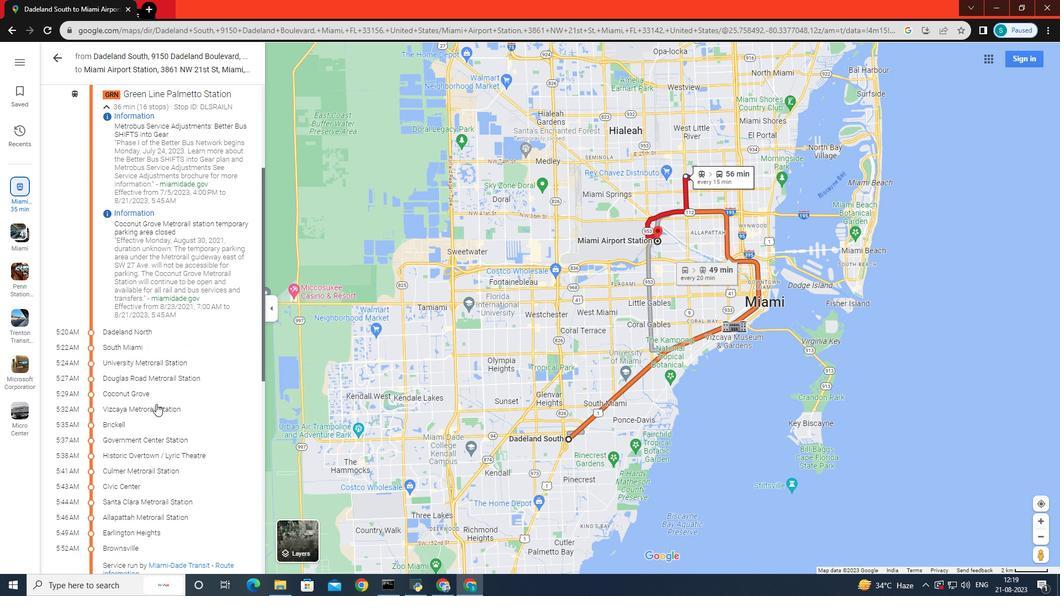 
Action: Mouse scrolled (156, 404) with delta (0, 0)
Screenshot: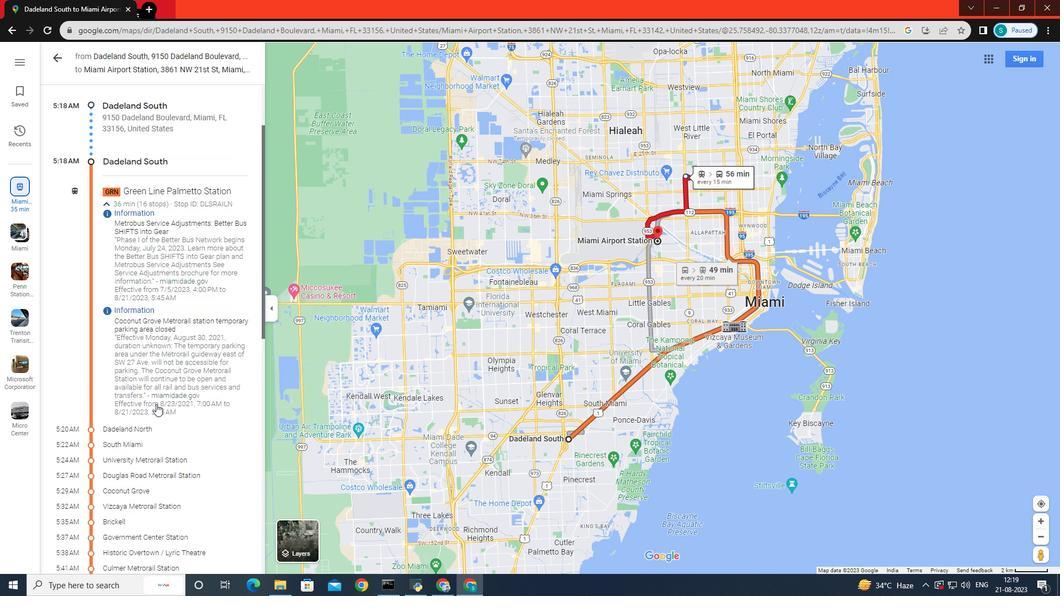 
Action: Mouse scrolled (156, 404) with delta (0, 0)
Screenshot: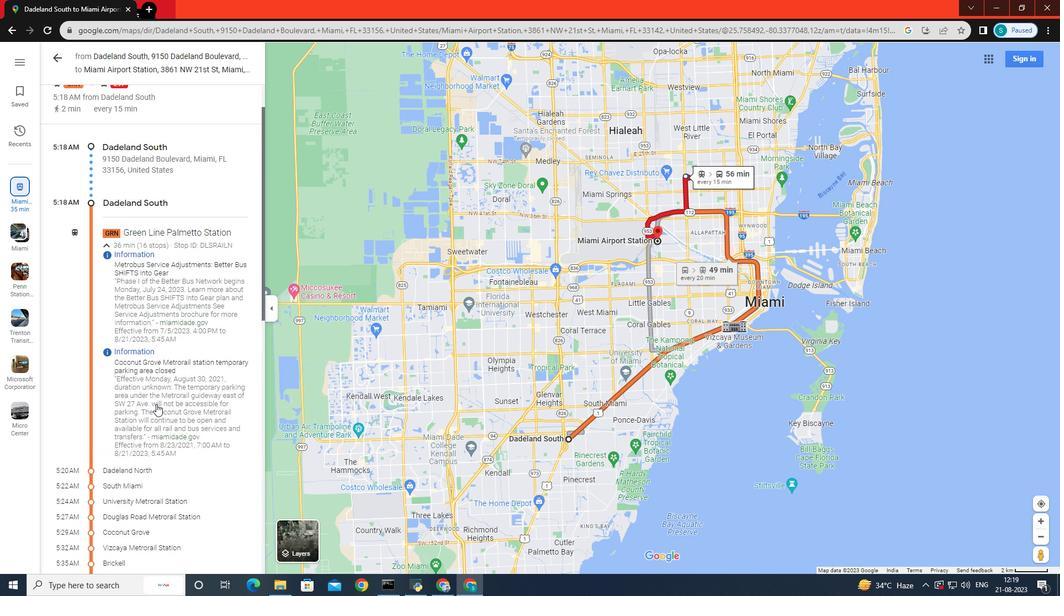 
Action: Mouse scrolled (156, 404) with delta (0, 0)
Screenshot: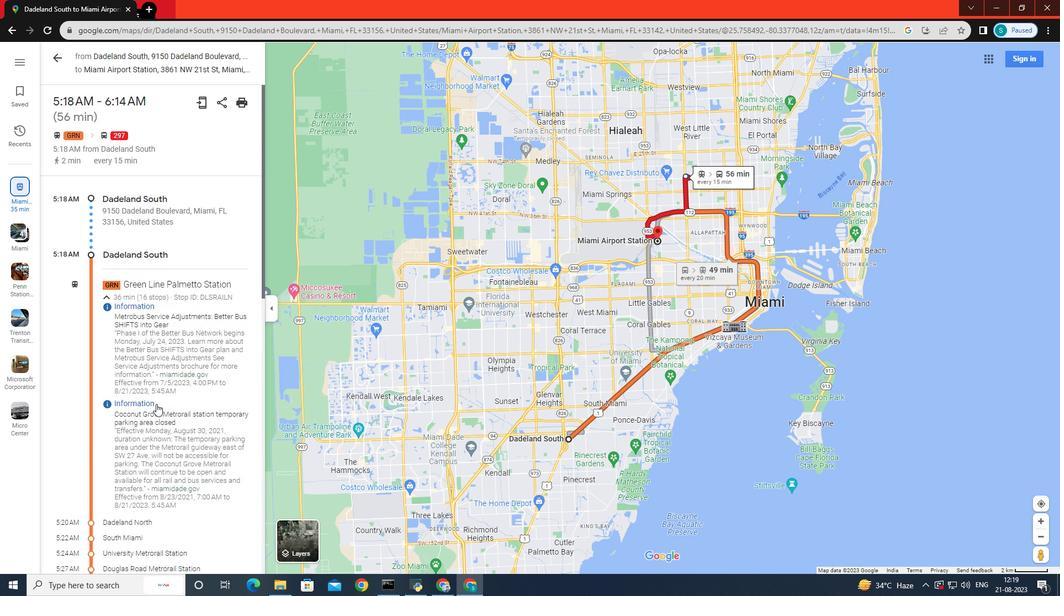 
Action: Mouse scrolled (156, 404) with delta (0, 0)
Screenshot: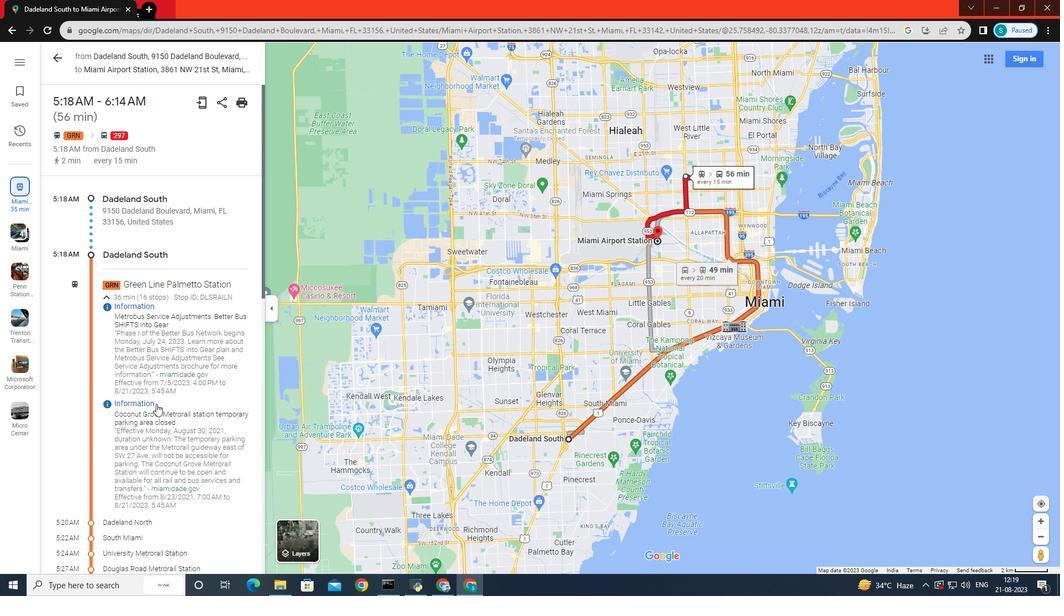
Action: Mouse scrolled (156, 404) with delta (0, 0)
Screenshot: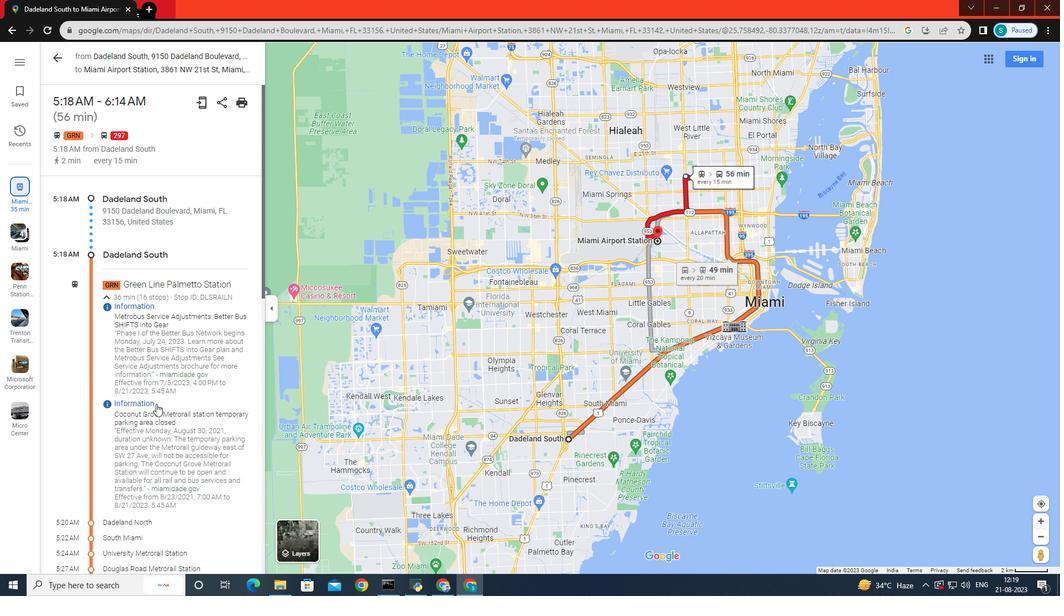 
Action: Mouse scrolled (156, 404) with delta (0, 0)
Screenshot: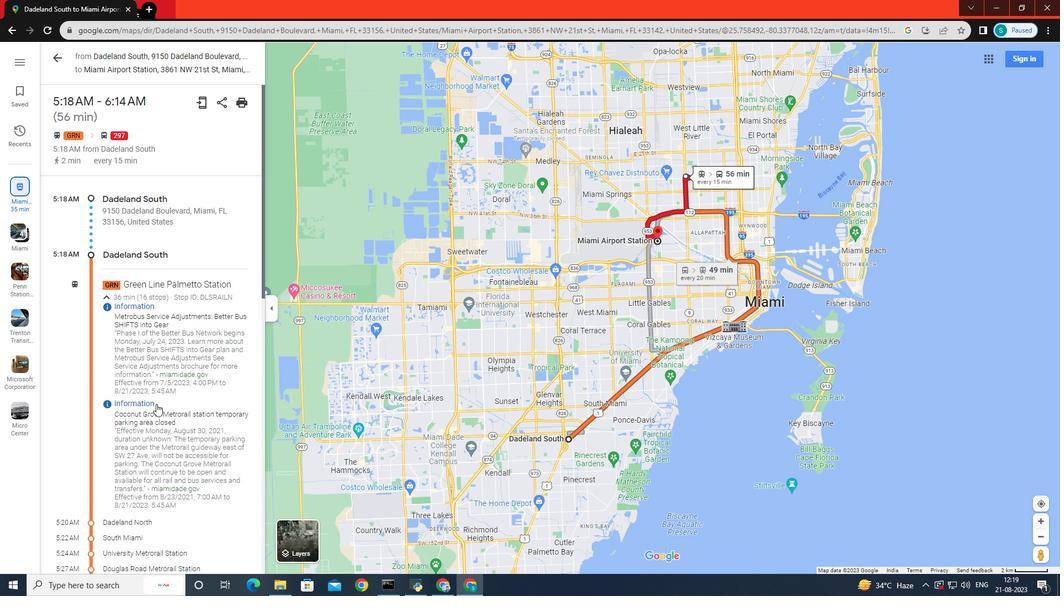 
Action: Mouse scrolled (156, 404) with delta (0, 0)
Screenshot: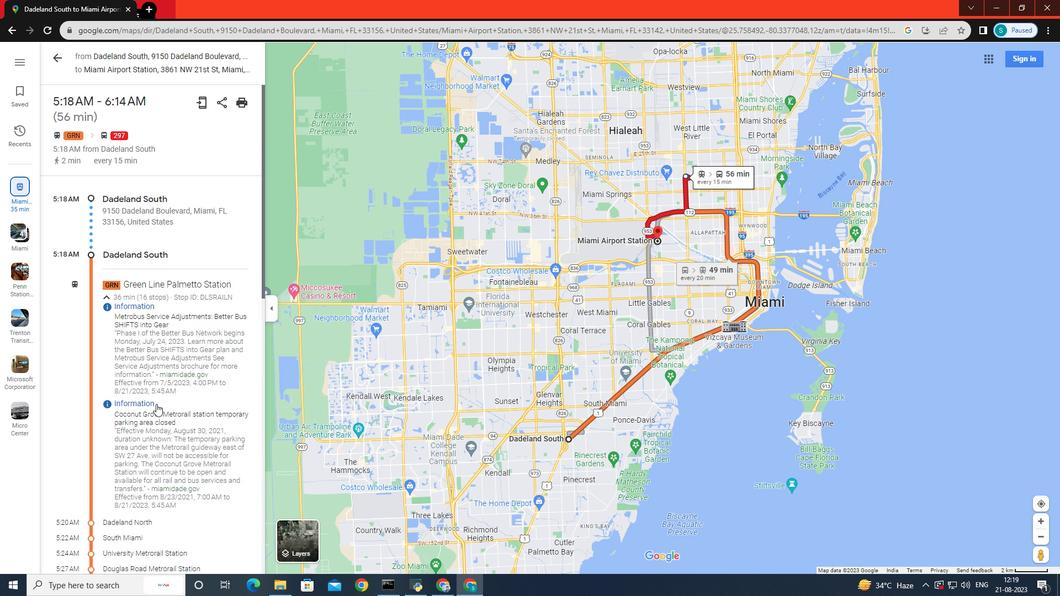 
Action: Mouse scrolled (156, 404) with delta (0, 0)
Screenshot: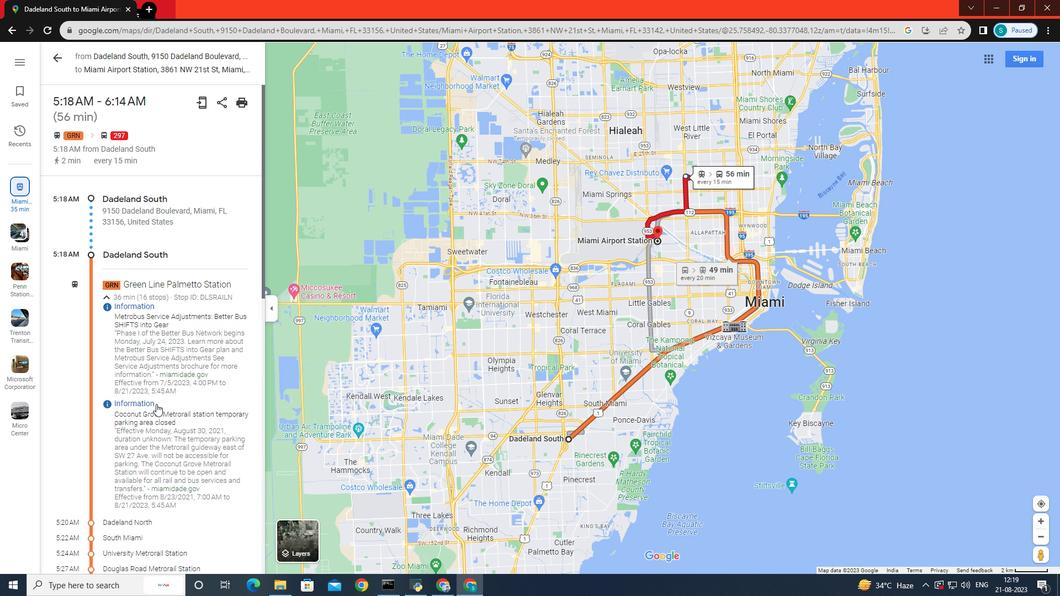 
Action: Mouse scrolled (156, 404) with delta (0, 0)
Screenshot: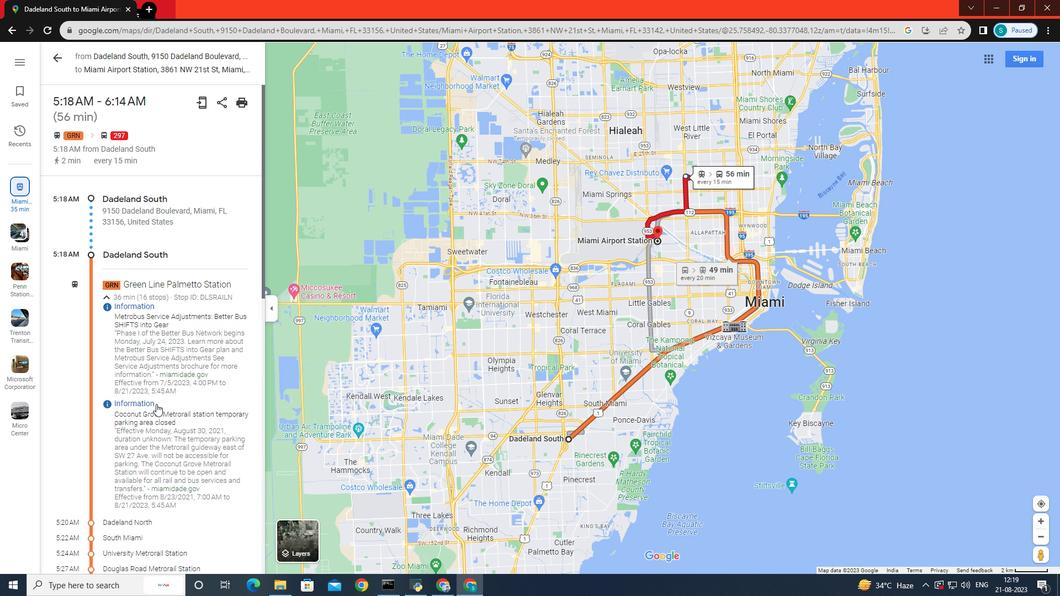 
Action: Mouse scrolled (156, 404) with delta (0, 0)
Screenshot: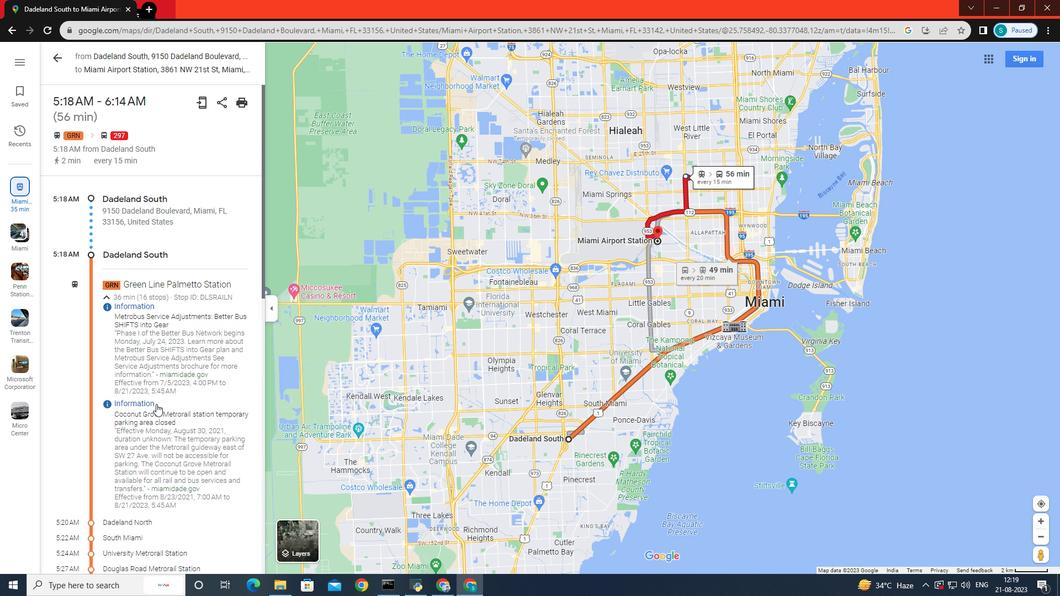 
Action: Mouse scrolled (156, 404) with delta (0, 0)
Screenshot: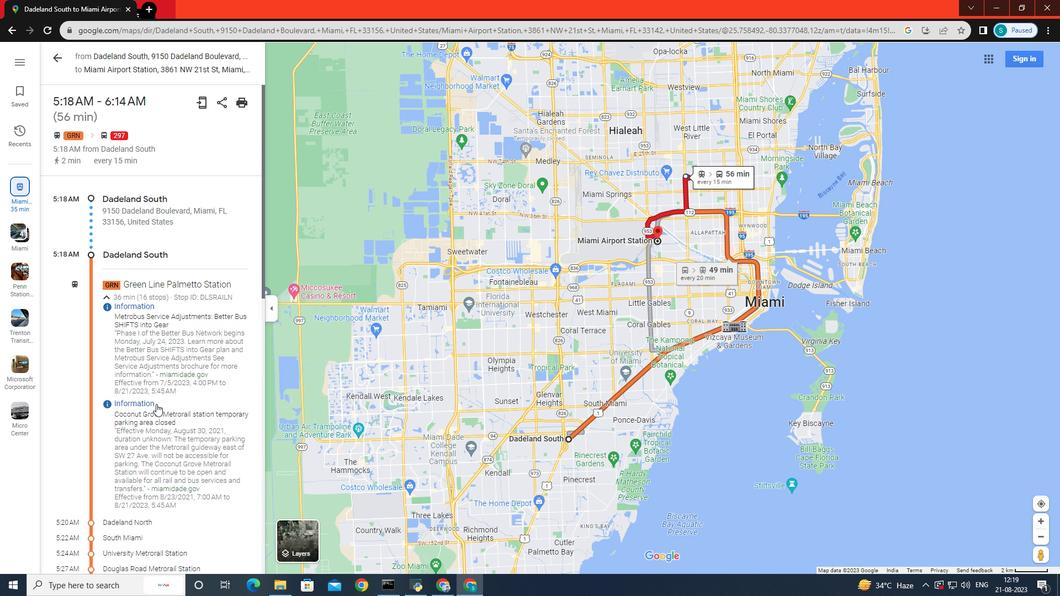 
Action: Mouse scrolled (156, 404) with delta (0, 0)
Screenshot: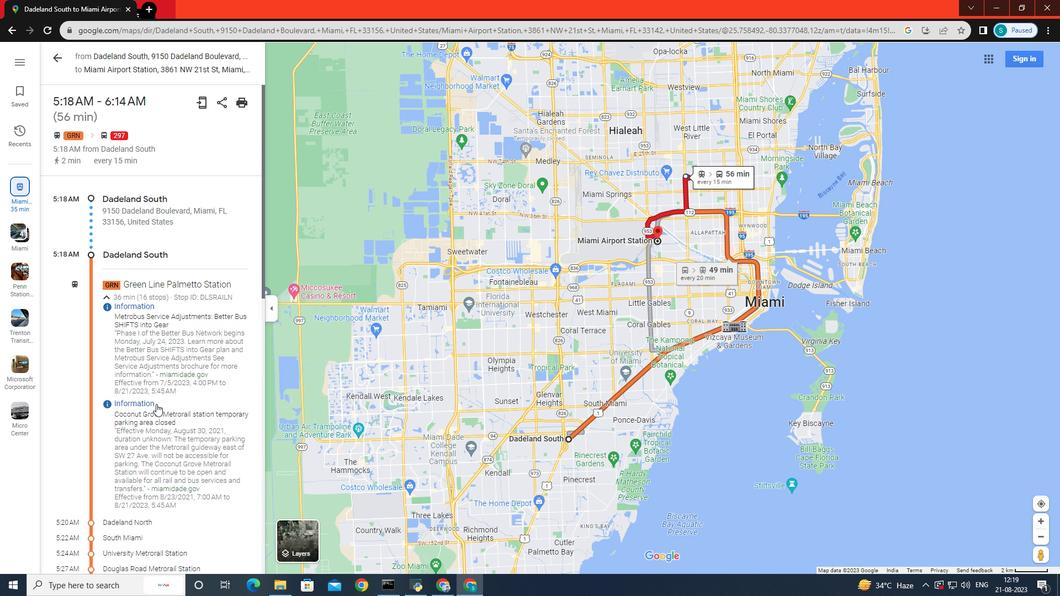 
Action: Mouse scrolled (156, 404) with delta (0, 0)
Screenshot: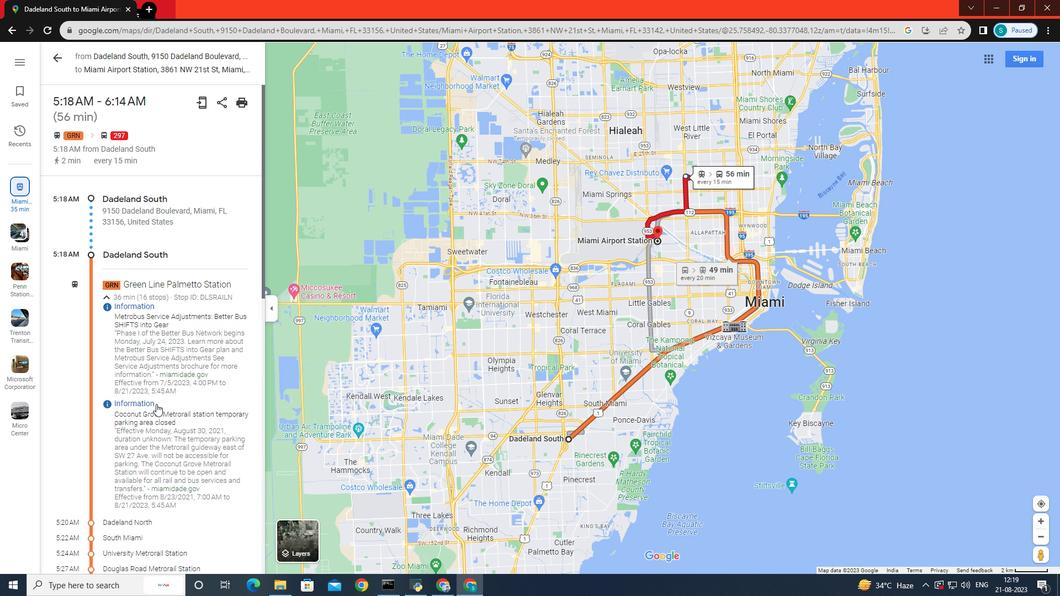 
Action: Mouse scrolled (156, 404) with delta (0, 0)
Screenshot: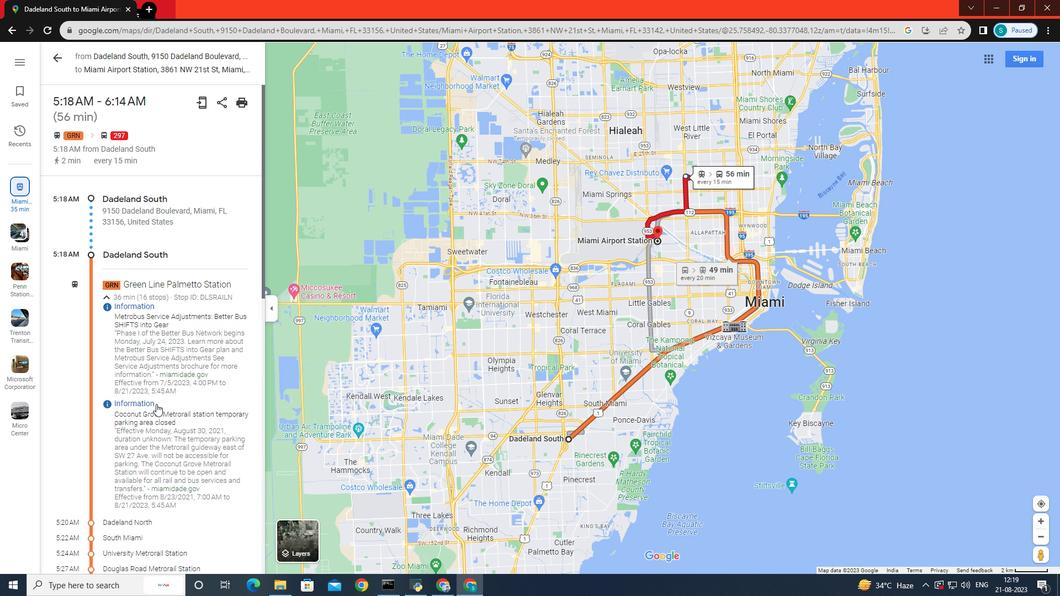 
Action: Mouse scrolled (156, 404) with delta (0, 0)
Screenshot: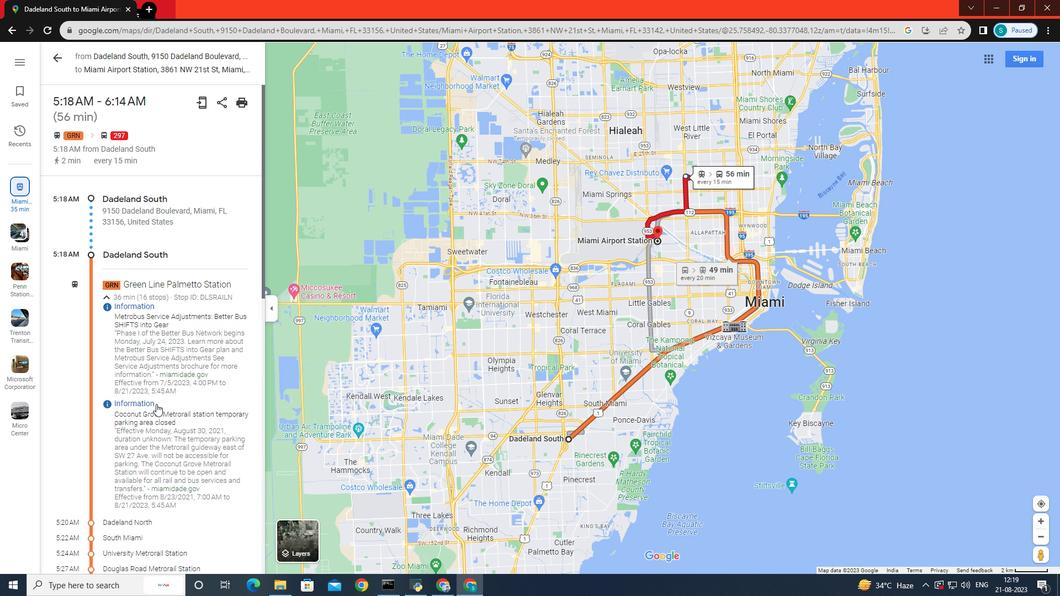 
Action: Mouse scrolled (156, 404) with delta (0, 0)
Screenshot: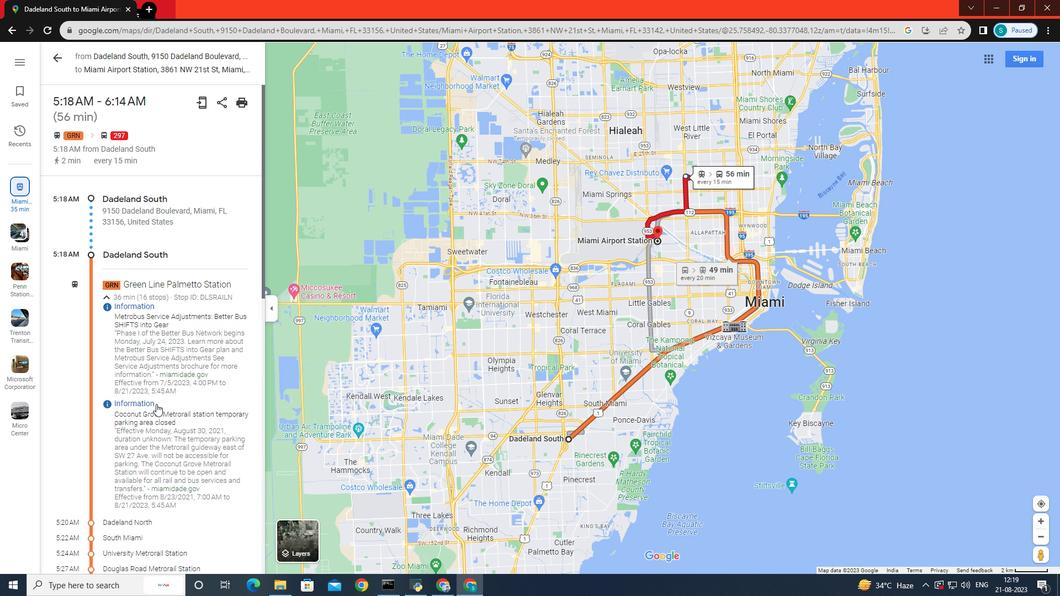 
Action: Mouse scrolled (156, 404) with delta (0, 0)
Screenshot: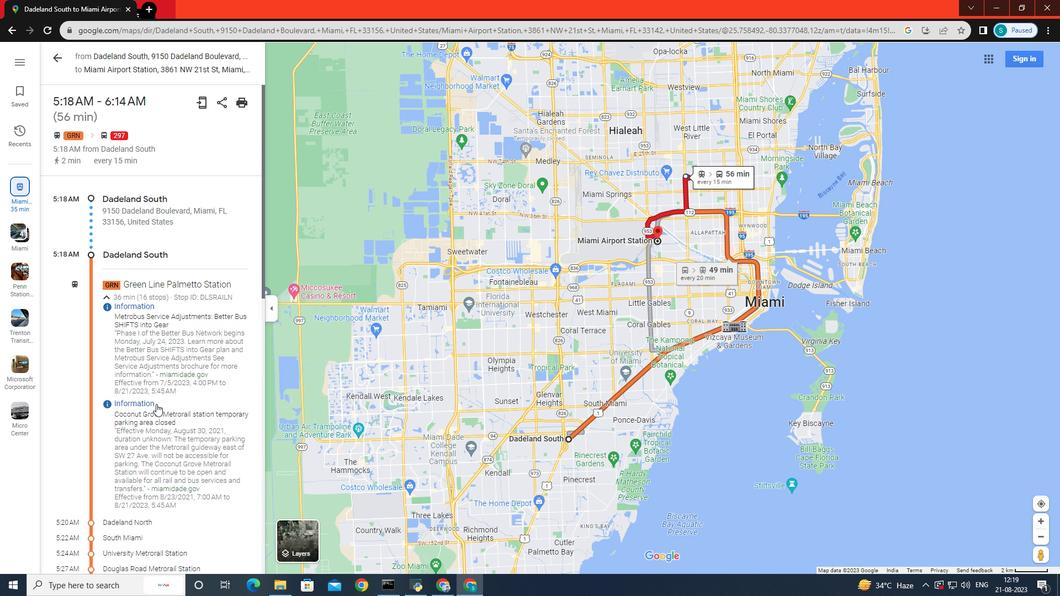 
Action: Mouse scrolled (156, 404) with delta (0, 0)
Screenshot: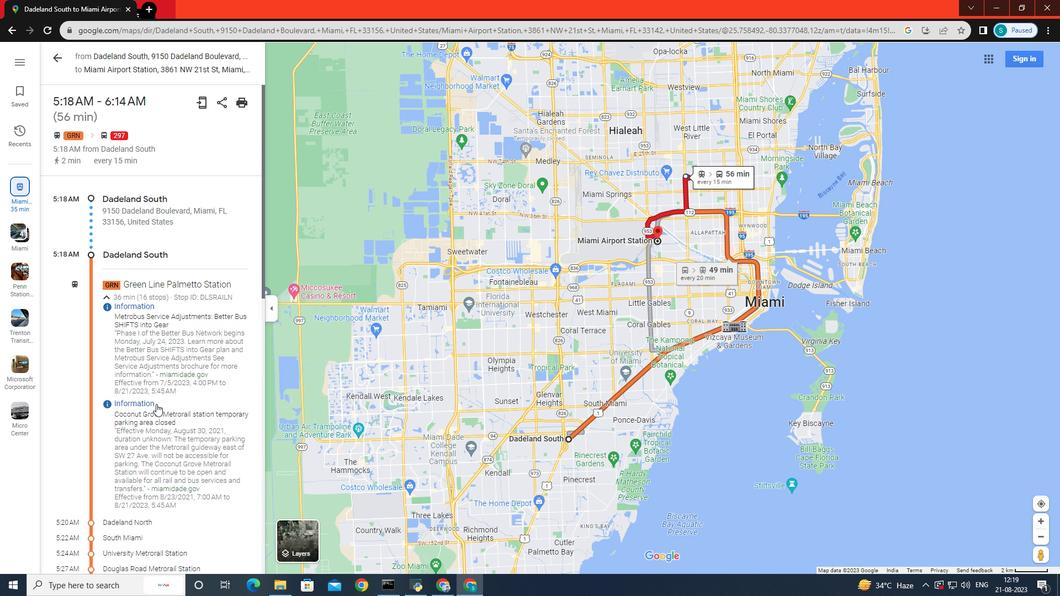 
Action: Mouse scrolled (156, 404) with delta (0, 0)
Screenshot: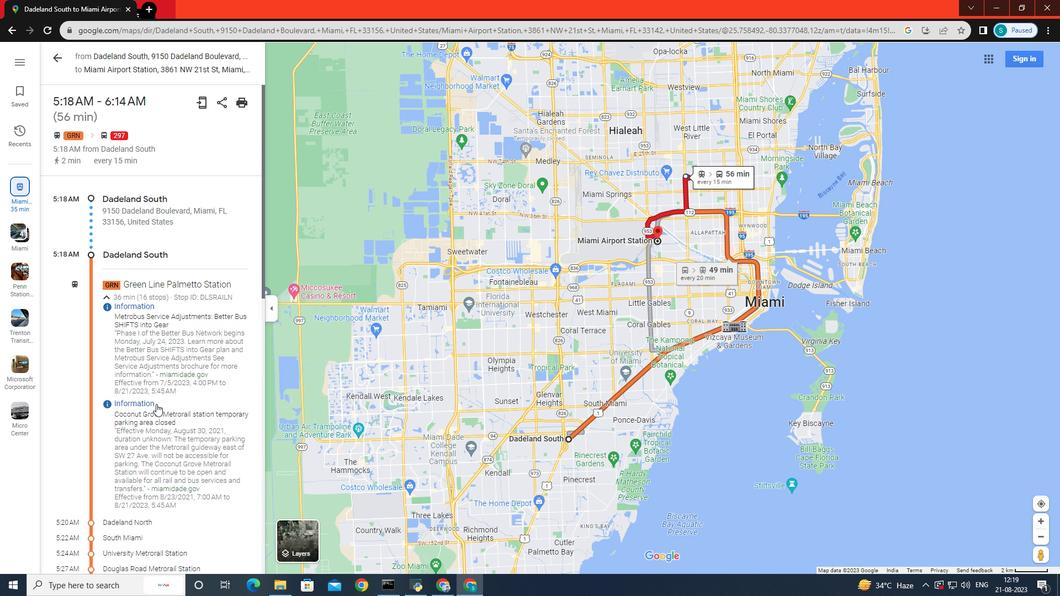 
Action: Mouse scrolled (156, 404) with delta (0, 0)
Screenshot: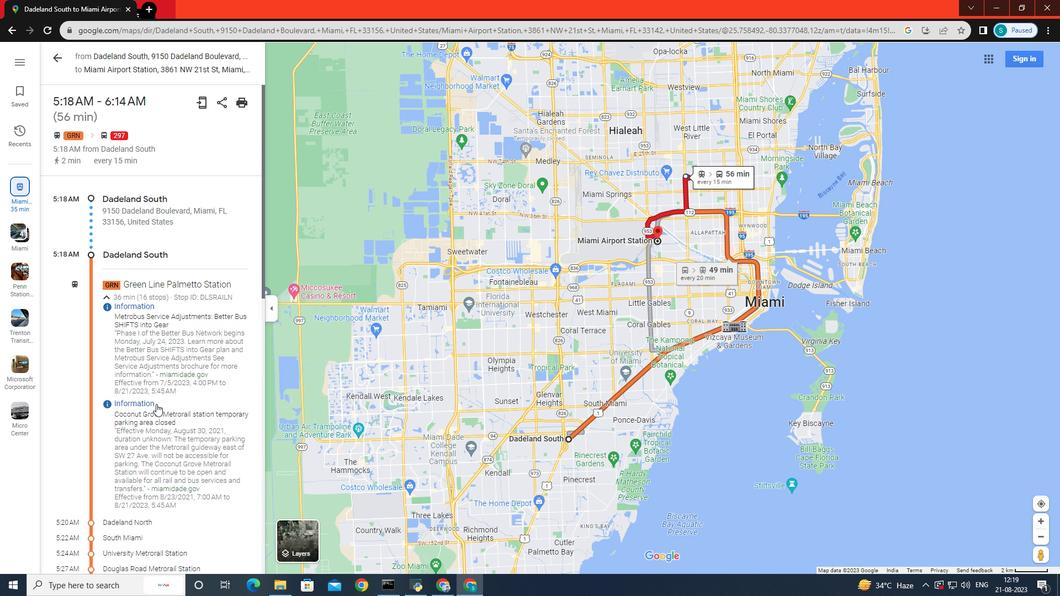 
Action: Mouse scrolled (156, 404) with delta (0, 0)
Screenshot: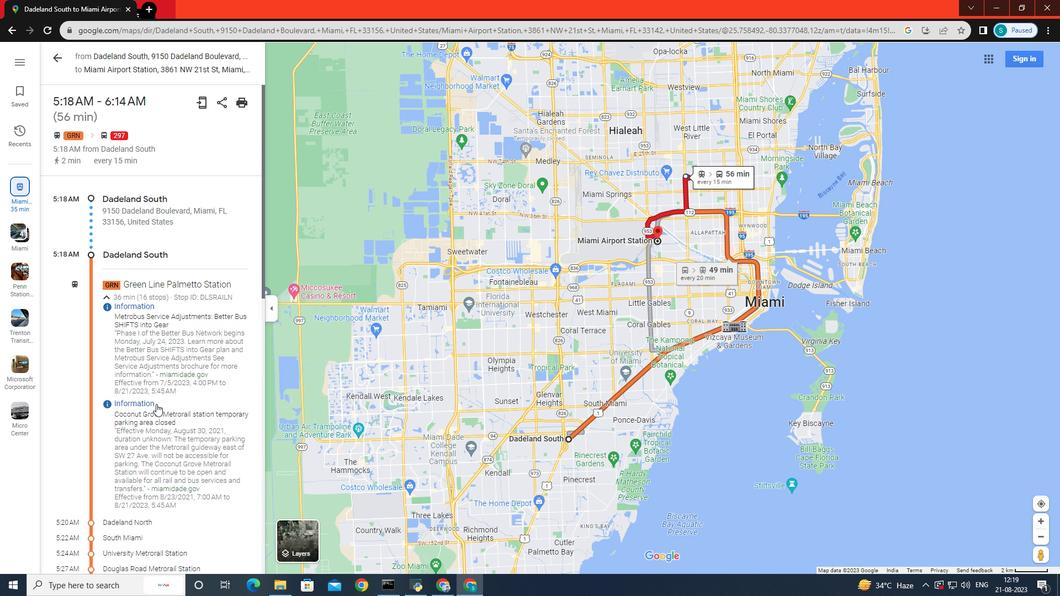 
Action: Mouse scrolled (156, 404) with delta (0, 0)
Screenshot: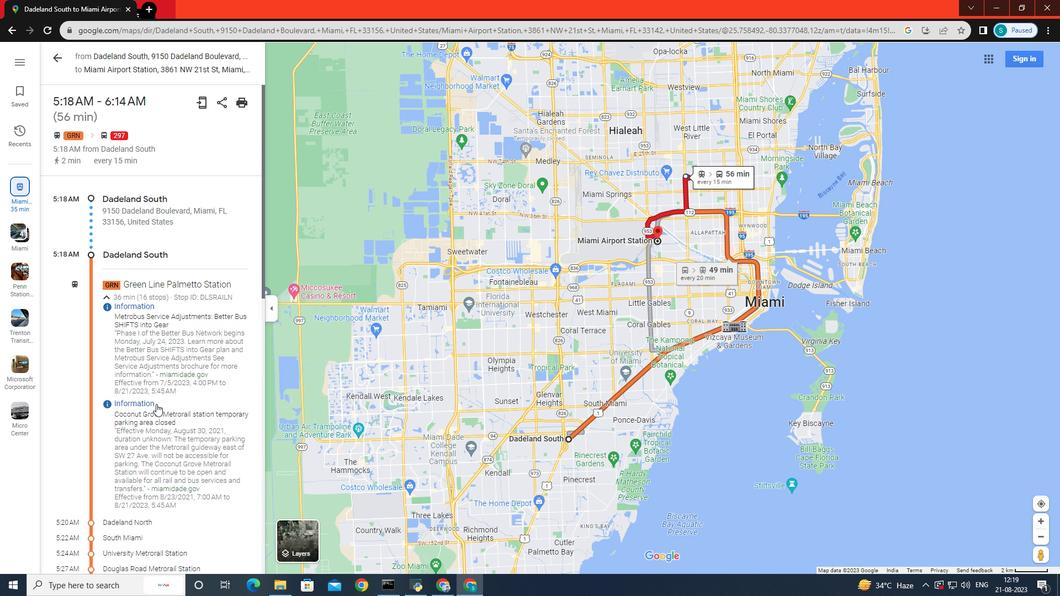 
Action: Mouse scrolled (156, 404) with delta (0, 0)
Screenshot: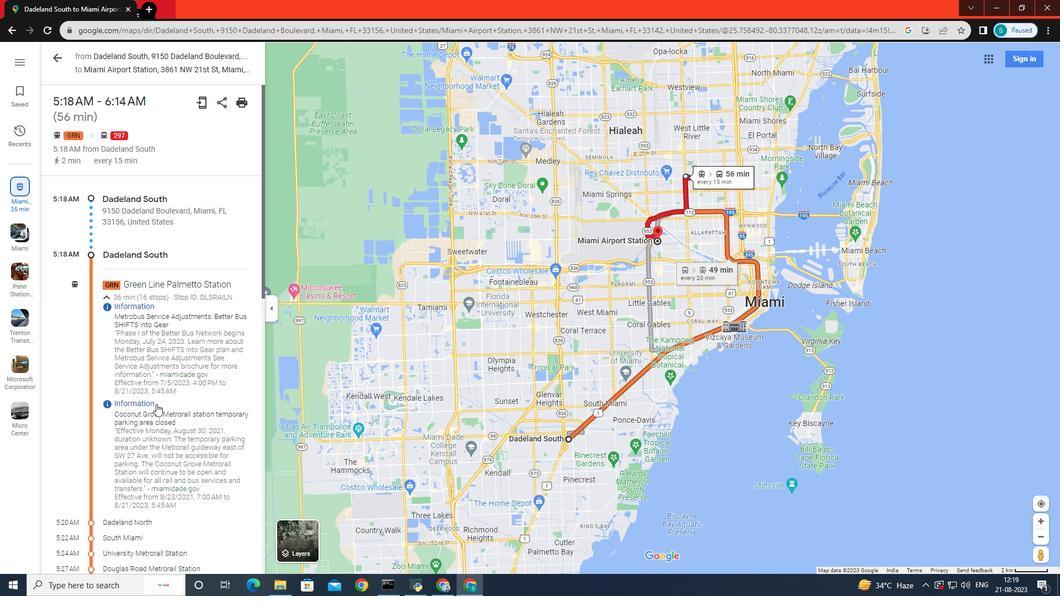 
Action: Mouse scrolled (156, 404) with delta (0, 0)
Screenshot: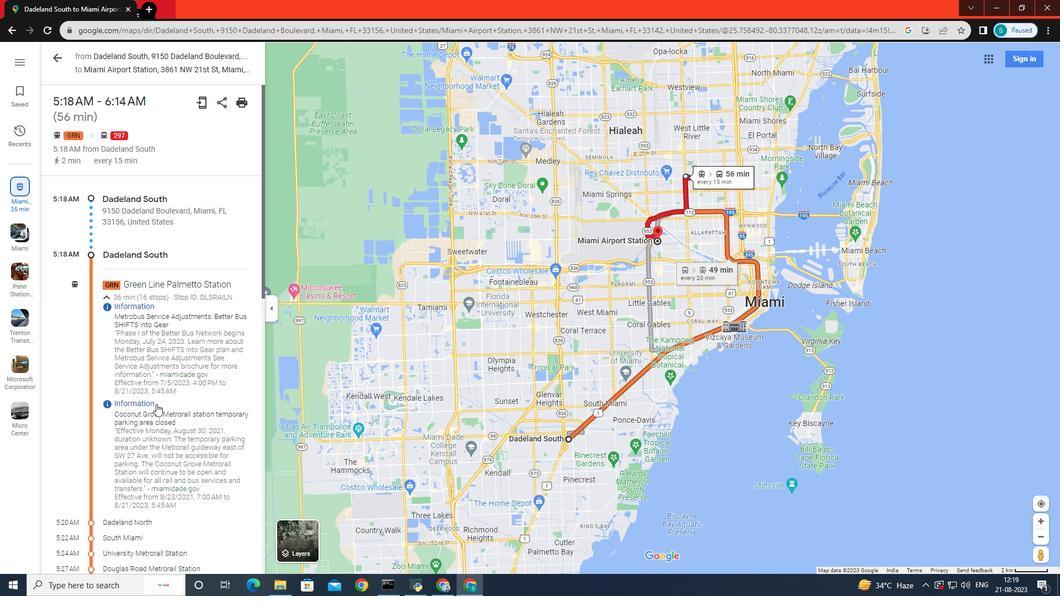 
Action: Mouse scrolled (156, 404) with delta (0, 0)
Screenshot: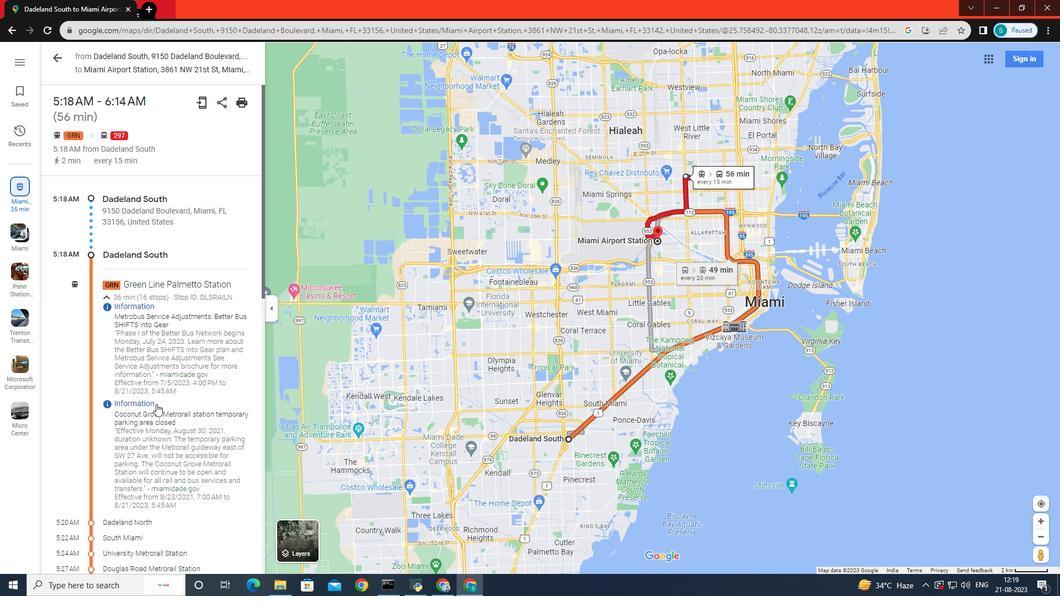 
Action: Mouse scrolled (156, 404) with delta (0, 0)
Screenshot: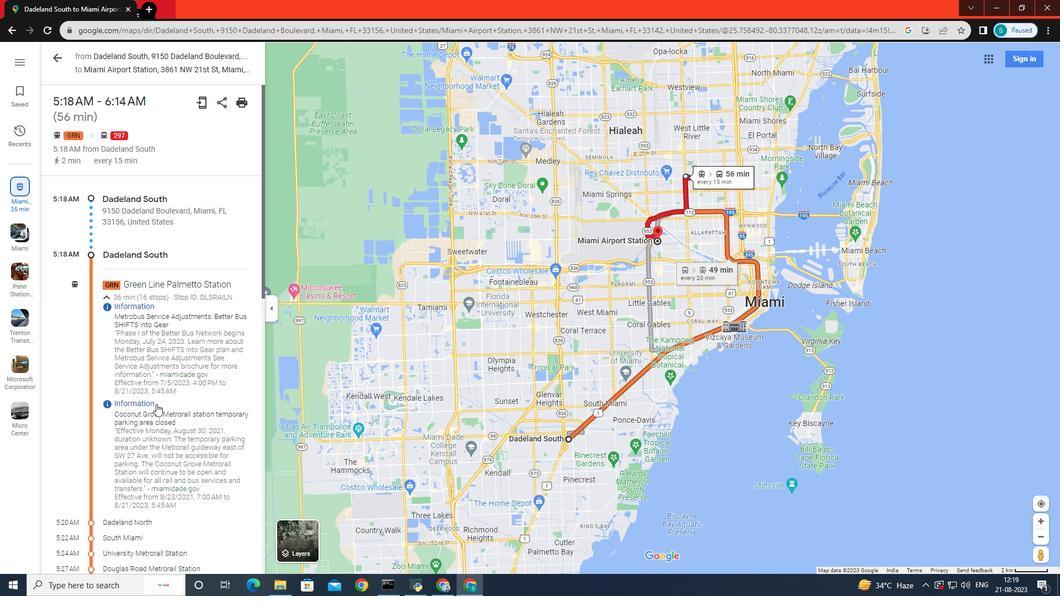 
Action: Mouse scrolled (156, 404) with delta (0, 0)
Screenshot: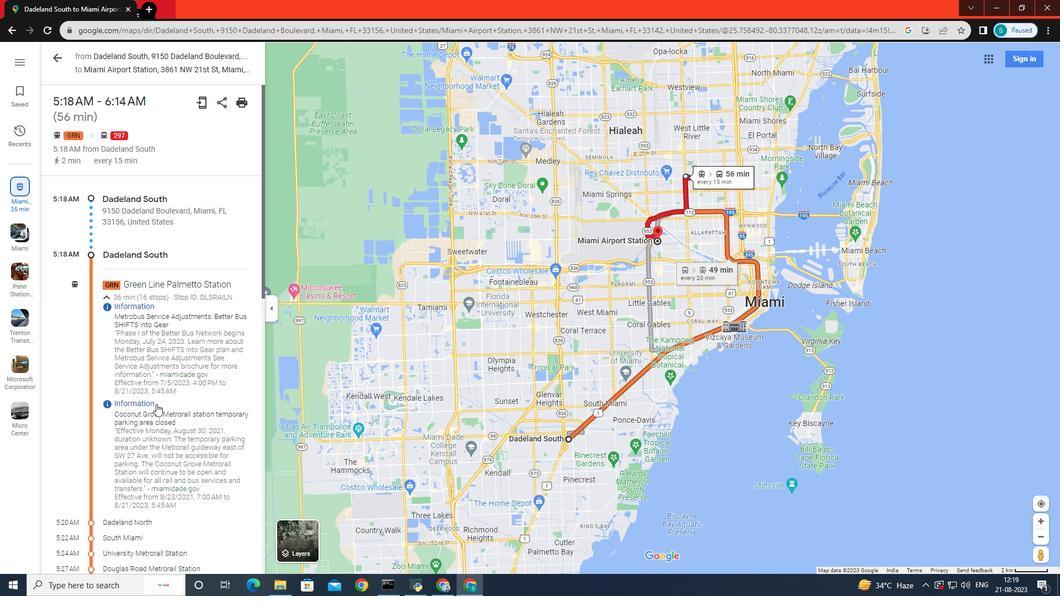 
Action: Mouse scrolled (156, 404) with delta (0, 0)
Screenshot: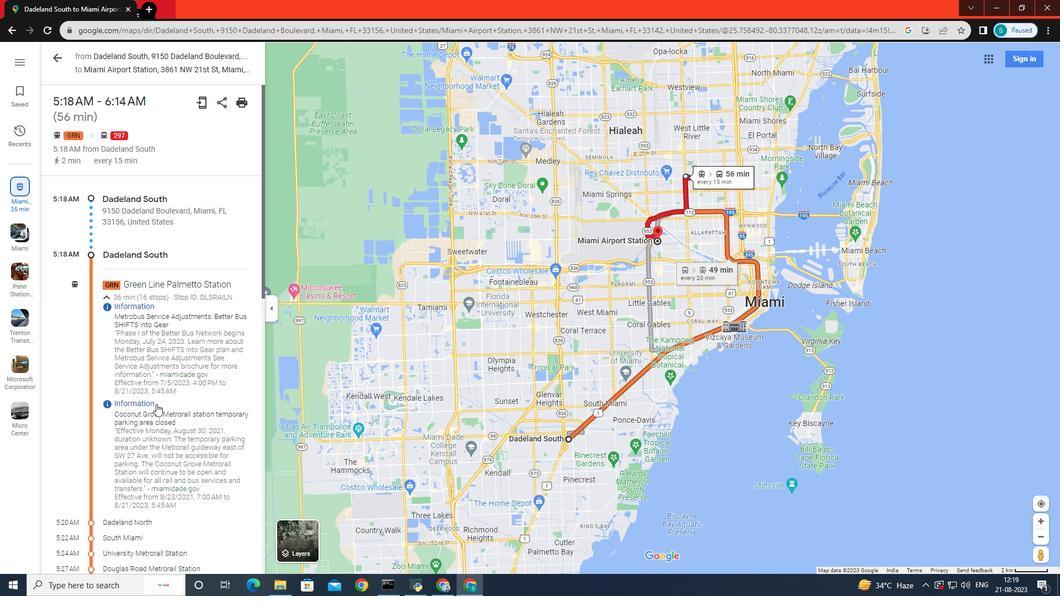 
Action: Mouse scrolled (156, 404) with delta (0, 0)
Screenshot: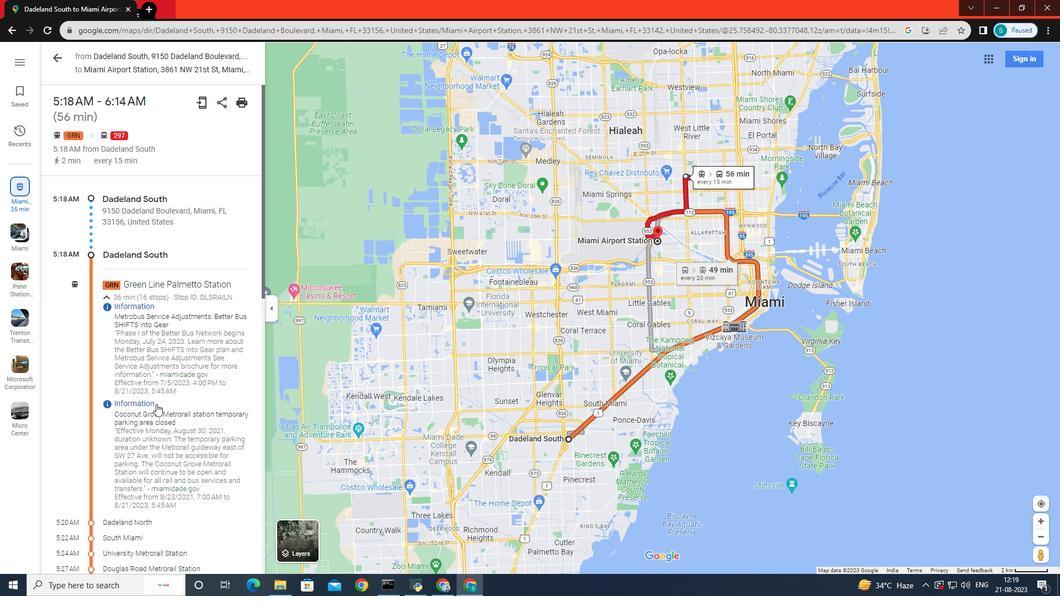 
Action: Mouse scrolled (156, 404) with delta (0, 0)
Screenshot: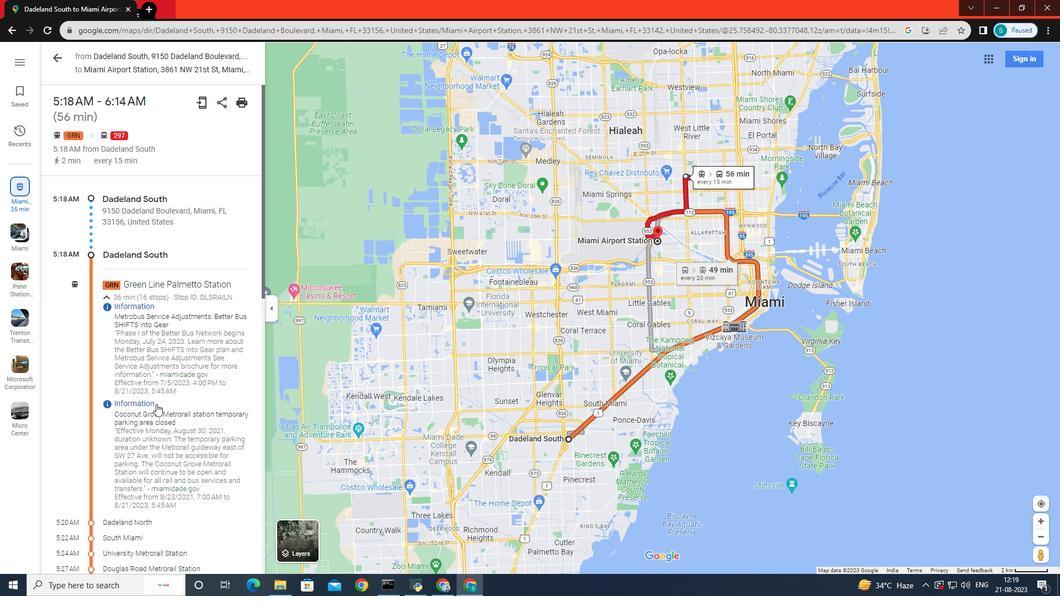 
Action: Mouse scrolled (156, 404) with delta (0, 0)
Screenshot: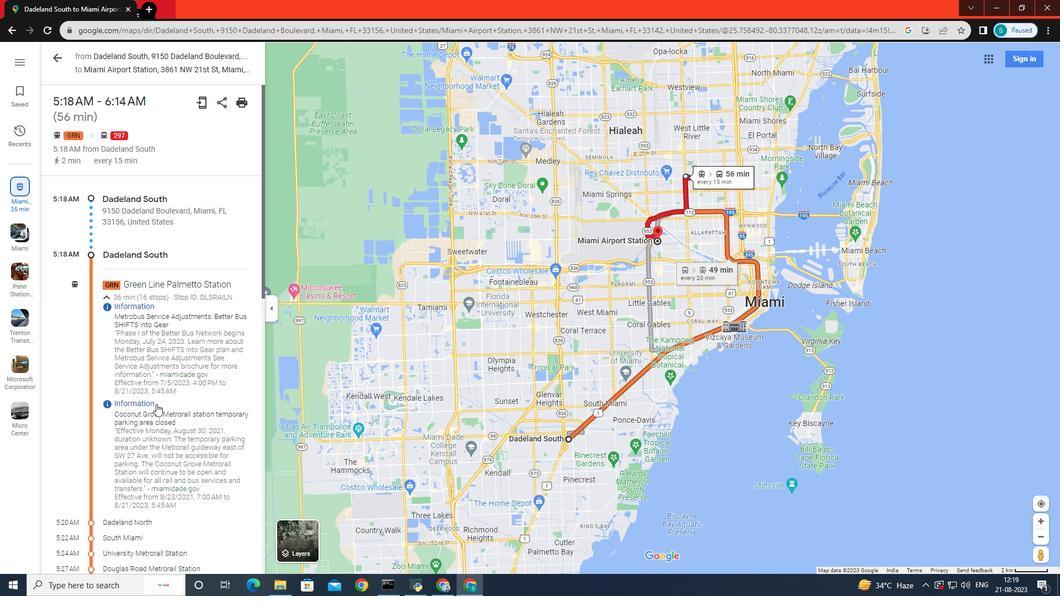 
Action: Mouse scrolled (156, 404) with delta (0, 0)
Screenshot: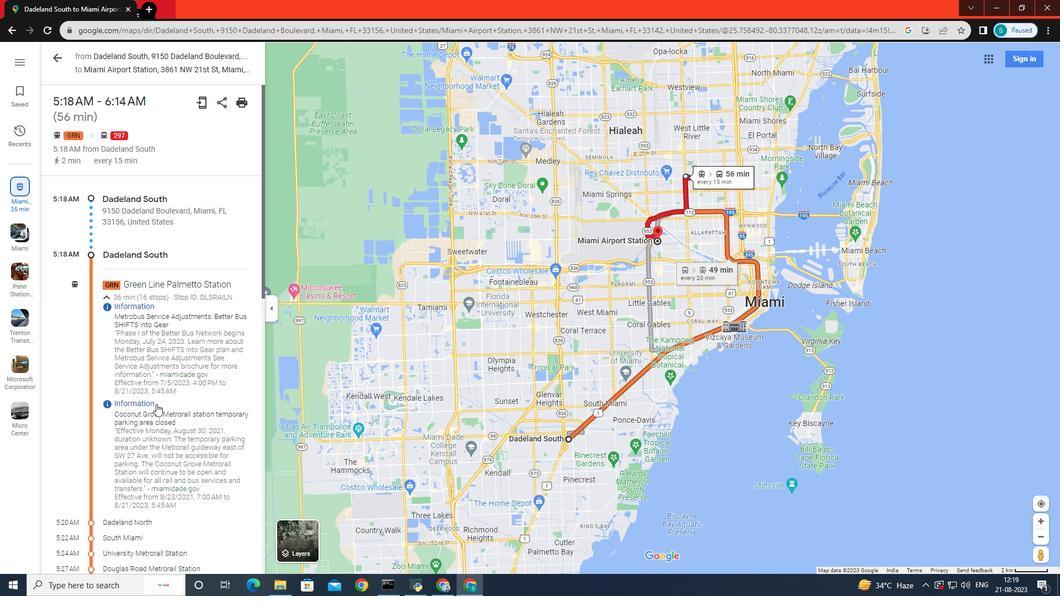
Action: Mouse moved to (137, 304)
Screenshot: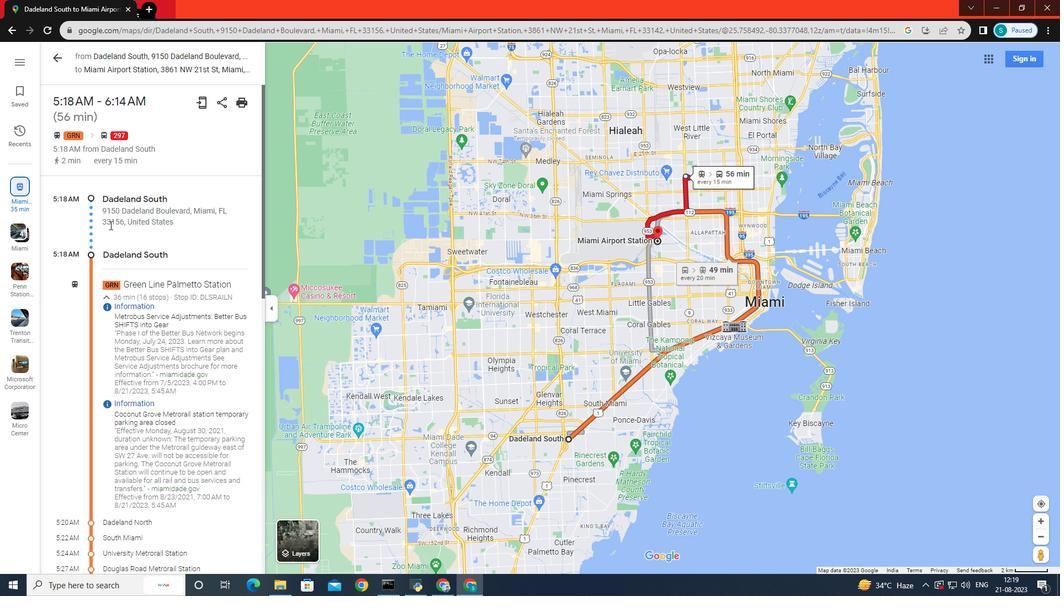
Action: Mouse scrolled (137, 304) with delta (0, 0)
Screenshot: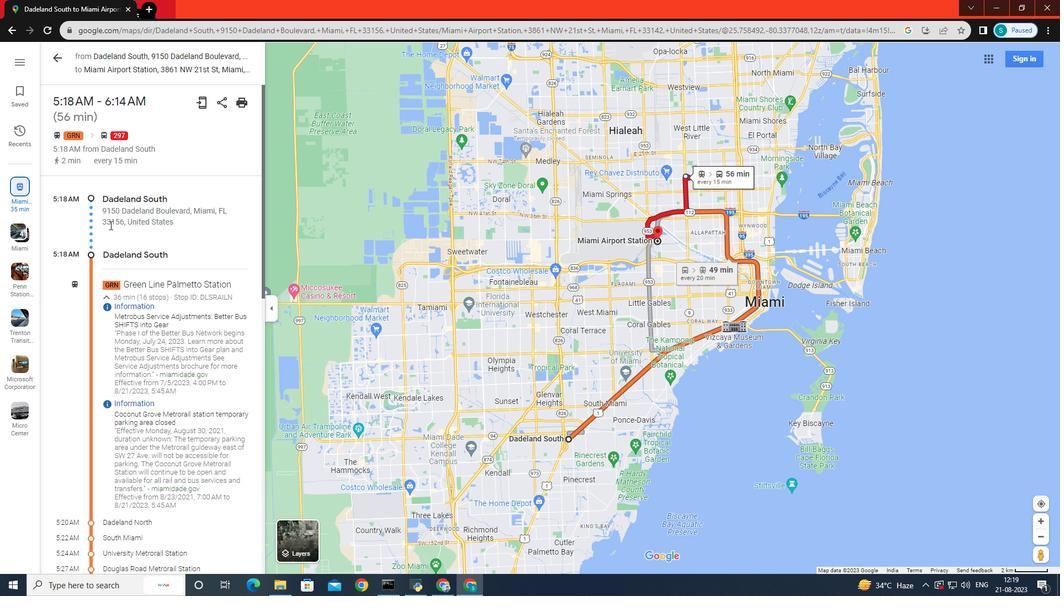 
Action: Mouse moved to (131, 279)
Screenshot: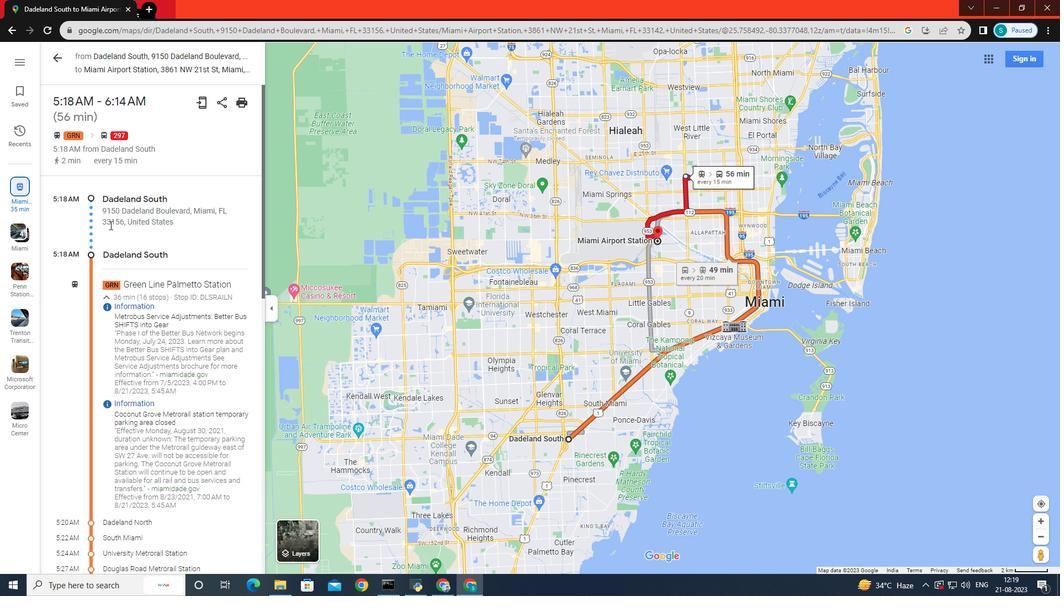 
Action: Mouse scrolled (131, 280) with delta (0, 0)
Screenshot: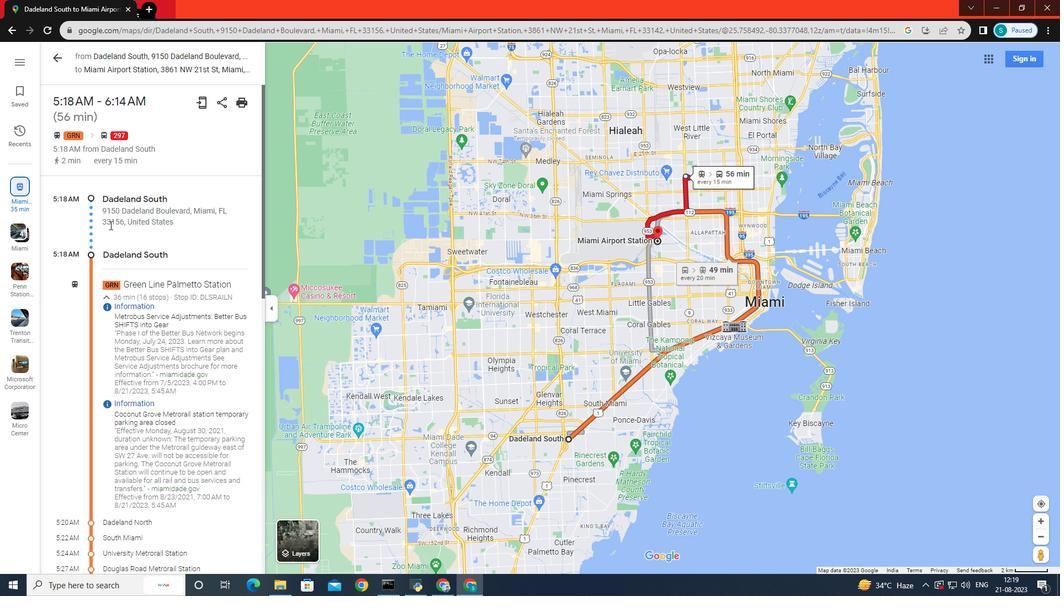
Action: Mouse moved to (123, 250)
Screenshot: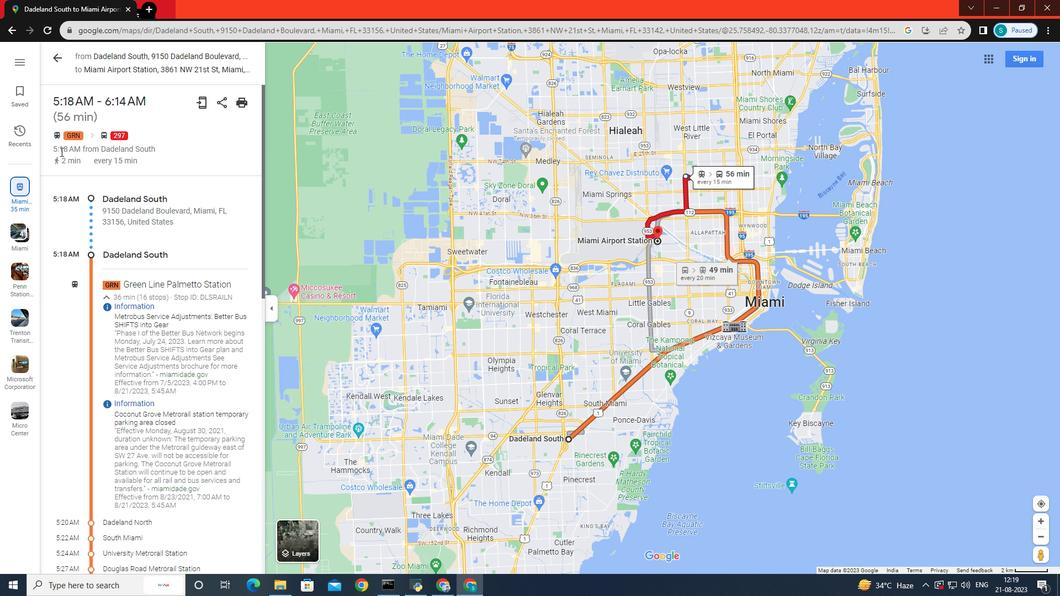 
Action: Mouse scrolled (123, 250) with delta (0, 0)
Screenshot: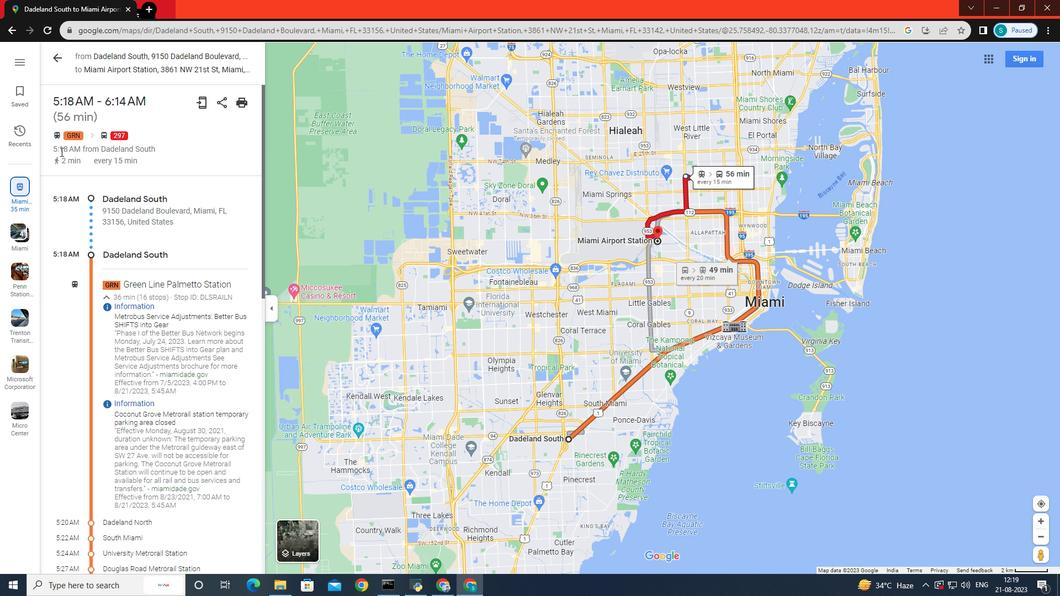 
Action: Mouse moved to (61, 60)
Screenshot: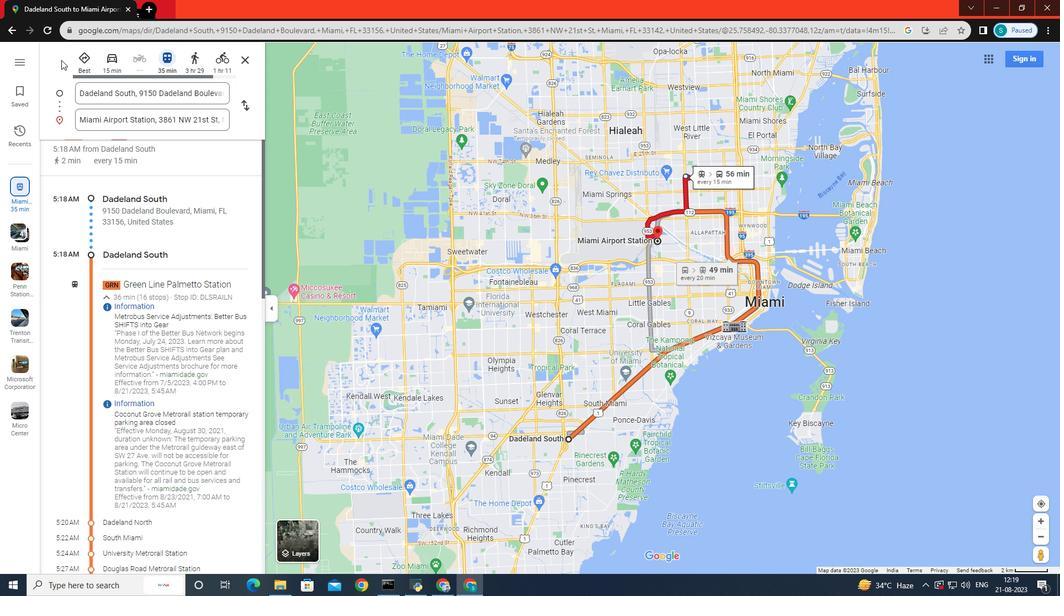 
Action: Mouse pressed left at (61, 60)
Screenshot: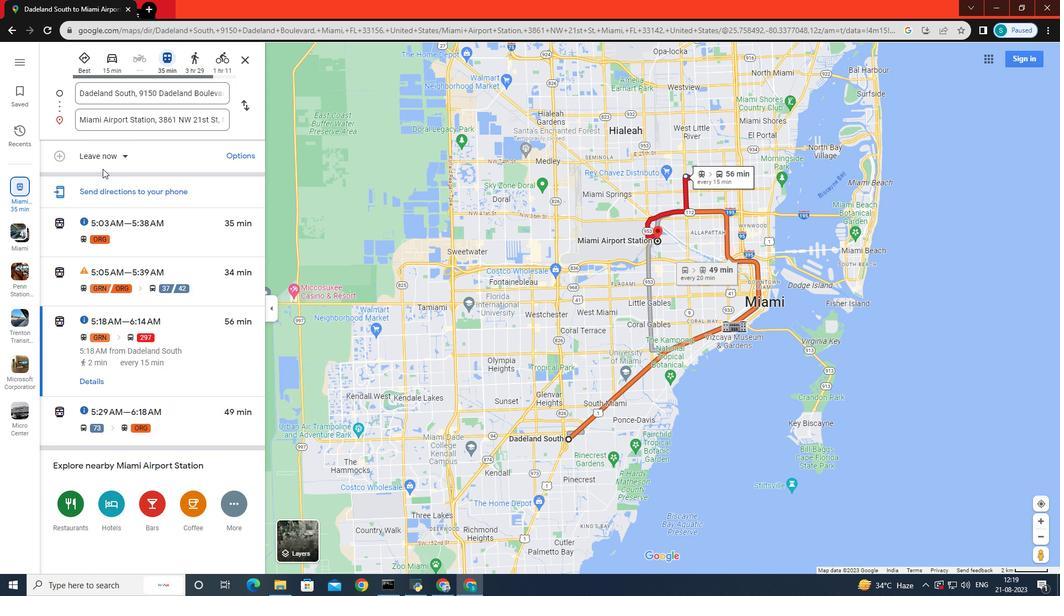 
Action: Mouse moved to (54, 421)
Screenshot: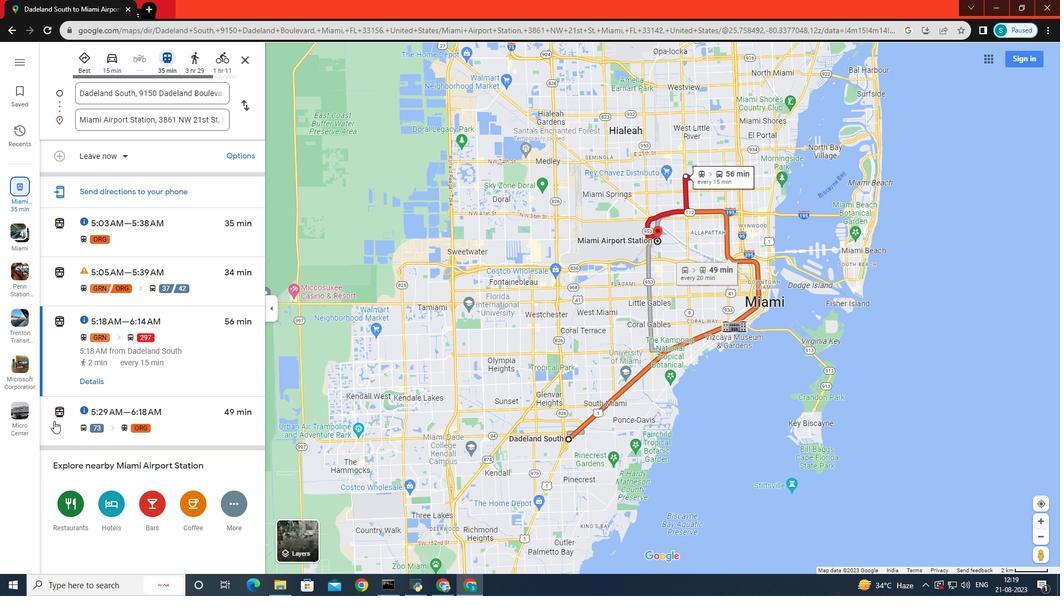 
Action: Mouse pressed left at (54, 421)
Screenshot: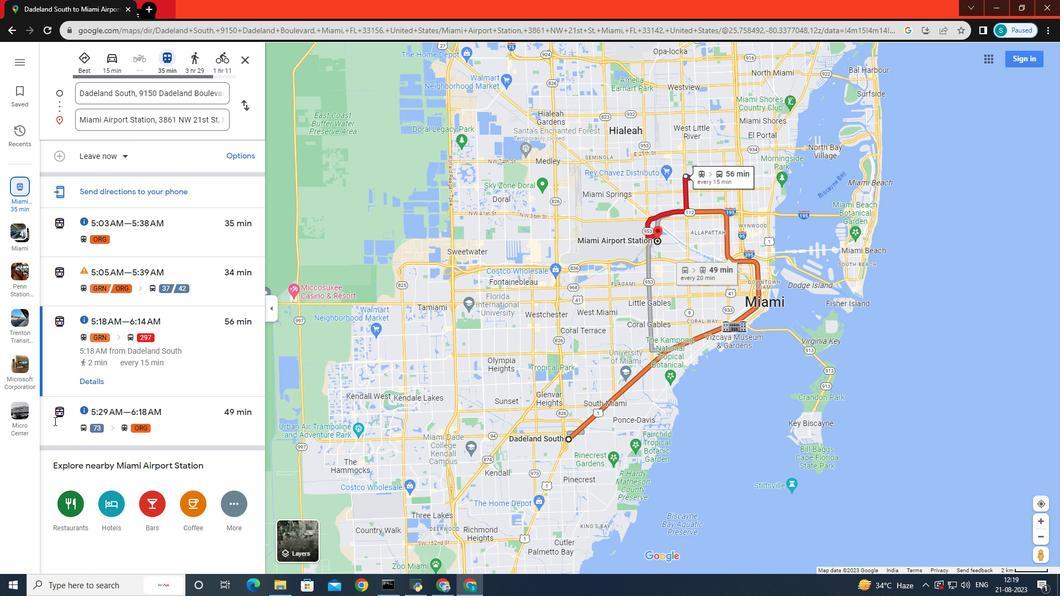 
Action: Mouse moved to (83, 433)
Screenshot: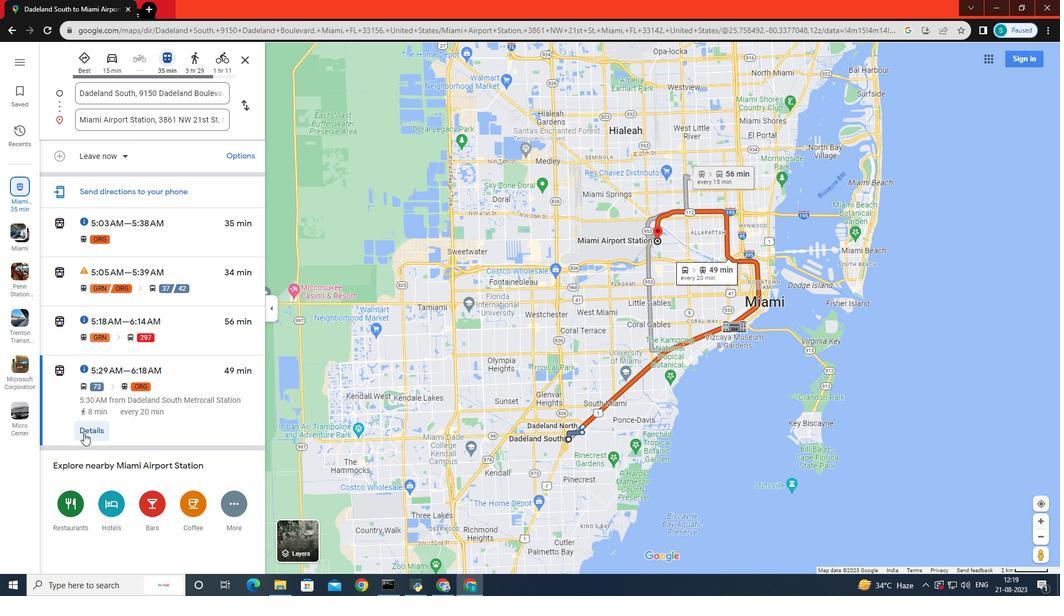 
Action: Mouse pressed left at (83, 433)
Screenshot: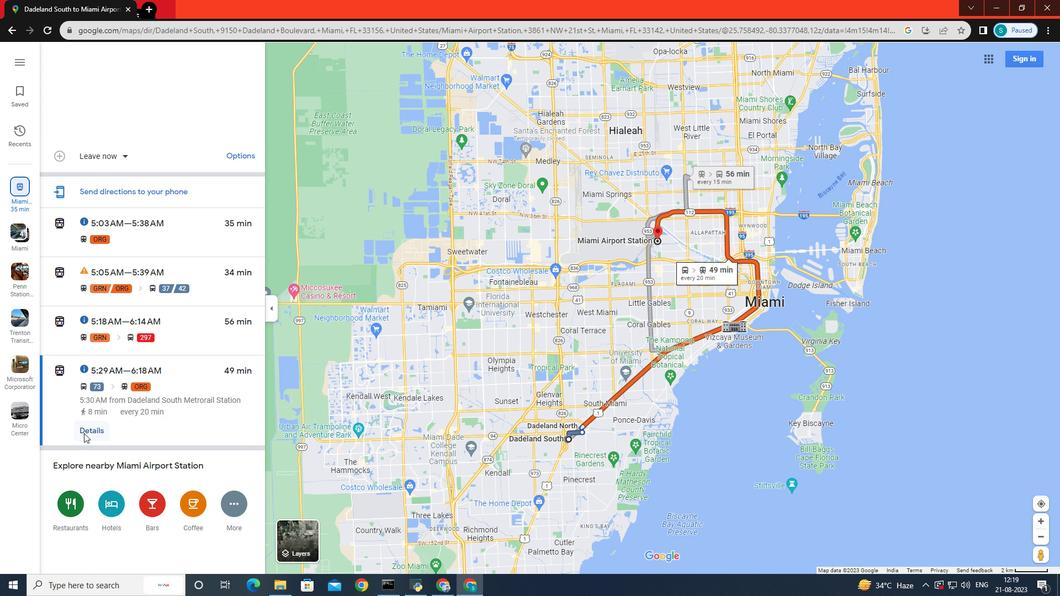 
Action: Mouse moved to (129, 220)
Screenshot: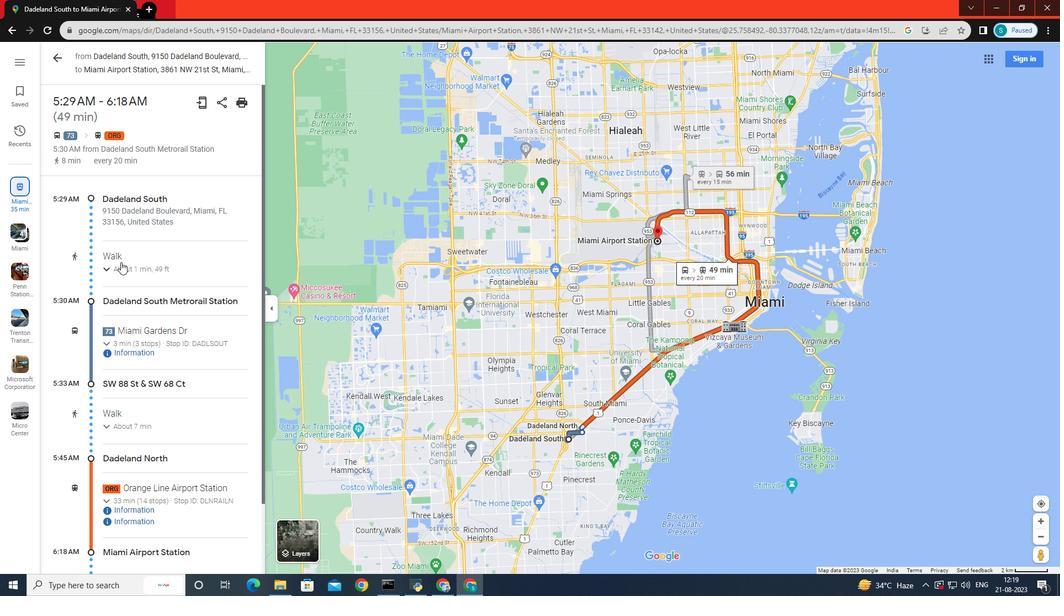 
Action: Mouse scrolled (129, 221) with delta (0, 0)
